 Task: Go to Program & Features. Select Whole Food Market. Add to cart Organic Omega-3 Supplements-2. Place order for Kevin Parker, _x000D_
St Rd #41_x000D_
Jasper, Florida(FL), 32052, Cell Number (386) 792-2339
Action: Mouse moved to (18, 106)
Screenshot: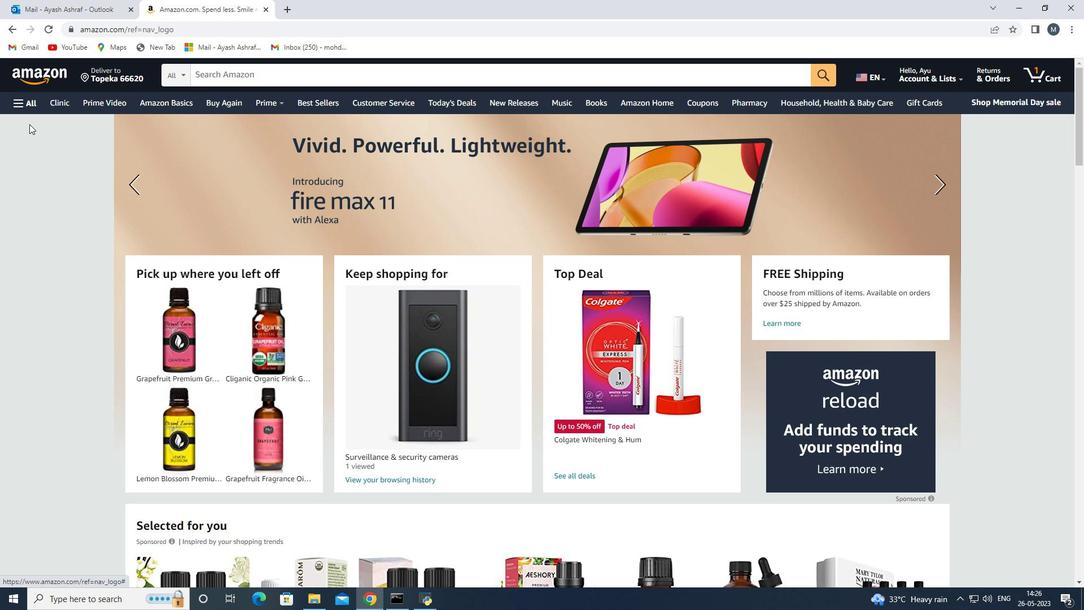 
Action: Mouse pressed left at (18, 106)
Screenshot: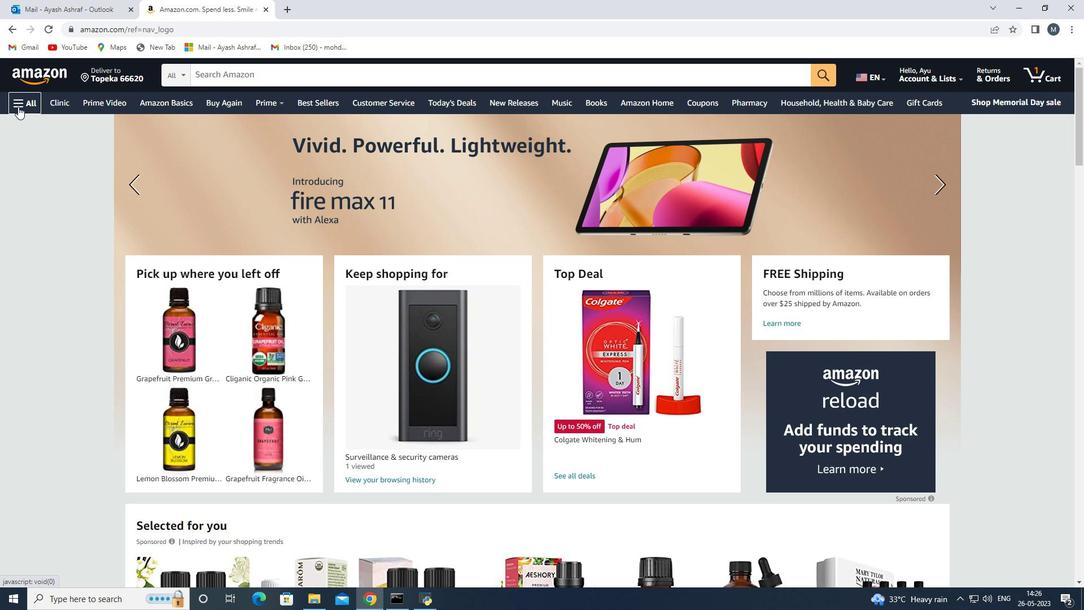 
Action: Mouse moved to (100, 336)
Screenshot: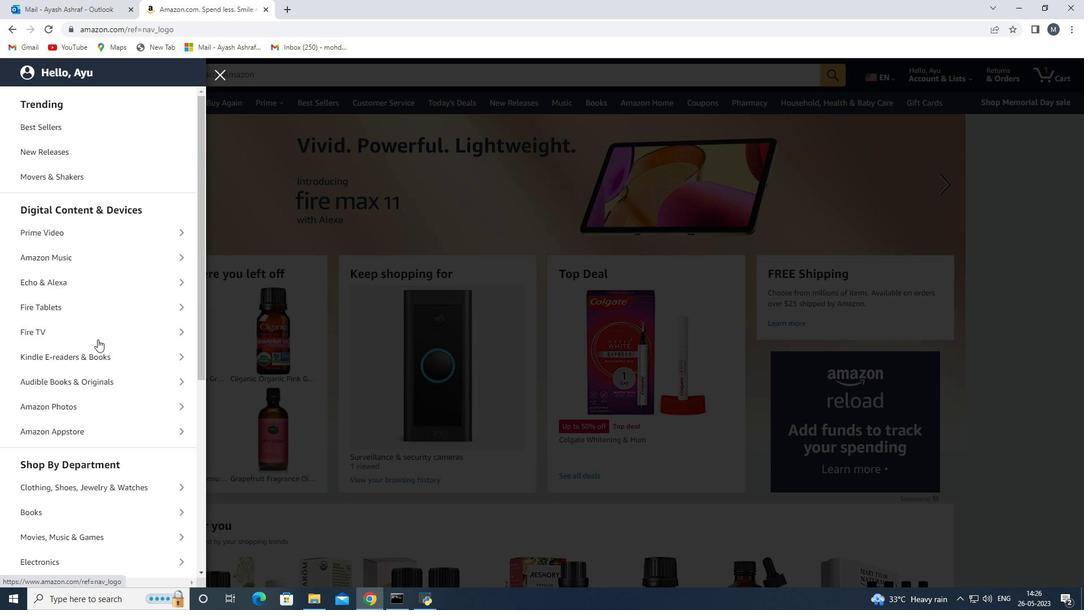 
Action: Mouse scrolled (100, 335) with delta (0, 0)
Screenshot: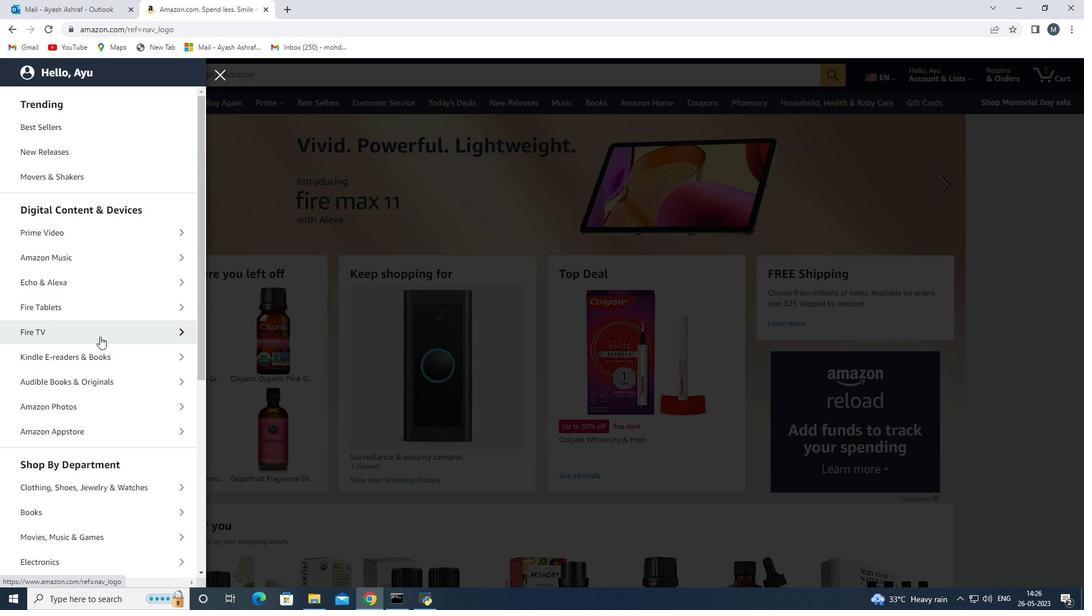 
Action: Mouse moved to (101, 335)
Screenshot: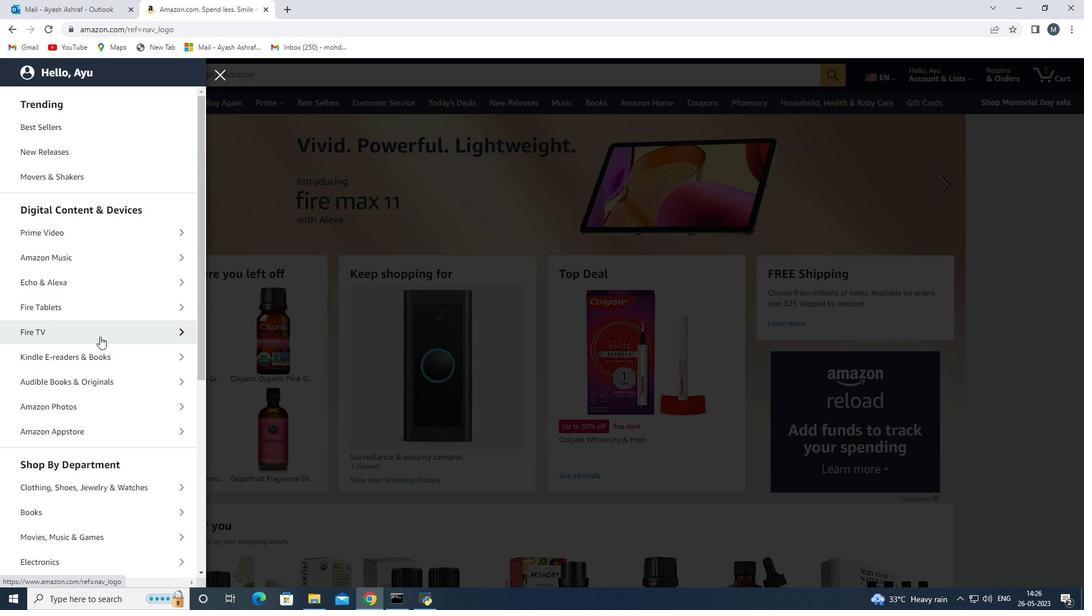 
Action: Mouse scrolled (101, 334) with delta (0, 0)
Screenshot: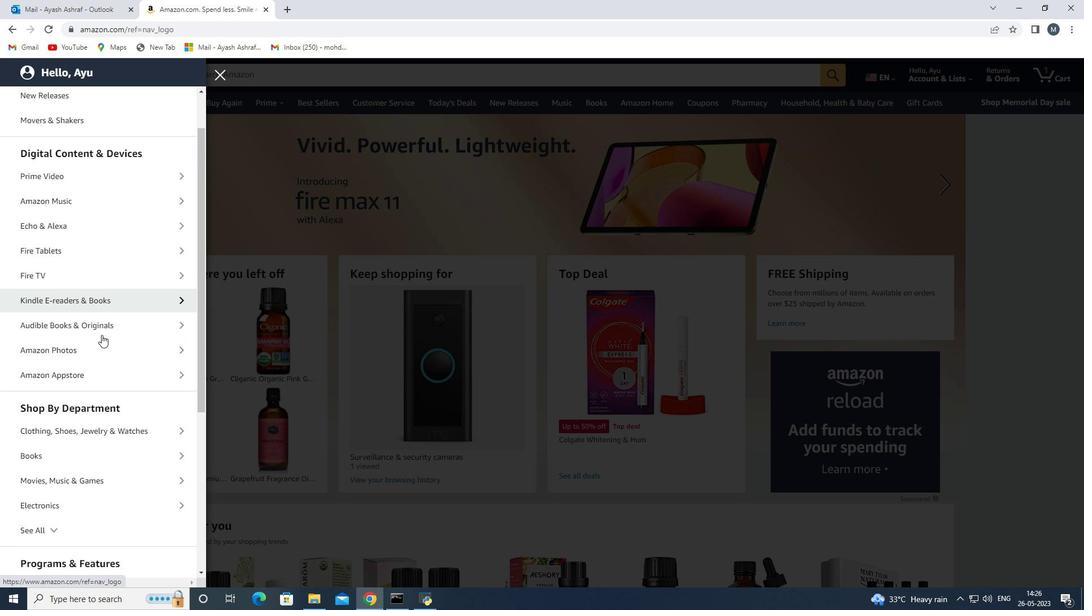
Action: Mouse scrolled (101, 334) with delta (0, 0)
Screenshot: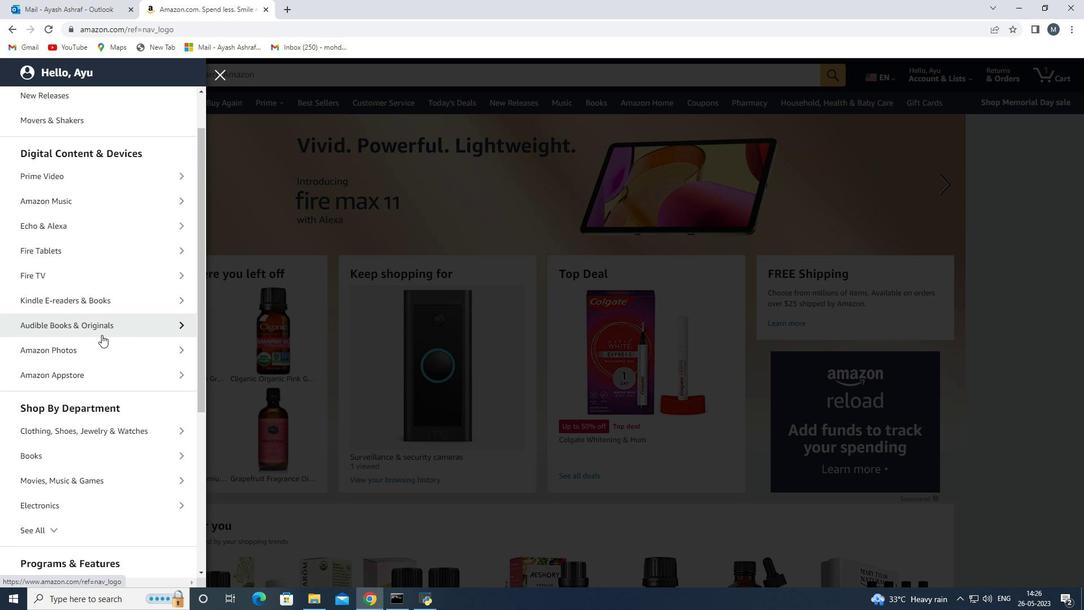 
Action: Mouse scrolled (101, 334) with delta (0, 0)
Screenshot: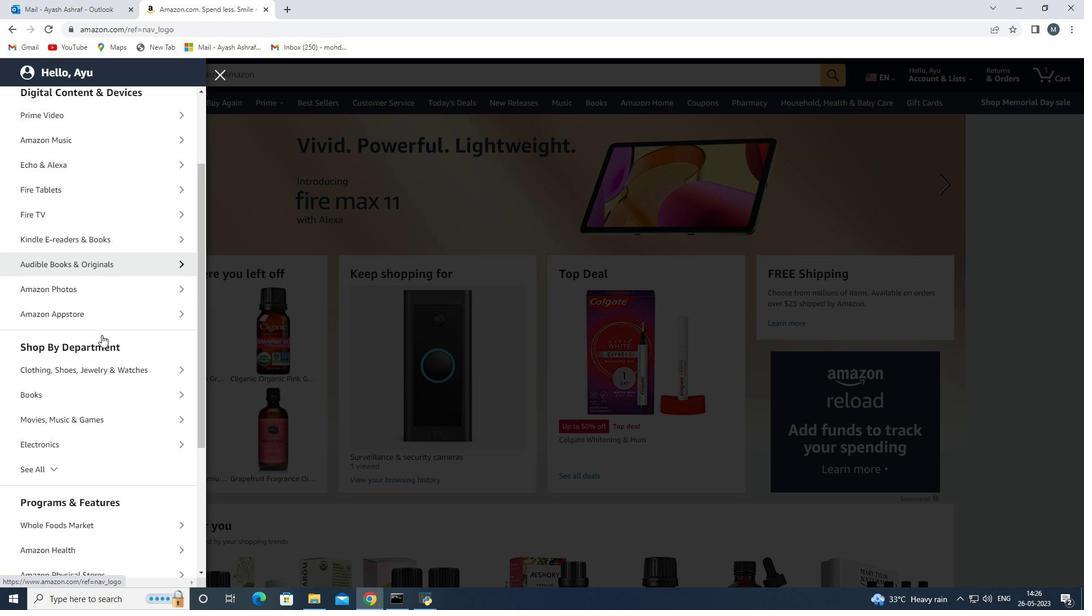 
Action: Mouse scrolled (101, 334) with delta (0, 0)
Screenshot: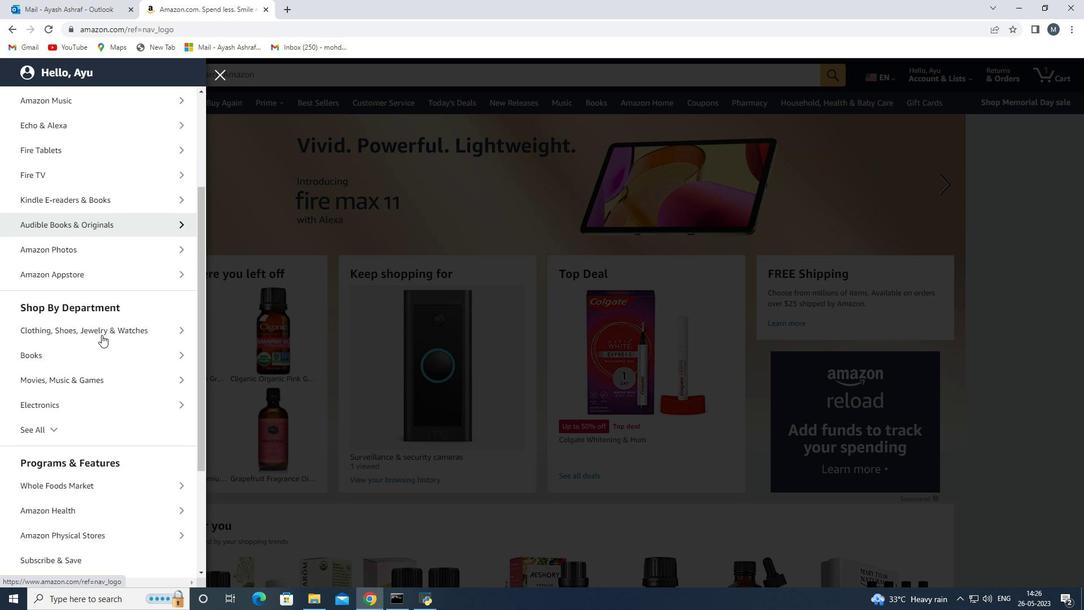 
Action: Mouse moved to (110, 359)
Screenshot: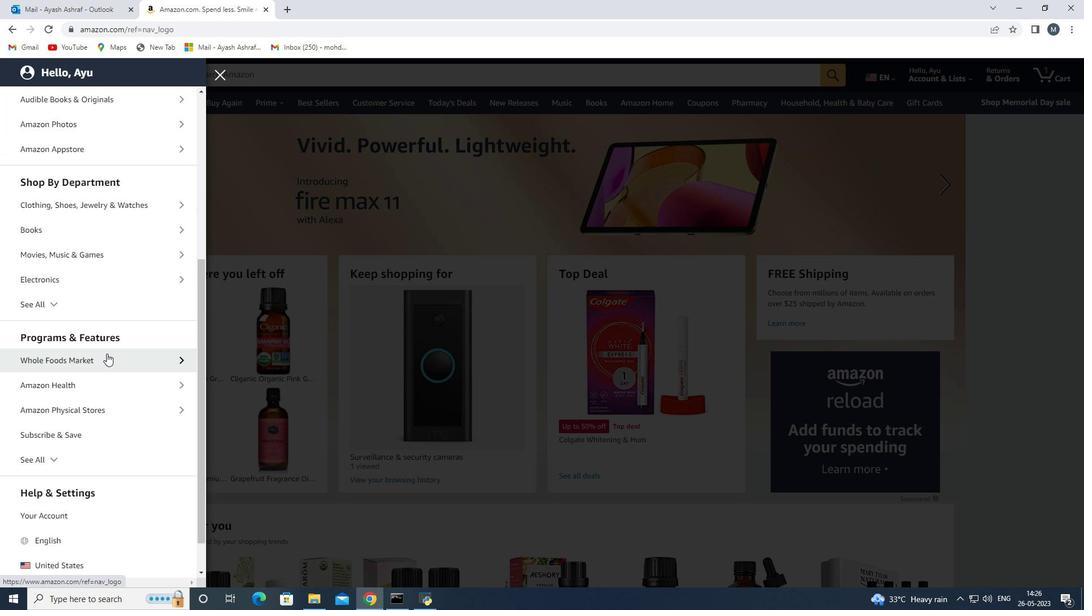 
Action: Mouse pressed left at (110, 359)
Screenshot: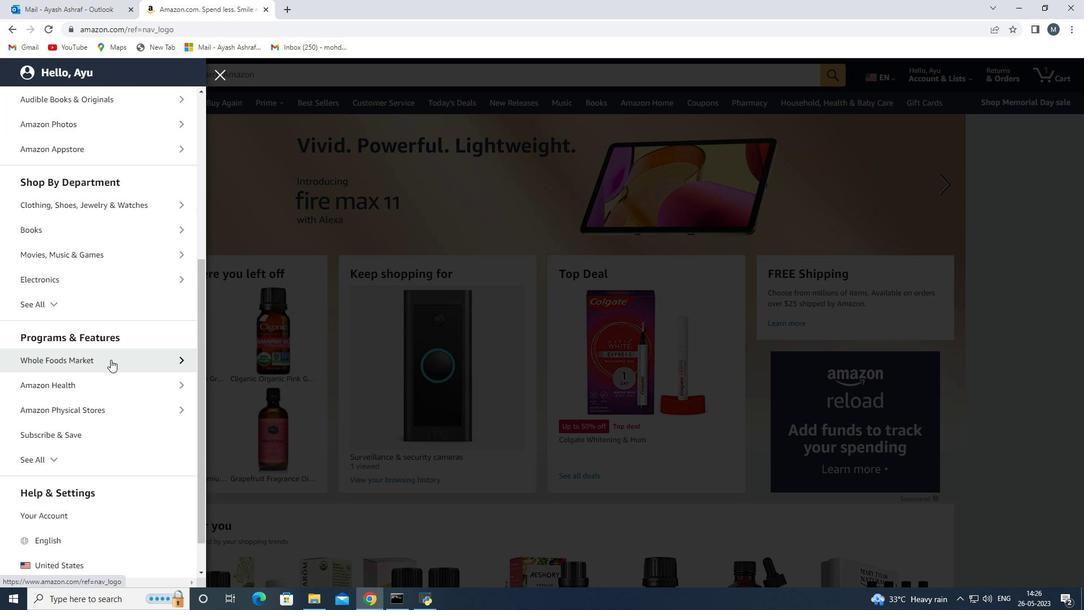 
Action: Mouse moved to (126, 162)
Screenshot: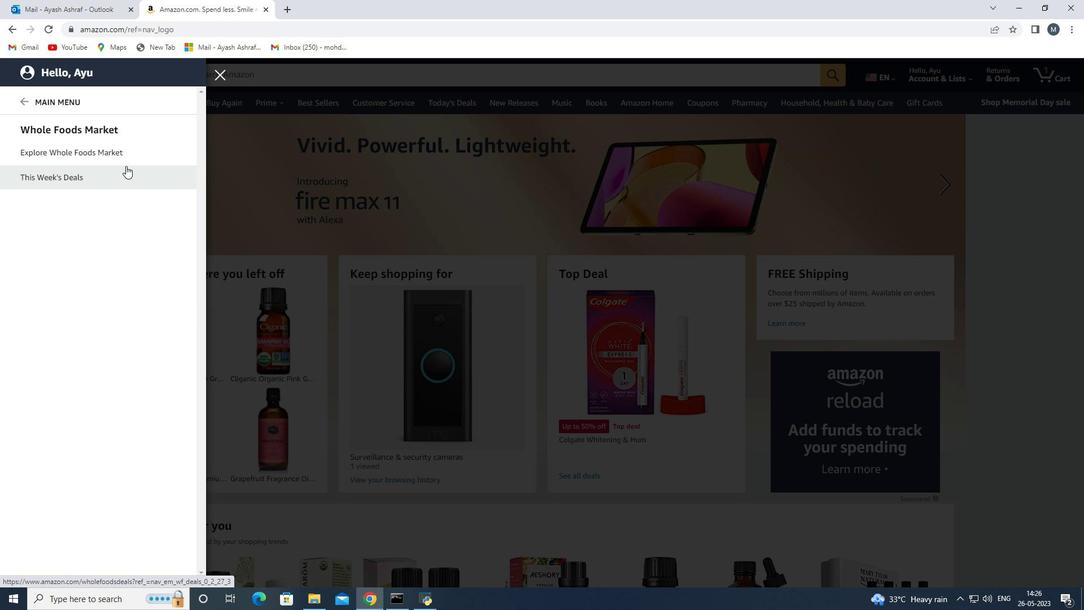 
Action: Mouse pressed left at (126, 162)
Screenshot: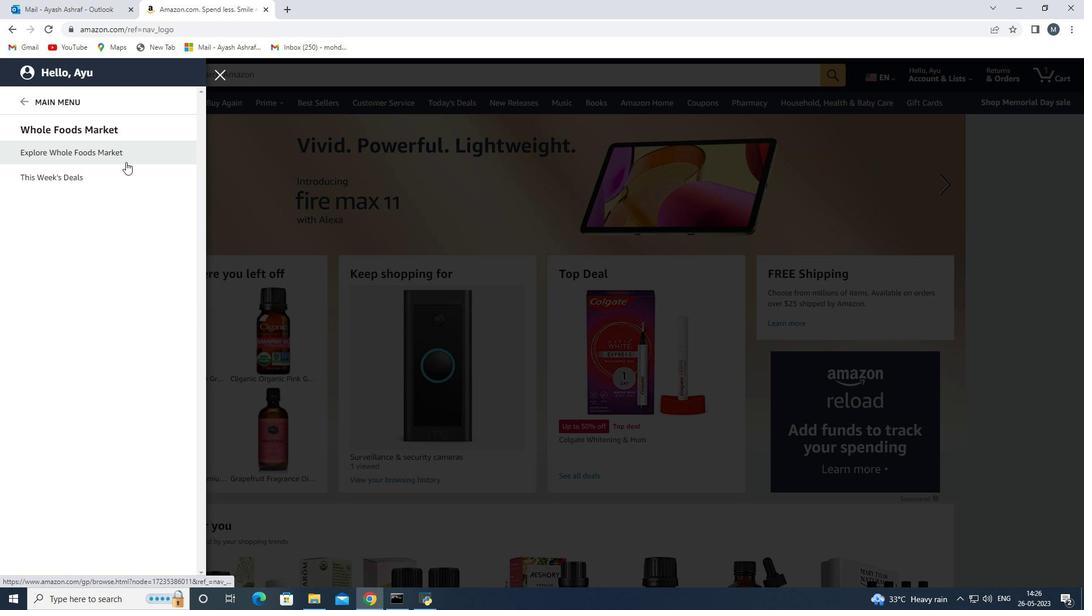 
Action: Mouse moved to (279, 79)
Screenshot: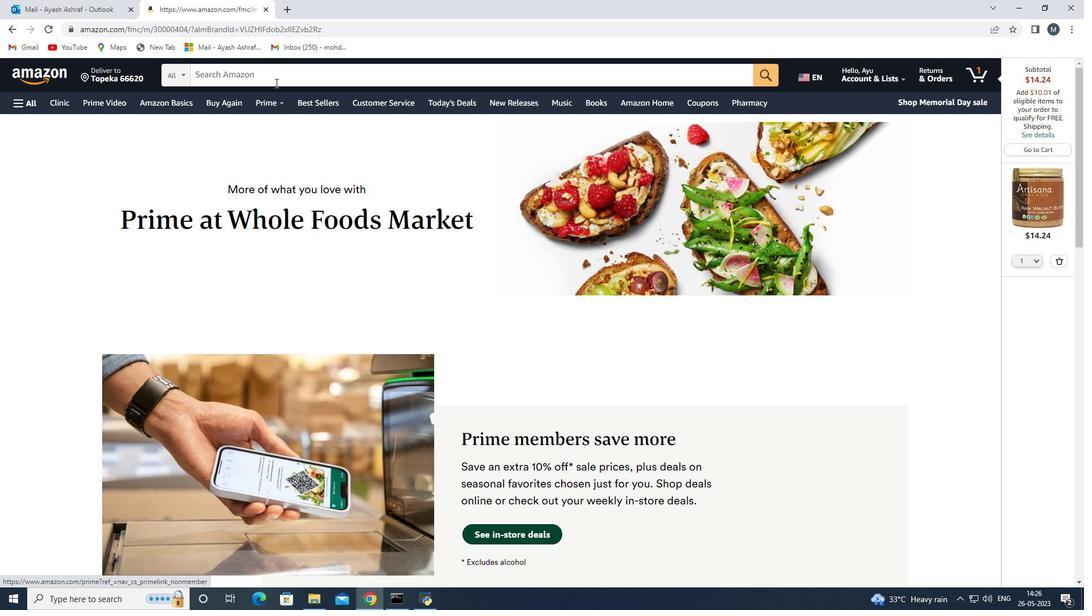 
Action: Mouse pressed left at (279, 79)
Screenshot: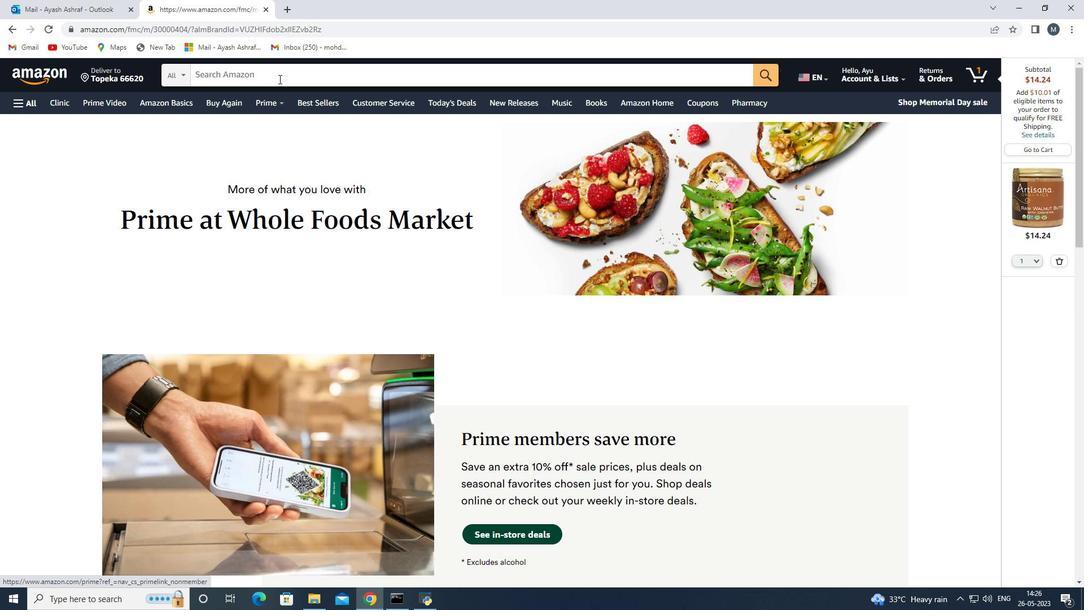 
Action: Key pressed <Key.shift>Oraganic<Key.space>omega
Screenshot: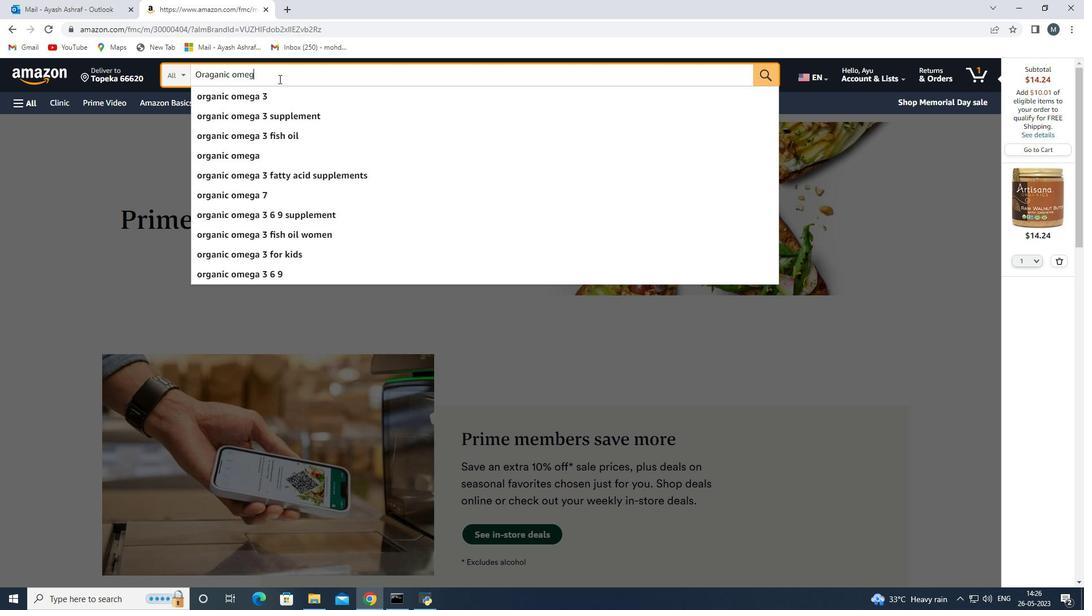 
Action: Mouse moved to (267, 102)
Screenshot: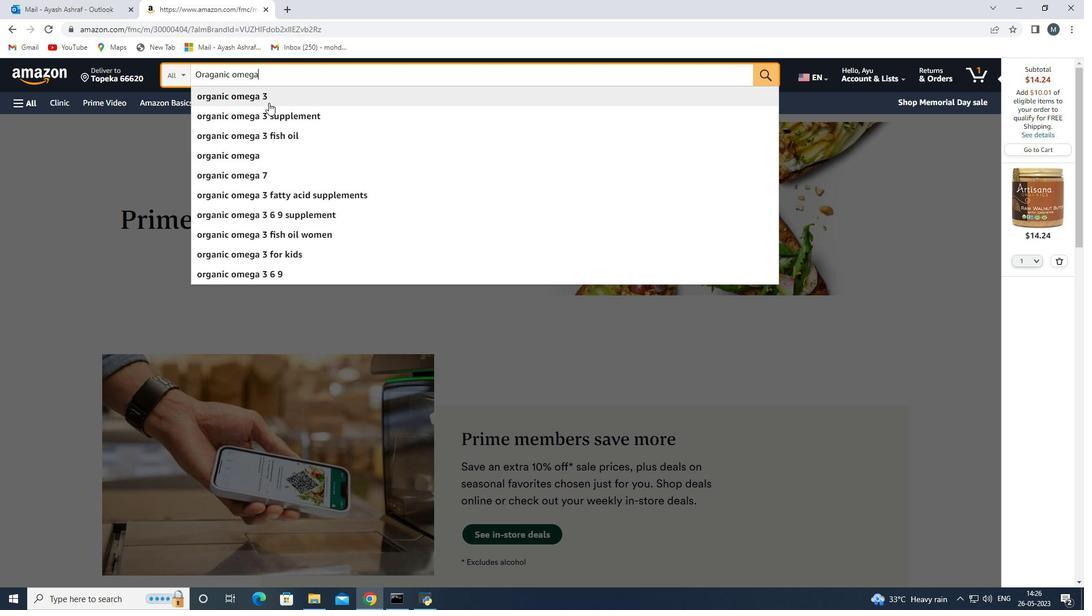 
Action: Mouse pressed left at (267, 102)
Screenshot: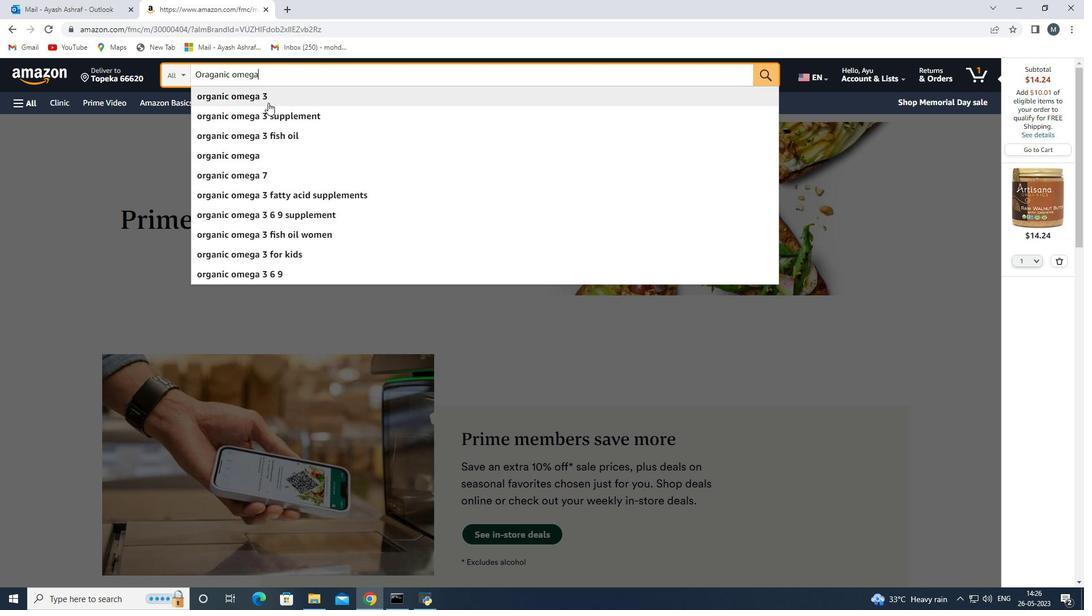 
Action: Mouse moved to (365, 283)
Screenshot: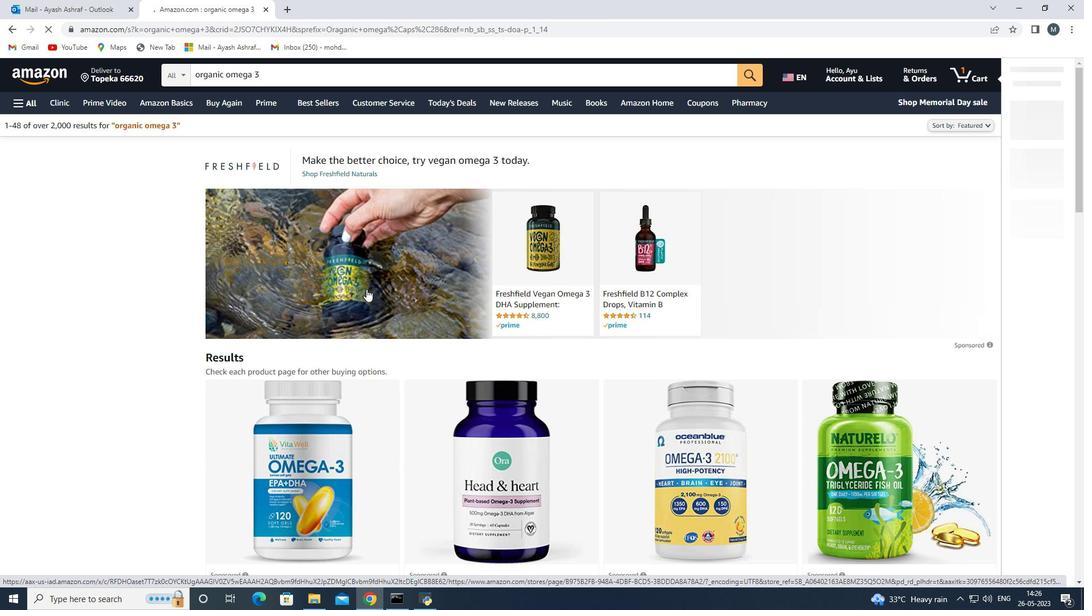 
Action: Mouse scrolled (365, 282) with delta (0, 0)
Screenshot: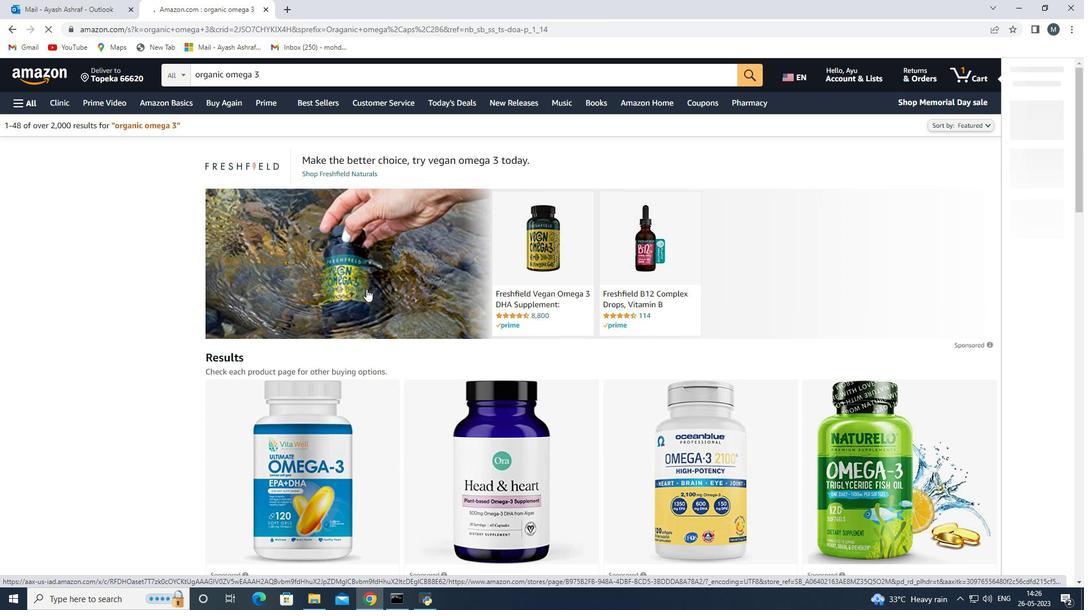 
Action: Mouse scrolled (365, 282) with delta (0, 0)
Screenshot: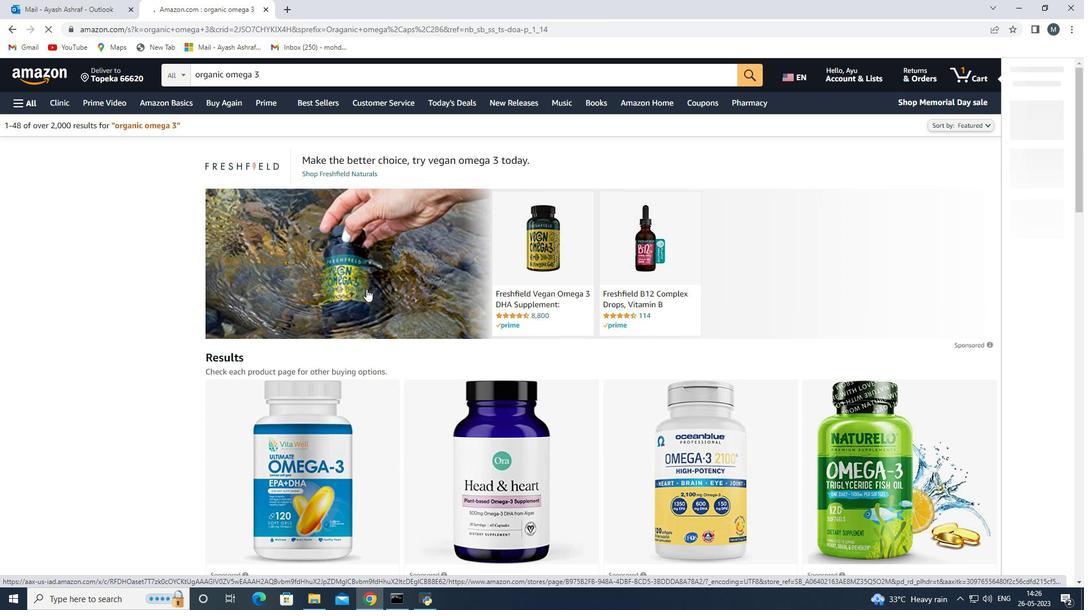 
Action: Mouse scrolled (365, 282) with delta (0, 0)
Screenshot: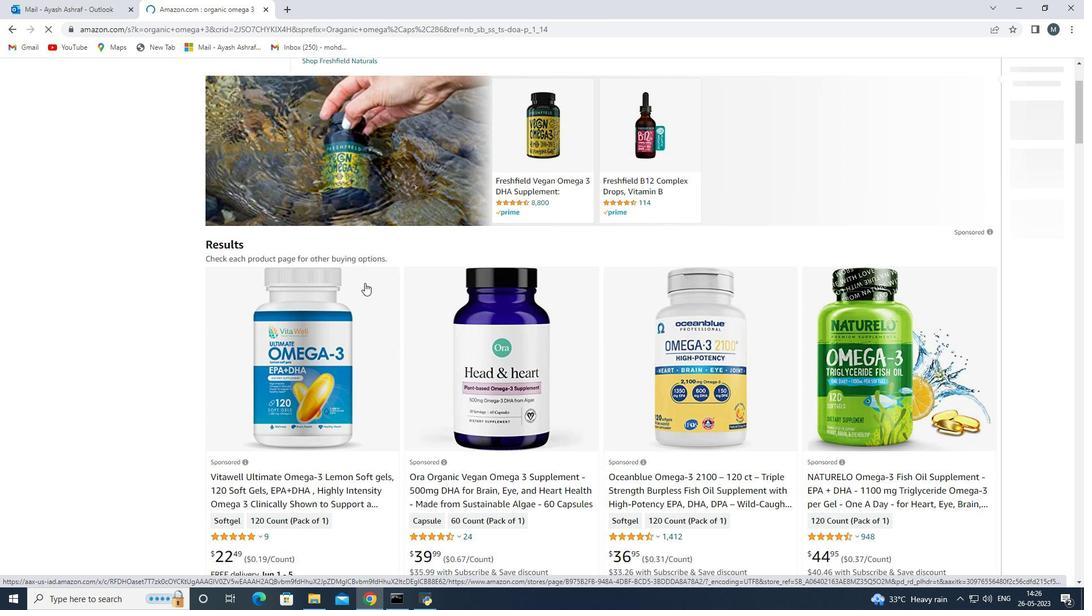 
Action: Mouse scrolled (365, 282) with delta (0, 0)
Screenshot: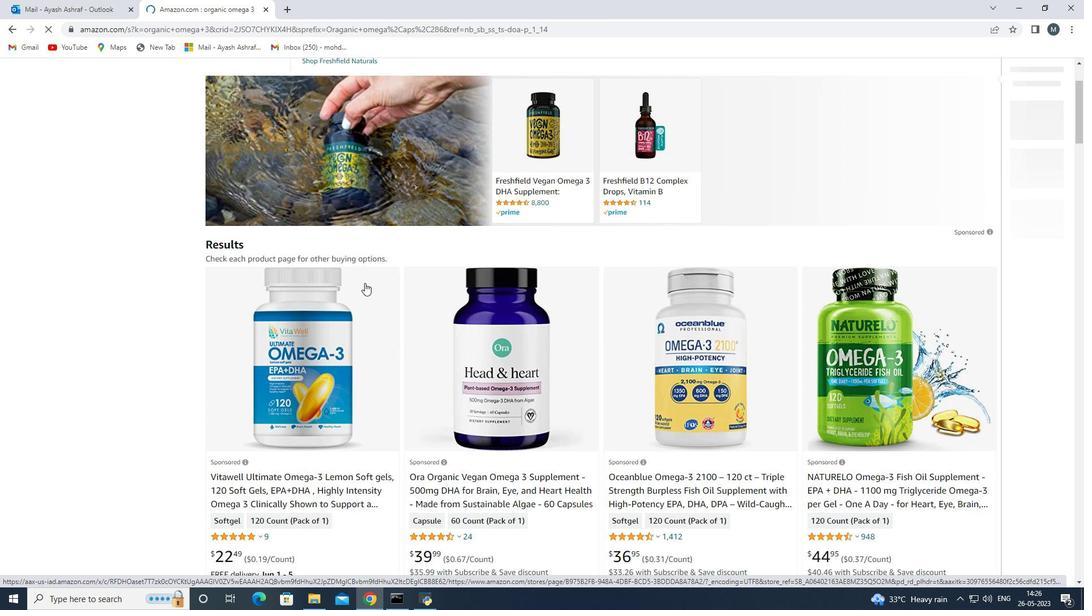 
Action: Mouse moved to (309, 304)
Screenshot: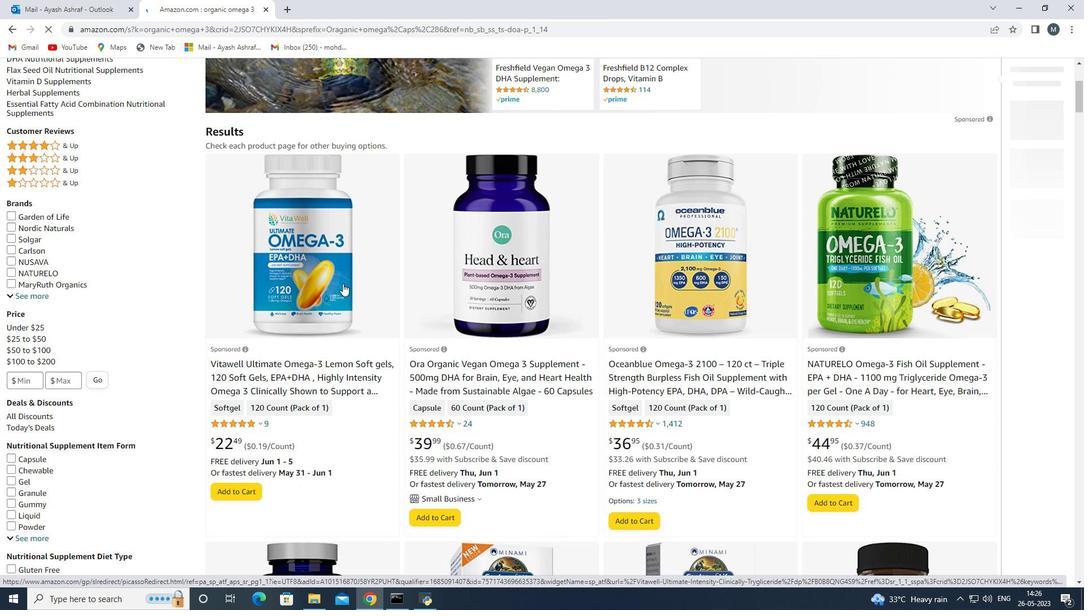 
Action: Mouse pressed left at (309, 304)
Screenshot: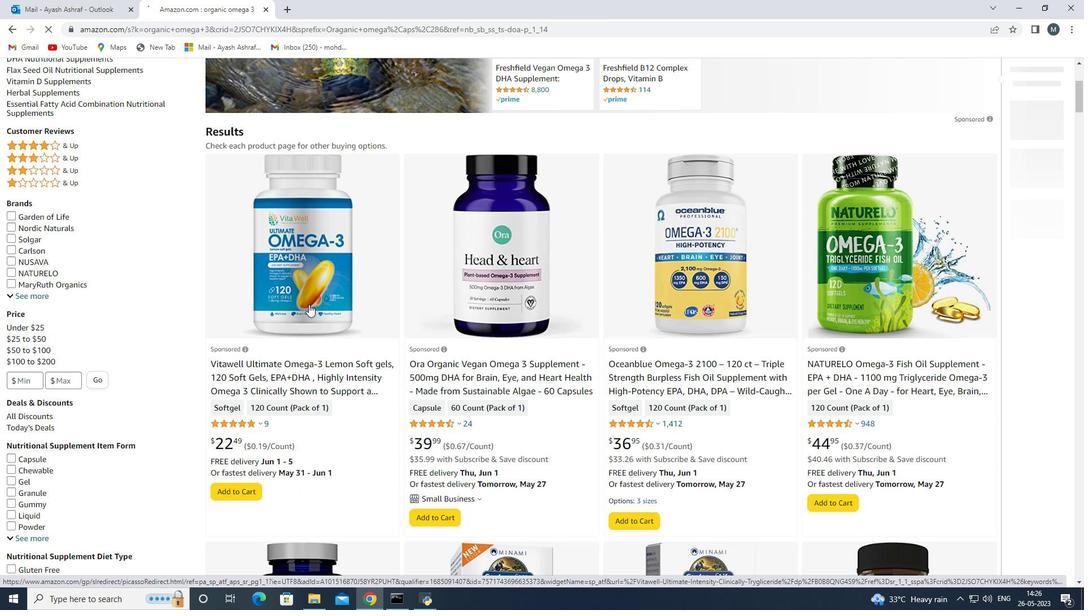 
Action: Mouse moved to (423, 320)
Screenshot: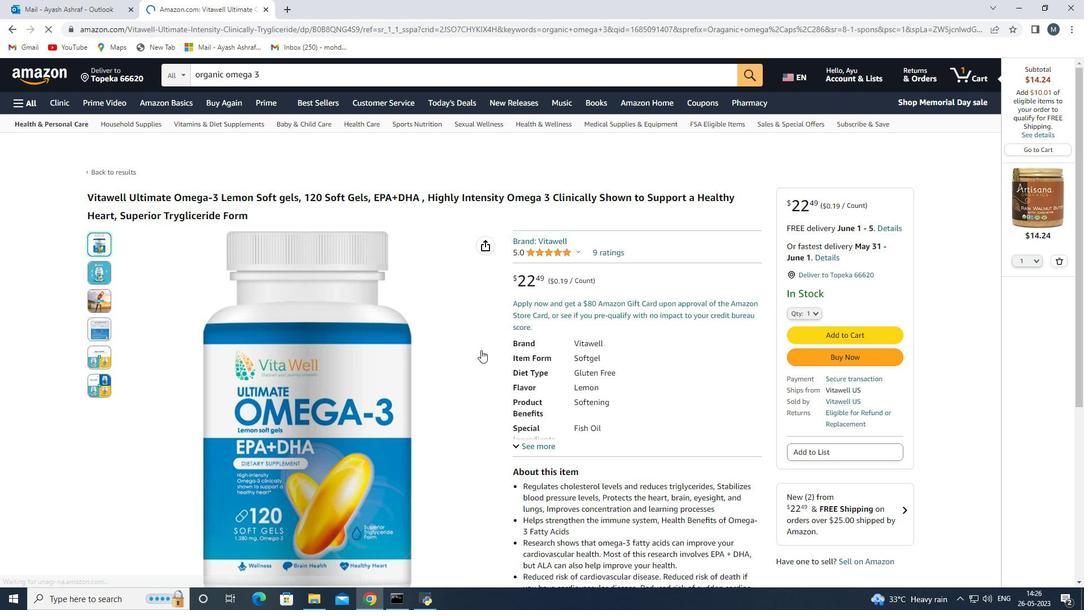 
Action: Mouse scrolled (423, 320) with delta (0, 0)
Screenshot: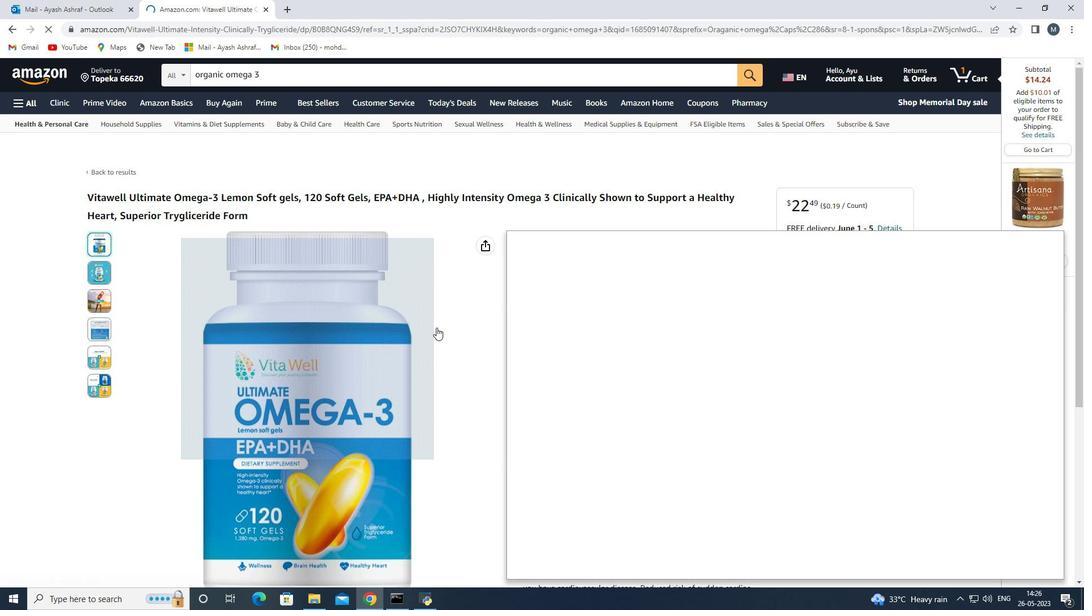 
Action: Mouse moved to (621, 337)
Screenshot: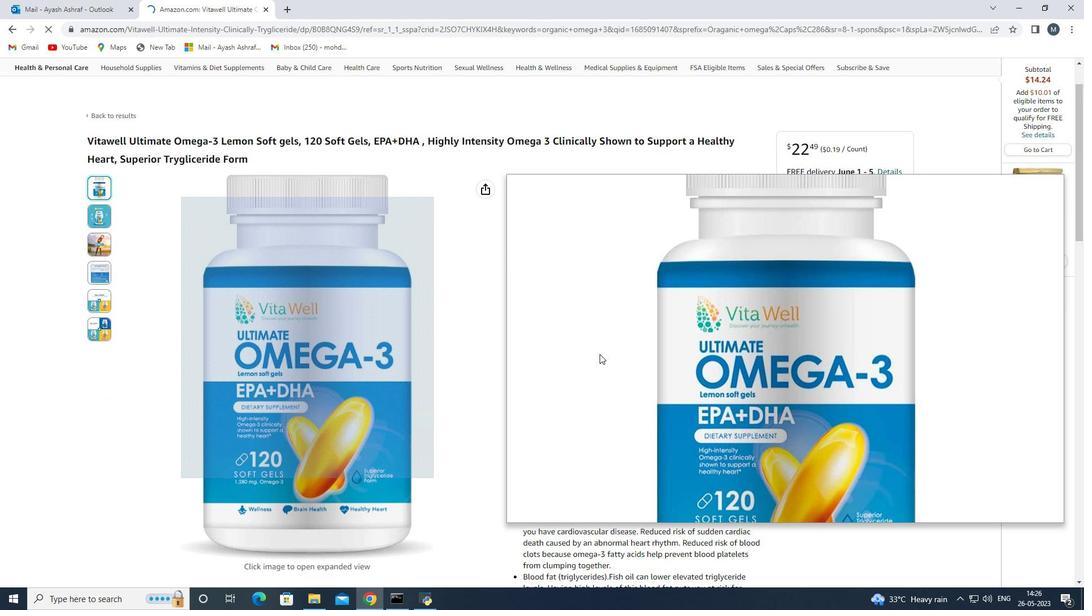 
Action: Mouse scrolled (621, 337) with delta (0, 0)
Screenshot: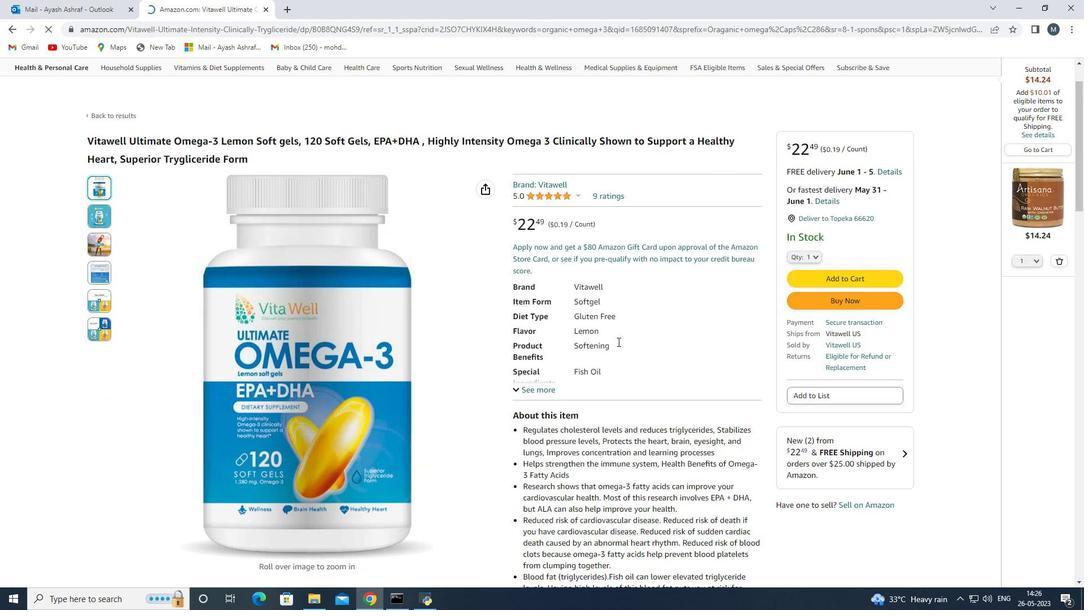 
Action: Mouse scrolled (621, 337) with delta (0, 0)
Screenshot: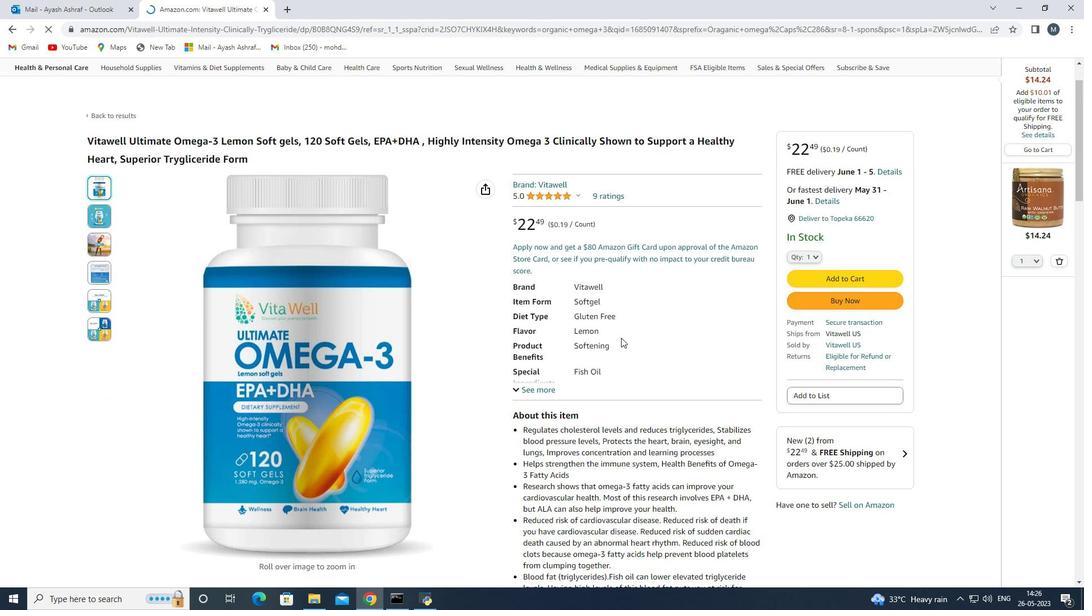 
Action: Mouse moved to (526, 322)
Screenshot: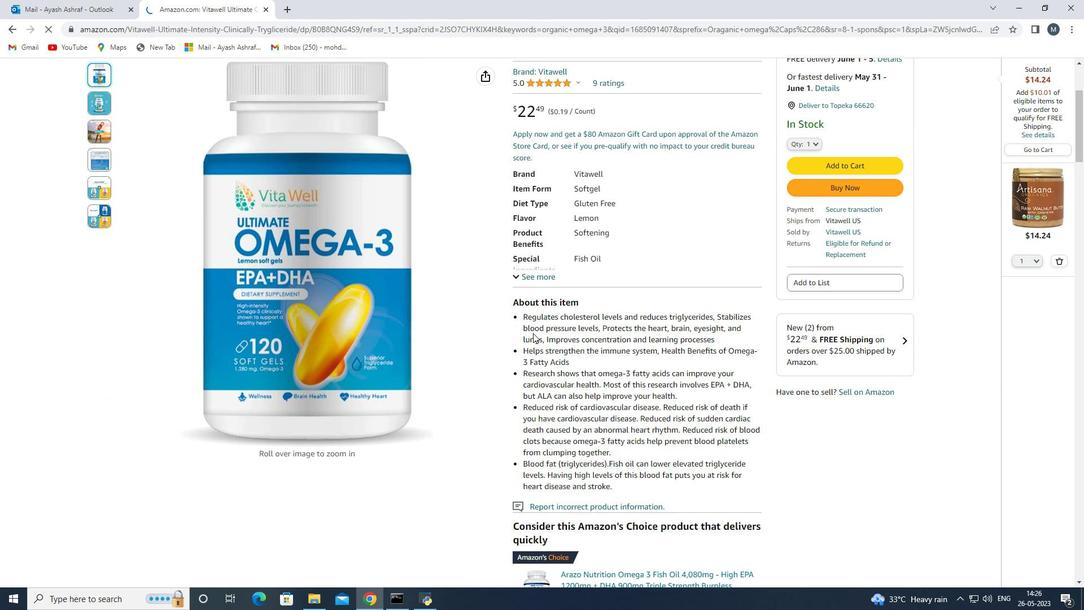 
Action: Mouse pressed left at (526, 322)
Screenshot: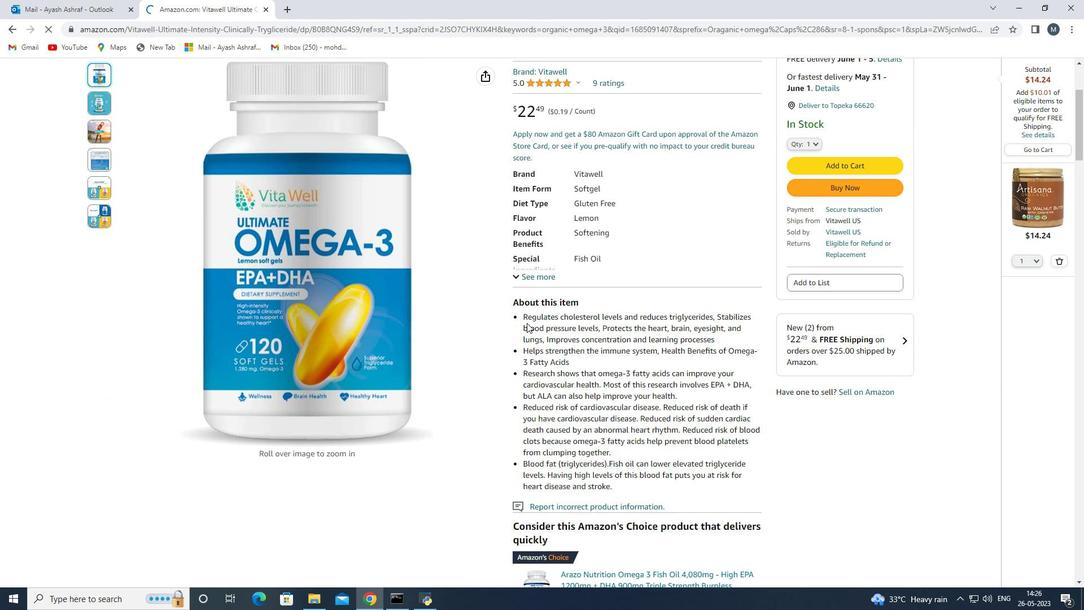 
Action: Mouse moved to (495, 337)
Screenshot: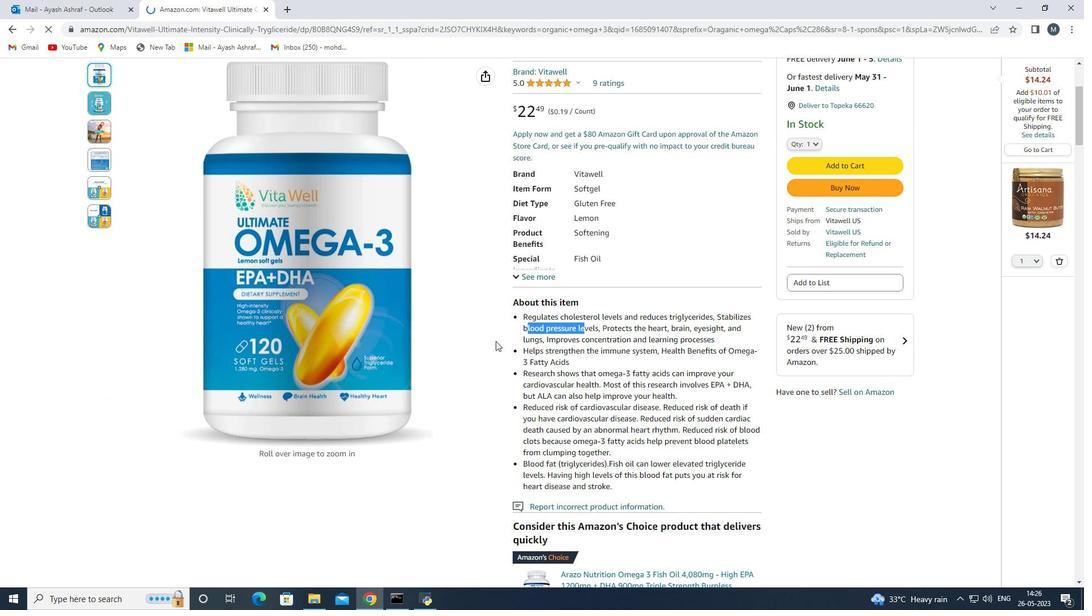 
Action: Mouse pressed left at (495, 337)
Screenshot: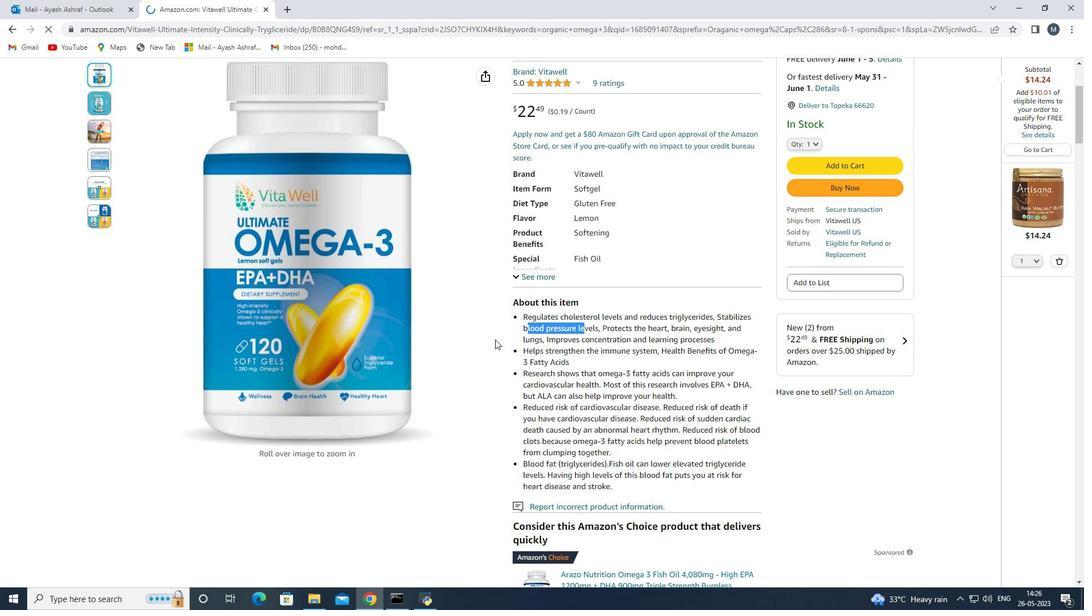 
Action: Mouse moved to (572, 324)
Screenshot: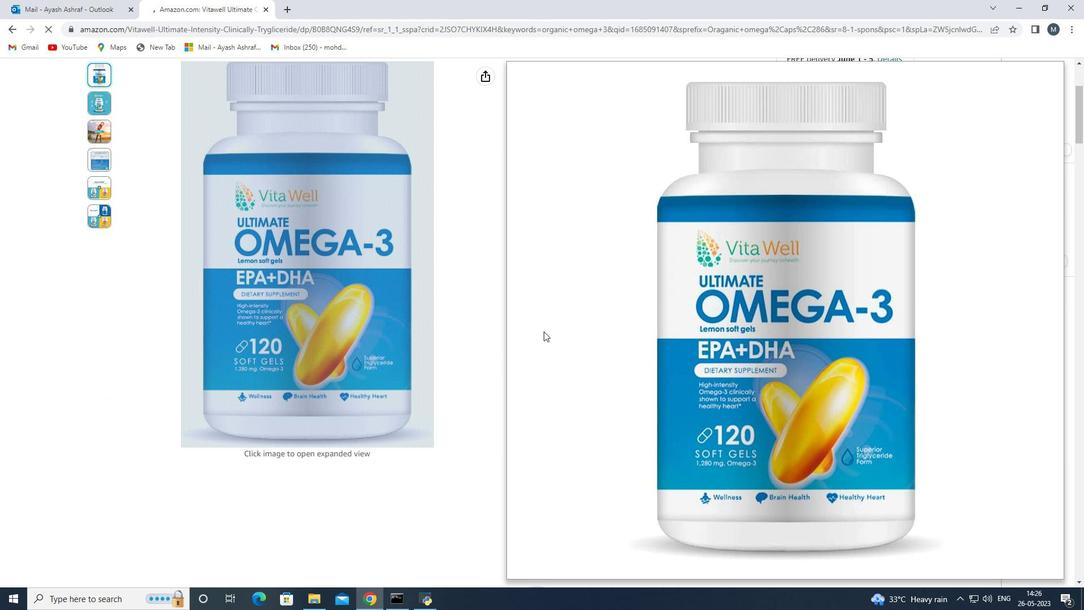 
Action: Mouse scrolled (572, 324) with delta (0, 0)
Screenshot: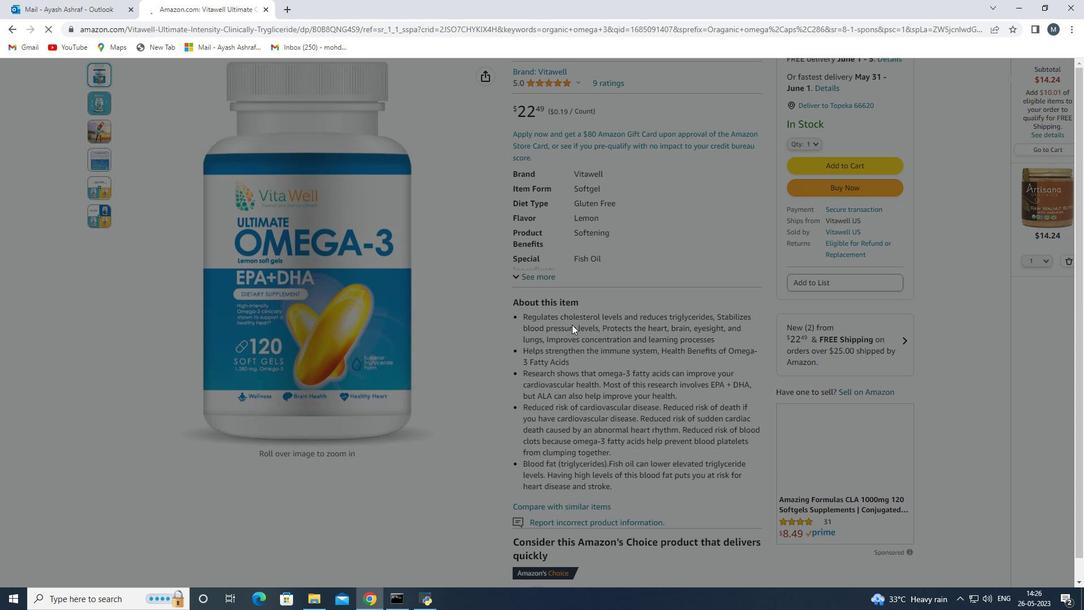 
Action: Mouse scrolled (572, 324) with delta (0, 0)
Screenshot: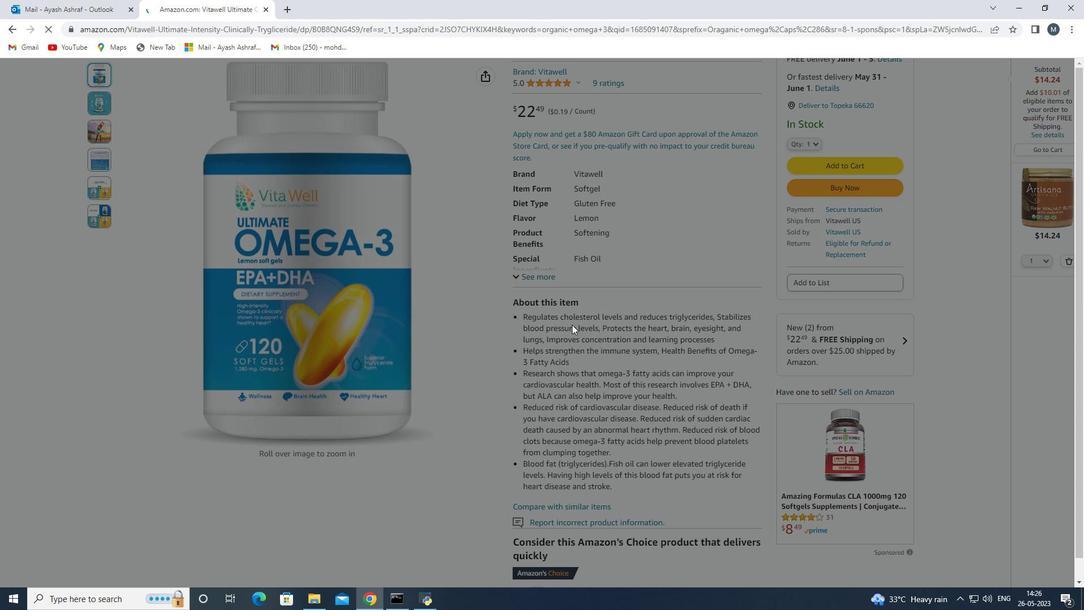 
Action: Mouse scrolled (572, 324) with delta (0, 0)
Screenshot: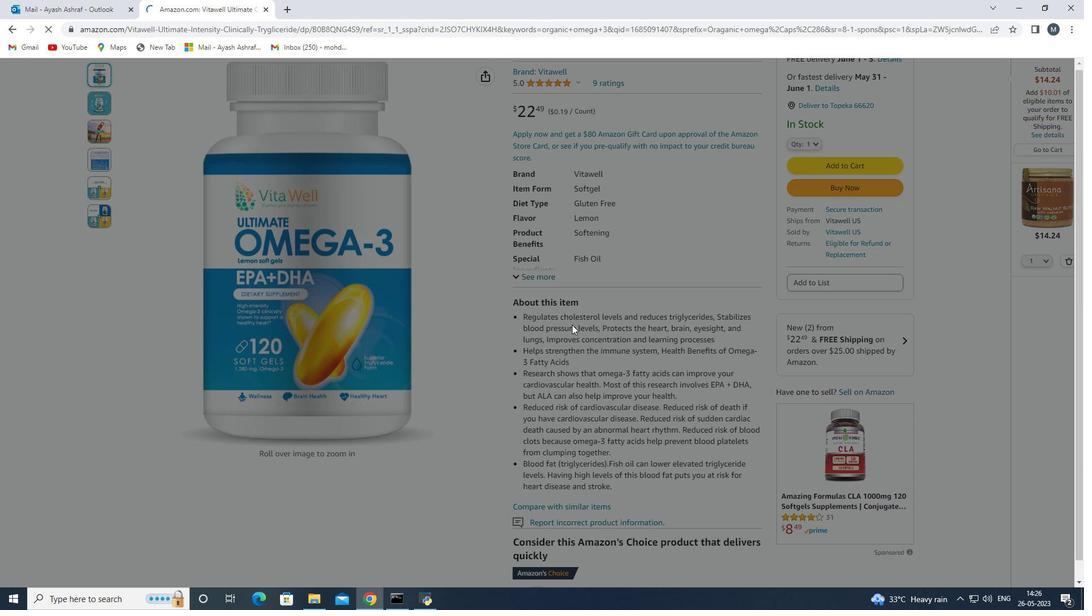 
Action: Mouse scrolled (572, 324) with delta (0, 0)
Screenshot: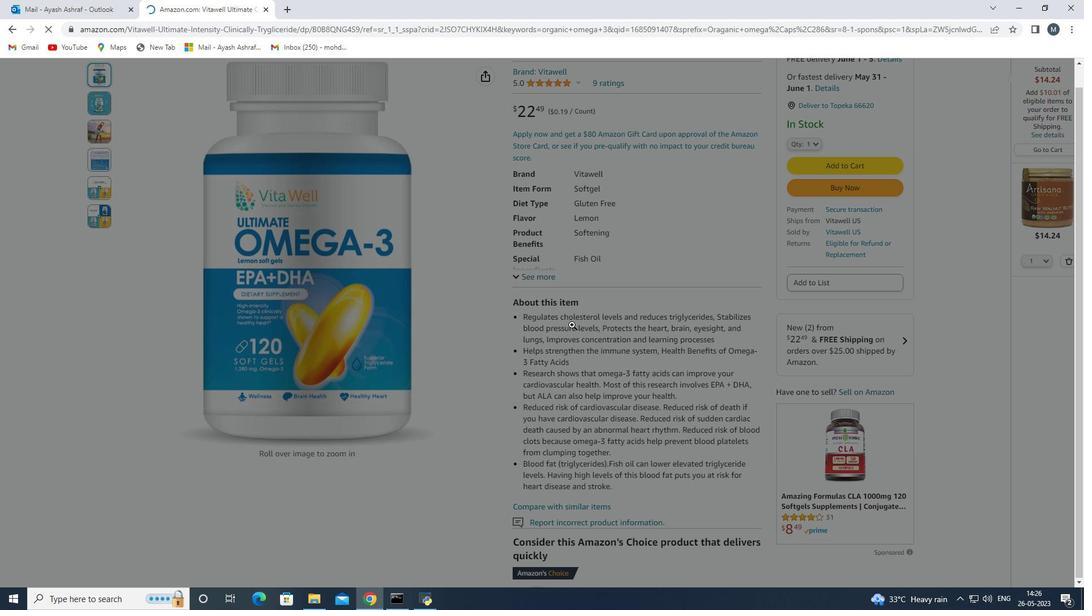 
Action: Mouse moved to (626, 343)
Screenshot: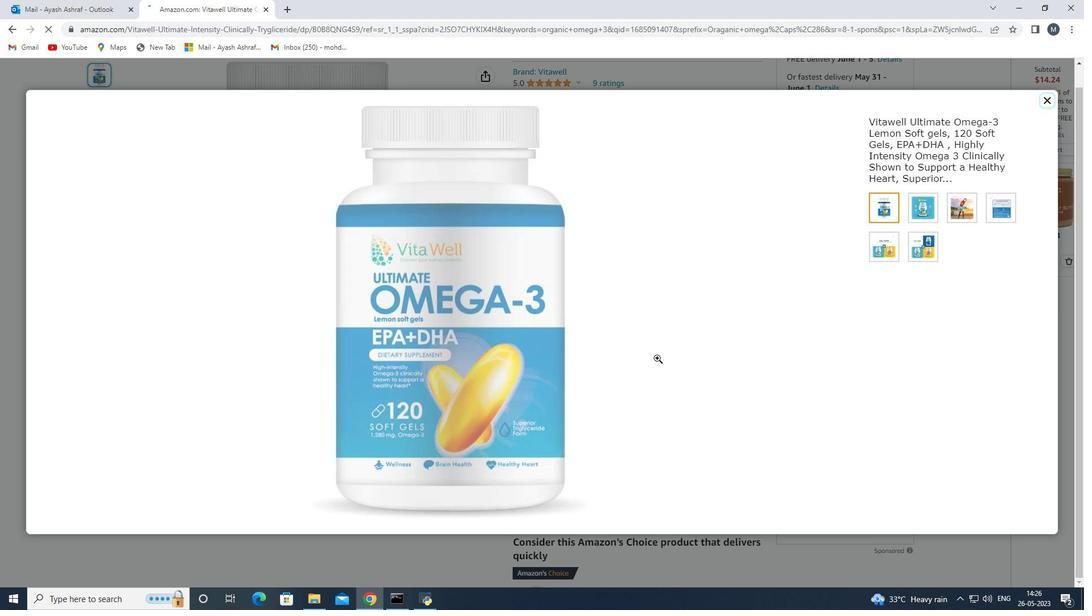 
Action: Mouse scrolled (626, 343) with delta (0, 0)
Screenshot: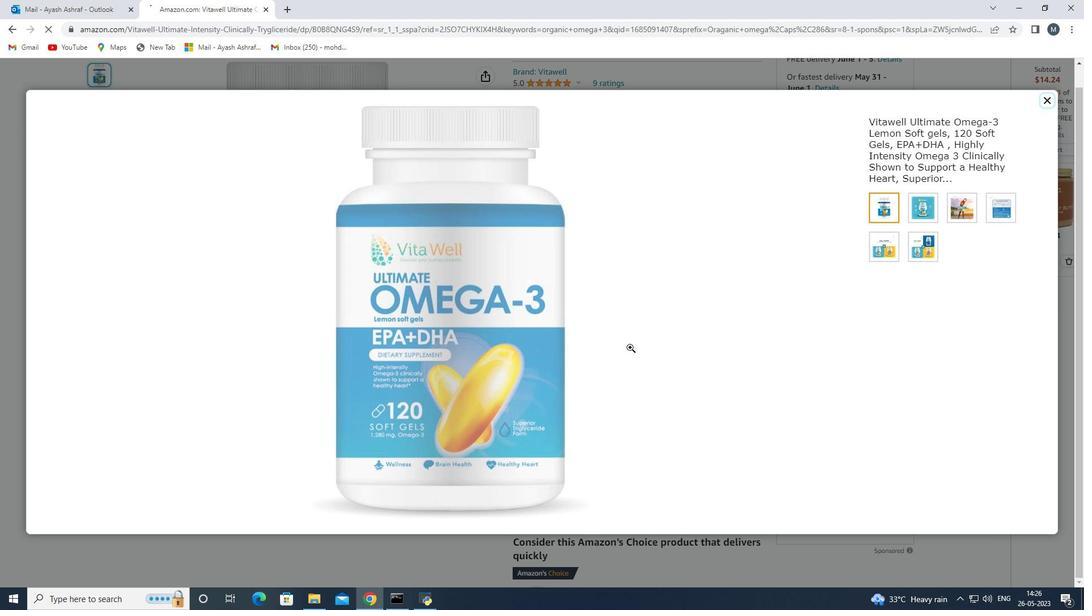 
Action: Mouse scrolled (626, 343) with delta (0, 0)
Screenshot: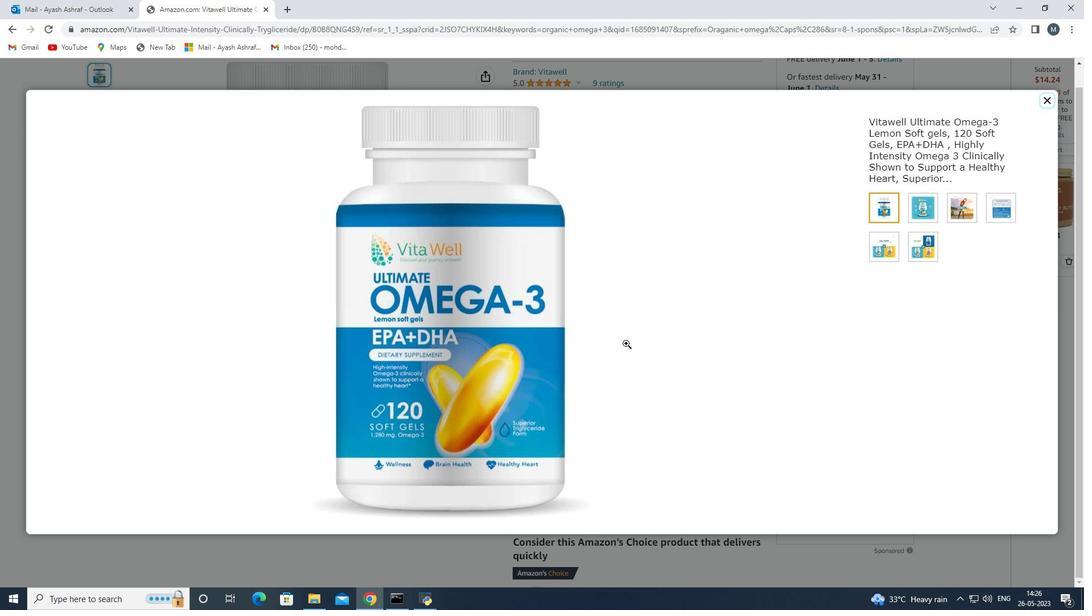 
Action: Mouse moved to (1051, 100)
Screenshot: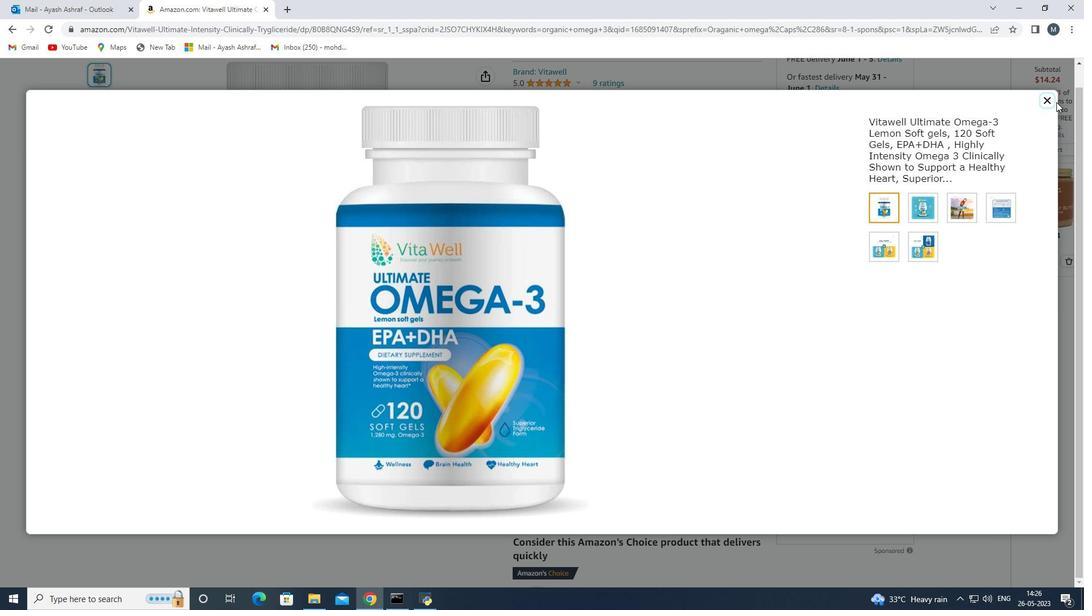 
Action: Mouse pressed left at (1051, 100)
Screenshot: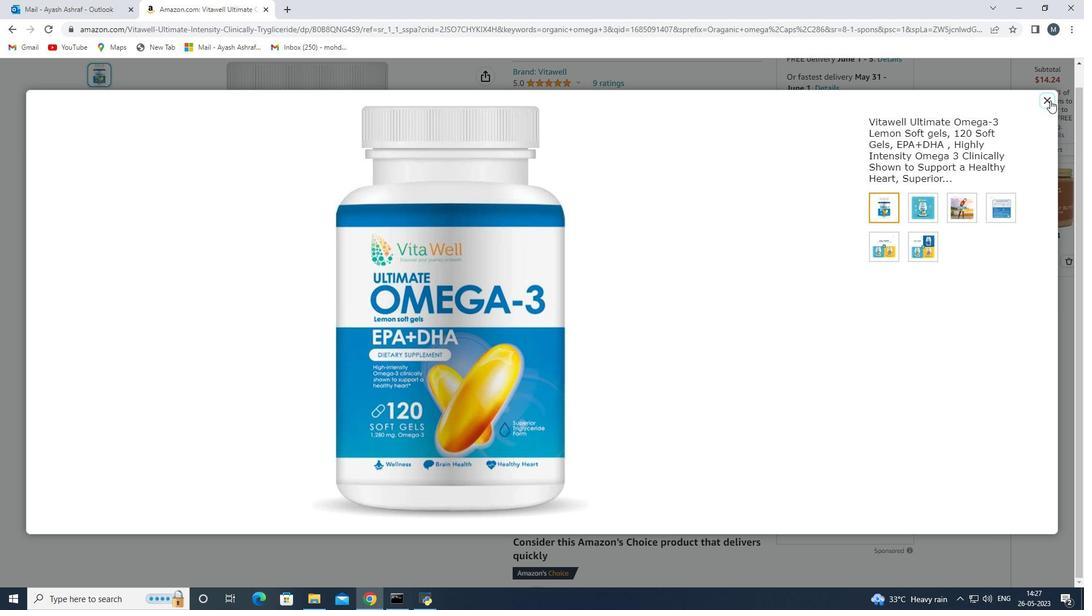 
Action: Mouse moved to (717, 261)
Screenshot: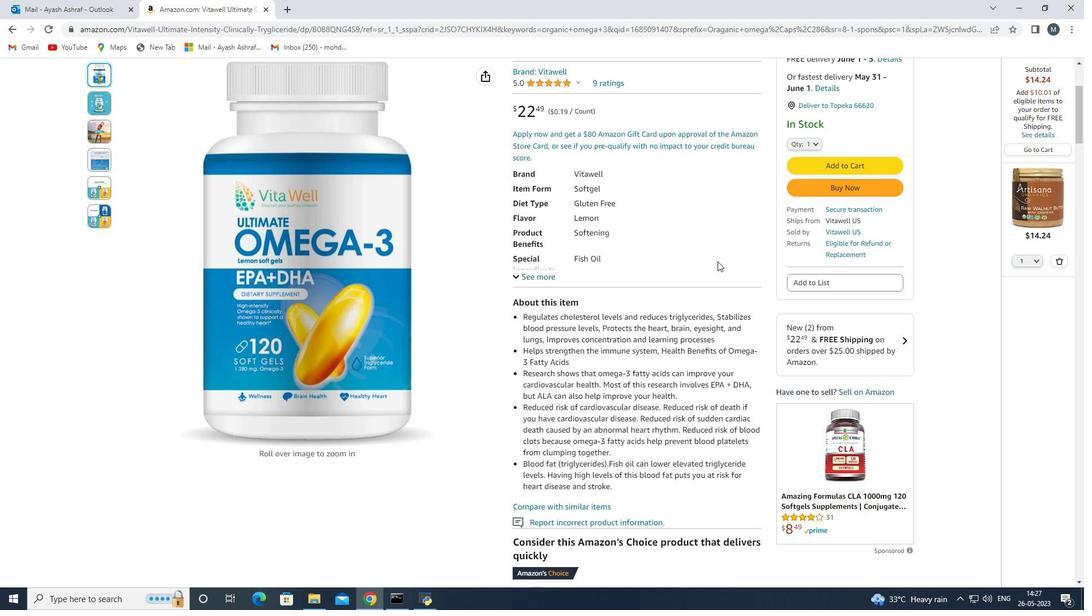 
Action: Mouse scrolled (717, 260) with delta (0, 0)
Screenshot: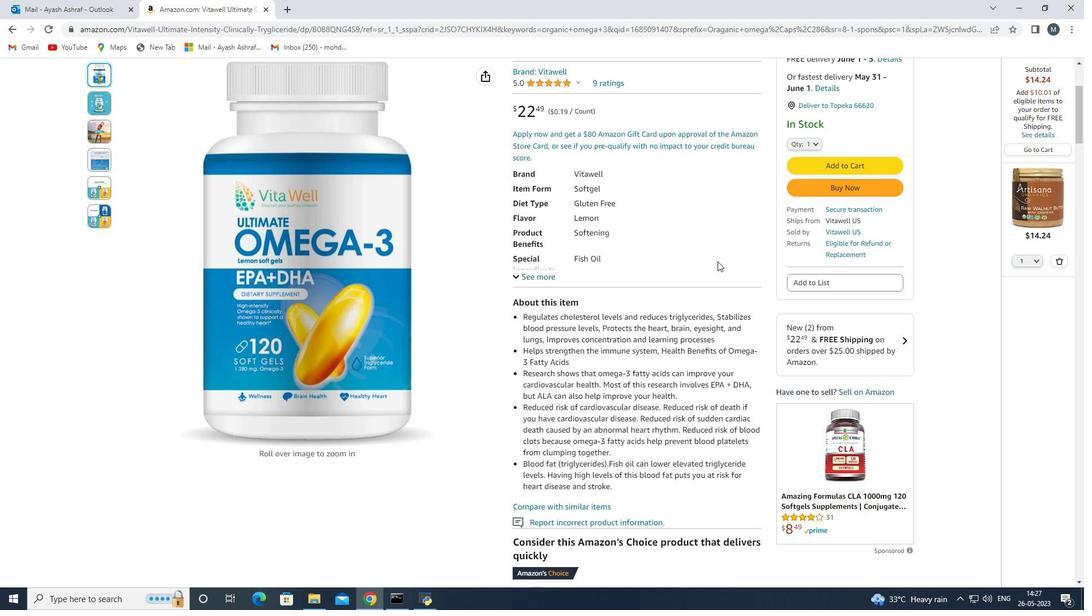 
Action: Mouse scrolled (717, 260) with delta (0, 0)
Screenshot: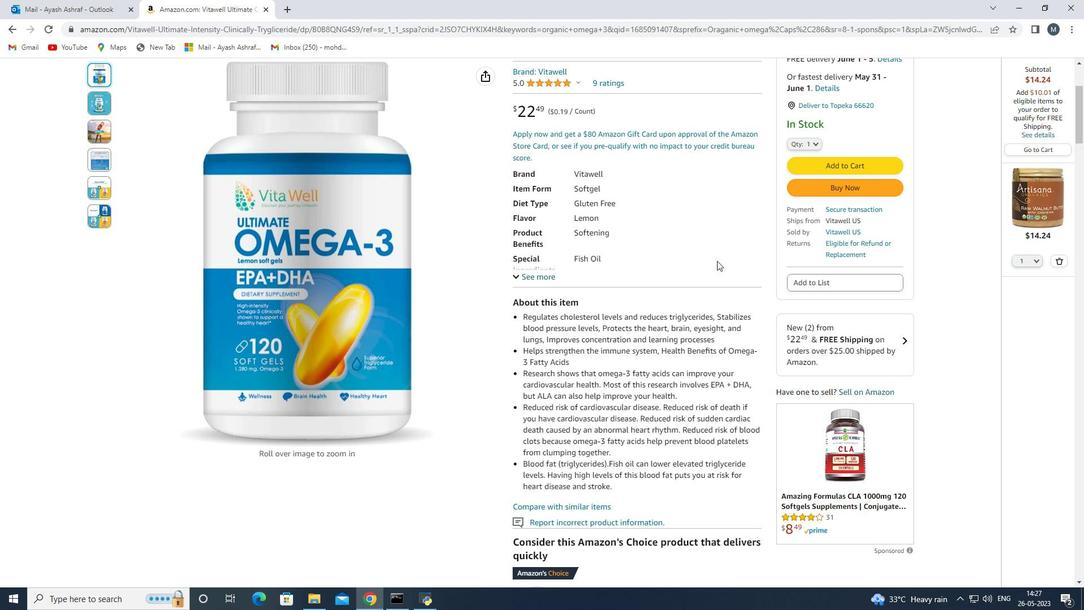 
Action: Mouse moved to (518, 207)
Screenshot: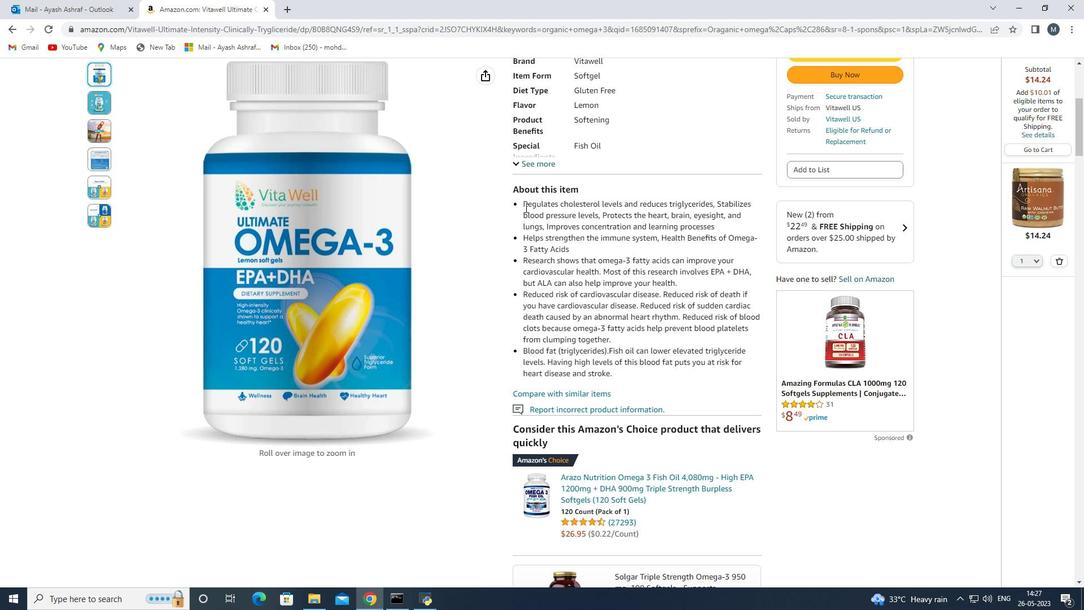 
Action: Mouse pressed left at (518, 207)
Screenshot: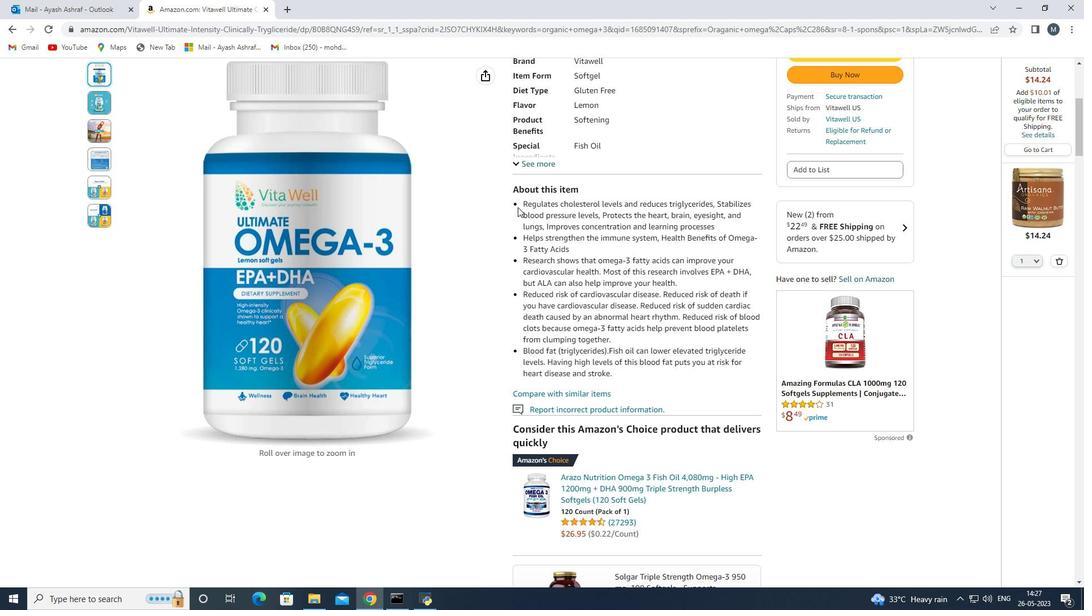 
Action: Mouse moved to (587, 250)
Screenshot: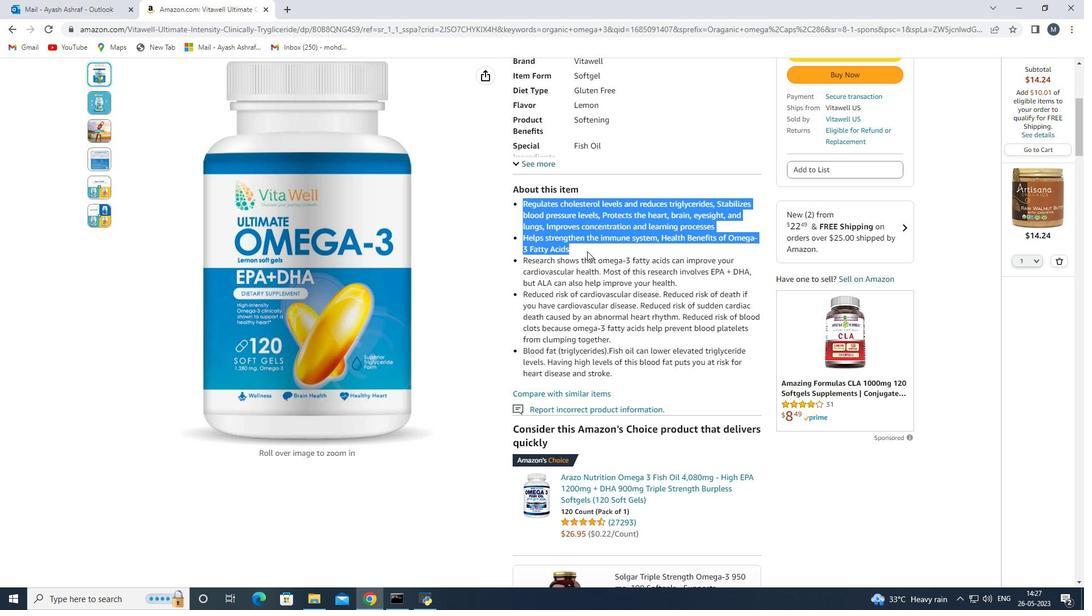 
Action: Mouse pressed left at (587, 250)
Screenshot: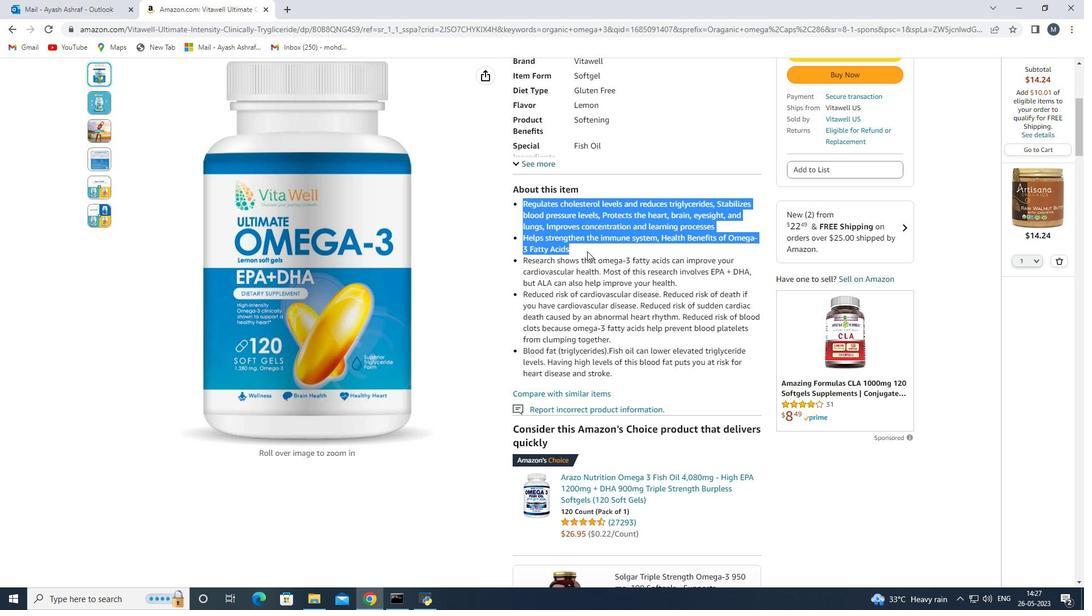 
Action: Mouse moved to (605, 219)
Screenshot: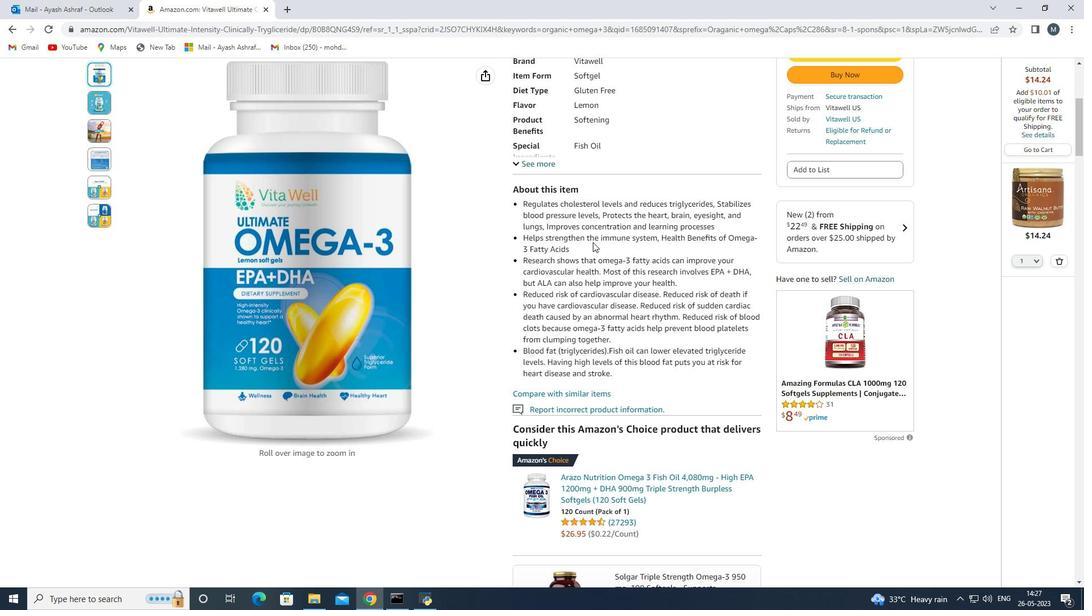 
Action: Mouse scrolled (605, 219) with delta (0, 0)
Screenshot: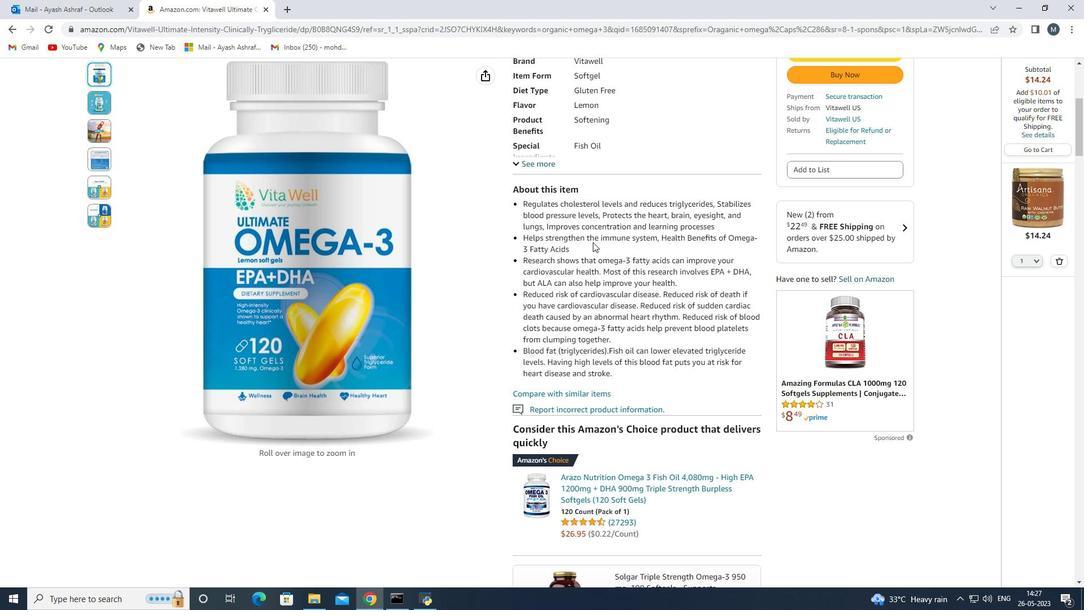 
Action: Mouse moved to (523, 201)
Screenshot: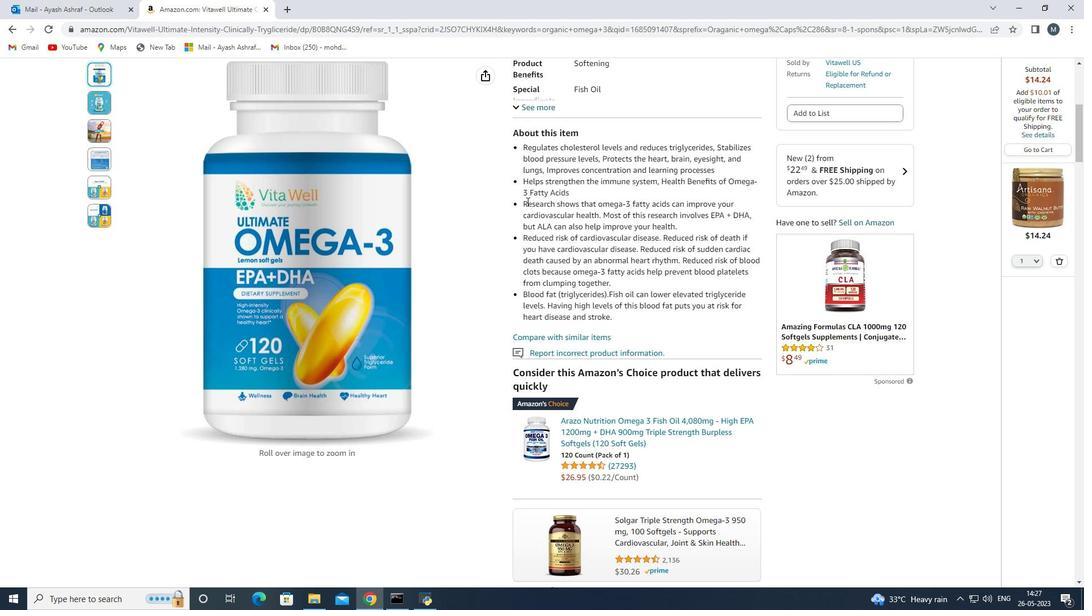 
Action: Mouse pressed left at (523, 201)
Screenshot: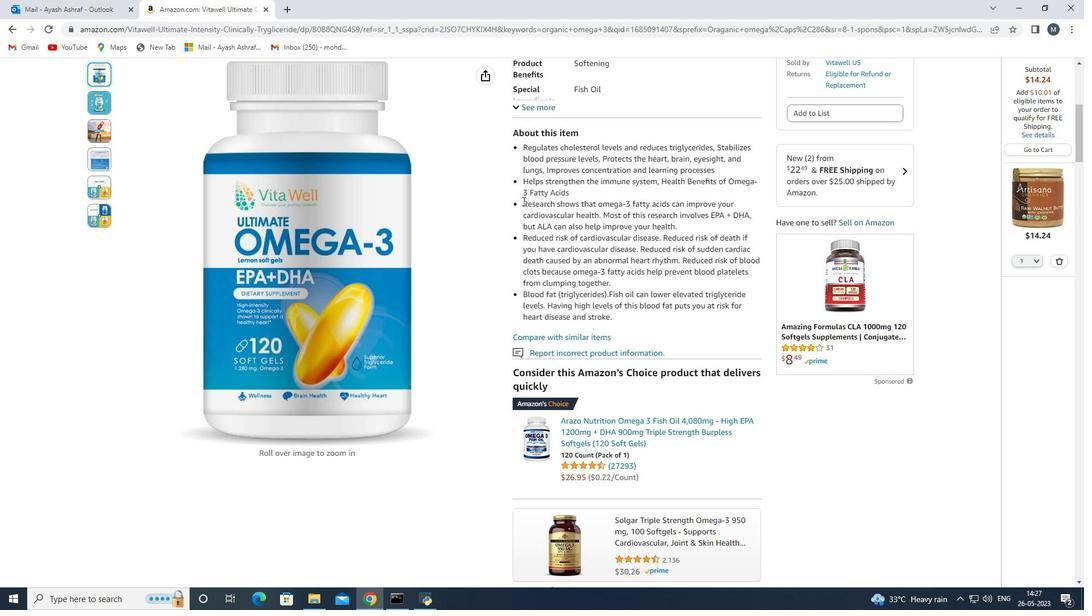
Action: Mouse moved to (680, 226)
Screenshot: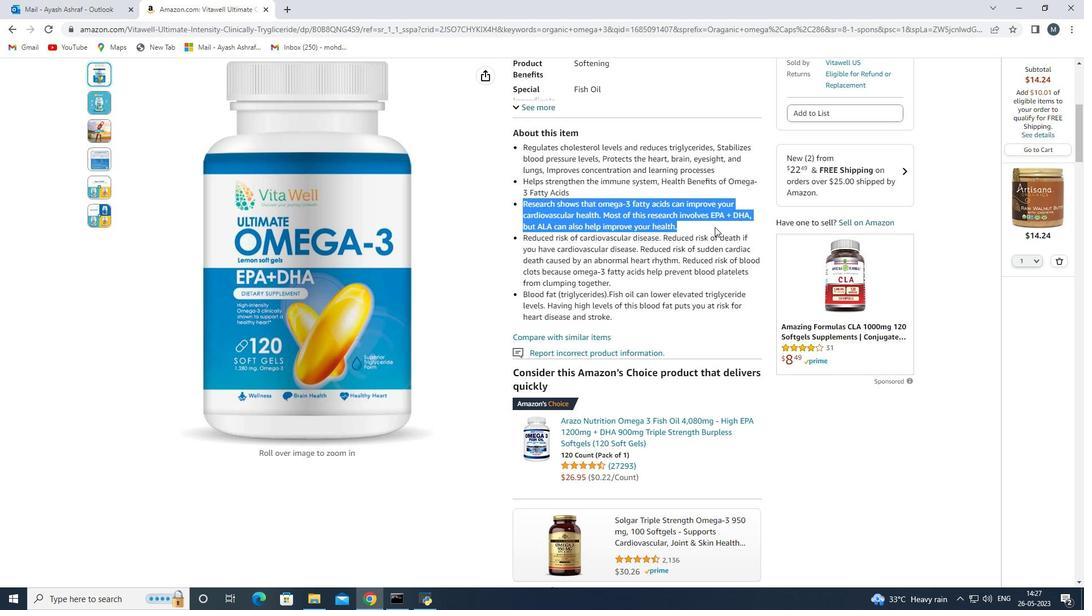 
Action: Mouse pressed left at (680, 226)
Screenshot: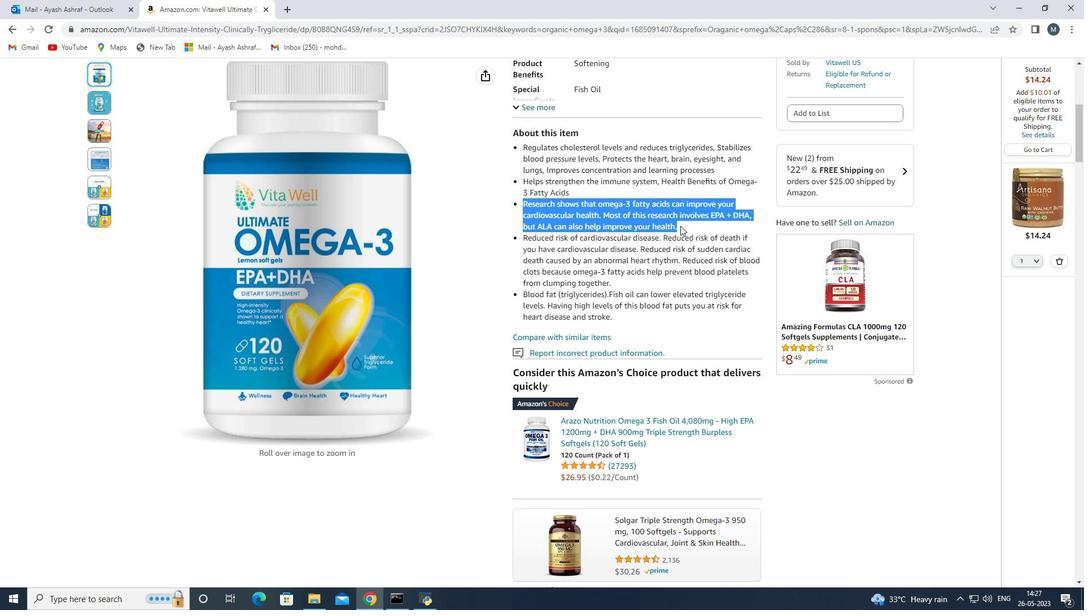 
Action: Mouse moved to (618, 208)
Screenshot: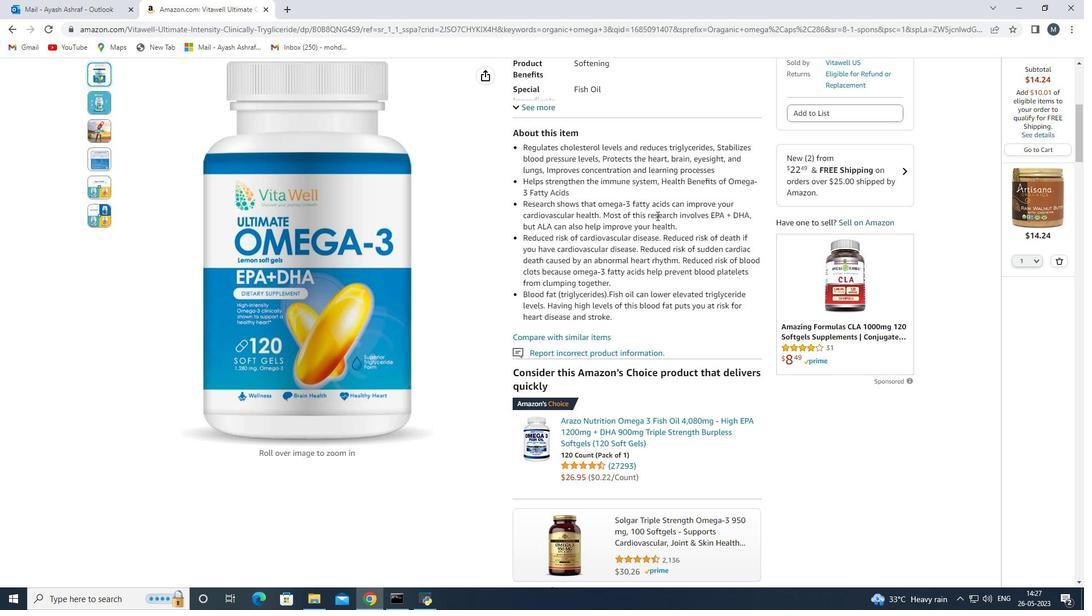 
Action: Mouse scrolled (618, 207) with delta (0, 0)
Screenshot: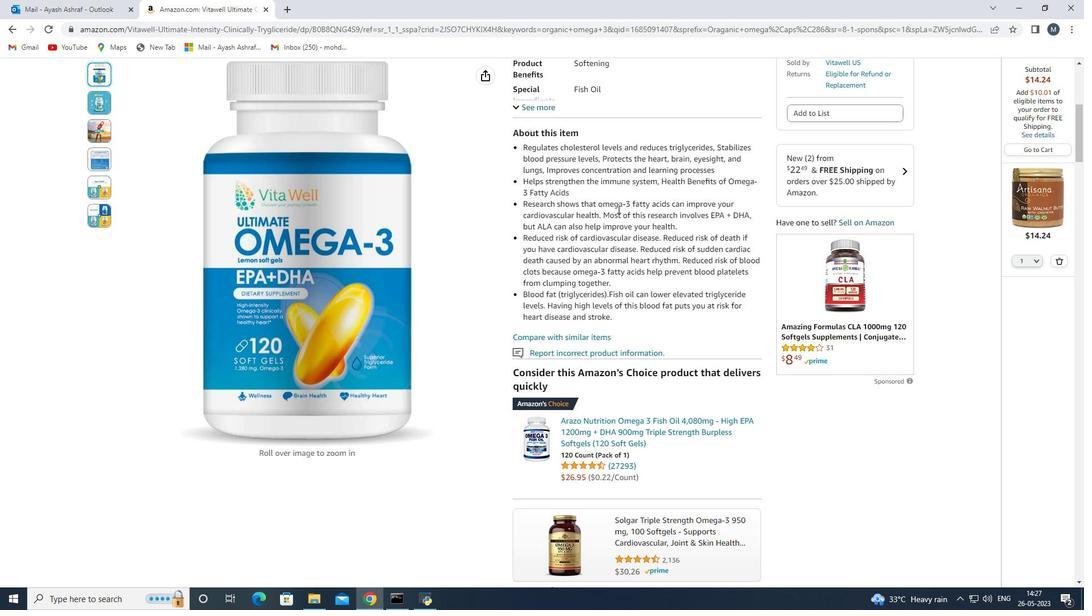 
Action: Mouse moved to (525, 184)
Screenshot: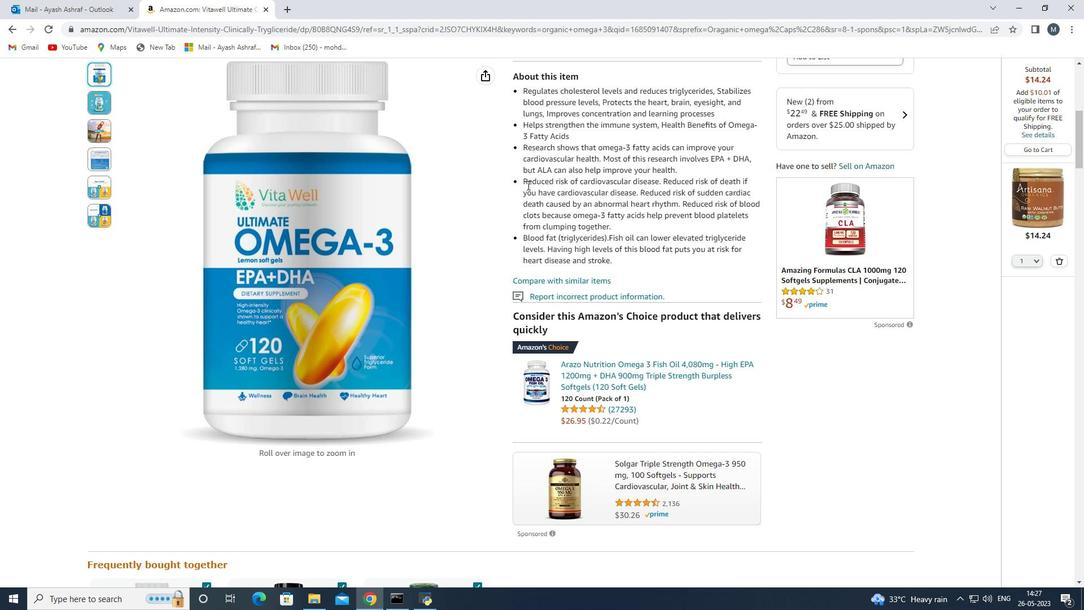 
Action: Mouse pressed left at (525, 184)
Screenshot: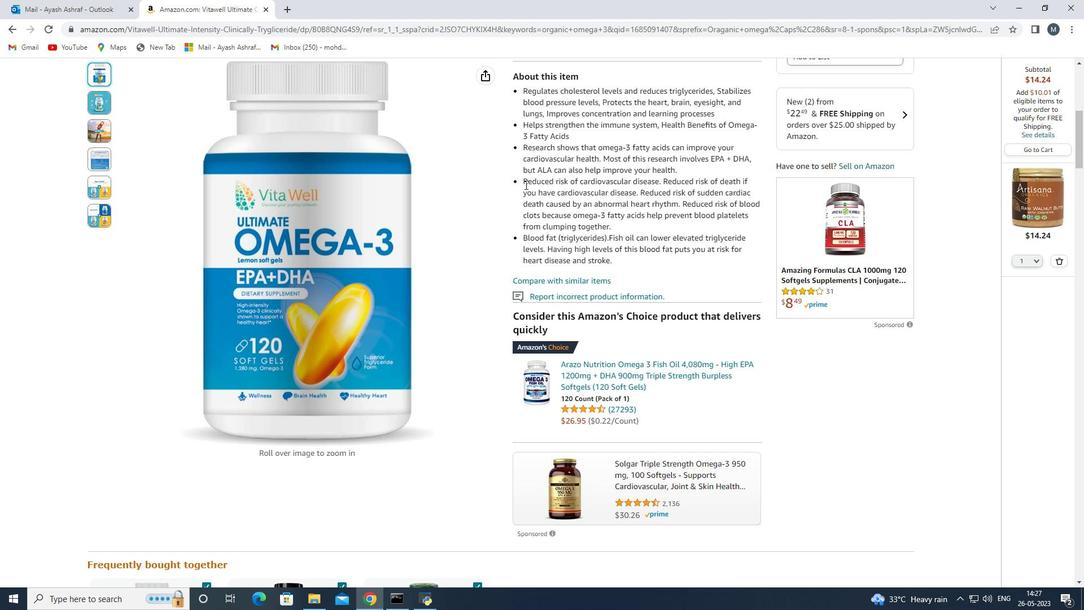 
Action: Mouse moved to (693, 223)
Screenshot: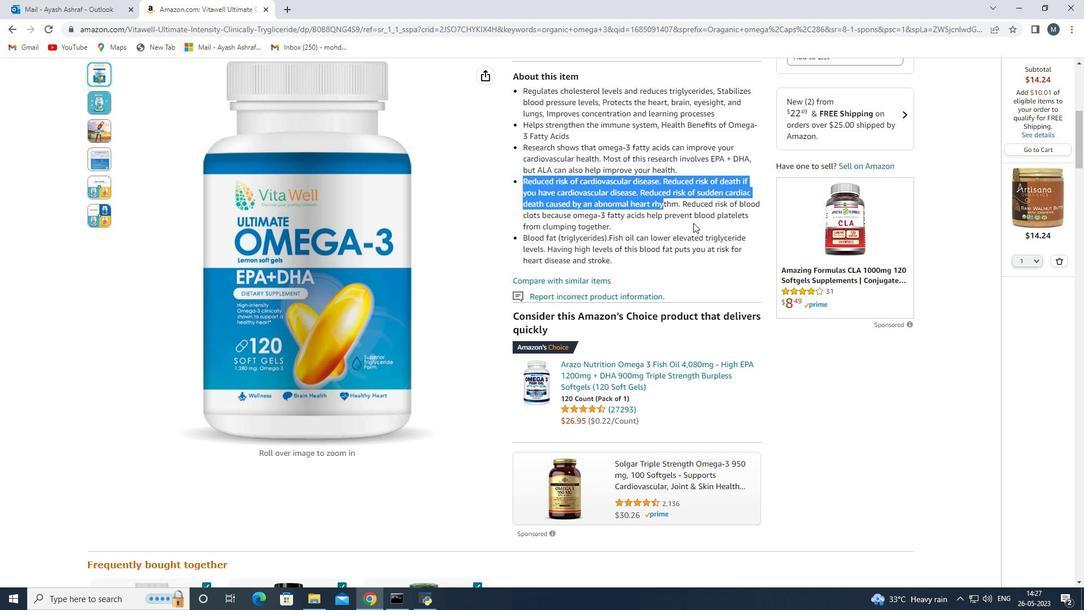 
Action: Mouse pressed left at (693, 223)
Screenshot: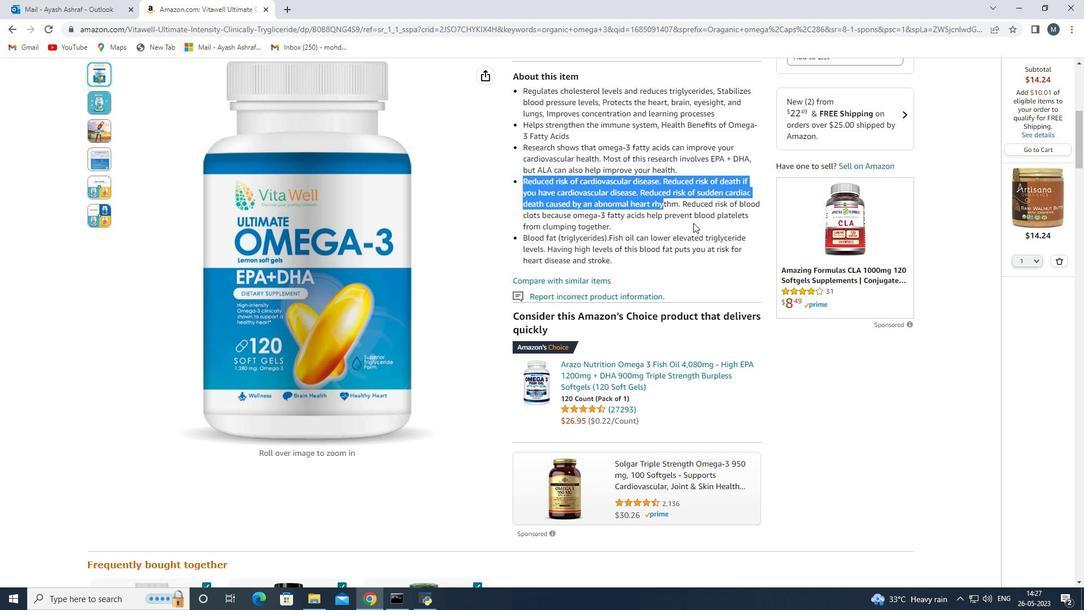 
Action: Mouse moved to (656, 189)
Screenshot: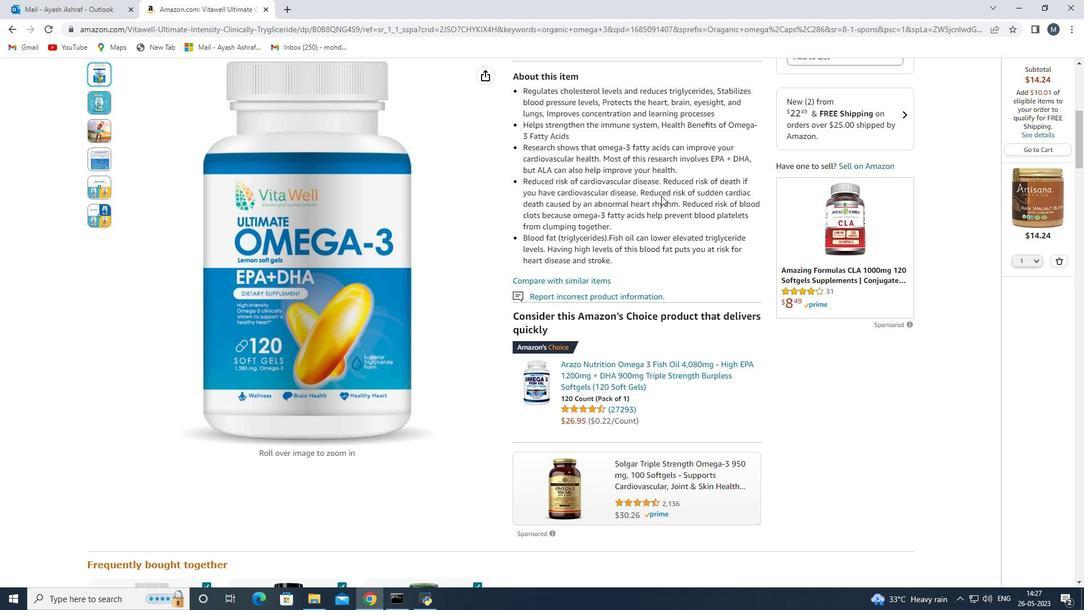 
Action: Mouse scrolled (656, 189) with delta (0, 0)
Screenshot: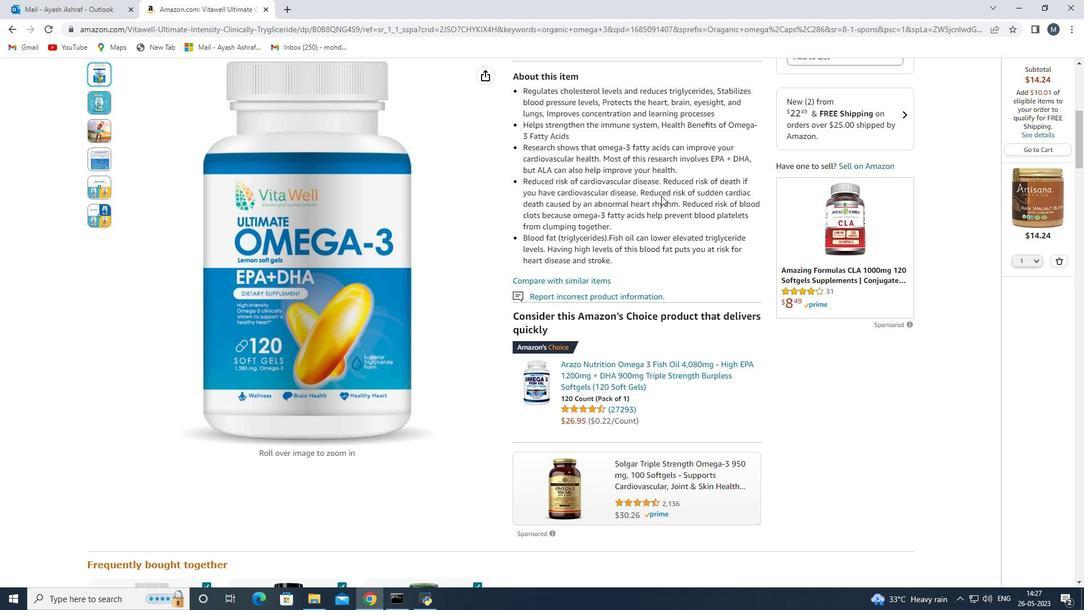 
Action: Mouse moved to (526, 182)
Screenshot: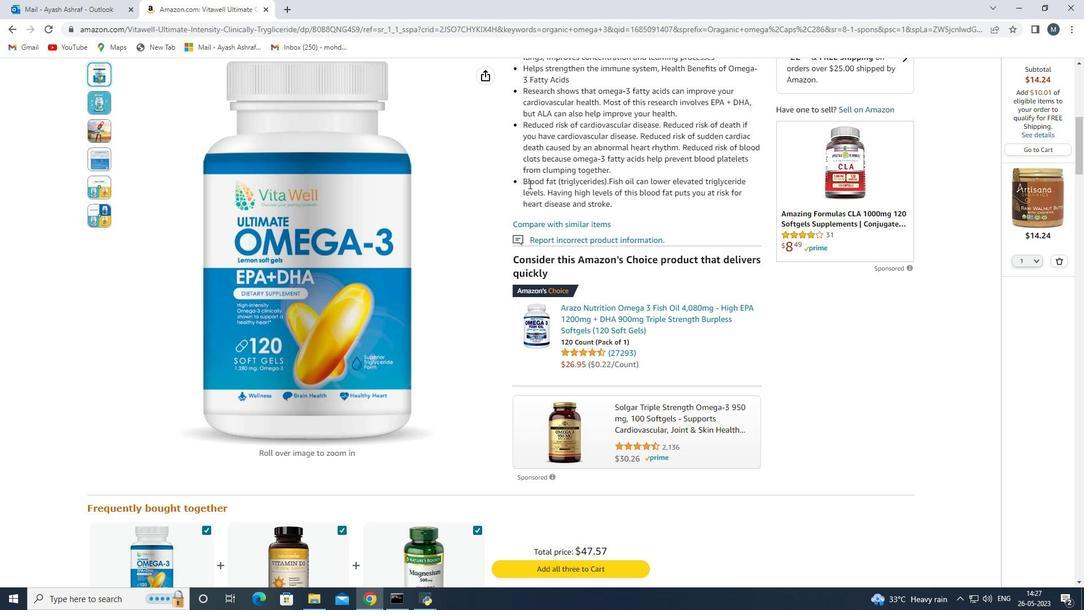 
Action: Mouse pressed left at (526, 182)
Screenshot: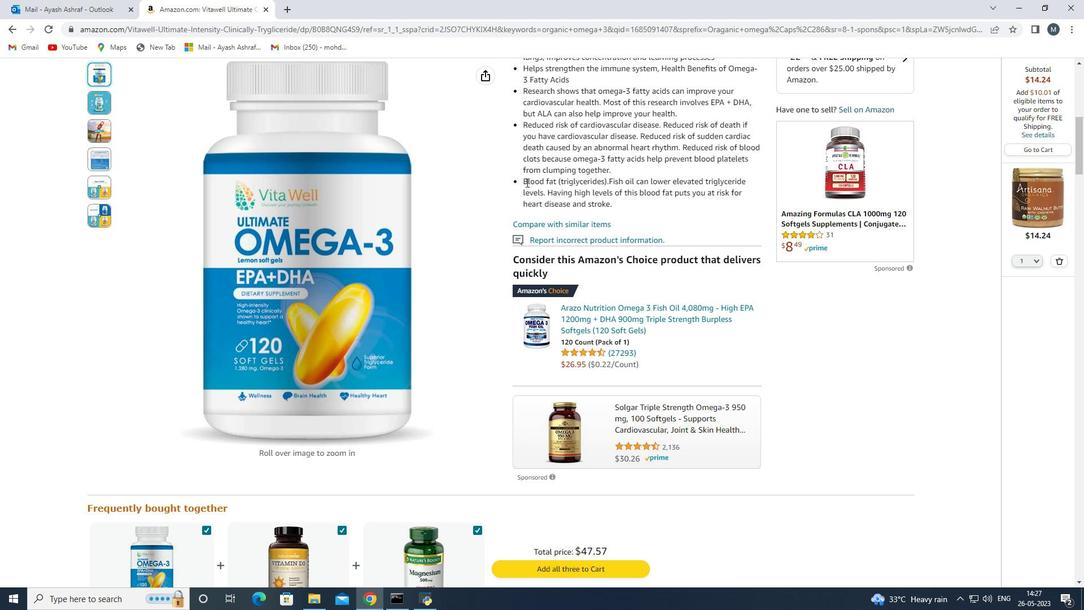
Action: Mouse moved to (687, 172)
Screenshot: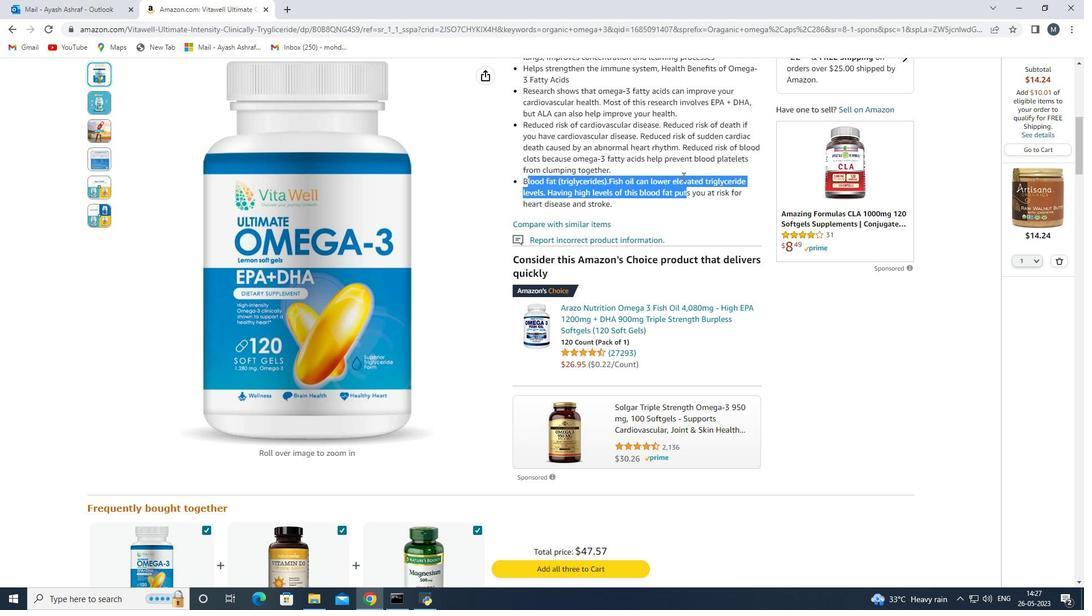 
Action: Mouse scrolled (687, 172) with delta (0, 0)
Screenshot: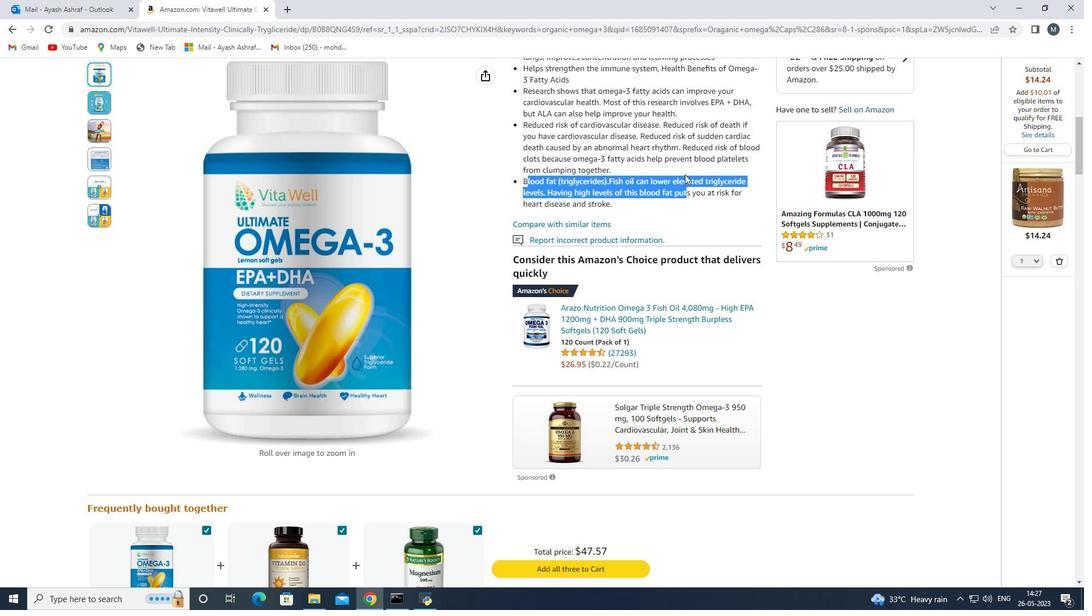 
Action: Mouse moved to (684, 164)
Screenshot: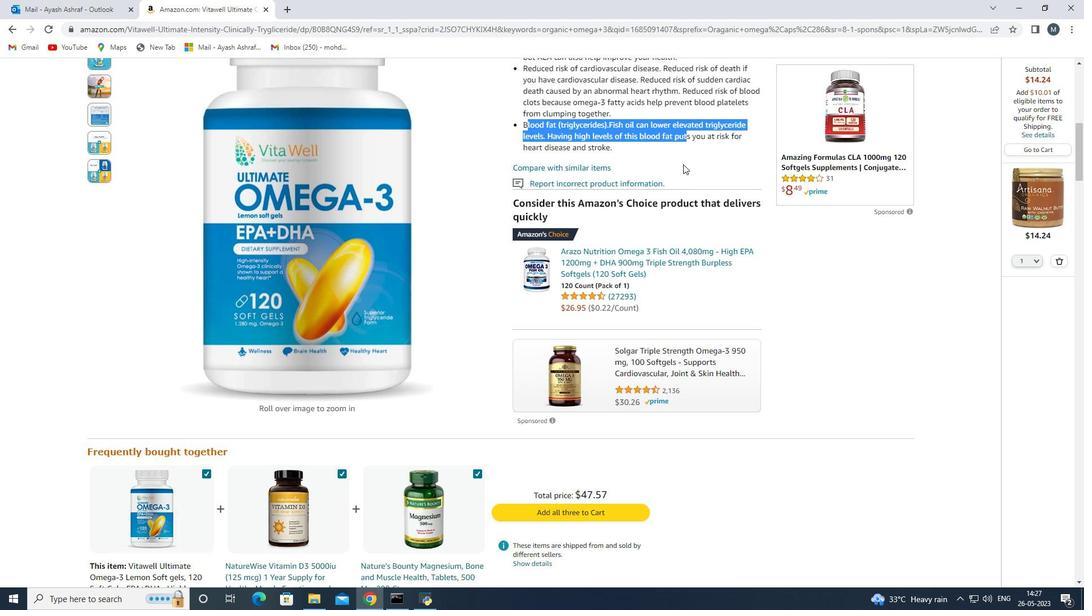 
Action: Mouse scrolled (684, 165) with delta (0, 0)
Screenshot: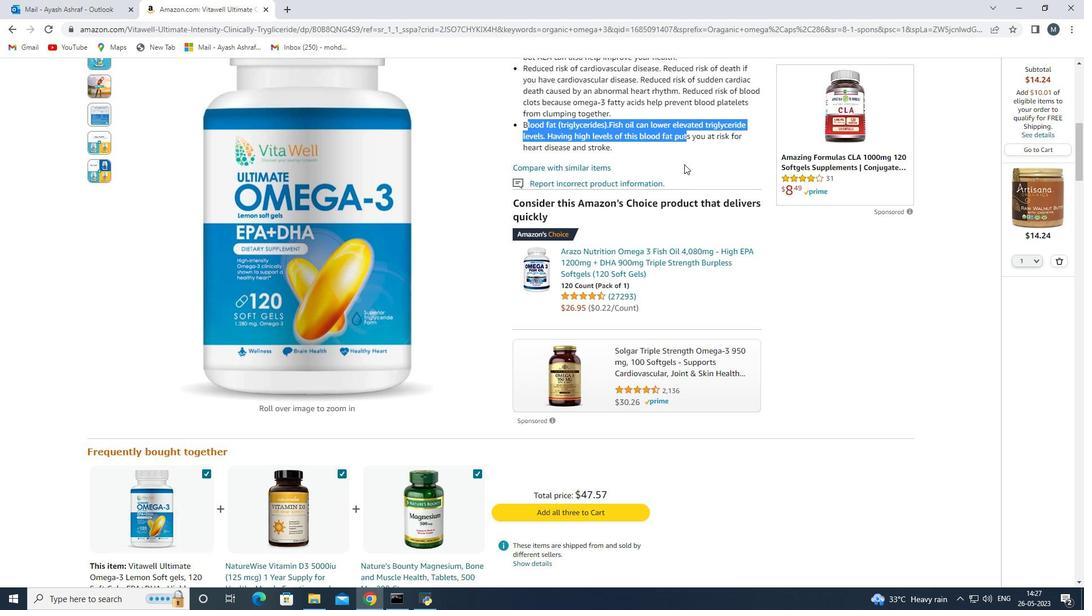 
Action: Mouse scrolled (684, 165) with delta (0, 0)
Screenshot: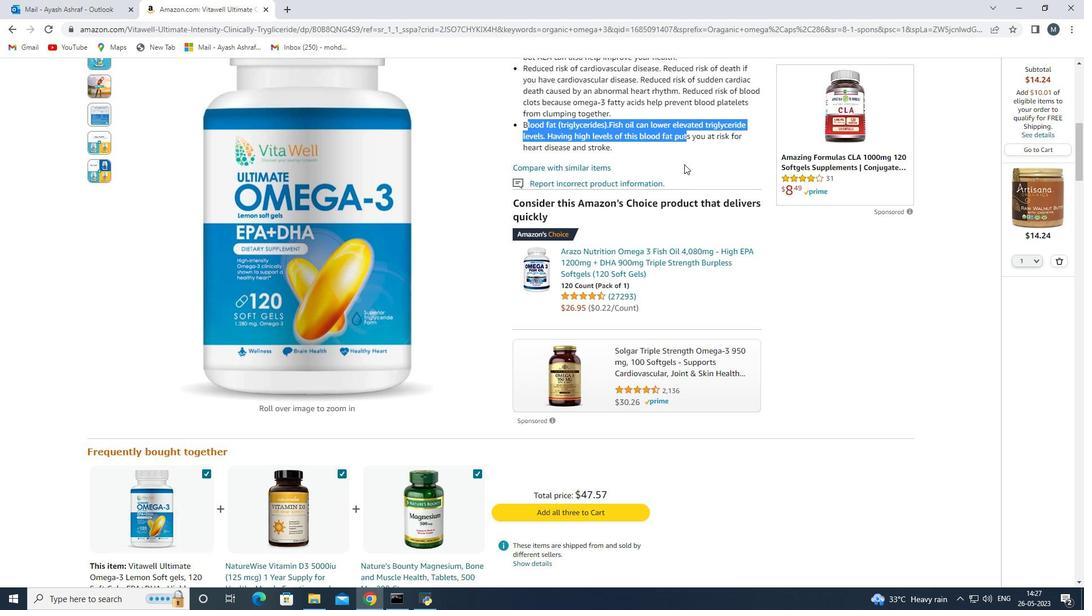 
Action: Mouse moved to (678, 167)
Screenshot: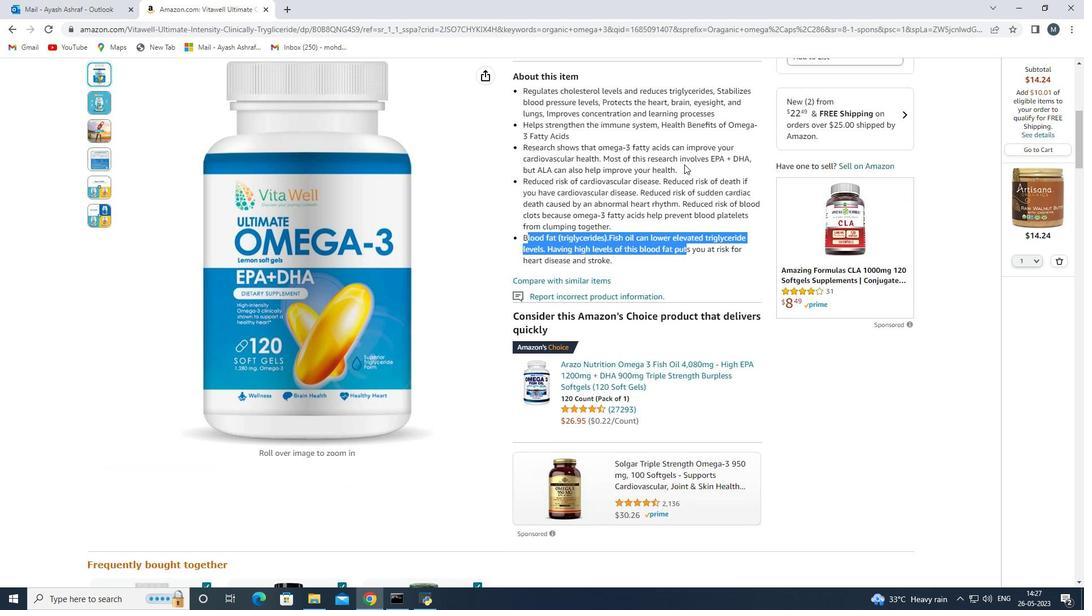 
Action: Mouse scrolled (678, 168) with delta (0, 0)
Screenshot: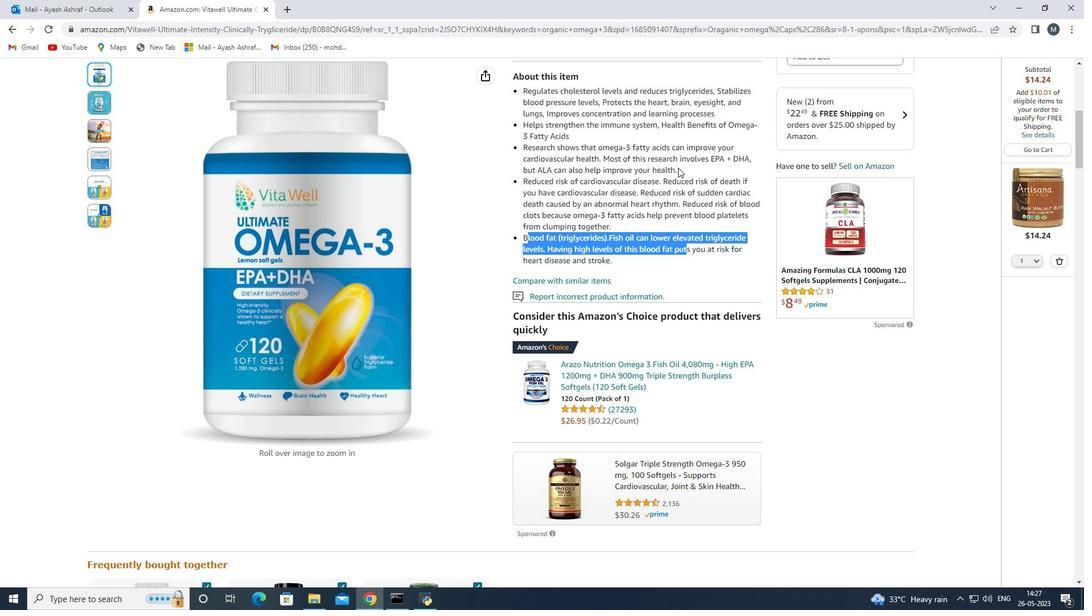 
Action: Mouse moved to (675, 179)
Screenshot: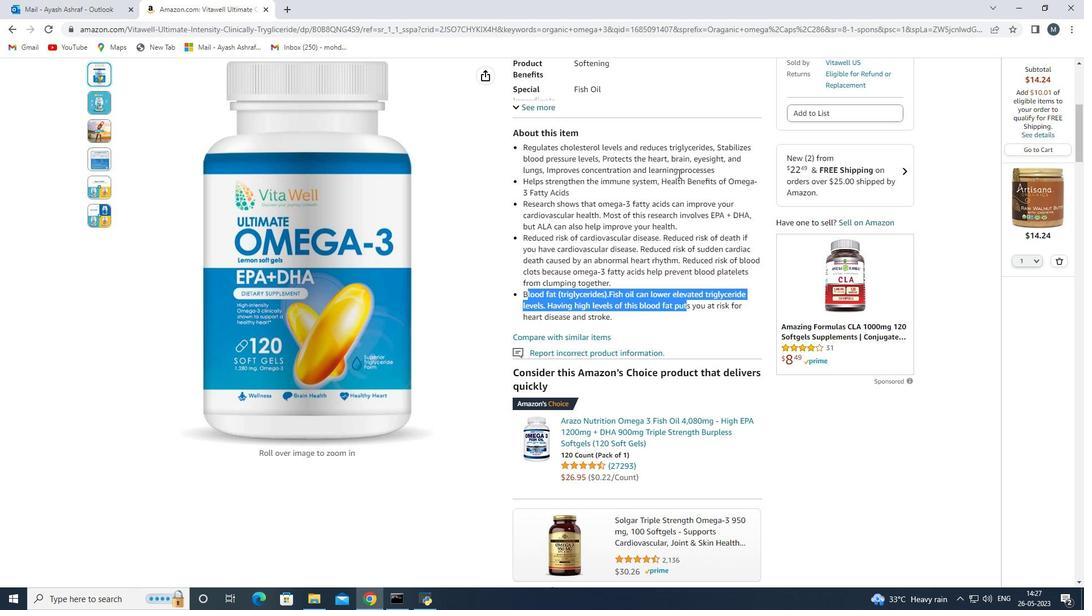 
Action: Mouse scrolled (675, 178) with delta (0, 0)
Screenshot: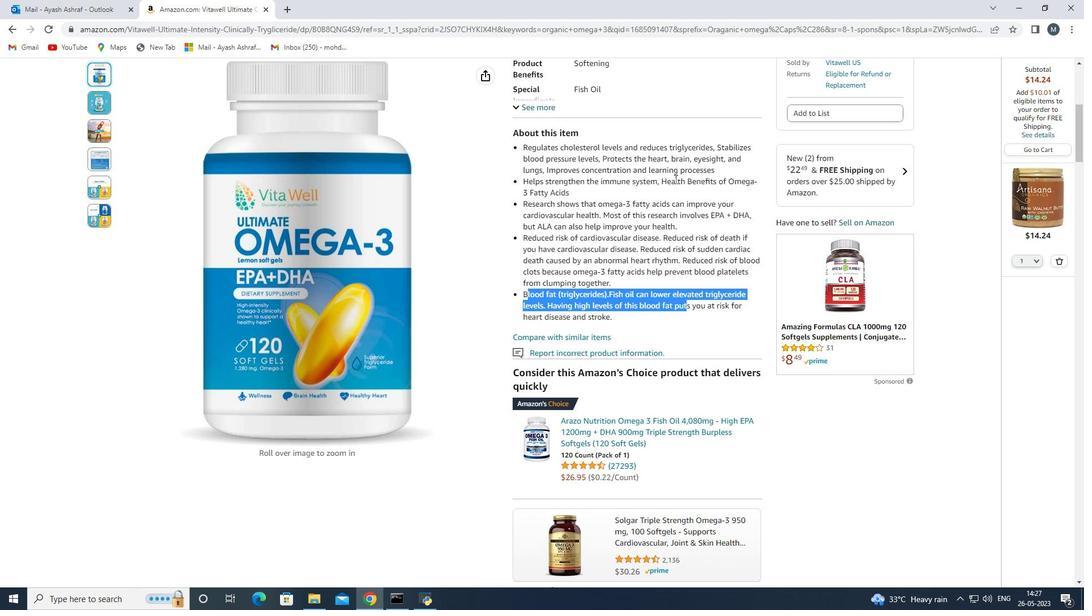 
Action: Mouse scrolled (675, 178) with delta (0, 0)
Screenshot: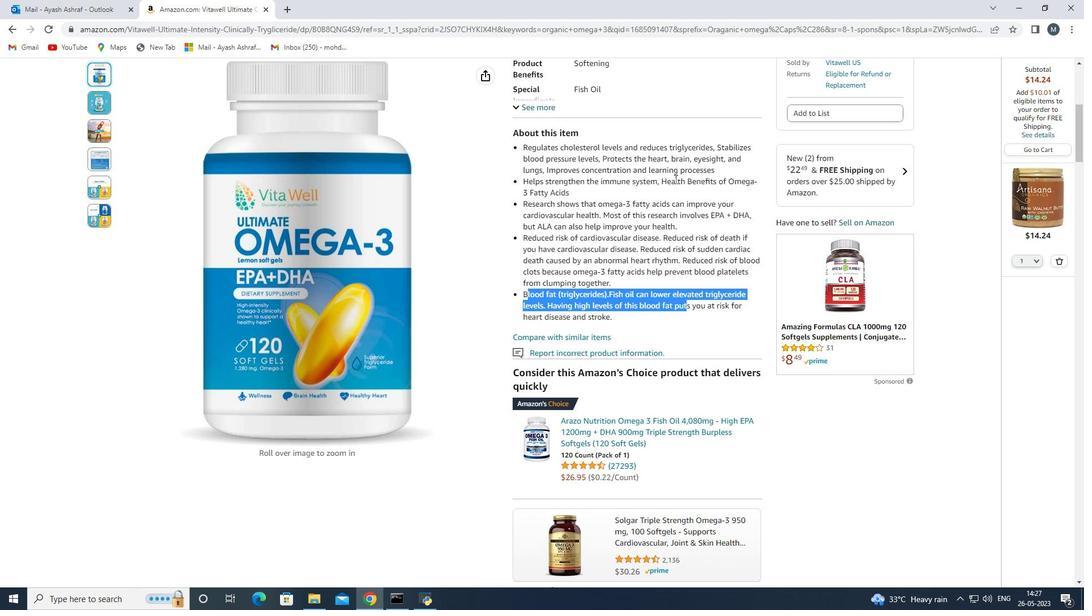 
Action: Mouse moved to (670, 215)
Screenshot: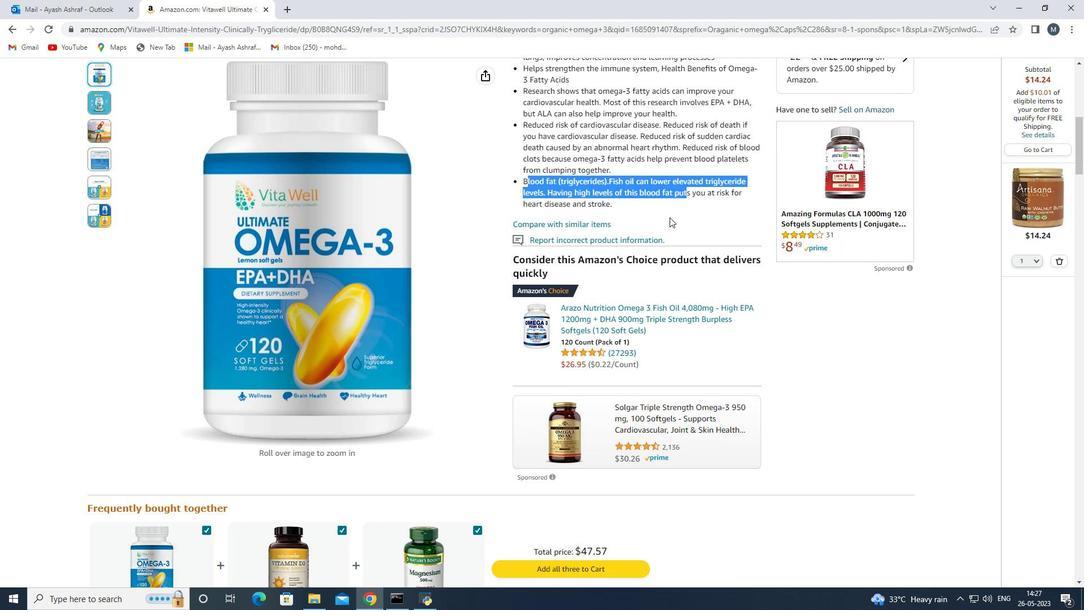 
Action: Mouse pressed left at (670, 215)
Screenshot: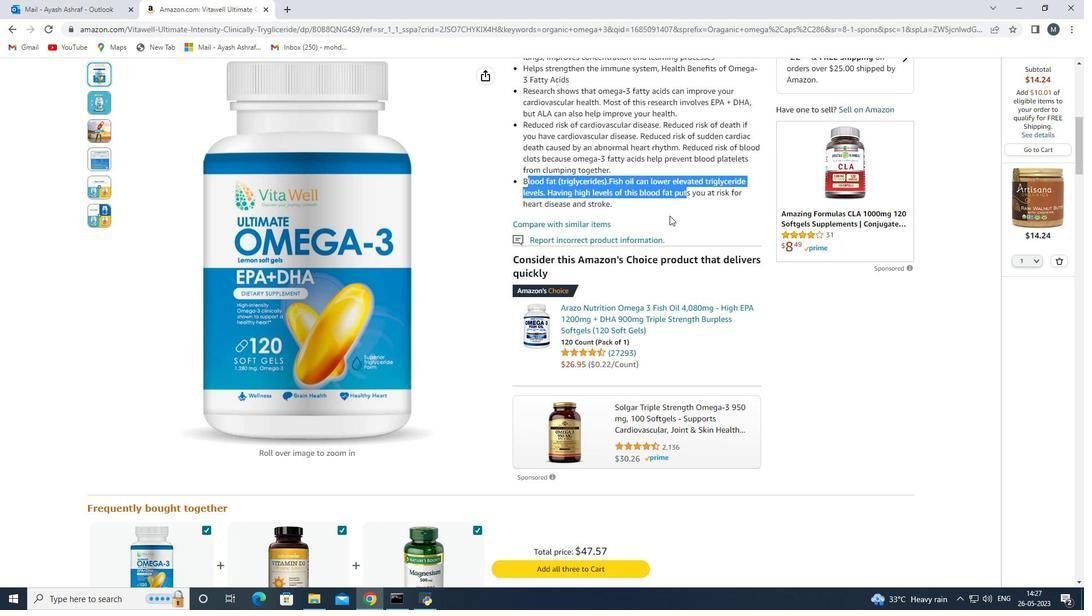 
Action: Mouse moved to (649, 209)
Screenshot: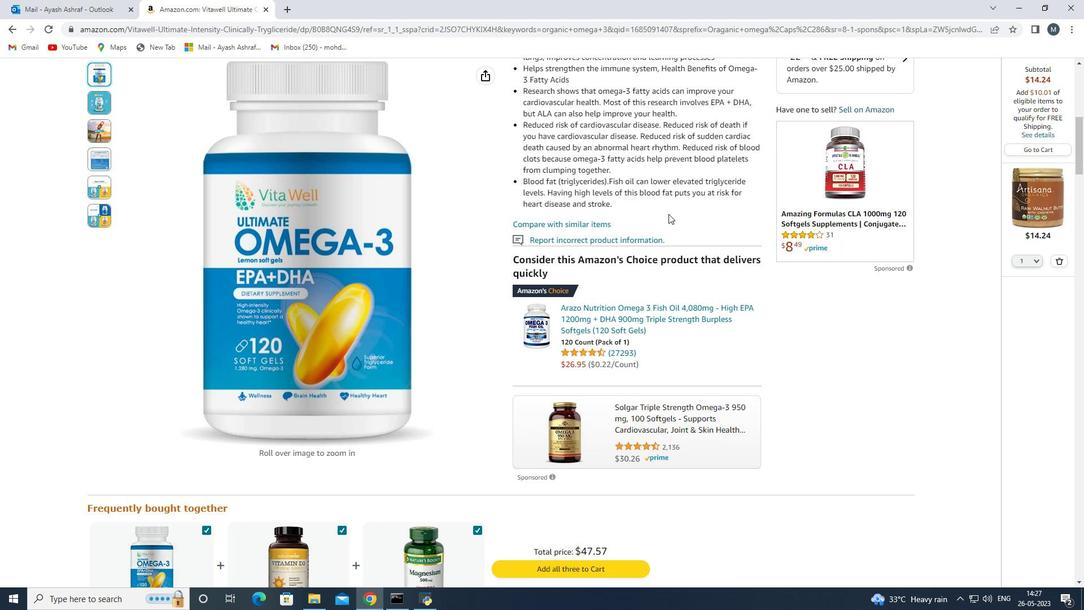 
Action: Mouse scrolled (649, 208) with delta (0, 0)
Screenshot: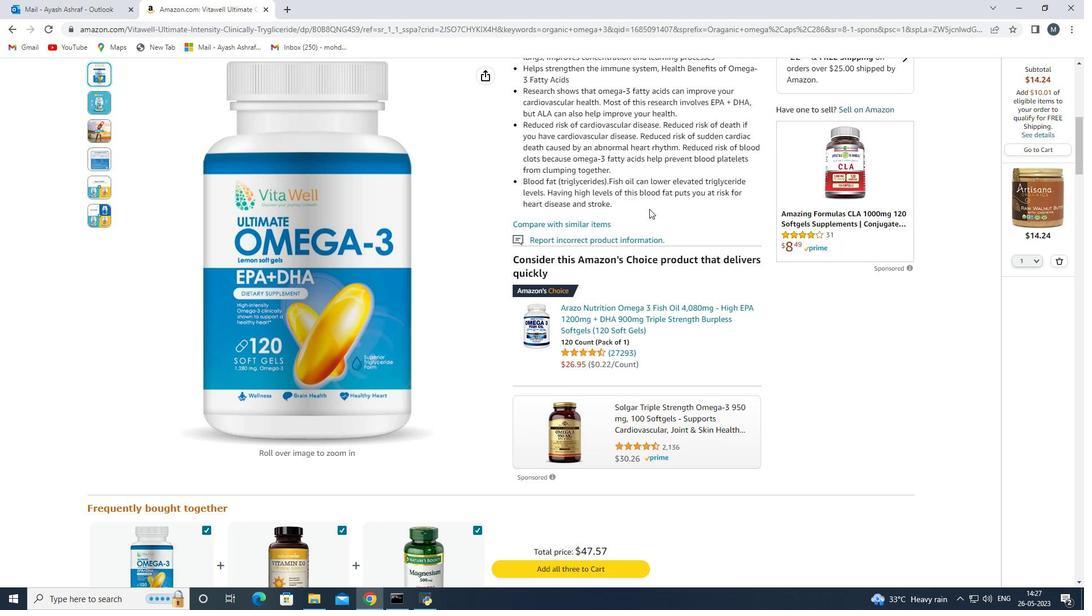
Action: Mouse scrolled (649, 208) with delta (0, 0)
Screenshot: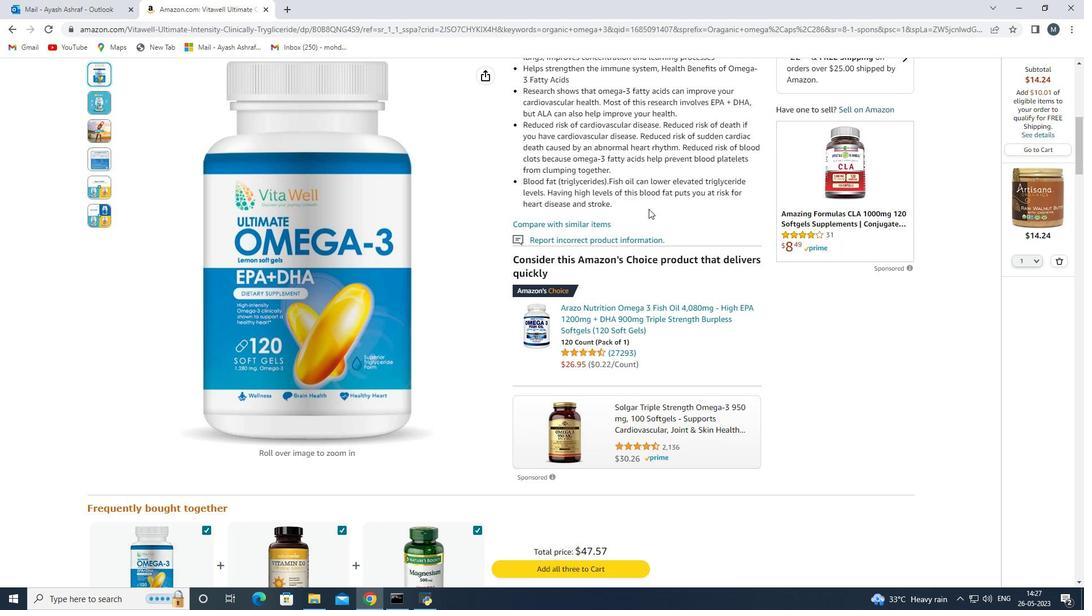 
Action: Mouse moved to (458, 266)
Screenshot: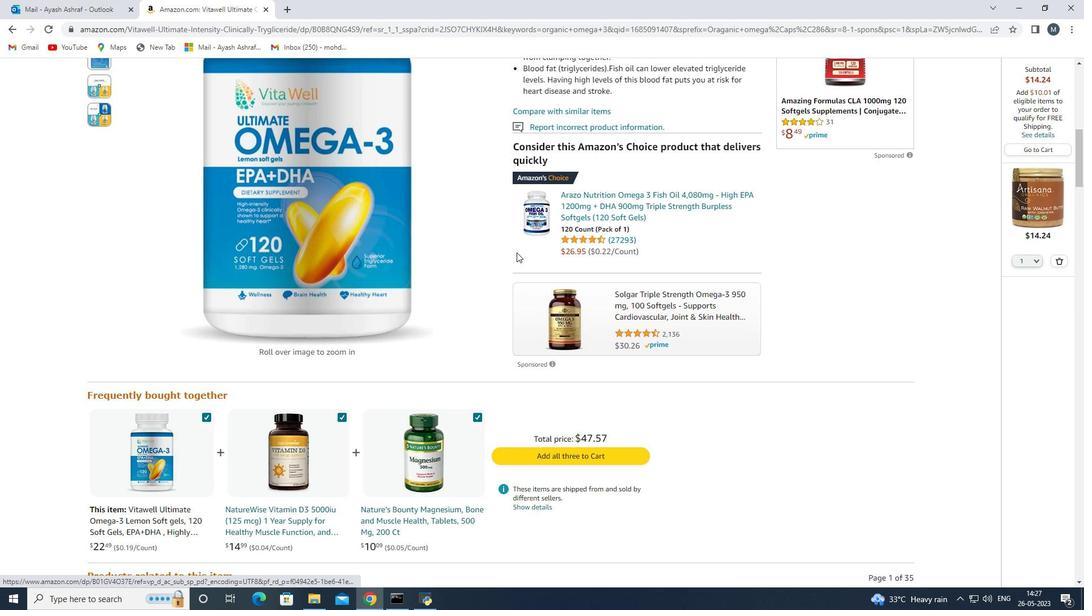 
Action: Mouse scrolled (458, 266) with delta (0, 0)
Screenshot: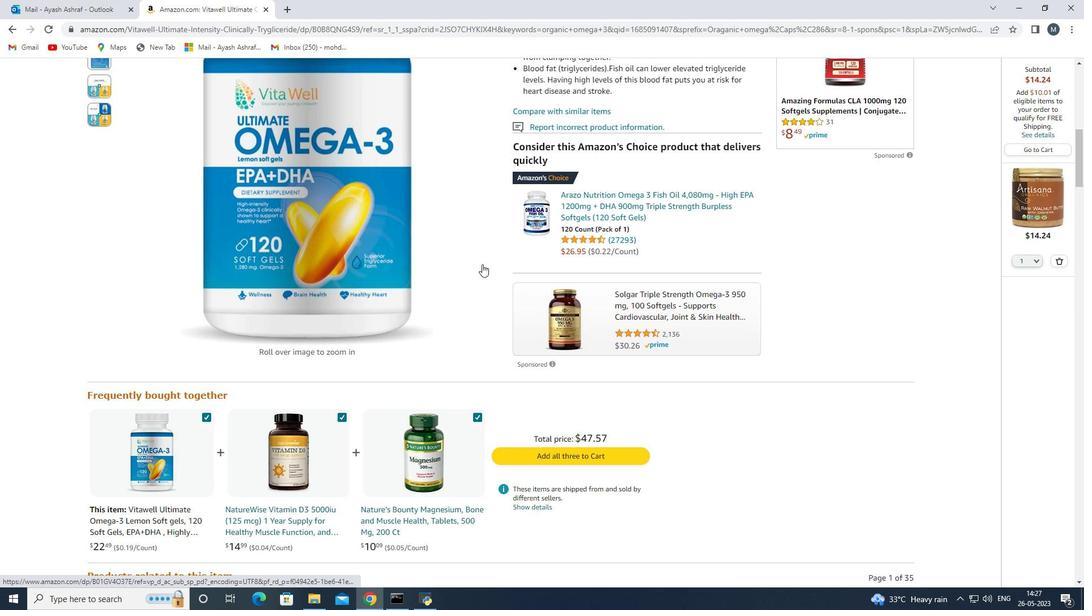 
Action: Mouse scrolled (458, 266) with delta (0, 0)
Screenshot: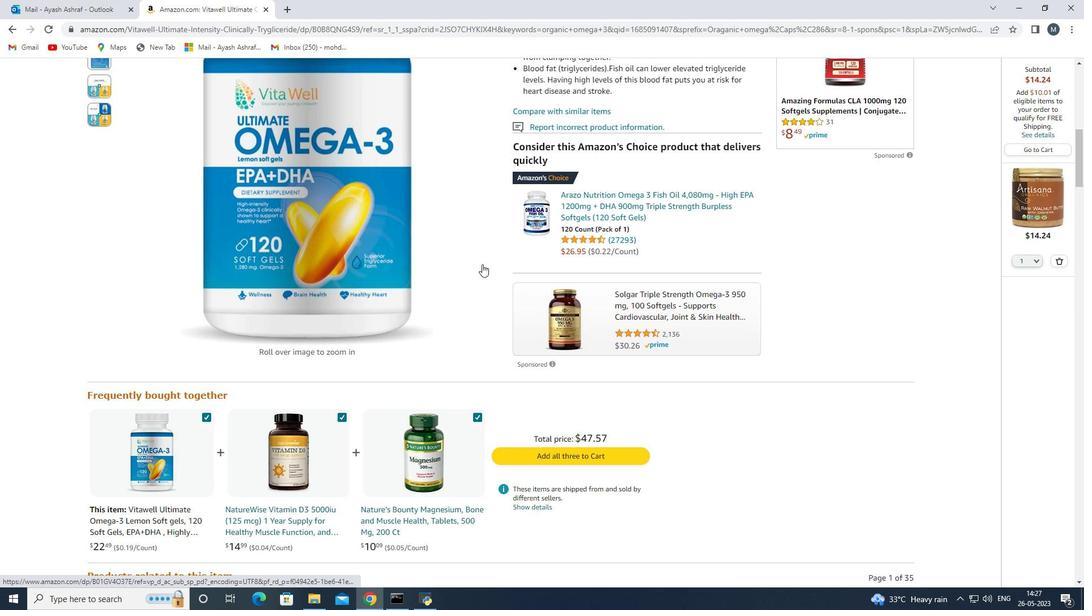 
Action: Mouse scrolled (458, 266) with delta (0, 0)
Screenshot: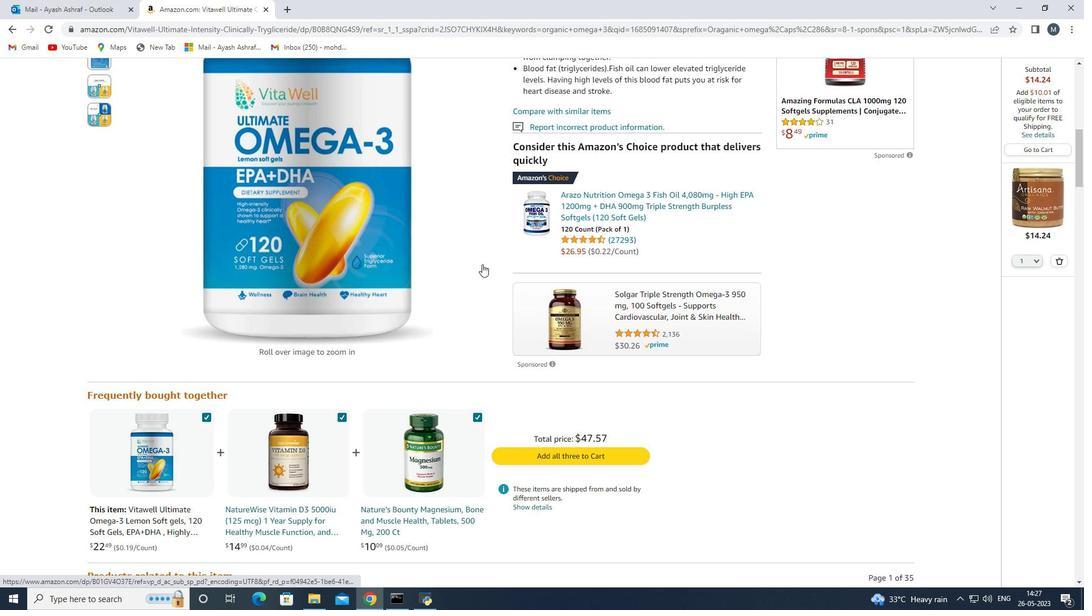
Action: Mouse scrolled (458, 266) with delta (0, 0)
Screenshot: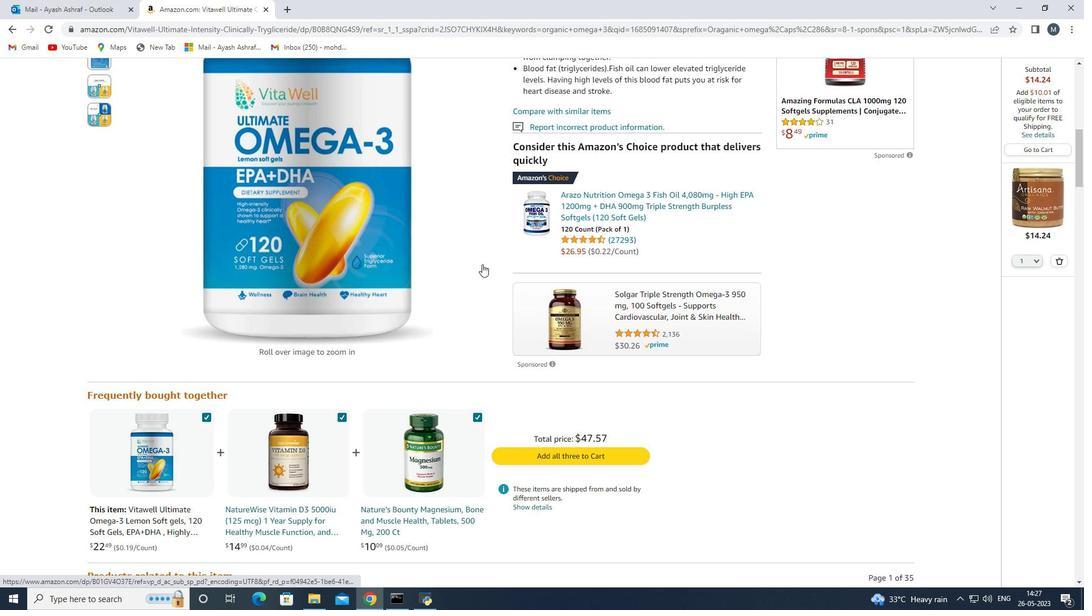 
Action: Mouse scrolled (458, 266) with delta (0, 0)
Screenshot: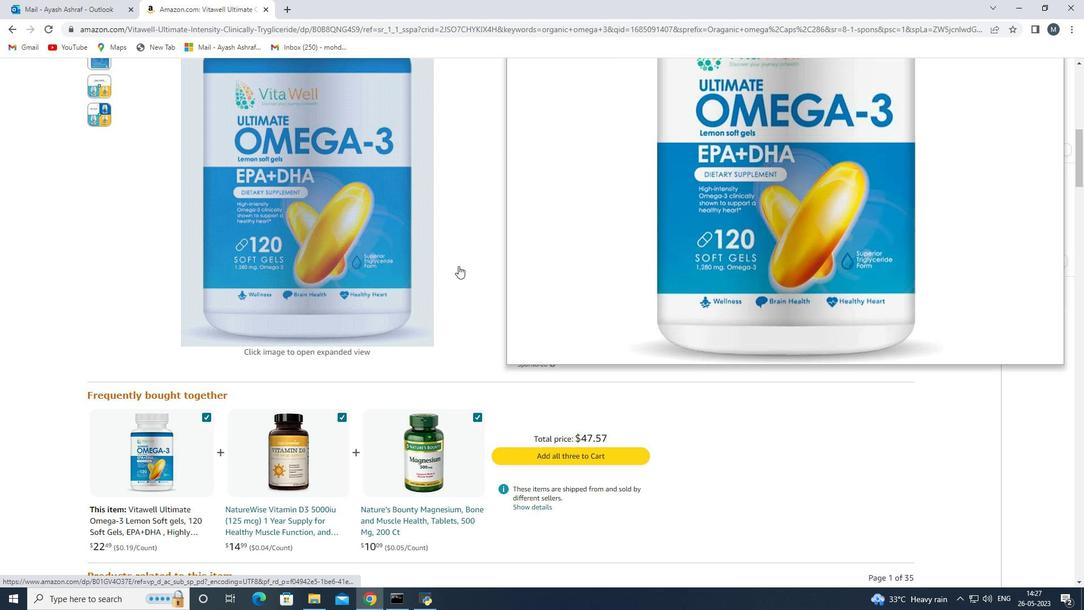 
Action: Mouse moved to (485, 268)
Screenshot: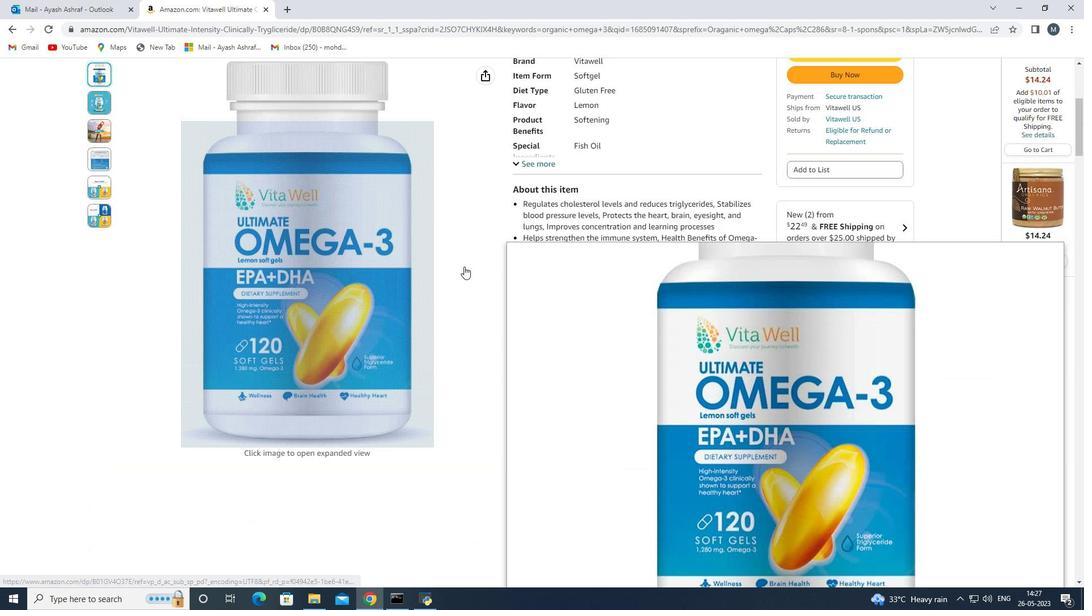 
Action: Mouse scrolled (485, 268) with delta (0, 0)
Screenshot: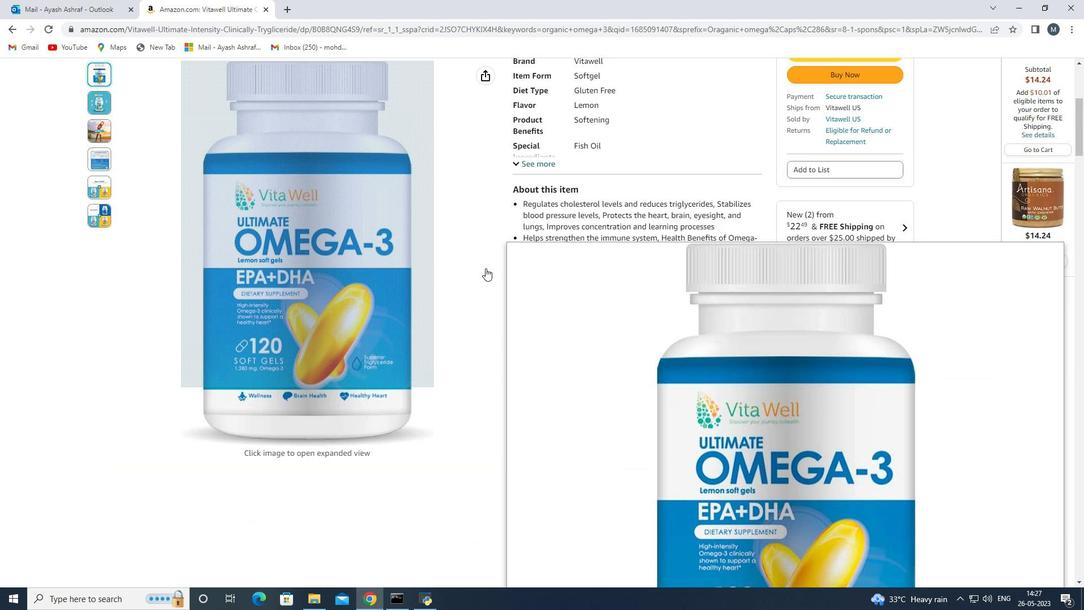 
Action: Mouse scrolled (485, 268) with delta (0, 0)
Screenshot: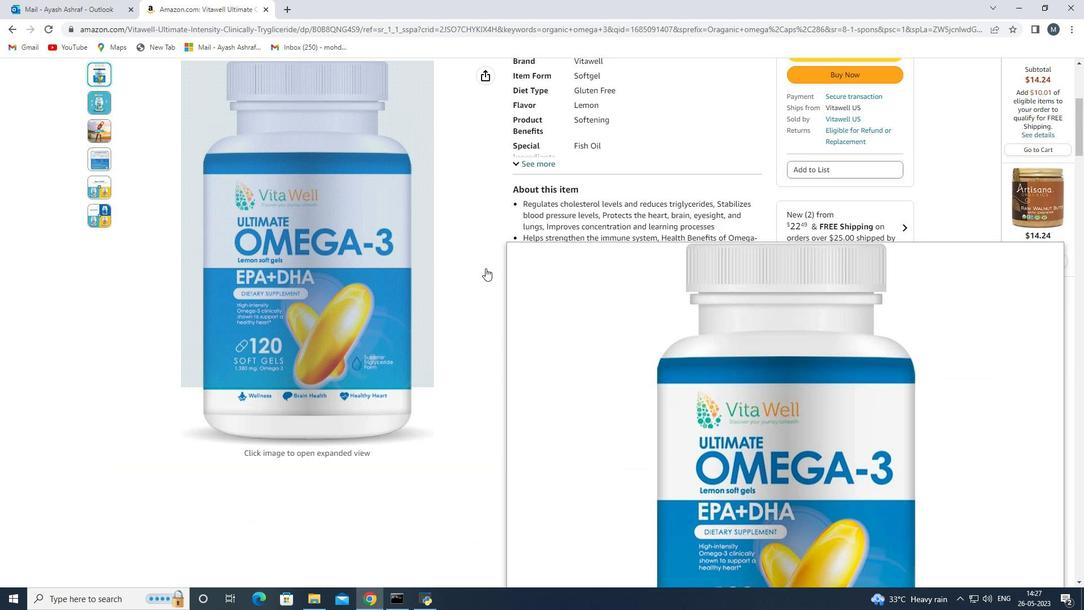 
Action: Mouse moved to (536, 288)
Screenshot: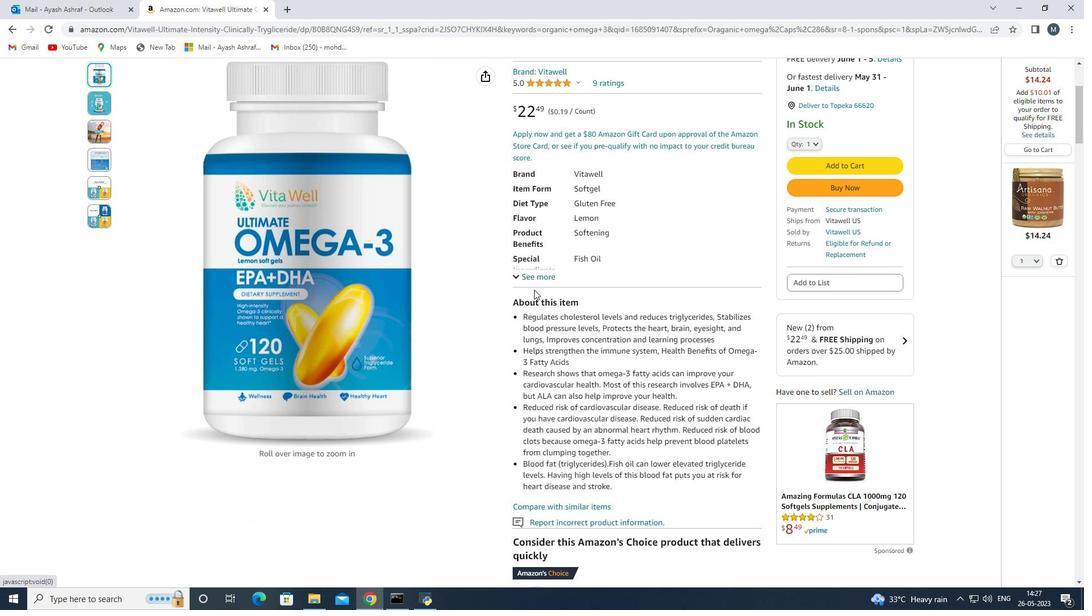 
Action: Mouse scrolled (536, 289) with delta (0, 0)
Screenshot: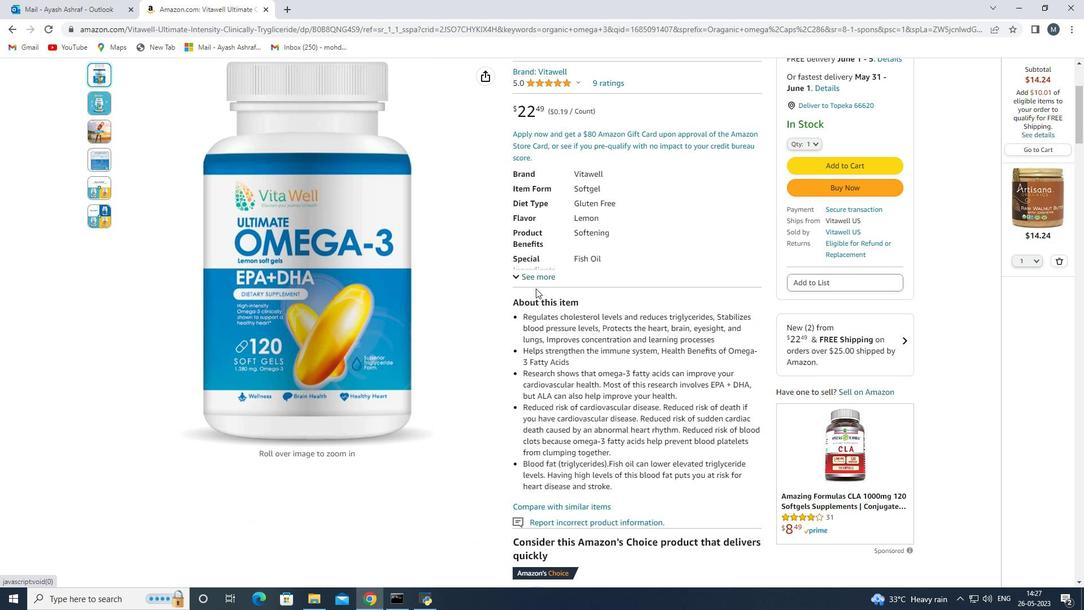 
Action: Mouse moved to (572, 255)
Screenshot: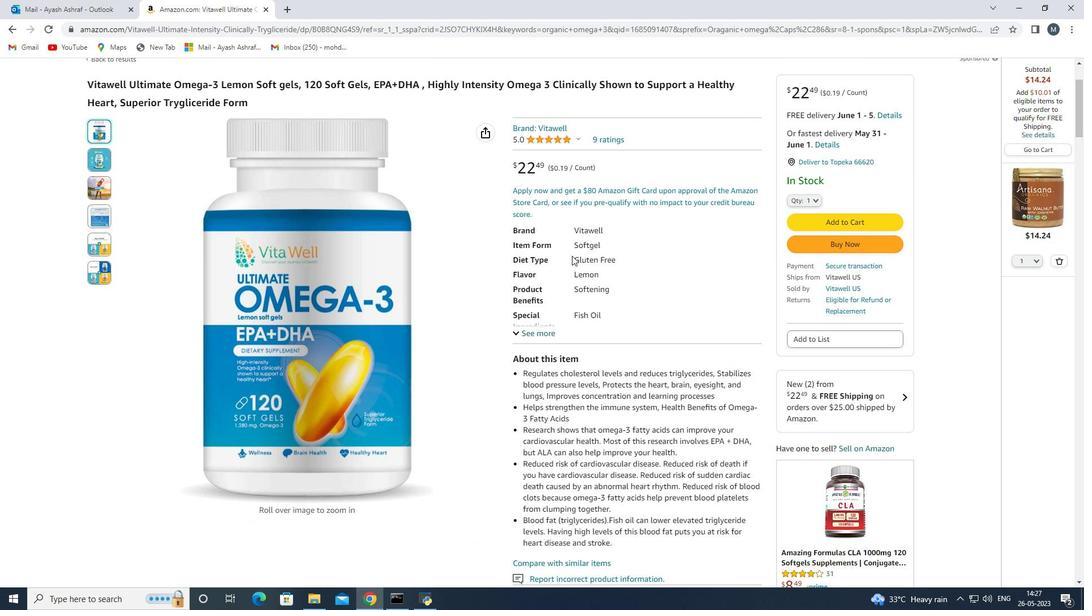 
Action: Mouse scrolled (572, 255) with delta (0, 0)
Screenshot: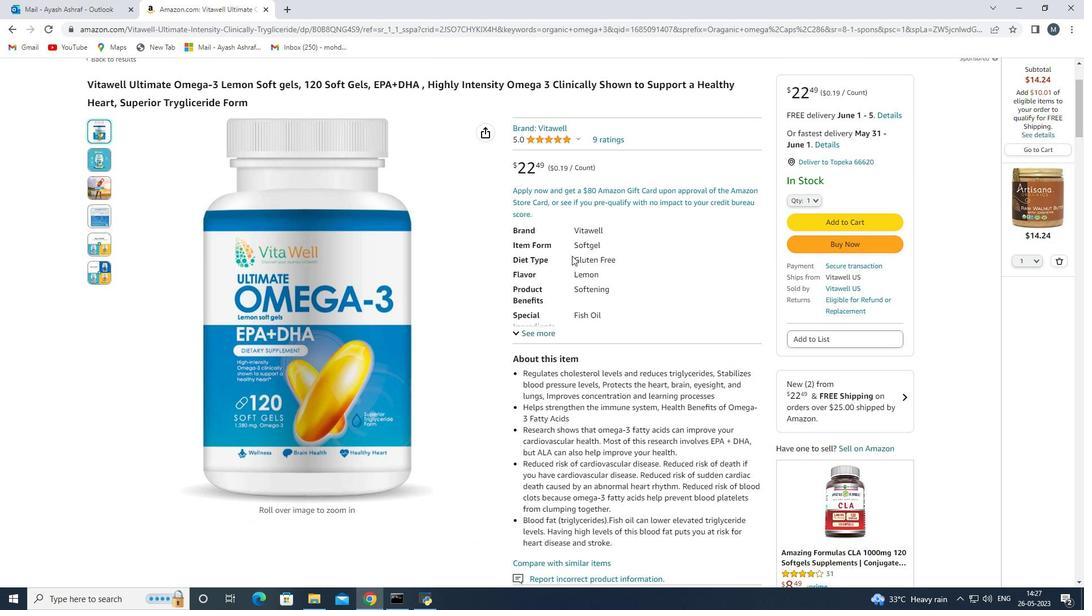 
Action: Mouse moved to (100, 105)
Screenshot: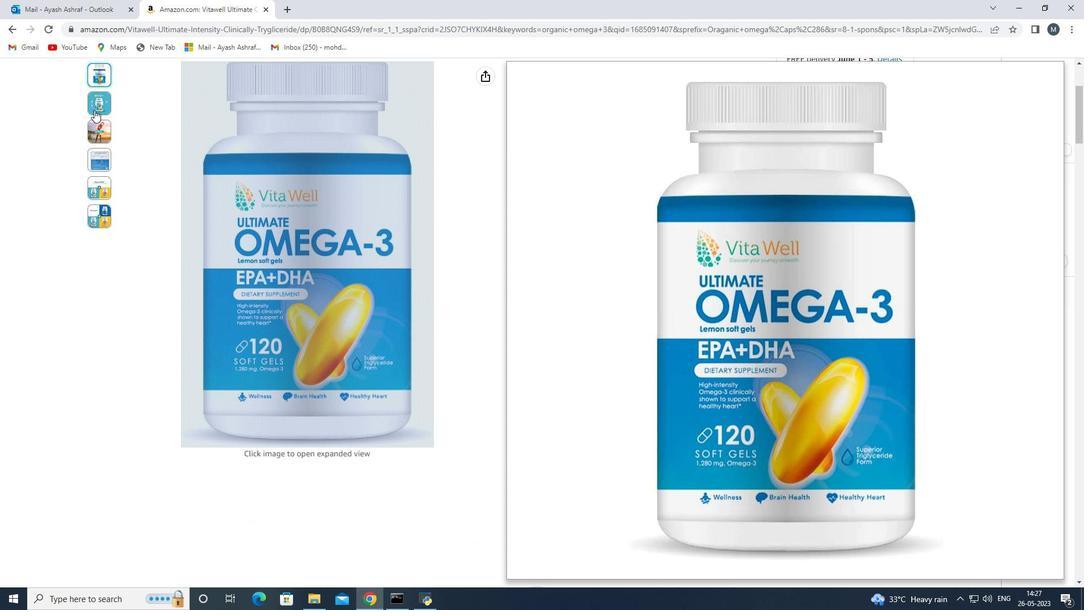 
Action: Mouse pressed left at (100, 105)
Screenshot: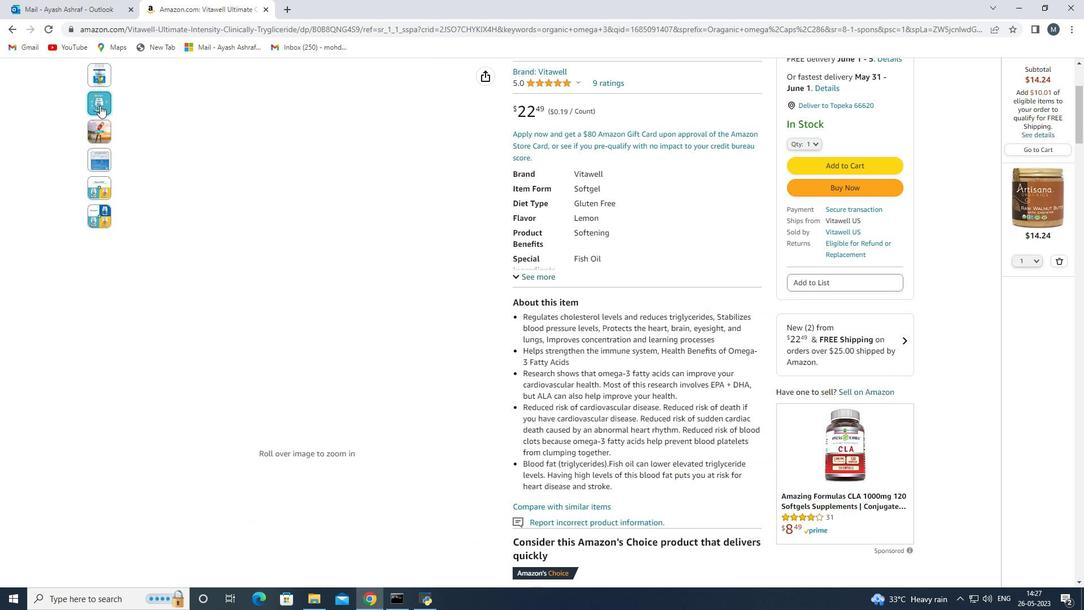 
Action: Mouse moved to (102, 159)
Screenshot: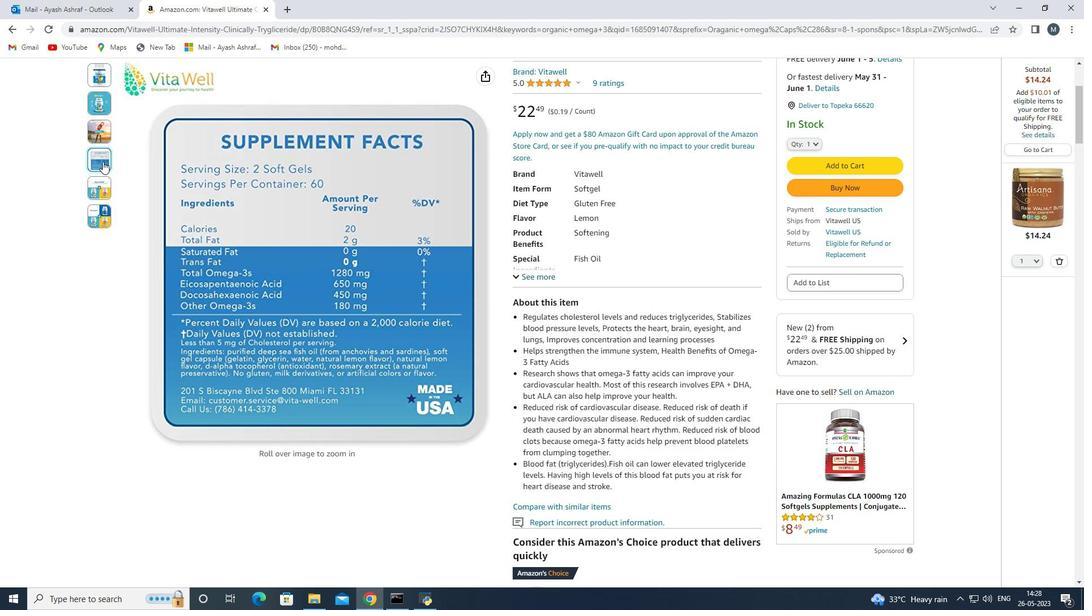 
Action: Mouse pressed left at (102, 159)
Screenshot: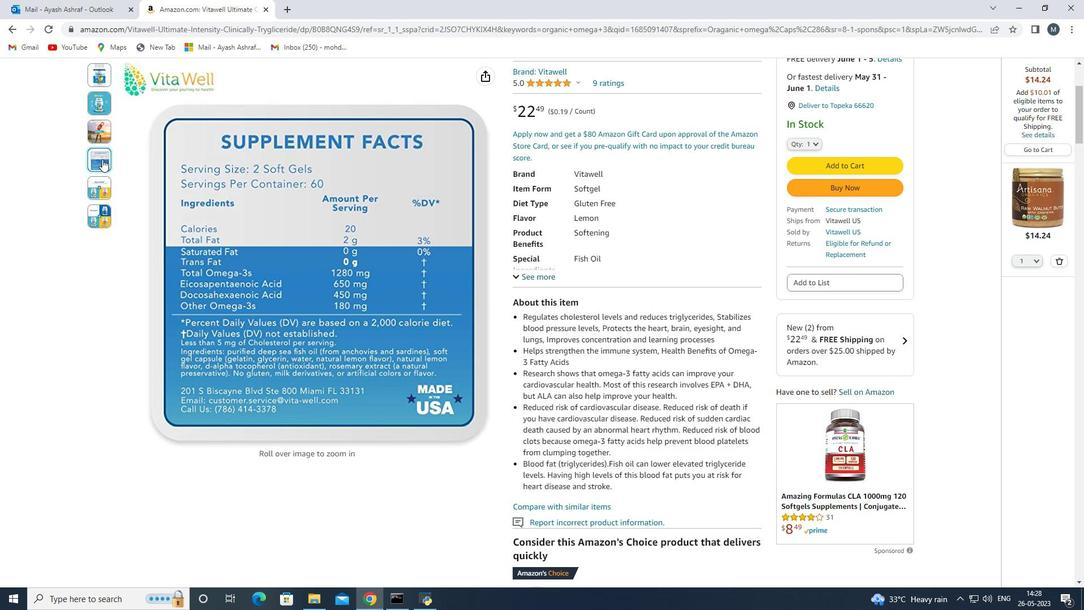 
Action: Mouse moved to (94, 192)
Screenshot: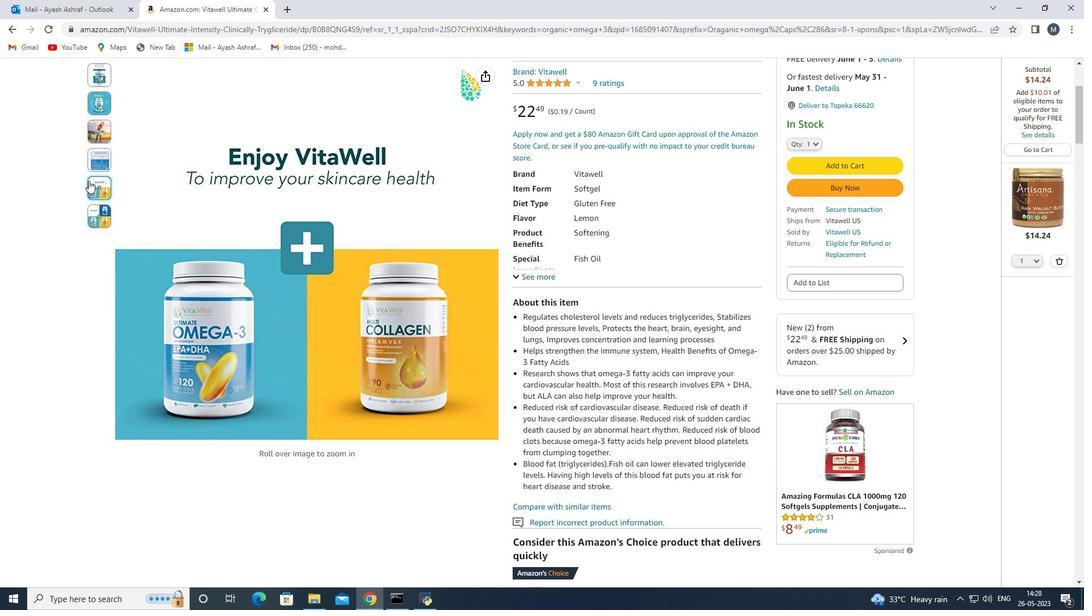 
Action: Mouse pressed left at (94, 192)
Screenshot: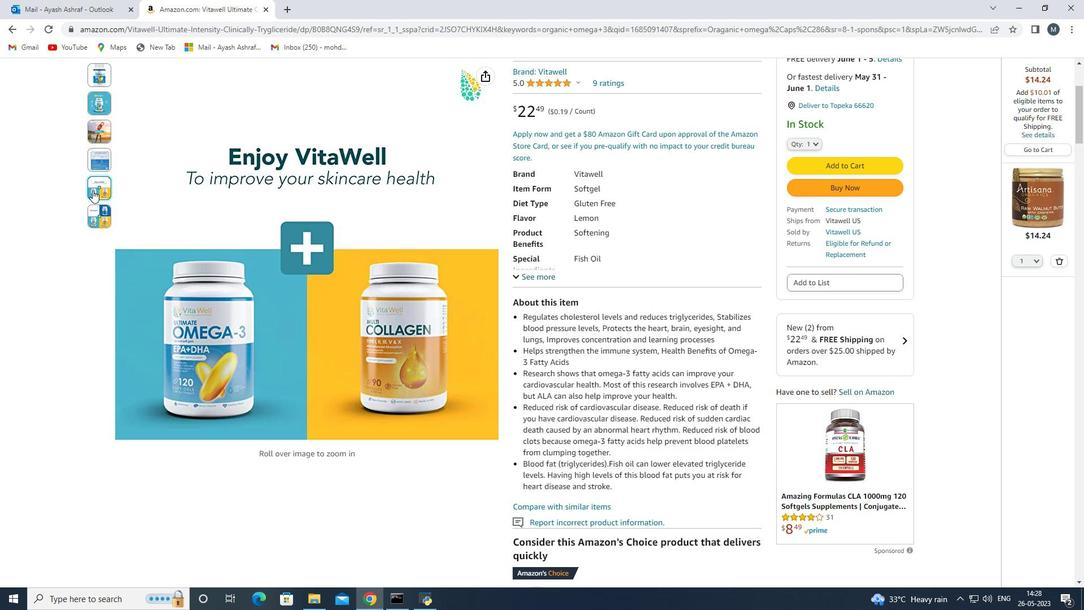 
Action: Mouse moved to (100, 206)
Screenshot: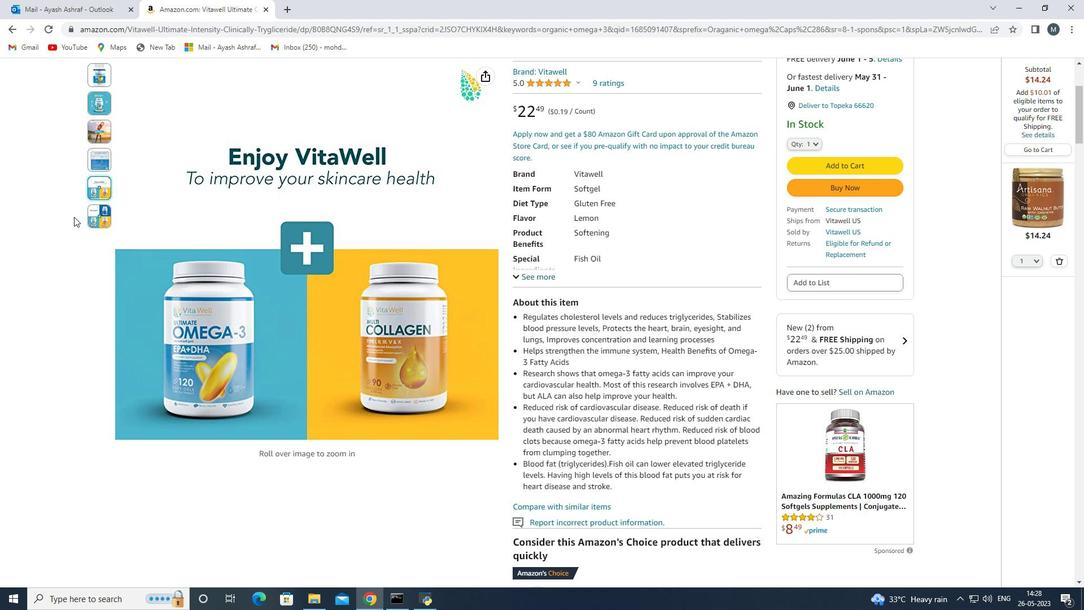 
Action: Mouse pressed left at (100, 206)
Screenshot: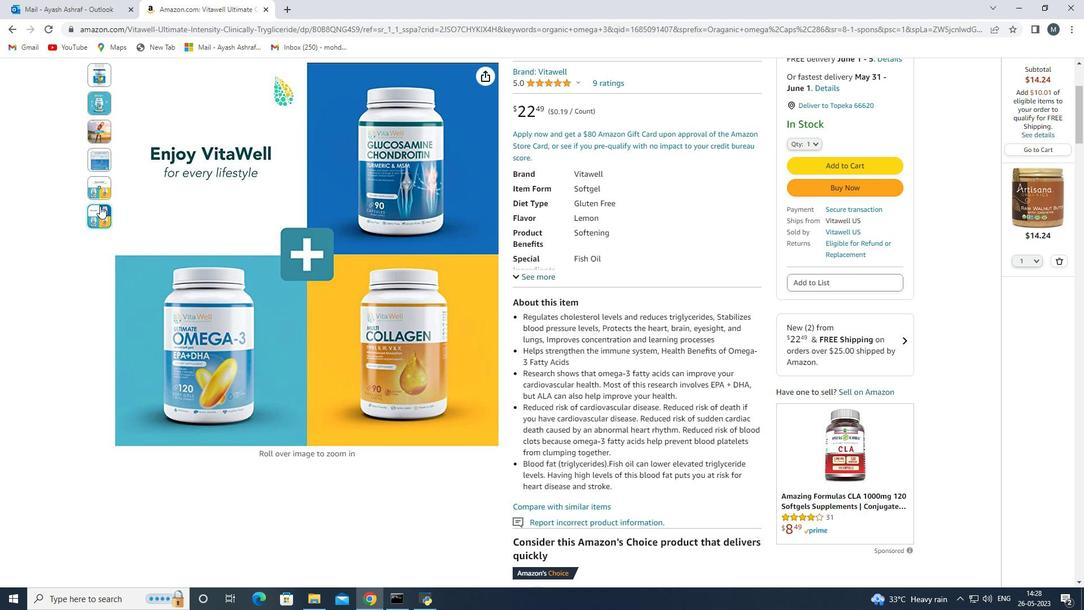 
Action: Mouse moved to (59, 254)
Screenshot: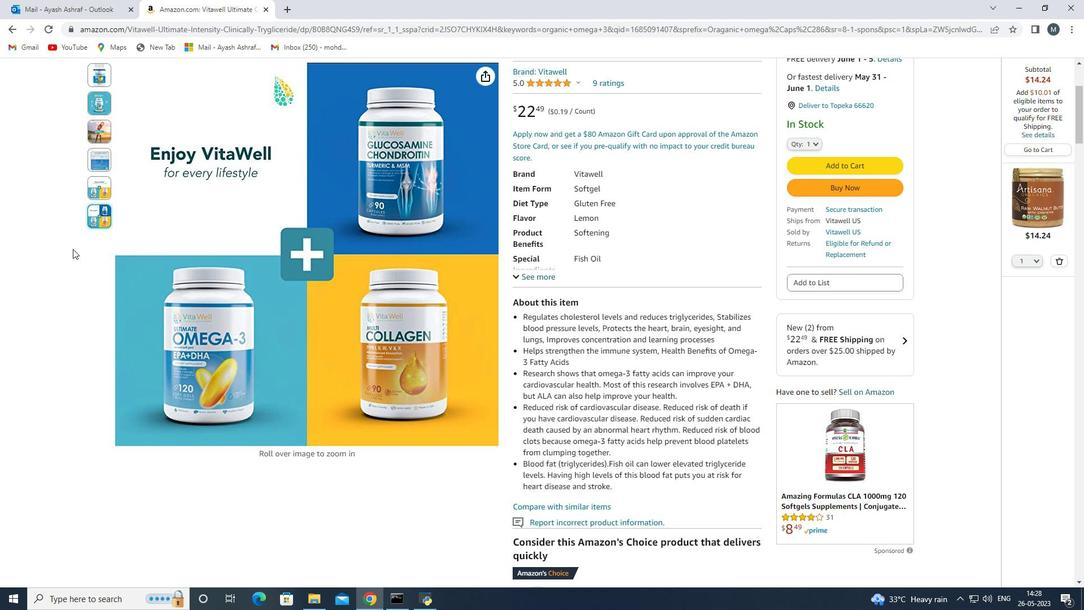 
Action: Mouse scrolled (59, 254) with delta (0, 0)
Screenshot: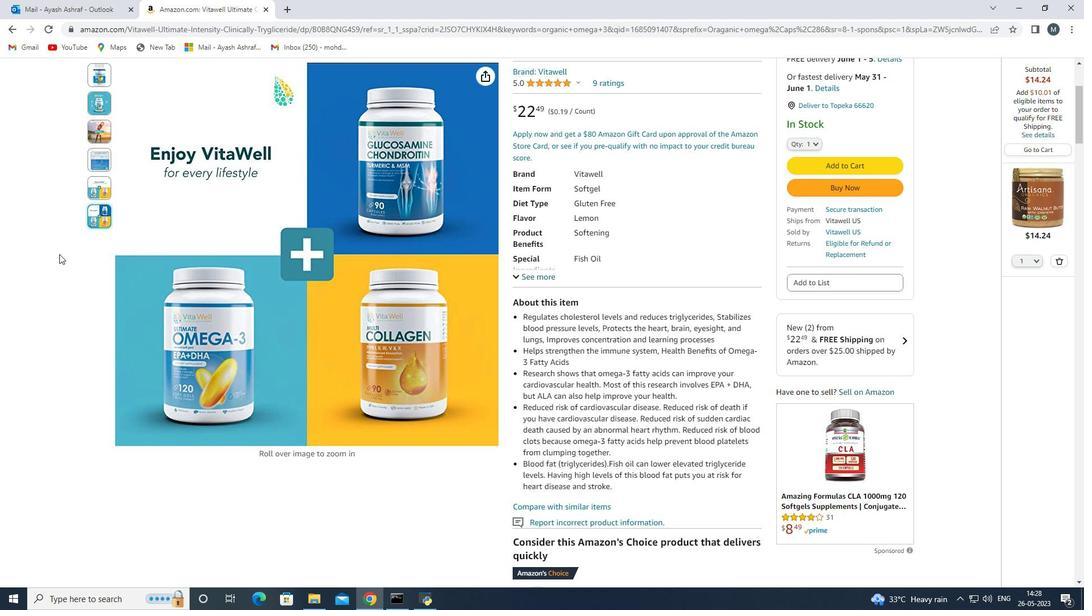 
Action: Mouse scrolled (59, 254) with delta (0, 0)
Screenshot: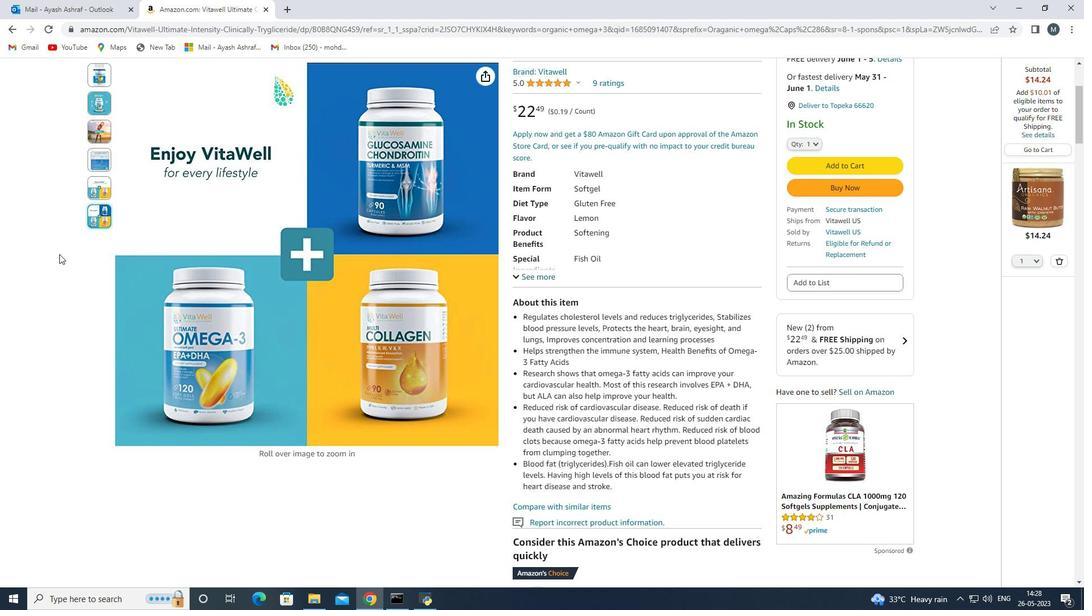 
Action: Mouse scrolled (59, 254) with delta (0, 0)
Screenshot: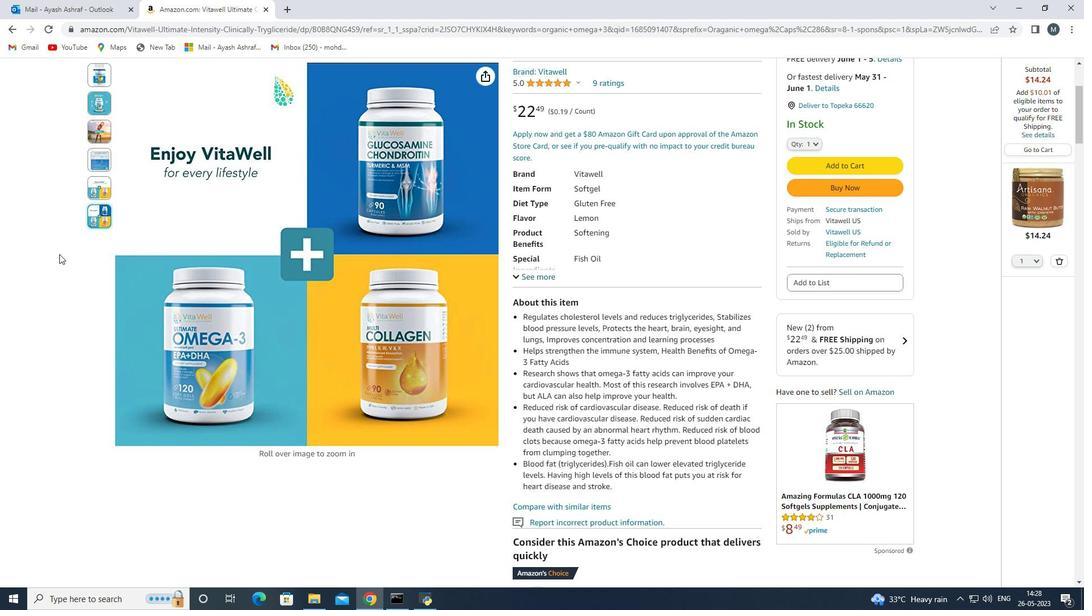 
Action: Mouse scrolled (59, 254) with delta (0, 0)
Screenshot: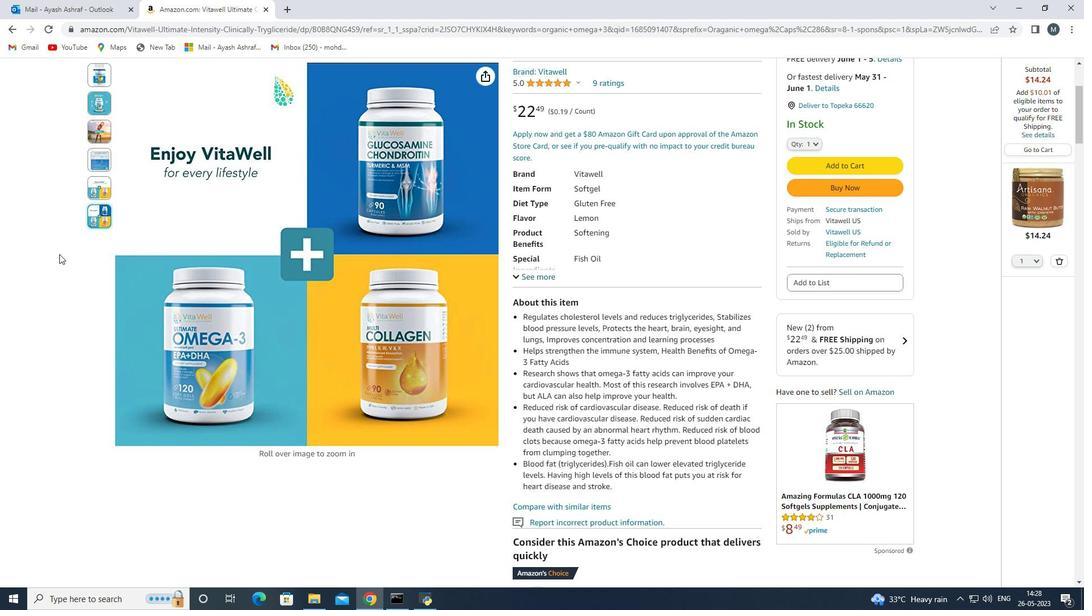 
Action: Mouse moved to (59, 252)
Screenshot: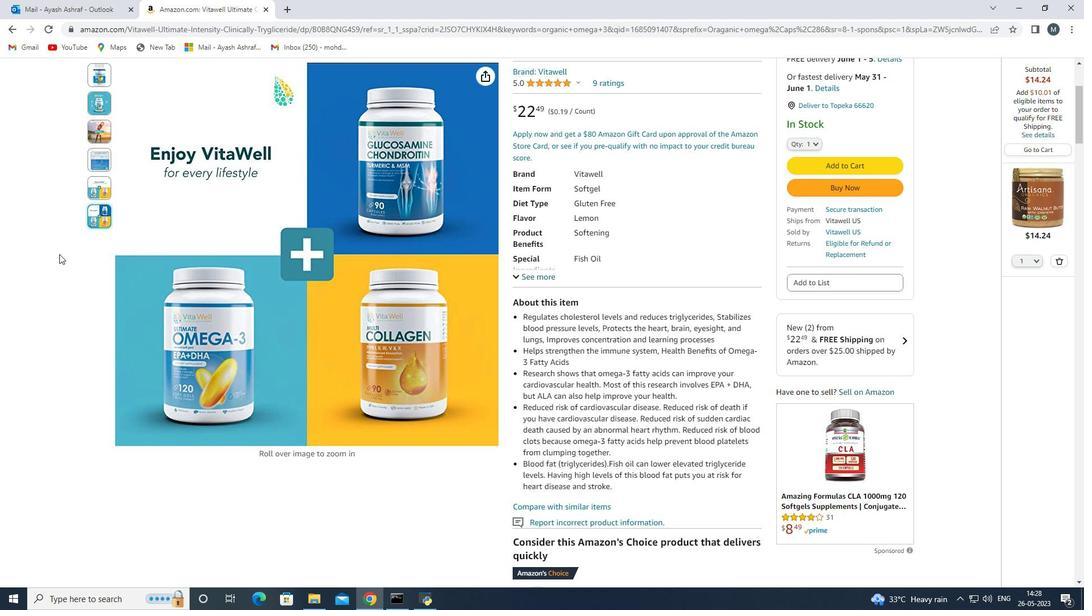 
Action: Mouse scrolled (59, 252) with delta (0, 0)
Screenshot: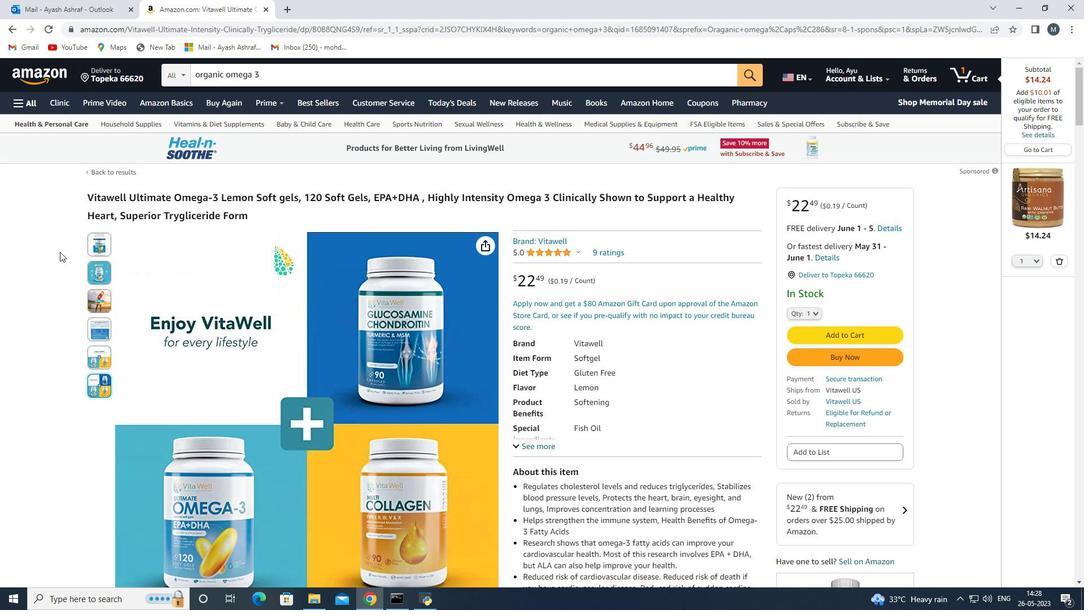 
Action: Mouse moved to (99, 211)
Screenshot: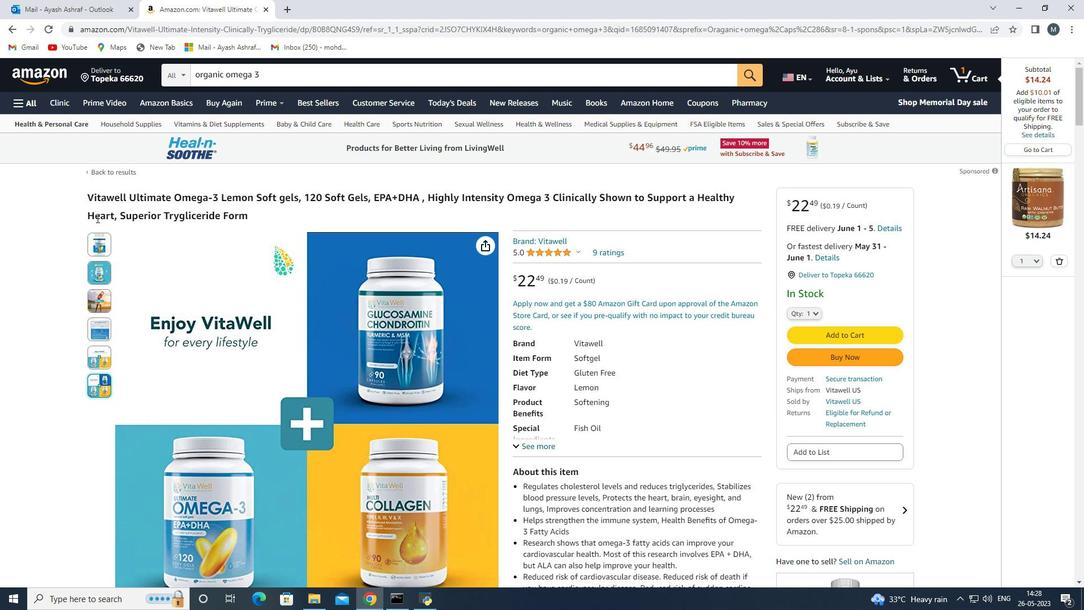 
Action: Mouse scrolled (99, 211) with delta (0, 0)
Screenshot: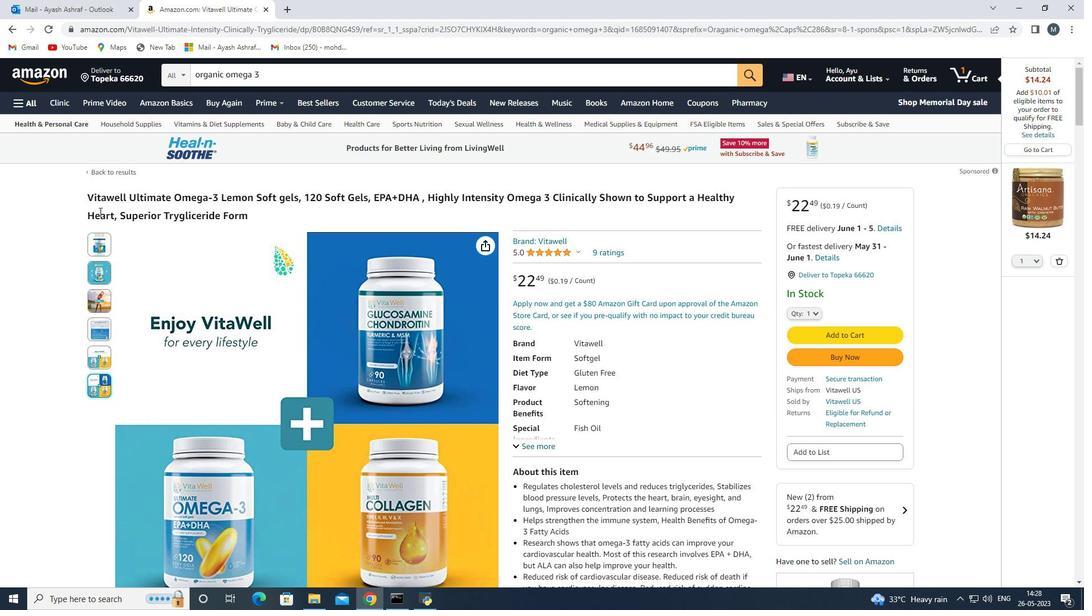 
Action: Mouse scrolled (99, 211) with delta (0, 0)
Screenshot: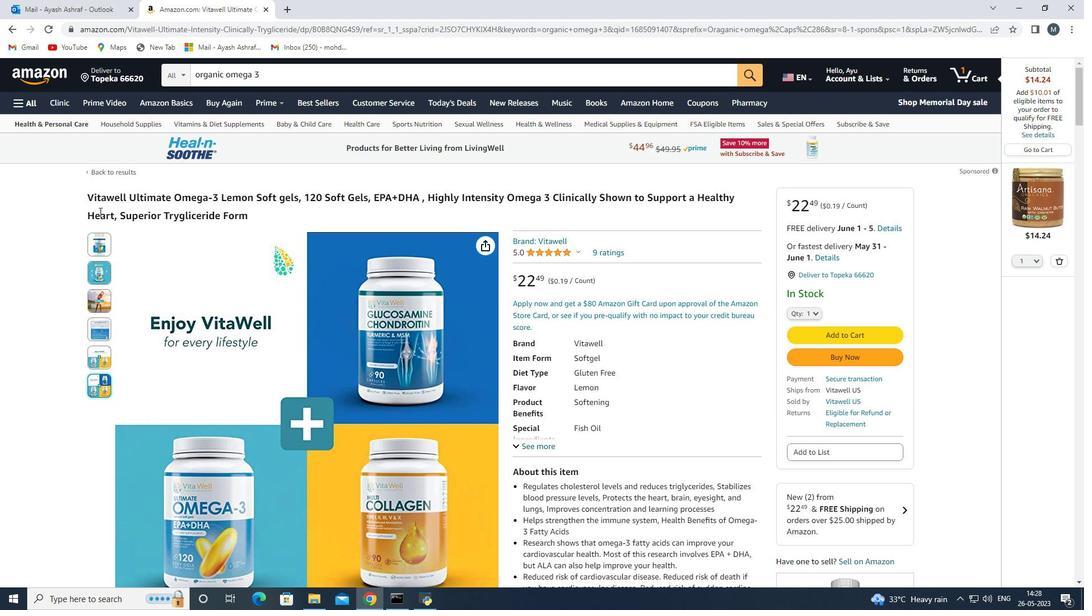 
Action: Mouse moved to (98, 214)
Screenshot: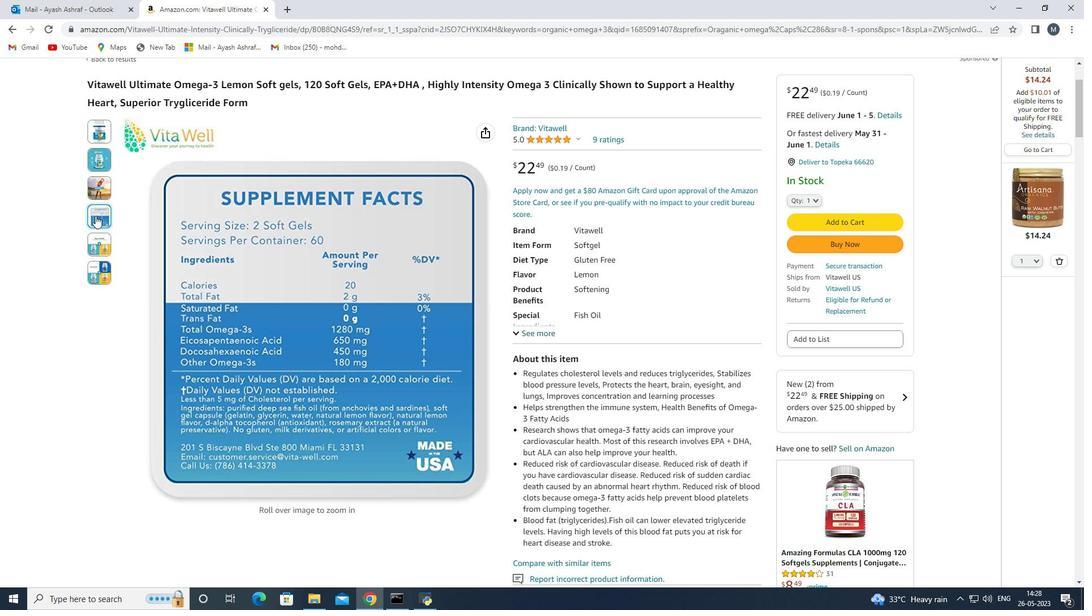 
Action: Mouse scrolled (98, 213) with delta (0, 0)
Screenshot: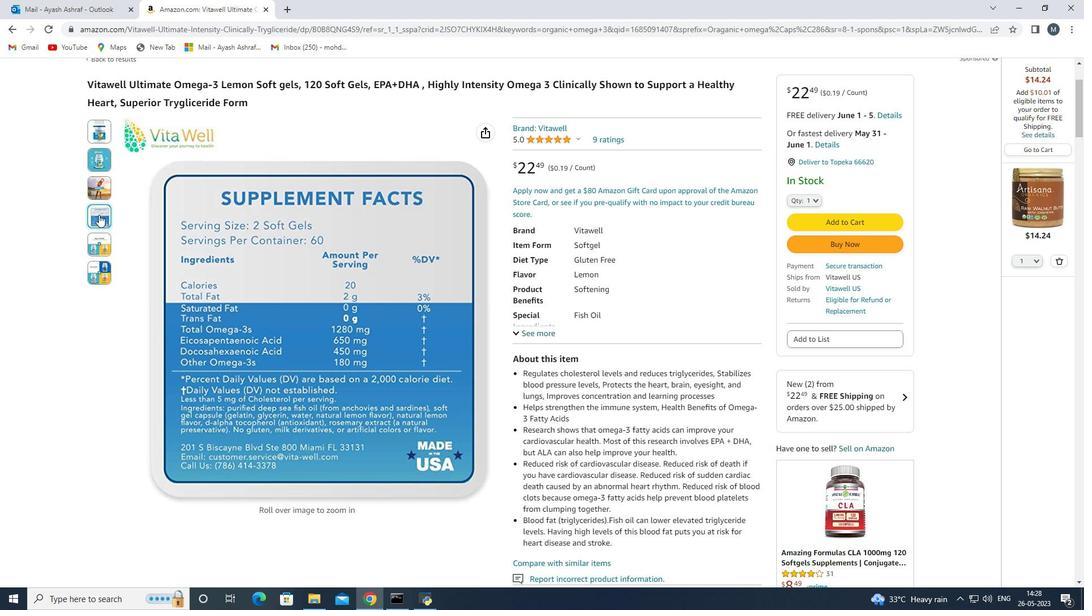 
Action: Mouse moved to (102, 215)
Screenshot: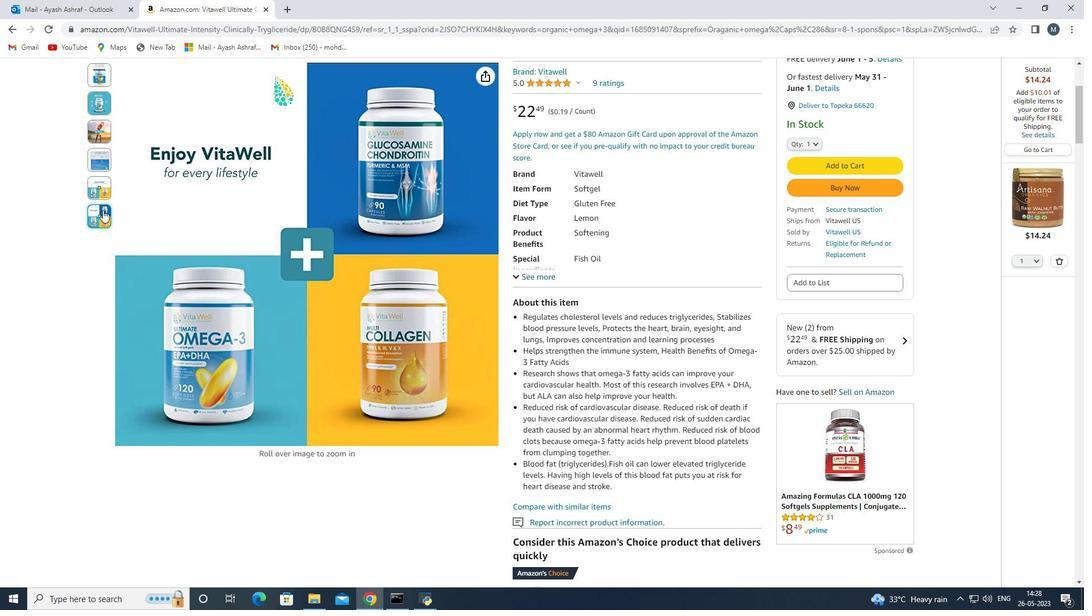 
Action: Mouse pressed left at (102, 215)
Screenshot: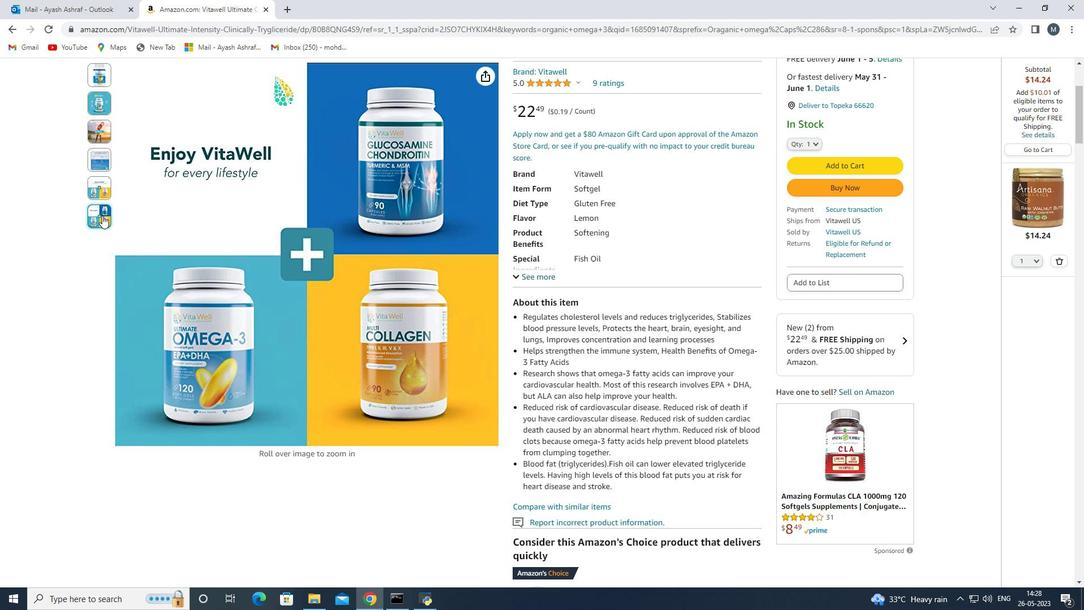 
Action: Mouse moved to (103, 197)
Screenshot: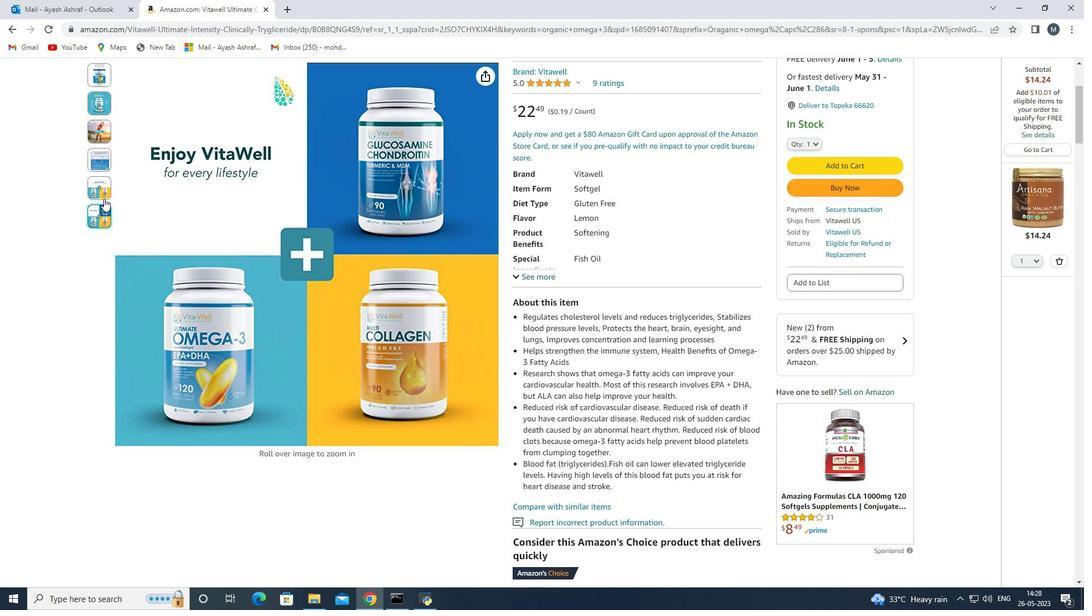 
Action: Mouse pressed left at (103, 197)
Screenshot: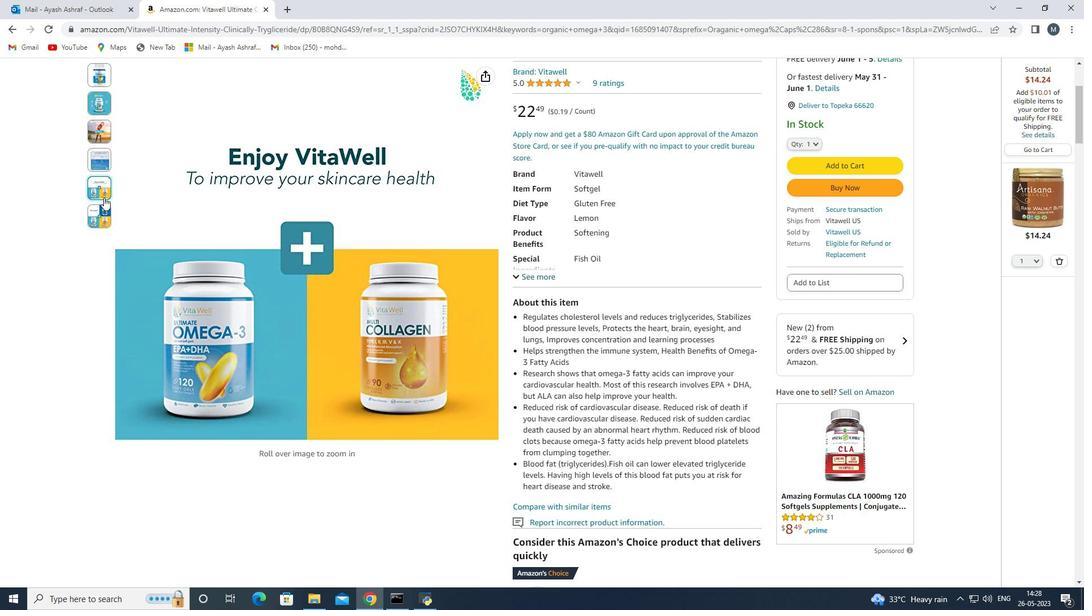 
Action: Mouse moved to (107, 186)
Screenshot: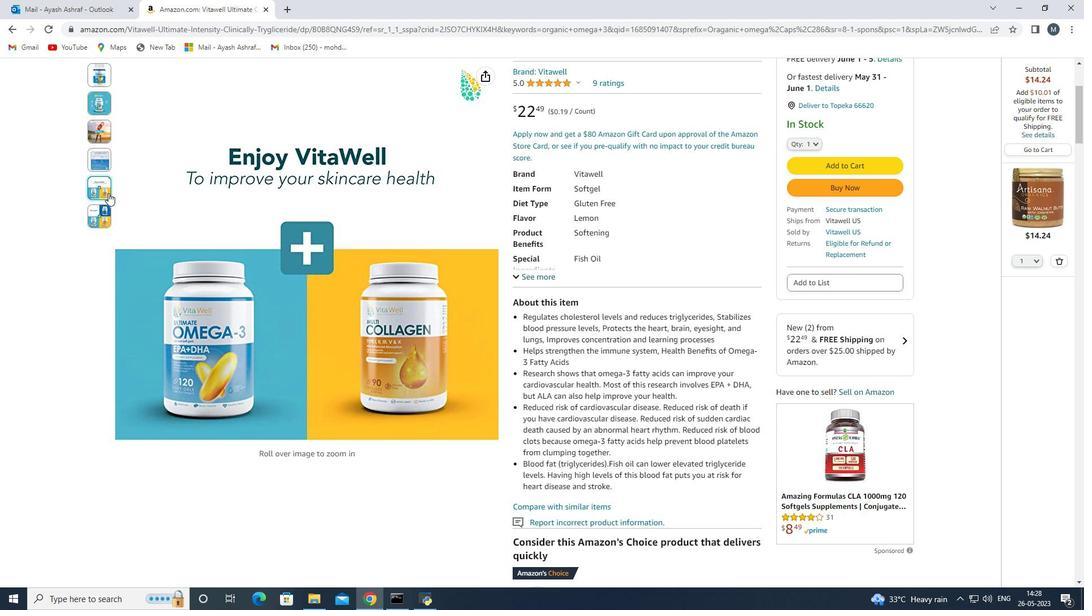 
Action: Mouse pressed left at (107, 186)
Screenshot: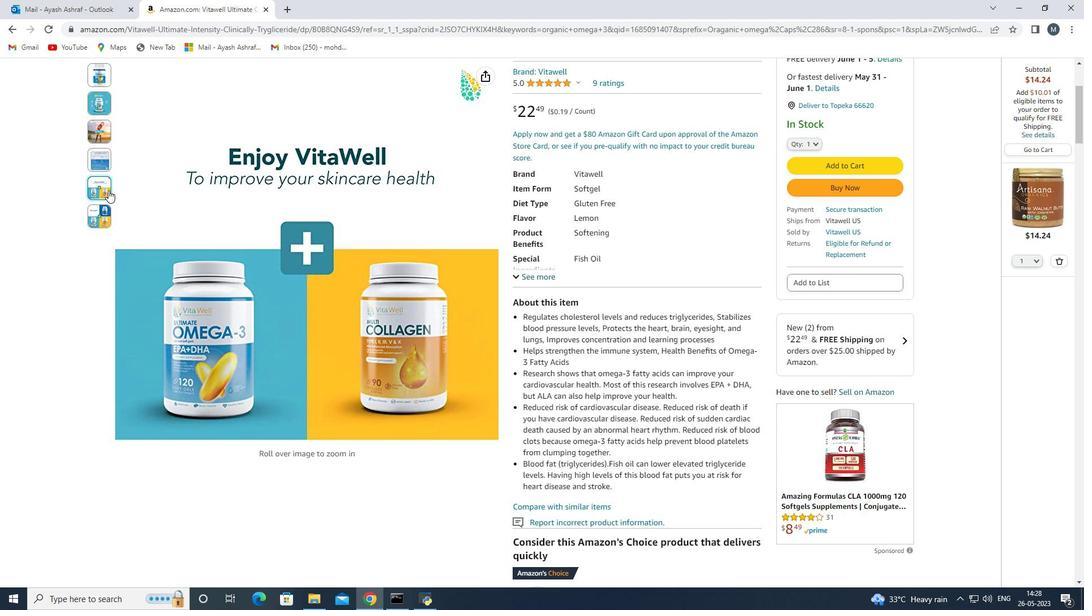 
Action: Mouse moved to (104, 159)
Screenshot: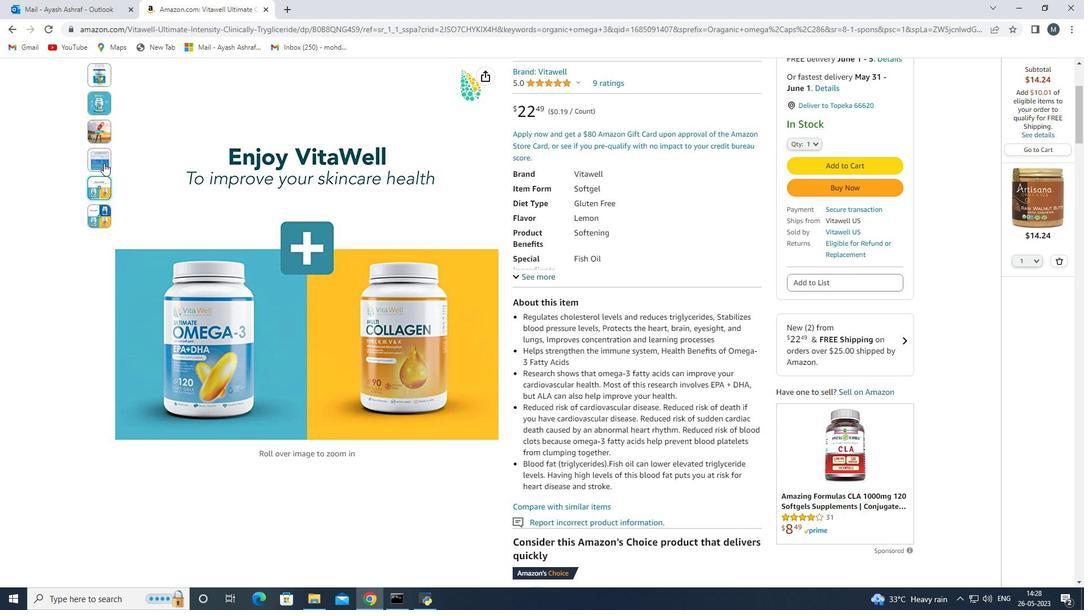 
Action: Mouse pressed left at (104, 159)
Screenshot: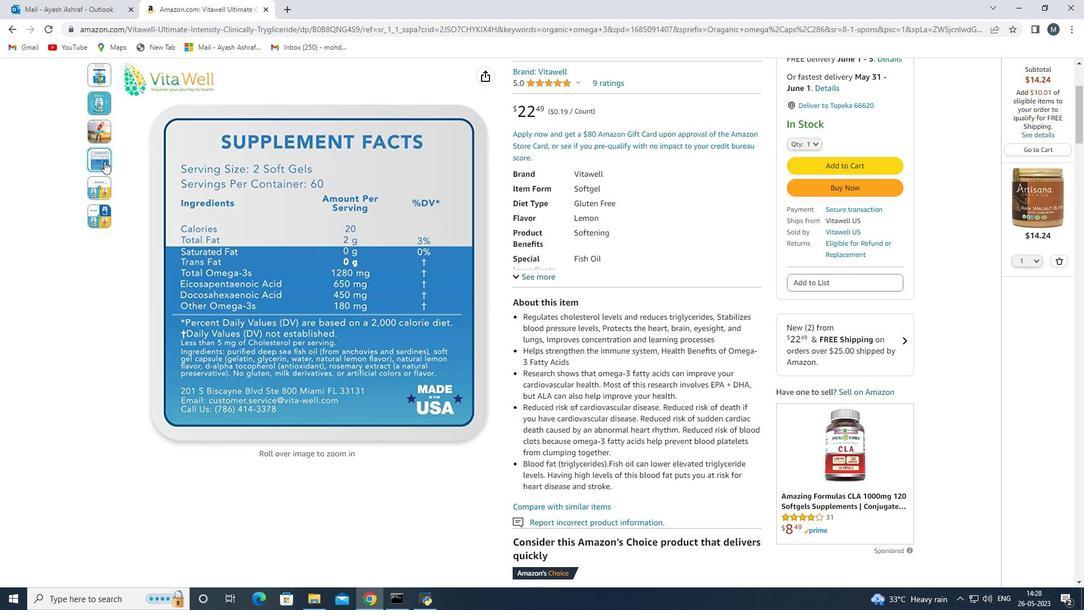 
Action: Mouse moved to (327, 272)
Screenshot: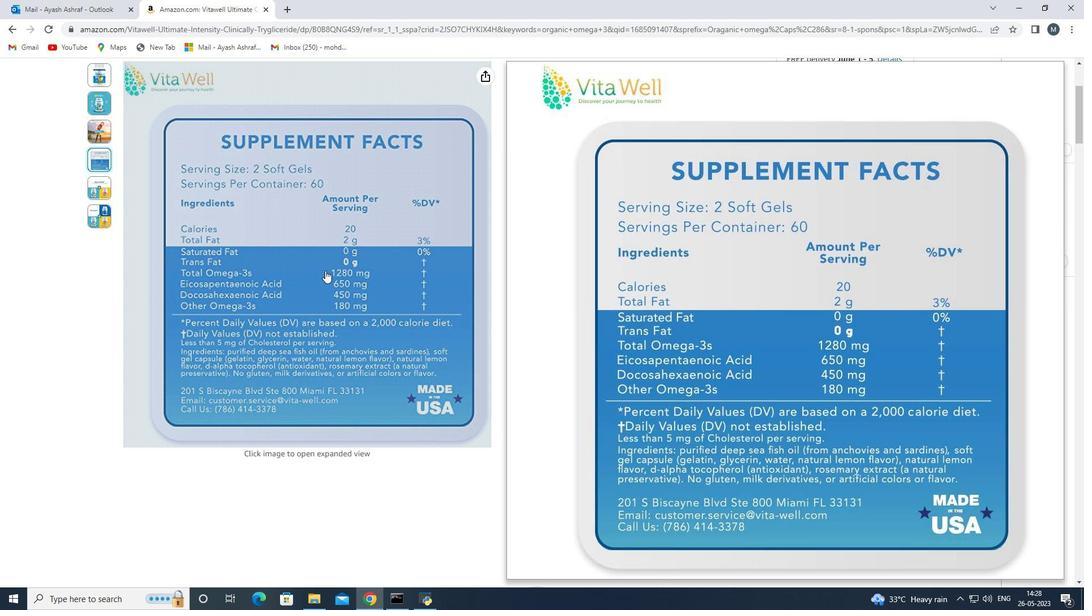 
Action: Mouse scrolled (326, 270) with delta (0, 0)
Screenshot: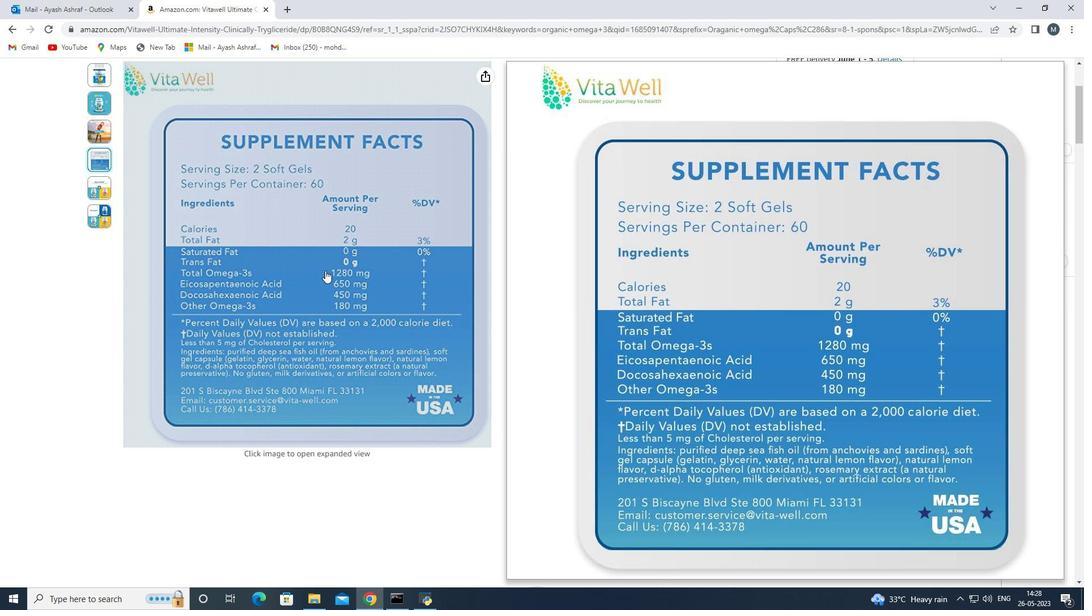 
Action: Mouse scrolled (327, 271) with delta (0, 0)
Screenshot: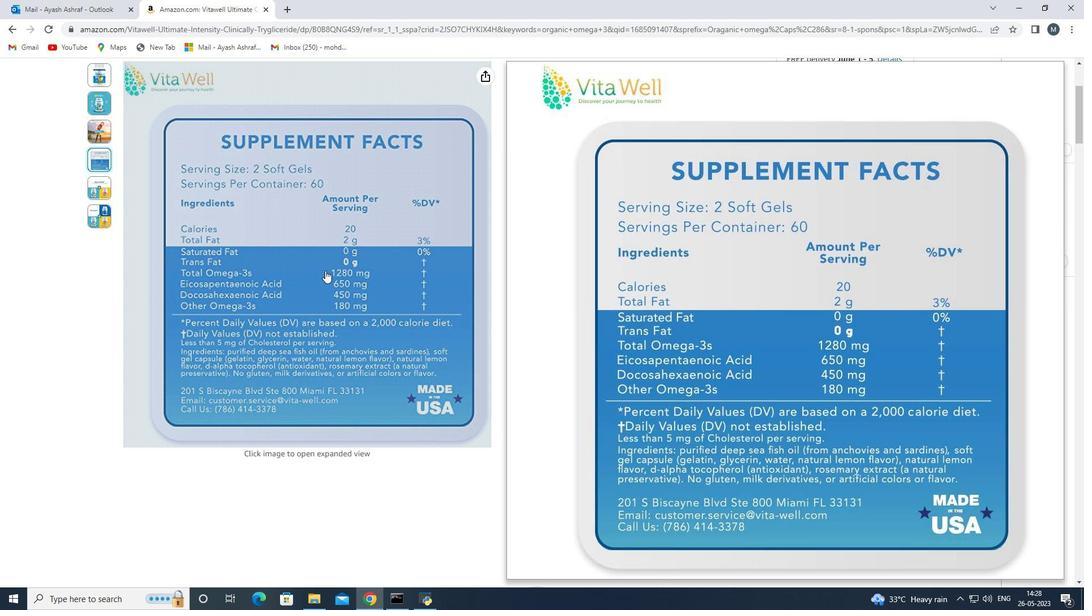 
Action: Mouse scrolled (327, 271) with delta (0, 0)
Screenshot: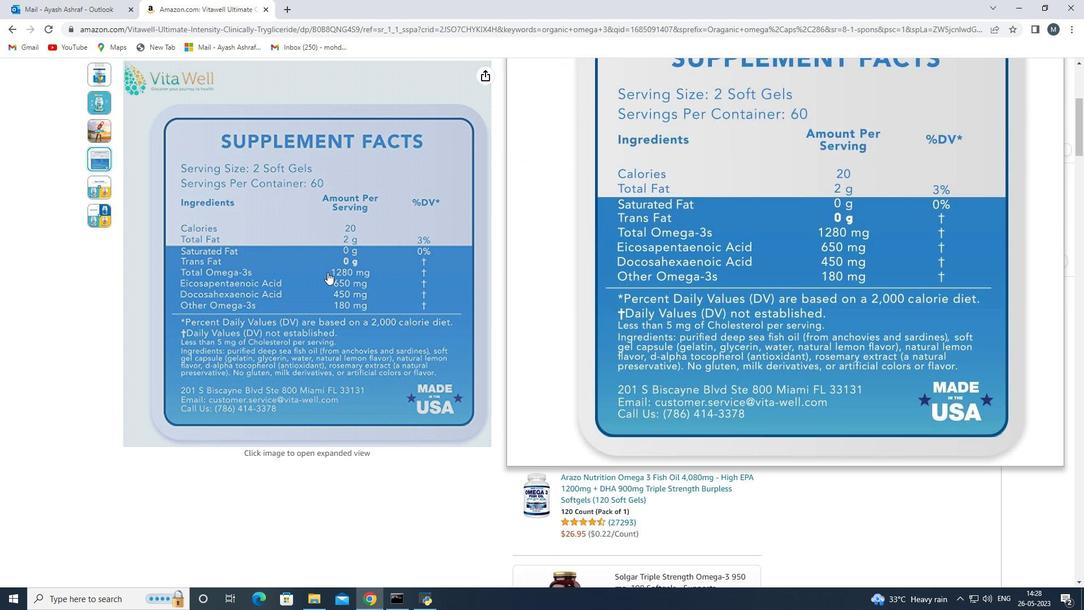 
Action: Mouse moved to (327, 272)
Screenshot: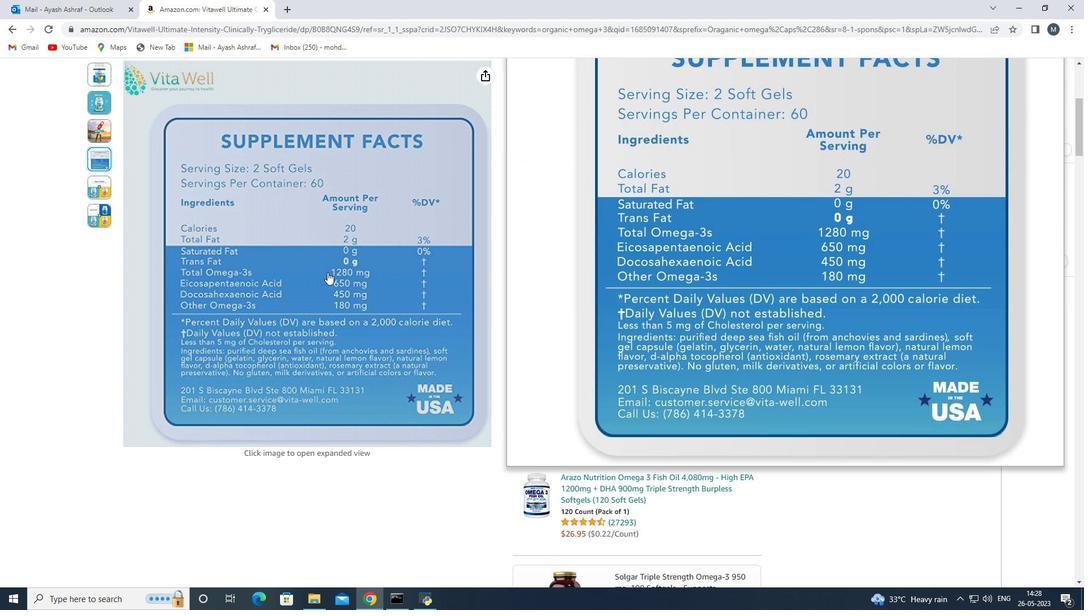 
Action: Mouse scrolled (327, 272) with delta (0, 0)
Screenshot: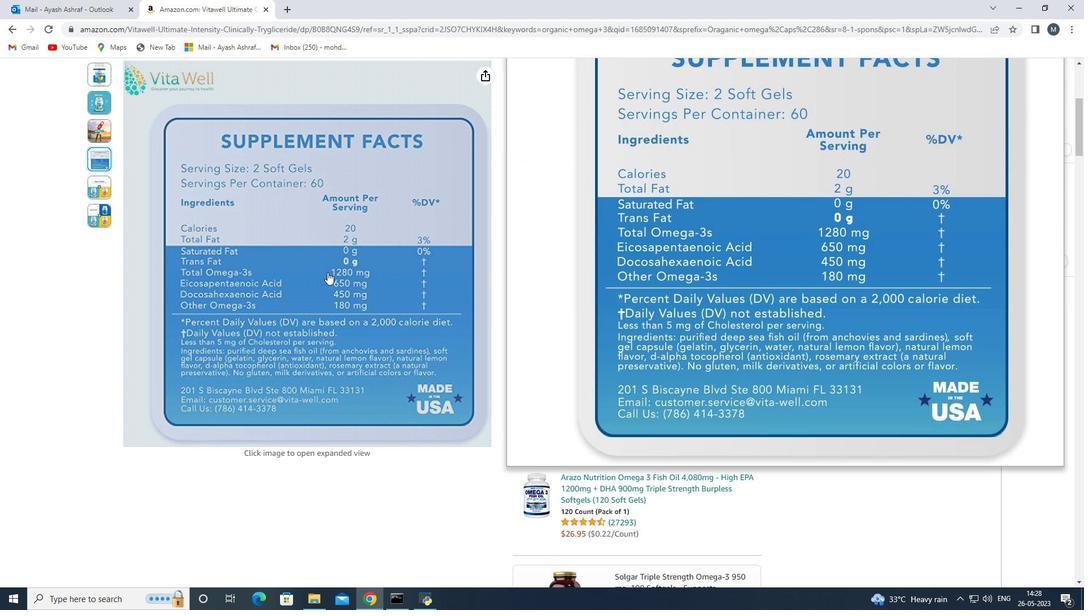 
Action: Mouse scrolled (327, 272) with delta (0, 0)
Screenshot: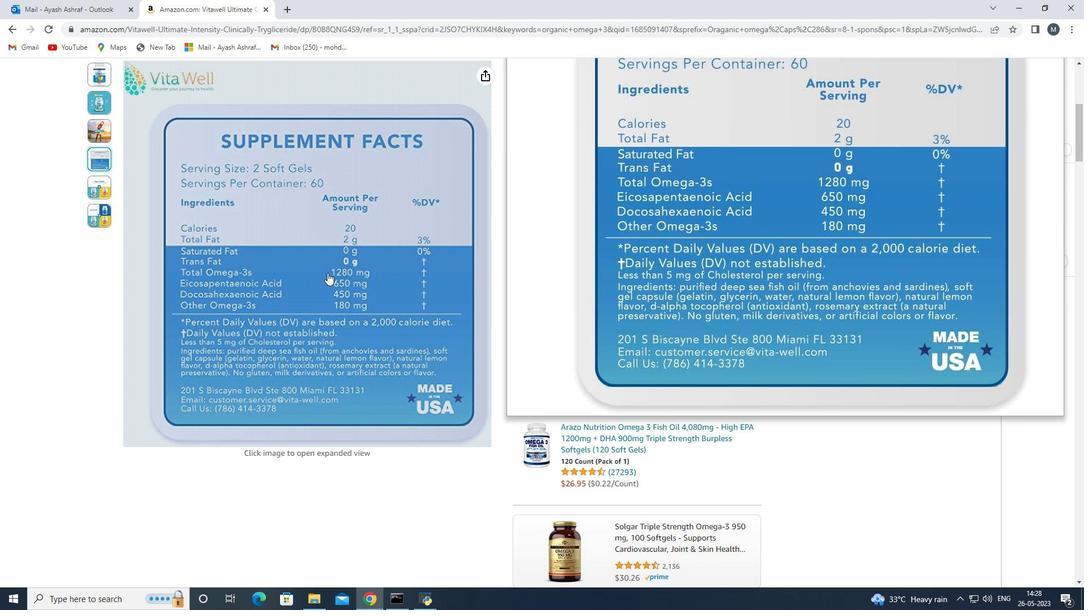 
Action: Mouse scrolled (327, 272) with delta (0, 0)
Screenshot: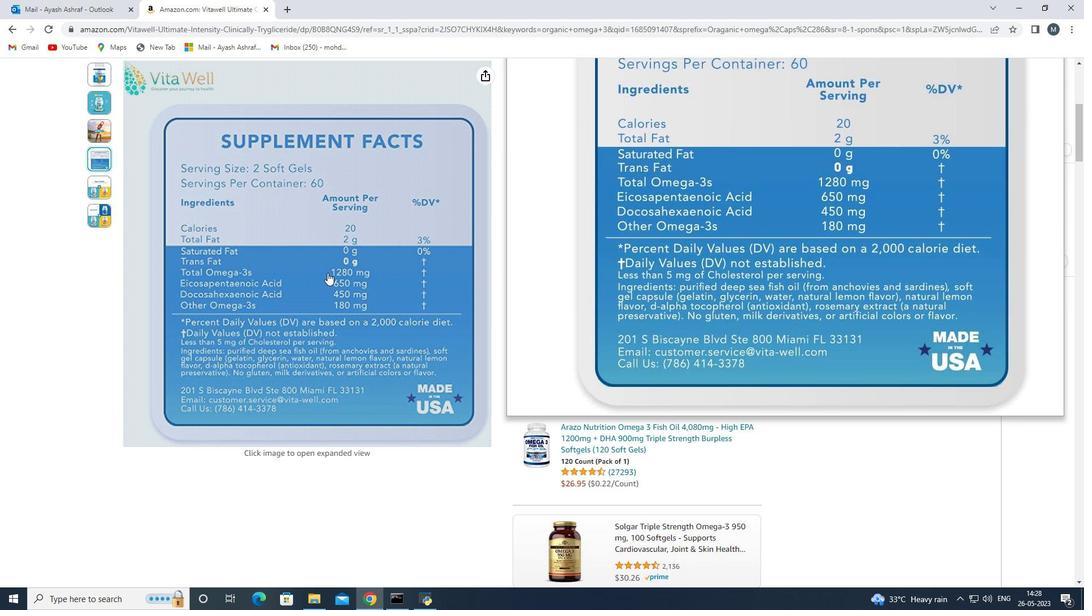 
Action: Mouse moved to (548, 278)
Screenshot: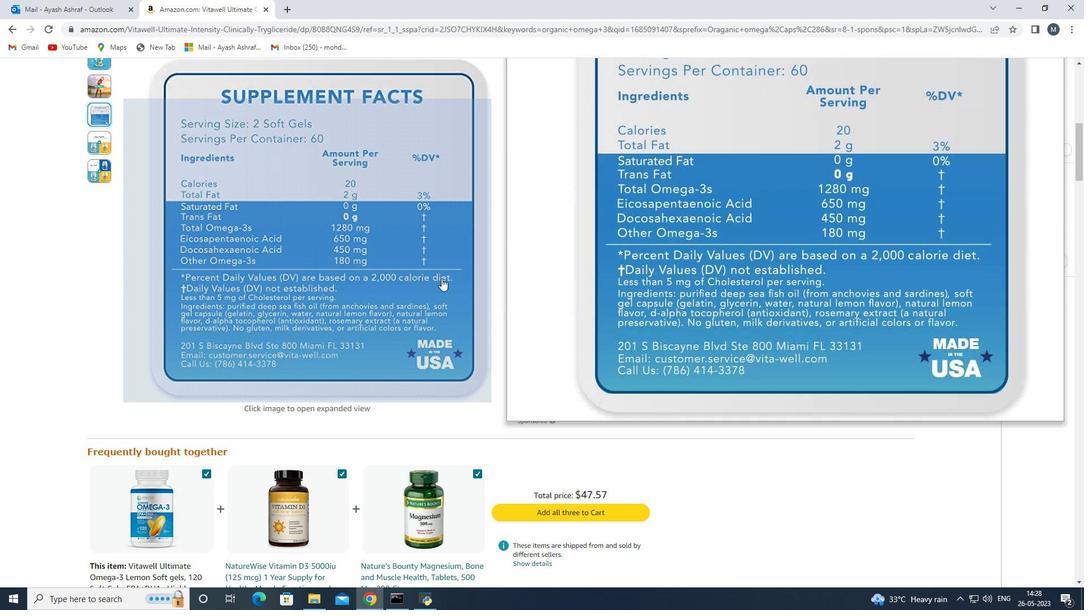 
Action: Mouse scrolled (548, 278) with delta (0, 0)
Screenshot: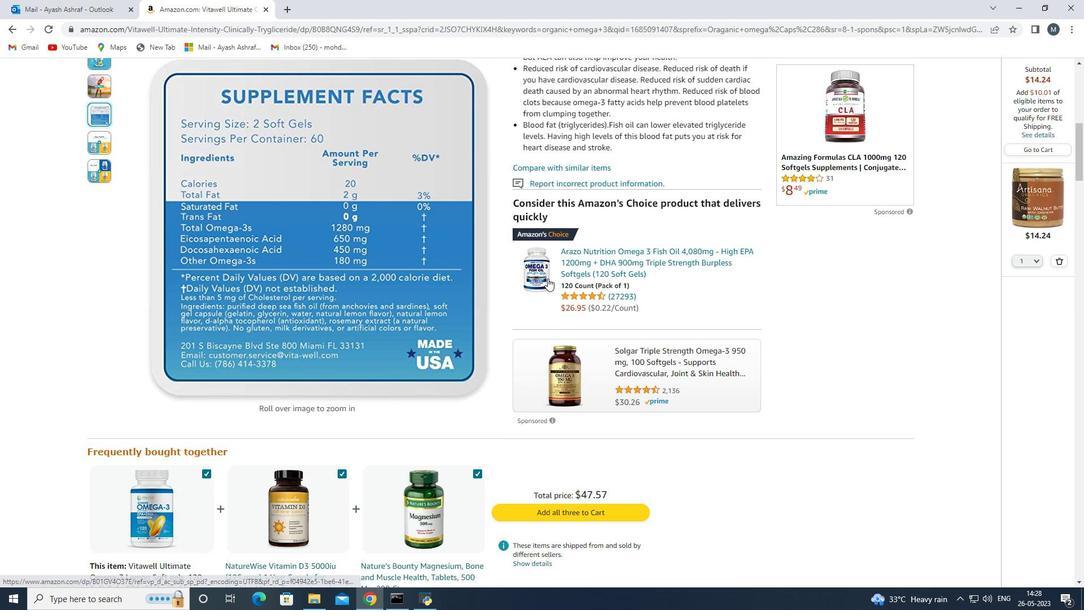 
Action: Mouse scrolled (548, 278) with delta (0, 0)
Screenshot: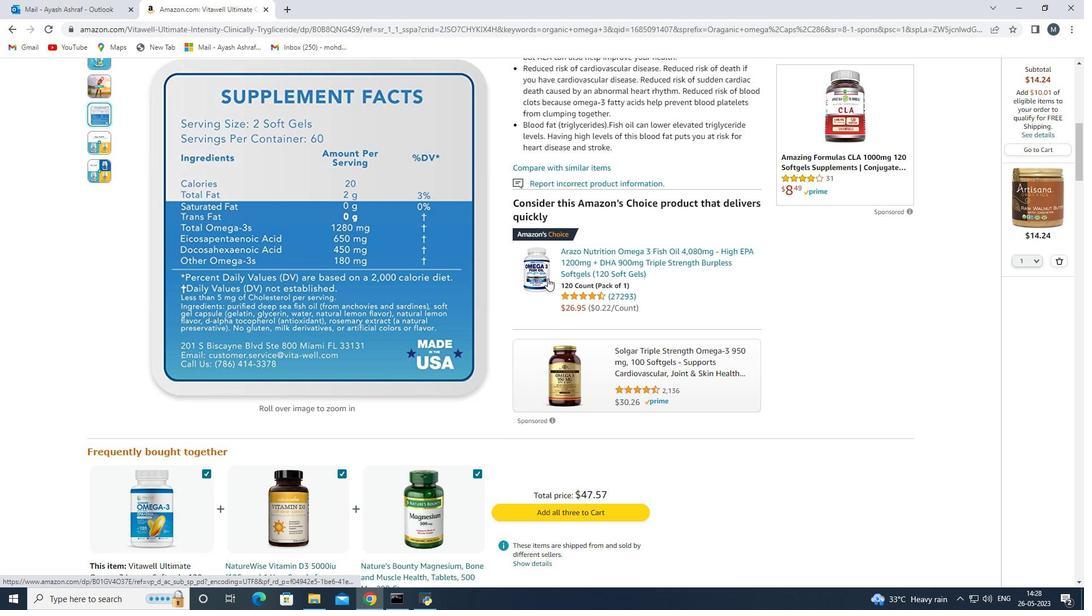 
Action: Mouse moved to (113, 279)
Screenshot: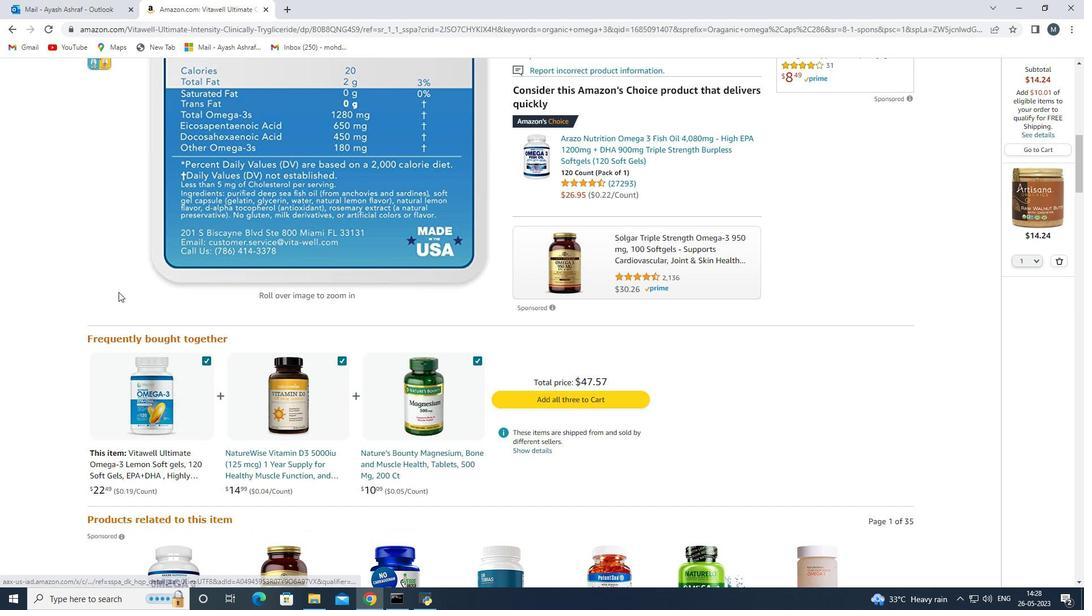 
Action: Mouse scrolled (114, 281) with delta (0, 0)
Screenshot: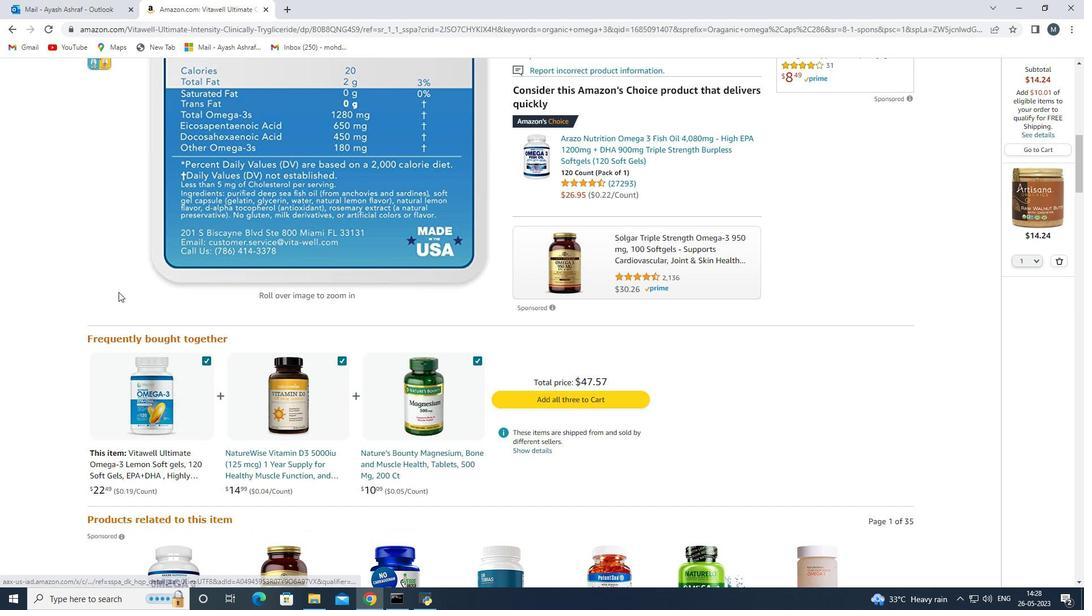 
Action: Mouse moved to (113, 278)
Screenshot: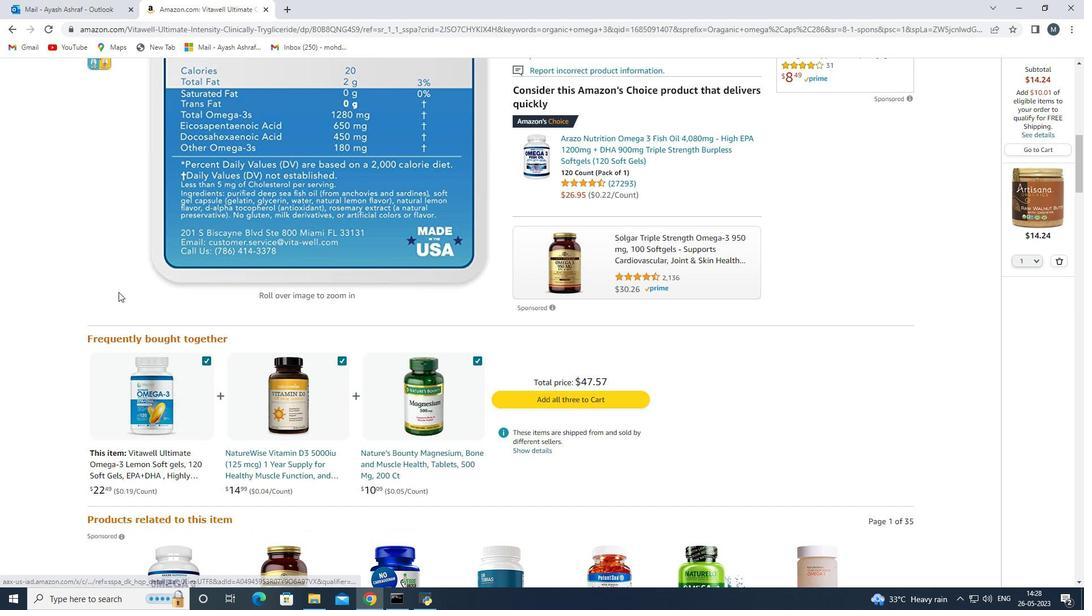 
Action: Mouse scrolled (113, 280) with delta (0, 0)
Screenshot: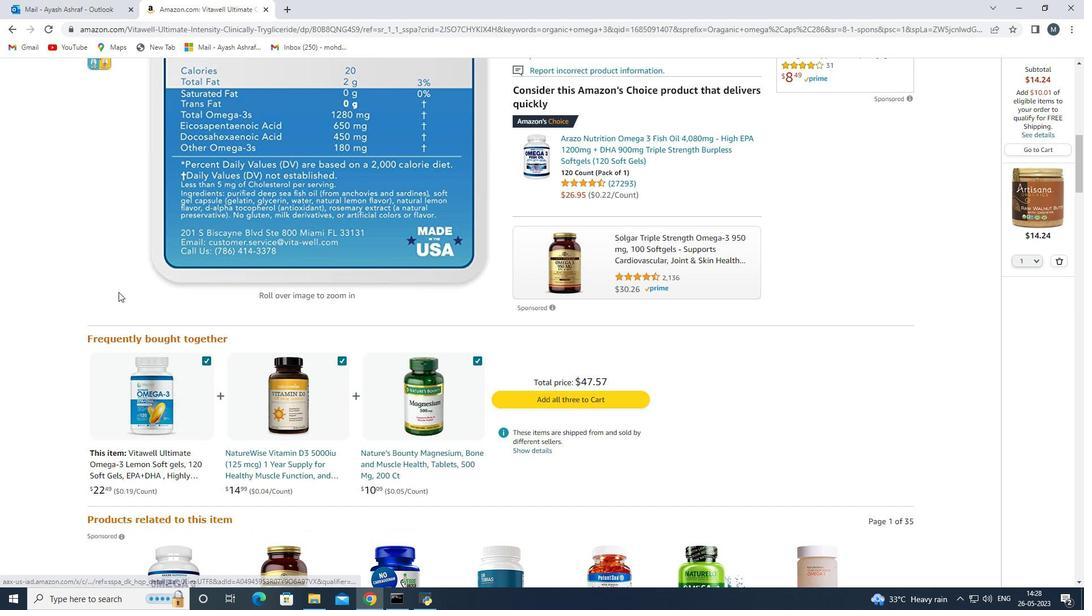 
Action: Mouse moved to (113, 278)
Screenshot: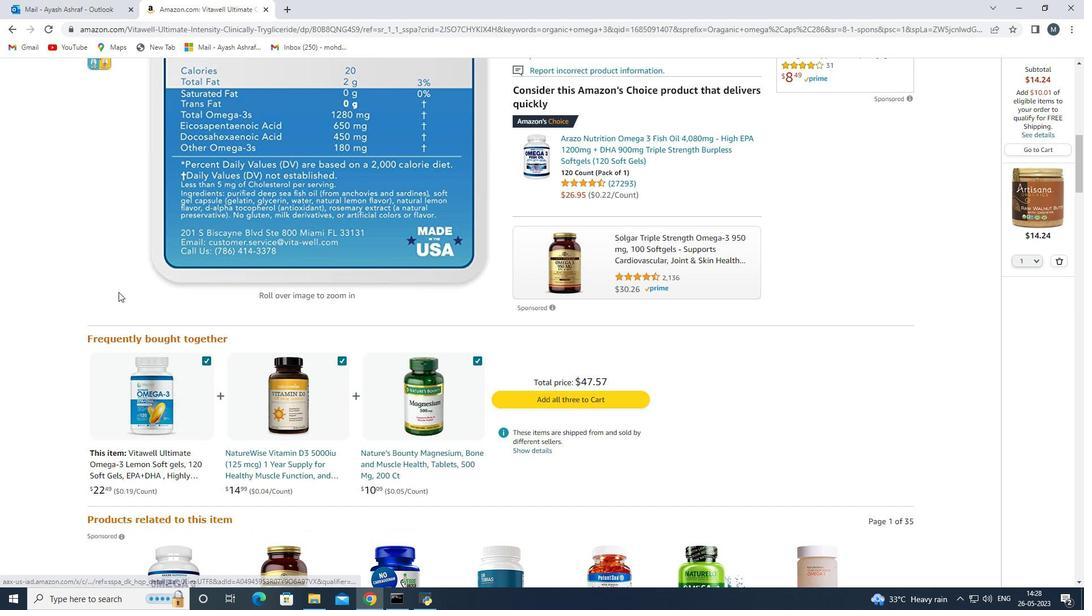 
Action: Mouse scrolled (113, 279) with delta (0, 0)
Screenshot: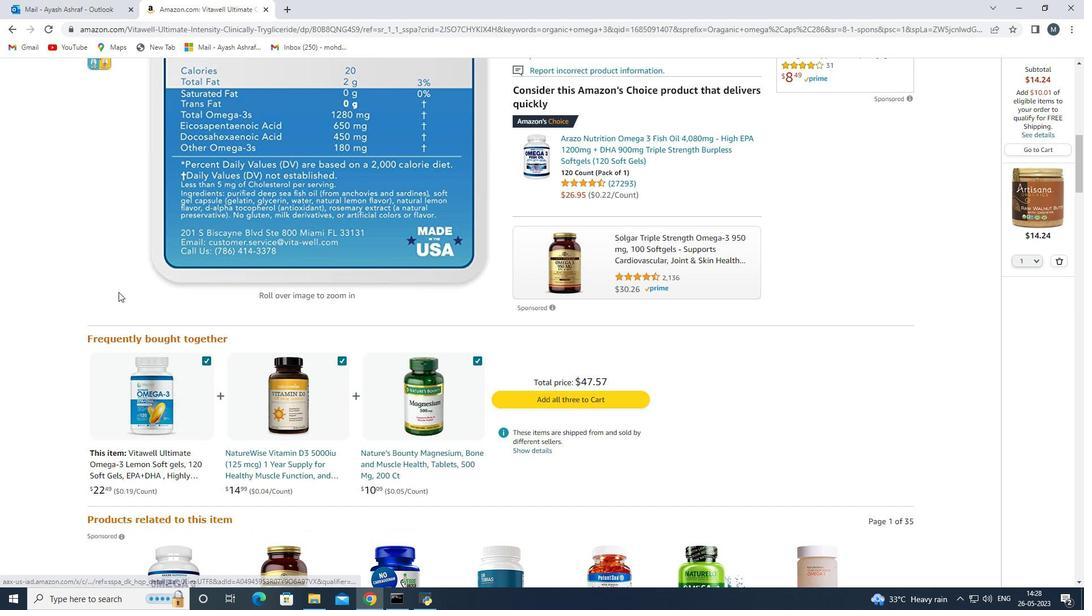
Action: Mouse scrolled (113, 279) with delta (0, 0)
Screenshot: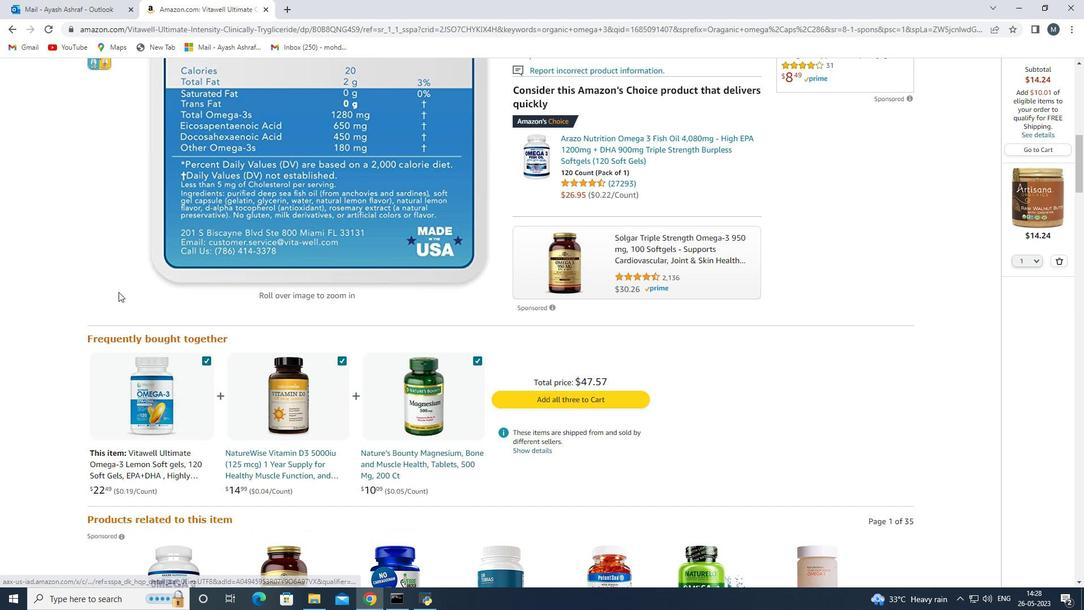 
Action: Mouse moved to (113, 278)
Screenshot: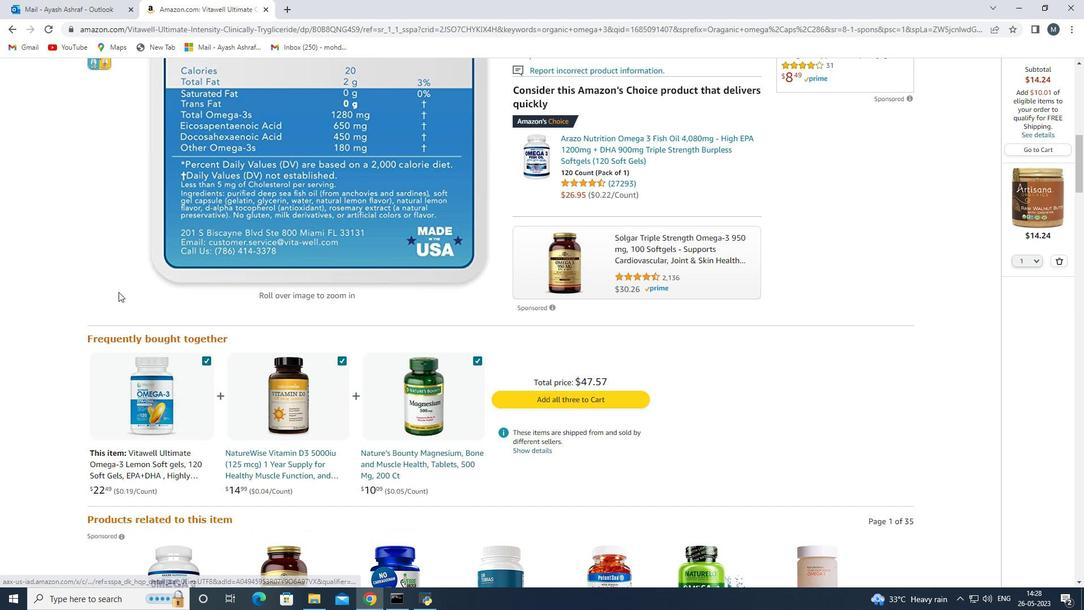 
Action: Mouse scrolled (113, 278) with delta (0, 0)
Screenshot: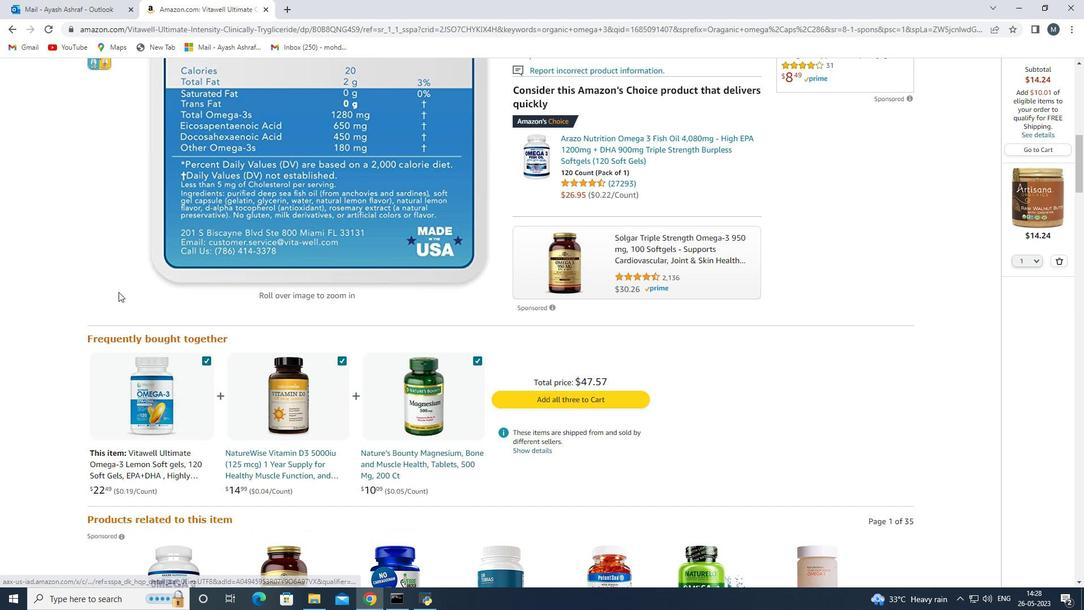 
Action: Mouse scrolled (113, 278) with delta (0, 0)
Screenshot: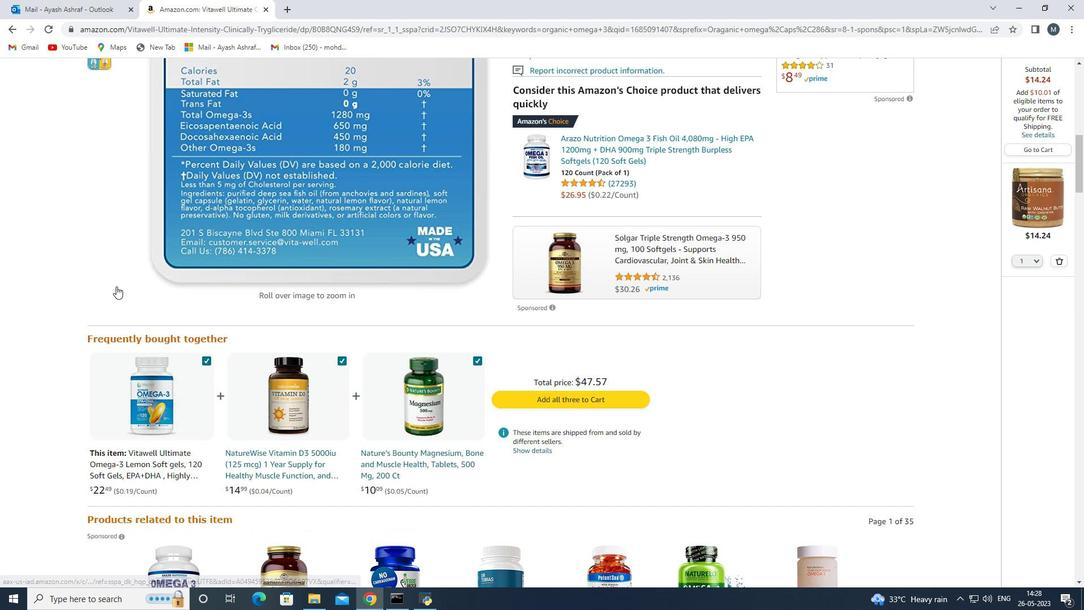 
Action: Mouse moved to (106, 276)
Screenshot: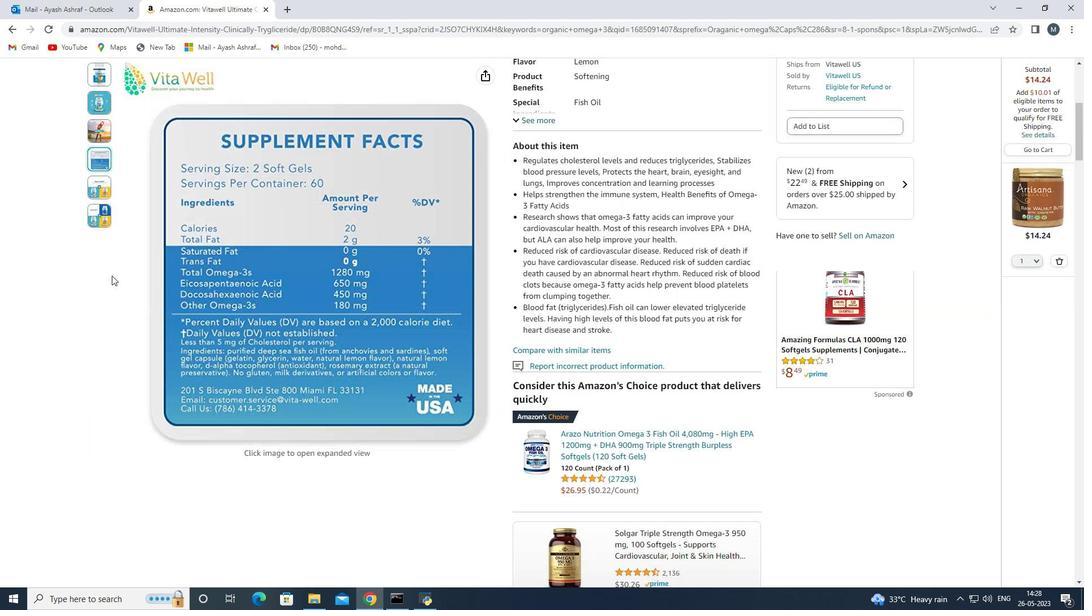 
Action: Mouse scrolled (106, 276) with delta (0, 0)
Screenshot: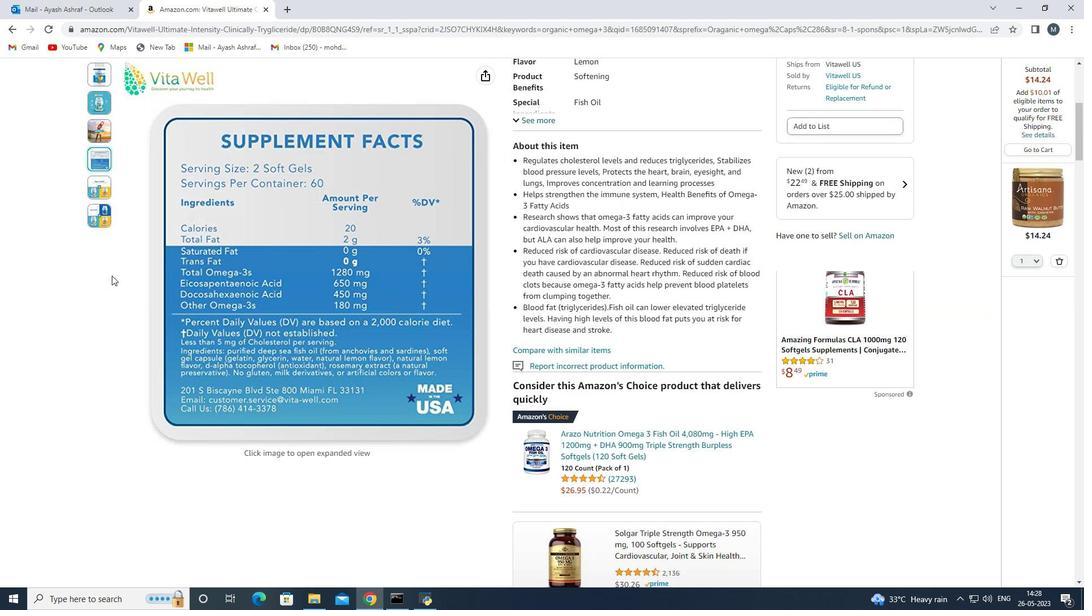 
Action: Mouse scrolled (106, 276) with delta (0, 0)
Screenshot: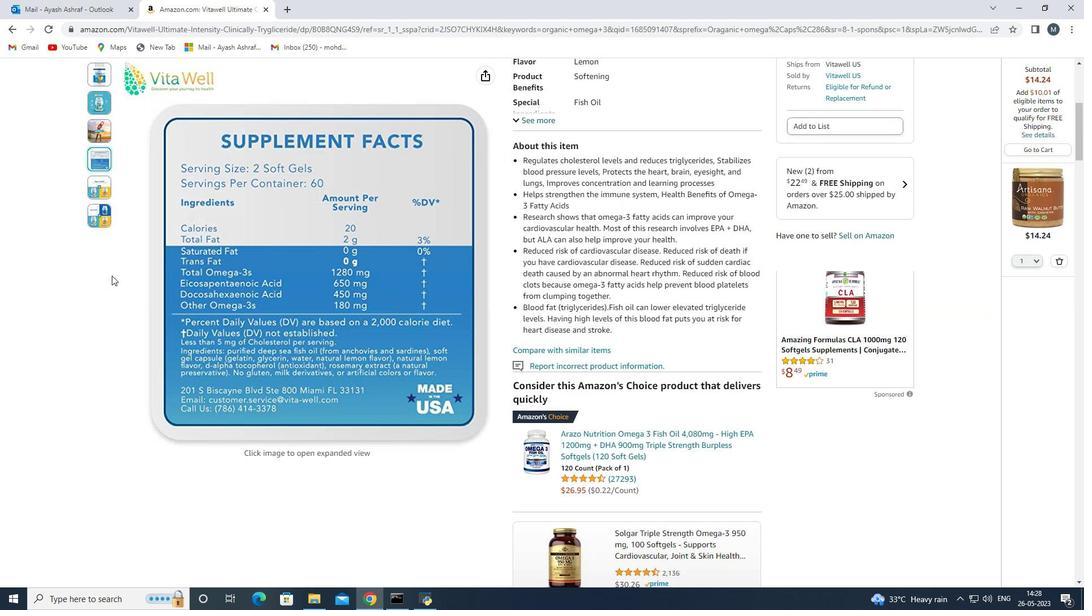 
Action: Mouse scrolled (106, 276) with delta (0, 0)
Screenshot: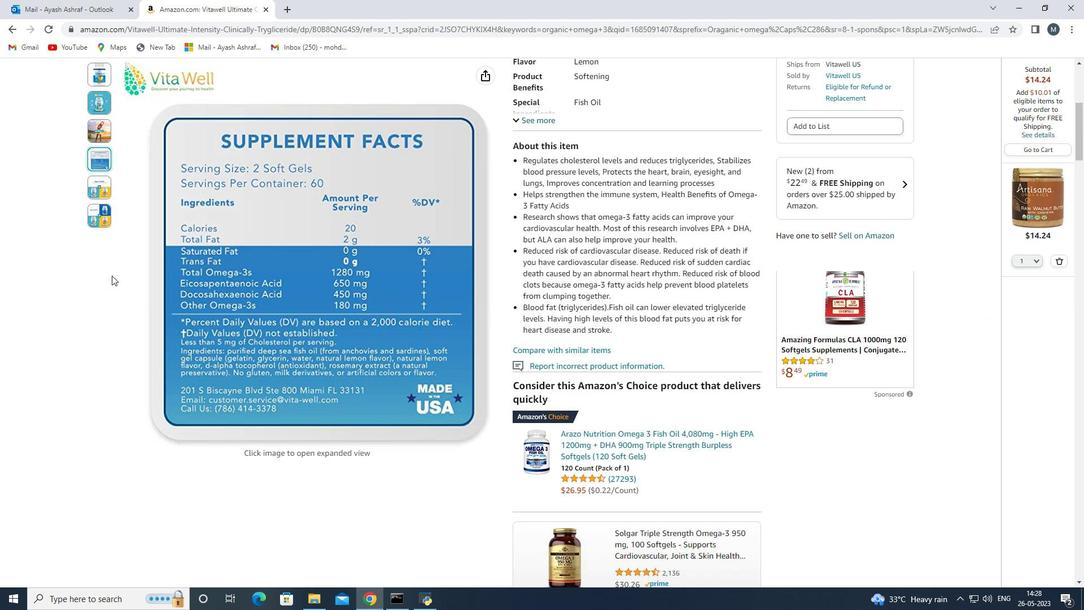 
Action: Mouse scrolled (106, 276) with delta (0, 0)
Screenshot: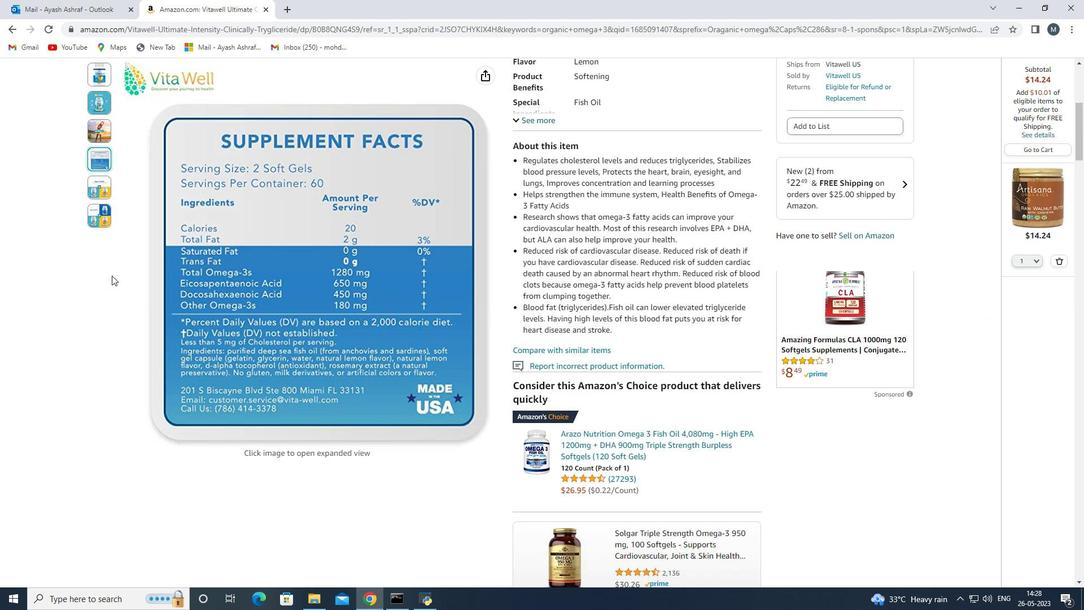 
Action: Mouse scrolled (106, 276) with delta (0, 0)
Screenshot: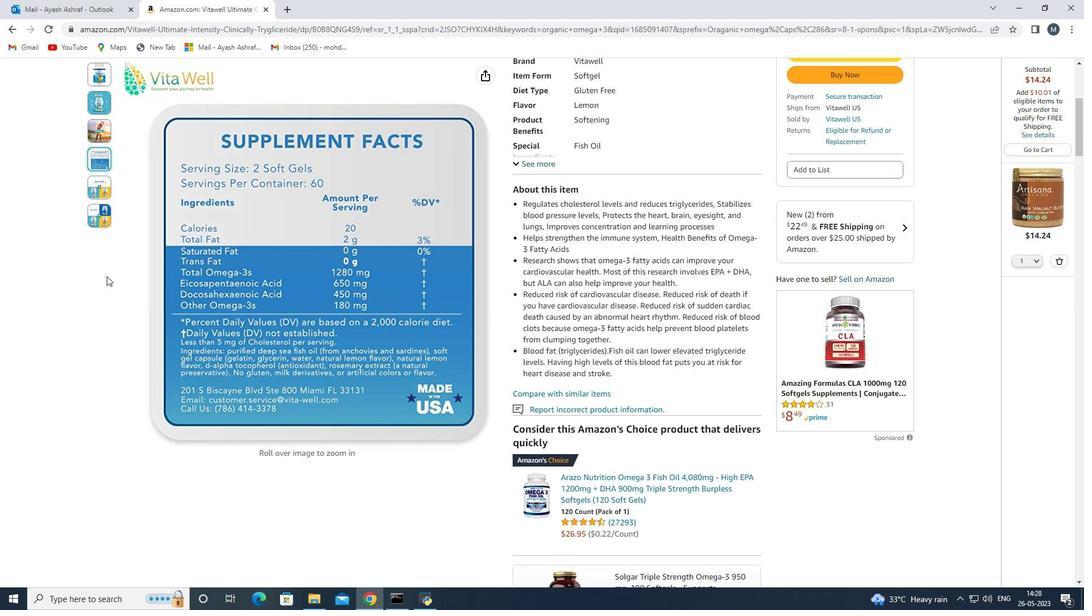 
Action: Mouse moved to (604, 175)
Screenshot: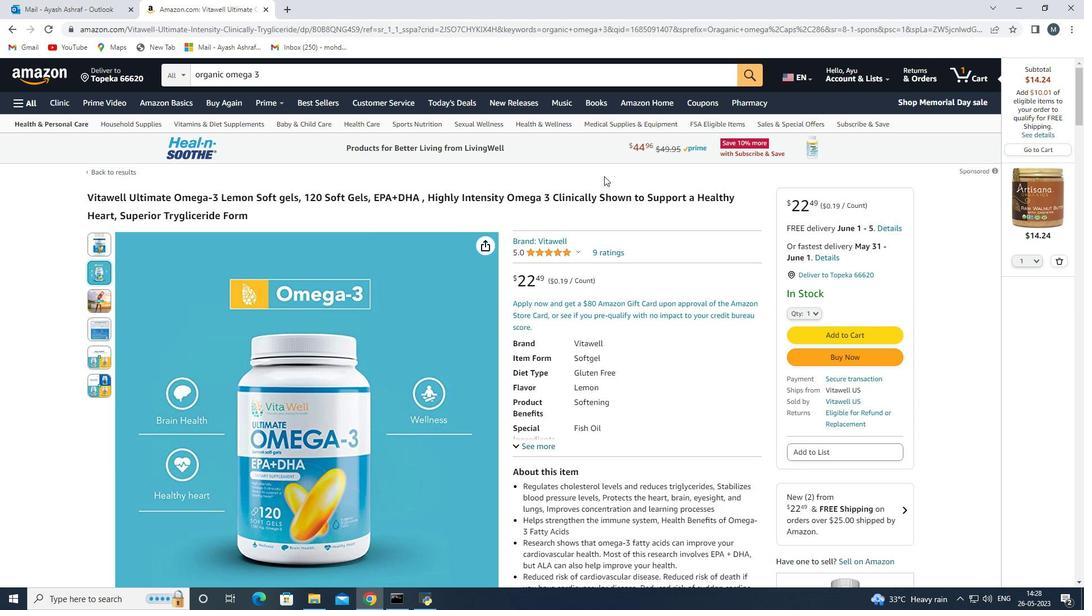 
Action: Mouse pressed left at (604, 175)
Screenshot: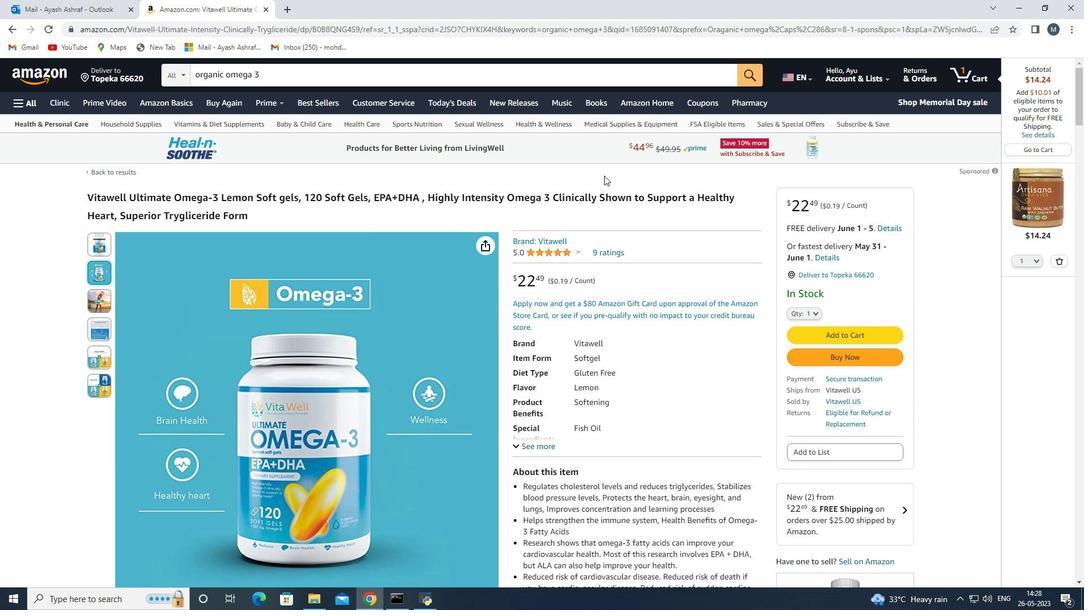 
Action: Mouse moved to (700, 397)
Screenshot: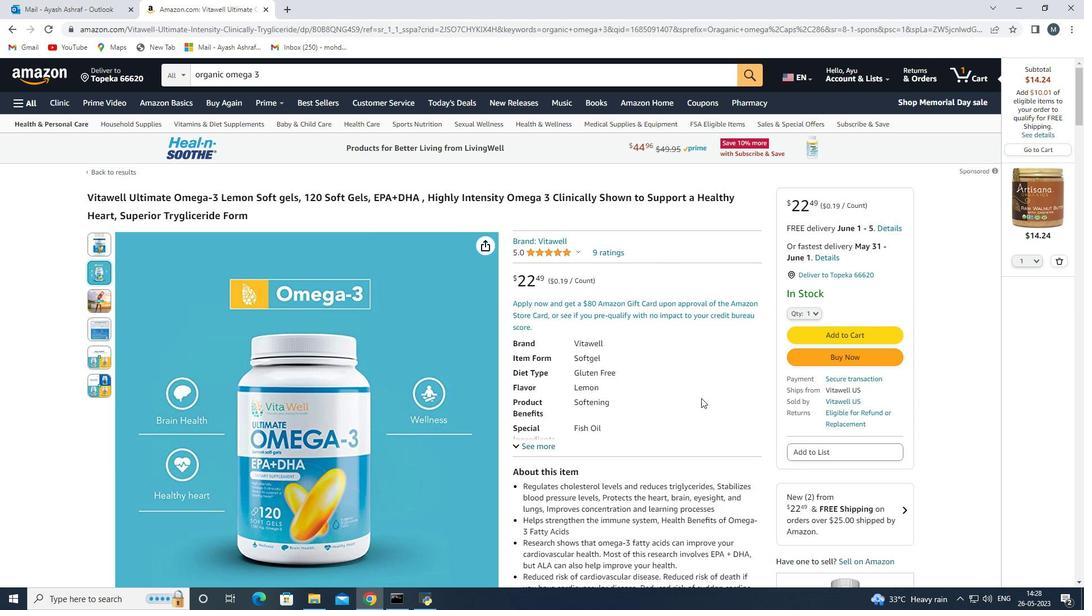 
Action: Mouse scrolled (700, 396) with delta (0, 0)
Screenshot: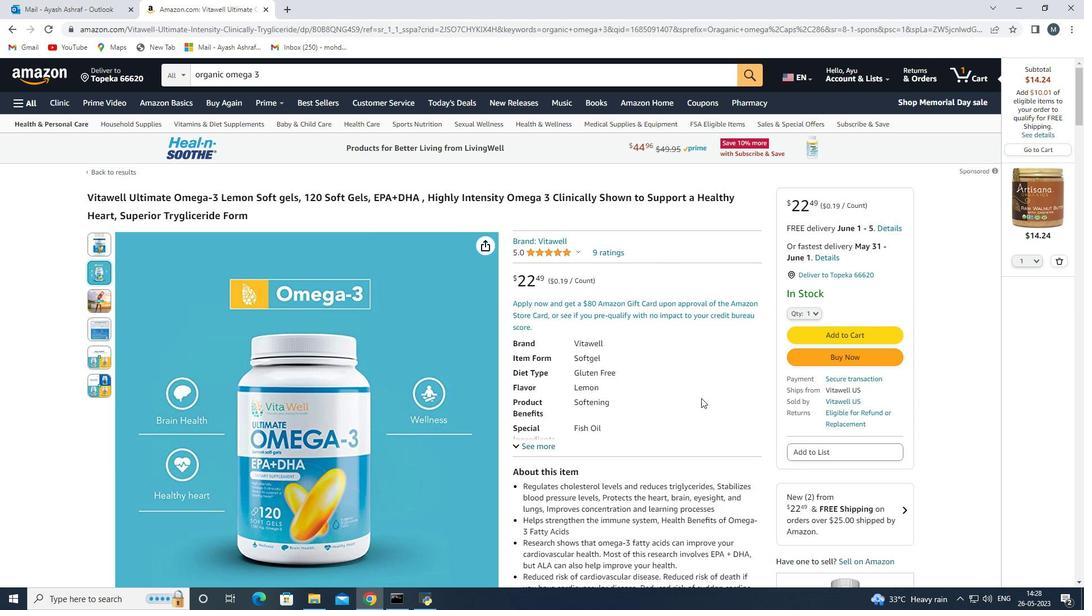 
Action: Mouse moved to (699, 397)
Screenshot: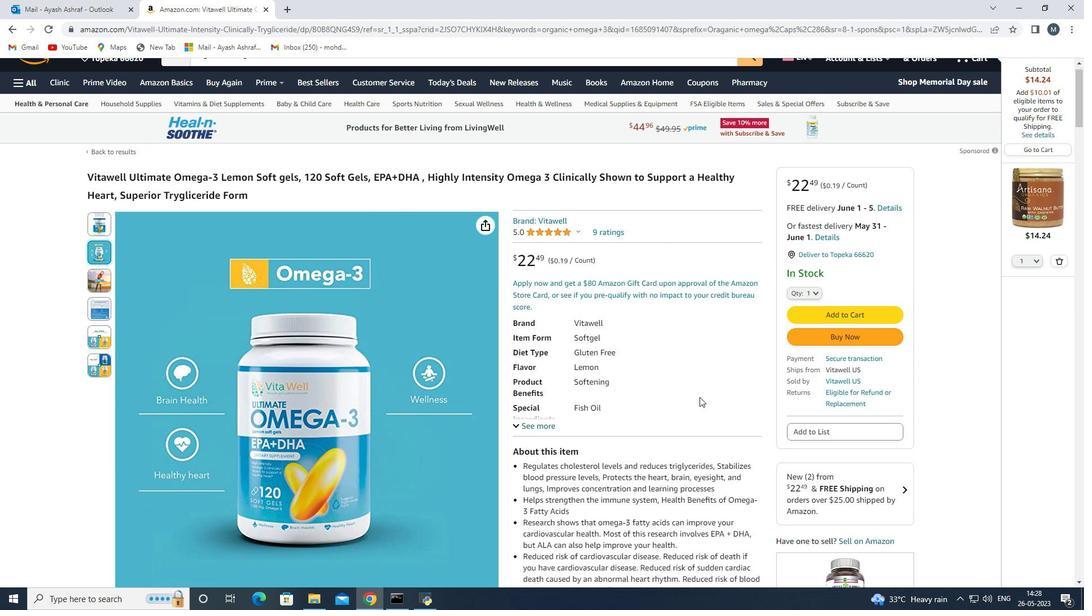
Action: Mouse scrolled (699, 397) with delta (0, 0)
Screenshot: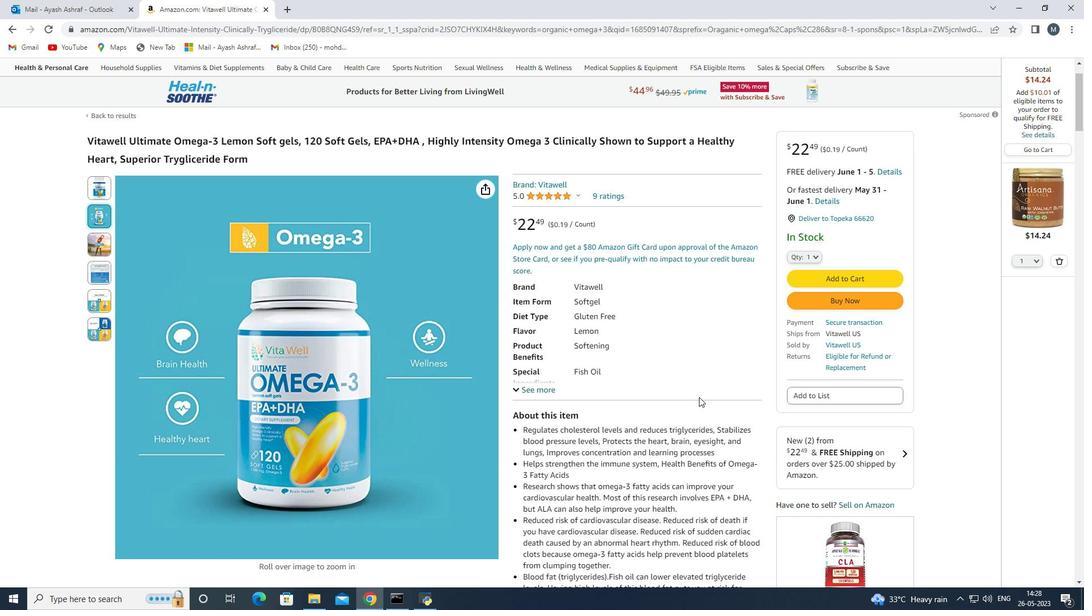 
Action: Mouse scrolled (699, 397) with delta (0, 0)
Screenshot: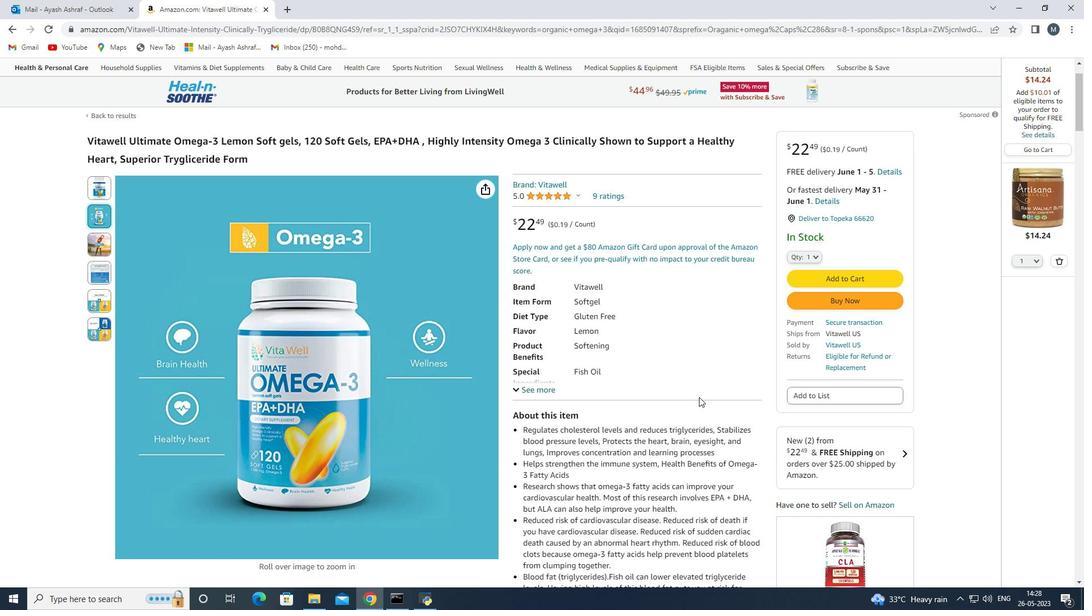 
Action: Mouse scrolled (699, 397) with delta (0, 0)
Screenshot: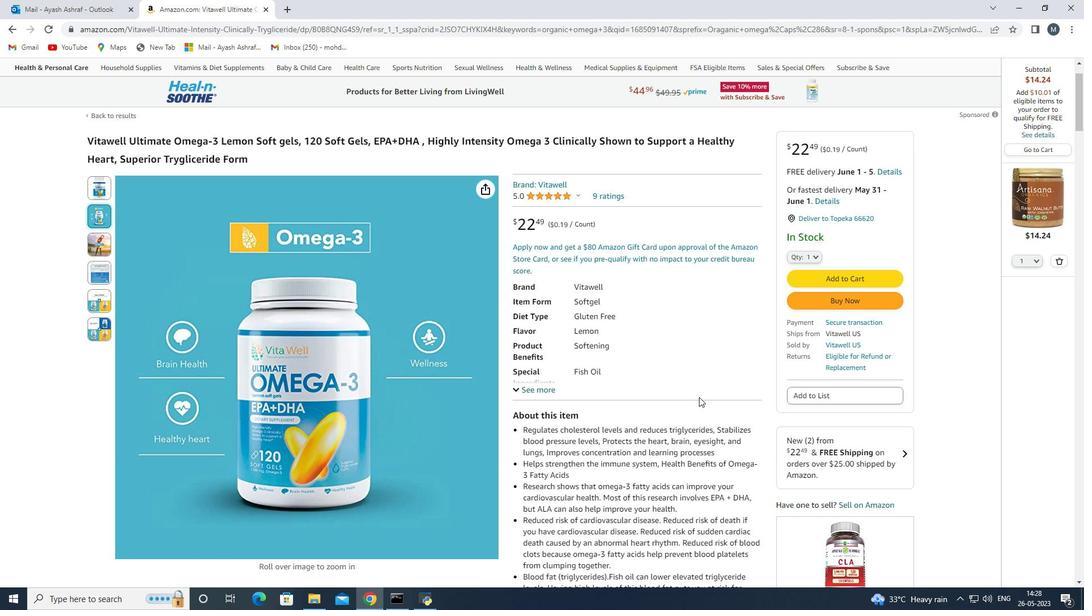 
Action: Mouse scrolled (699, 397) with delta (0, 0)
Screenshot: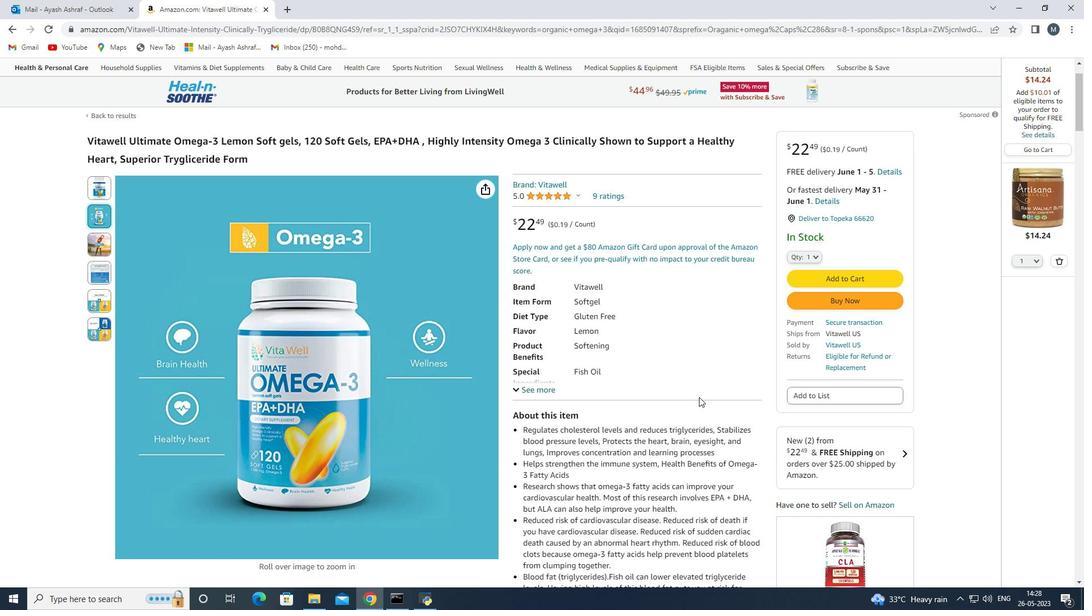 
Action: Mouse moved to (849, 335)
Screenshot: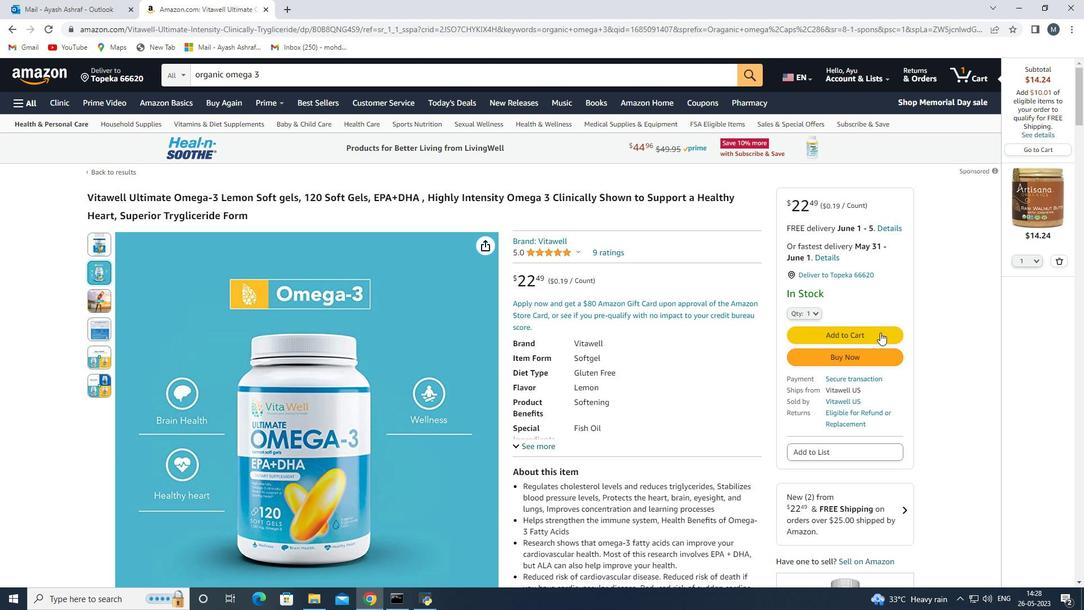
Action: Mouse pressed left at (849, 335)
Screenshot: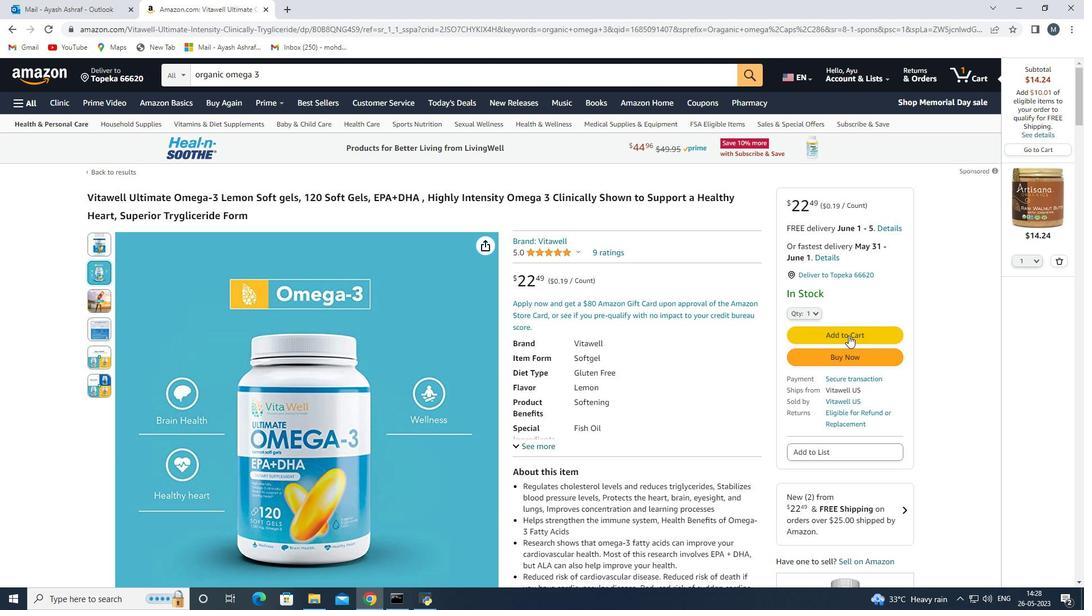 
Action: Mouse moved to (12, 31)
Screenshot: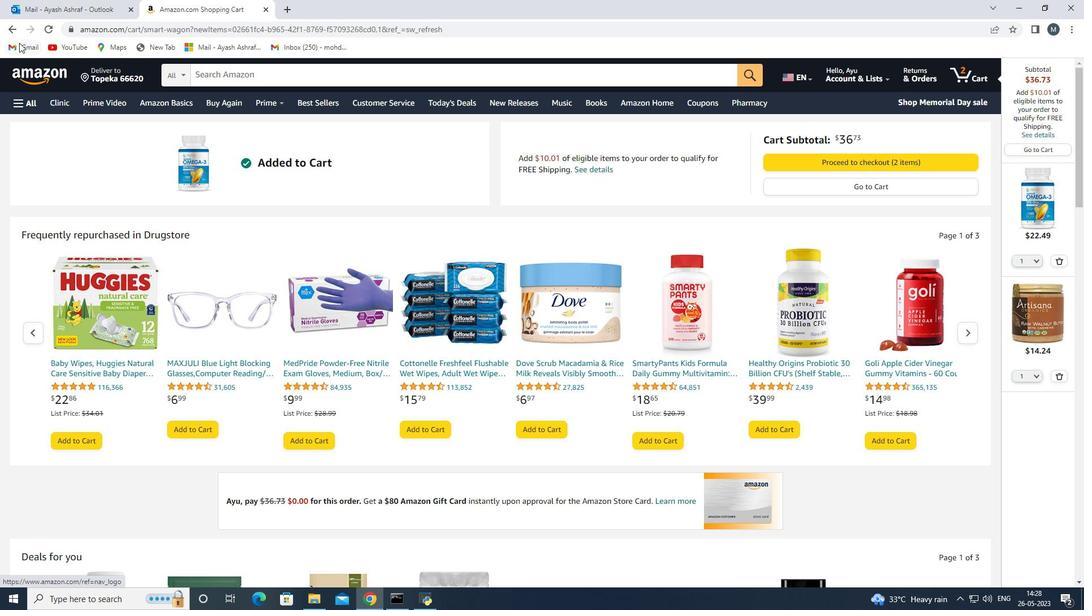 
Action: Mouse pressed left at (12, 31)
Screenshot: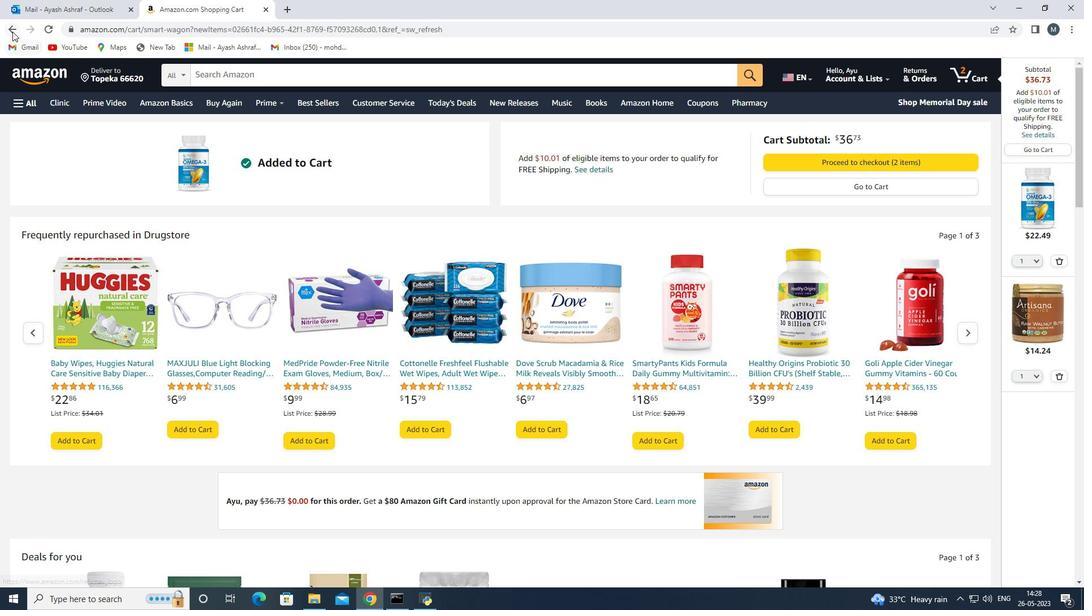 
Action: Mouse moved to (812, 314)
Screenshot: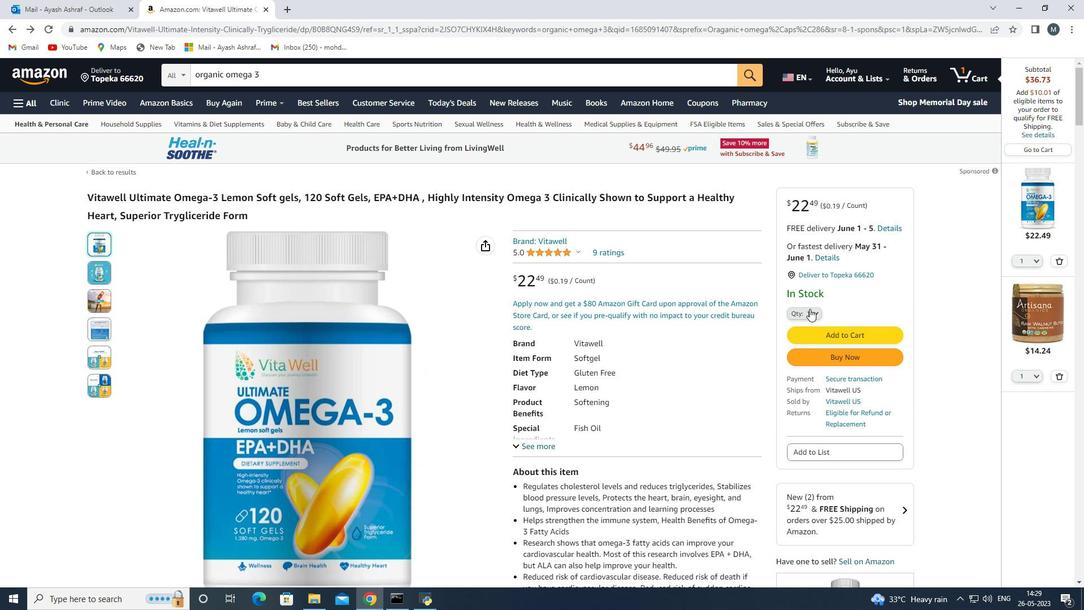 
Action: Mouse pressed left at (812, 314)
Screenshot: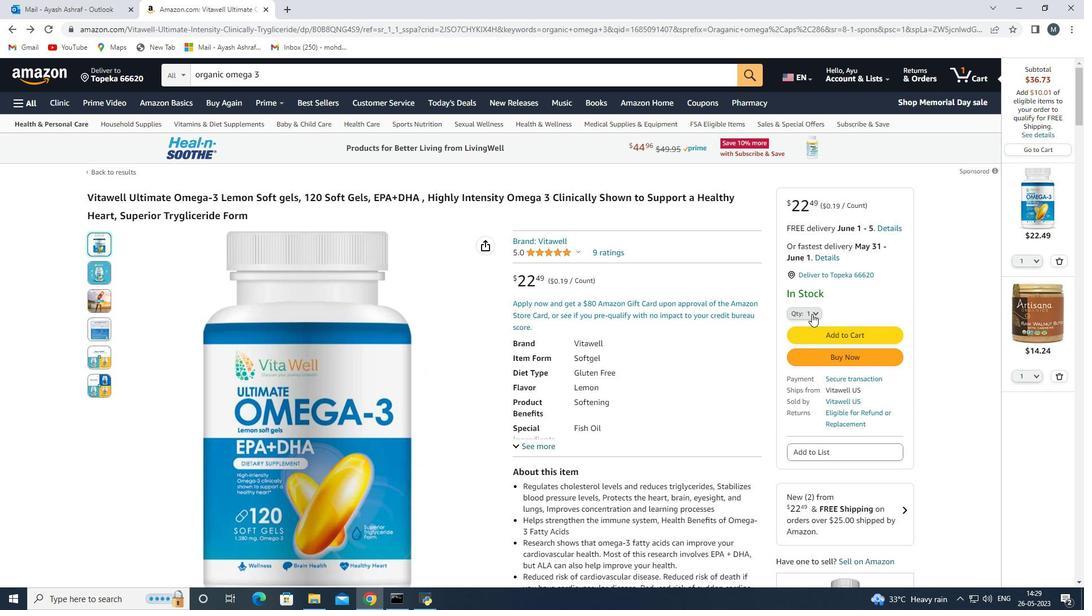 
Action: Mouse moved to (810, 328)
Screenshot: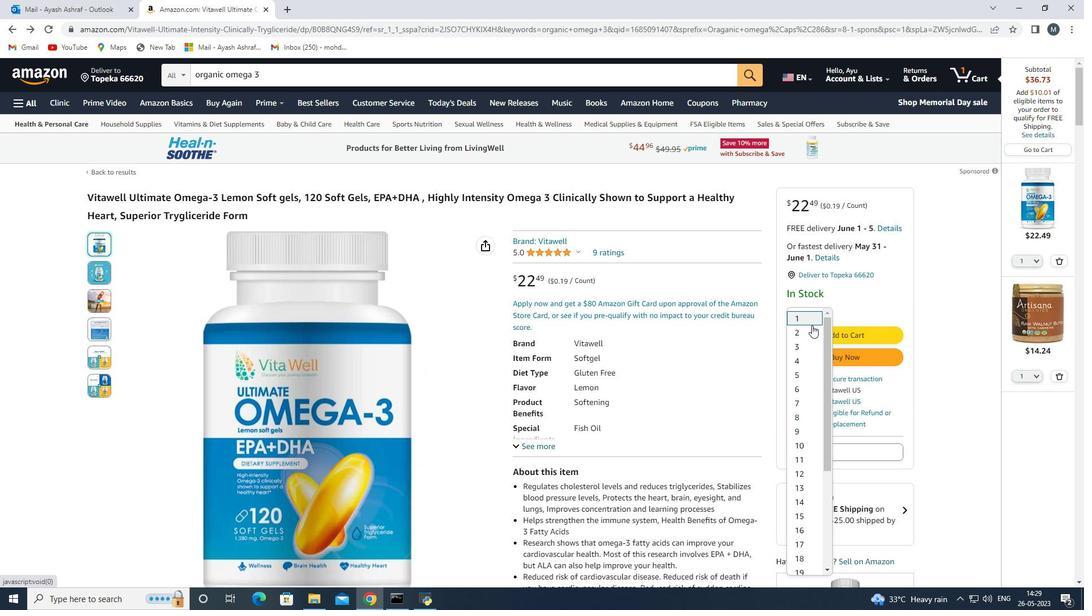 
Action: Mouse pressed left at (810, 328)
Screenshot: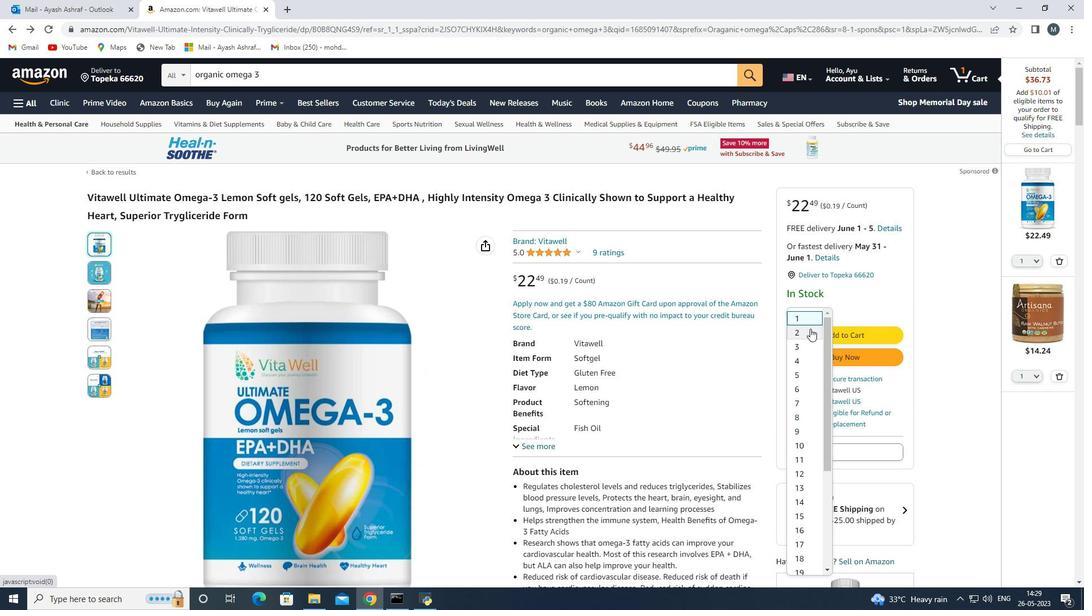 
Action: Mouse moved to (822, 337)
Screenshot: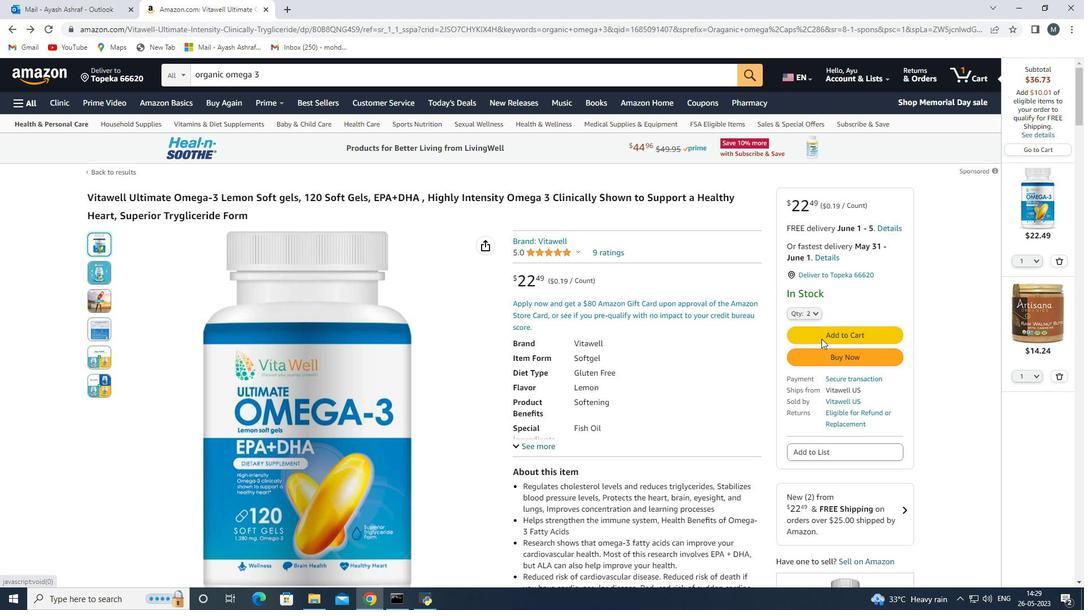 
Action: Mouse pressed left at (822, 337)
Screenshot: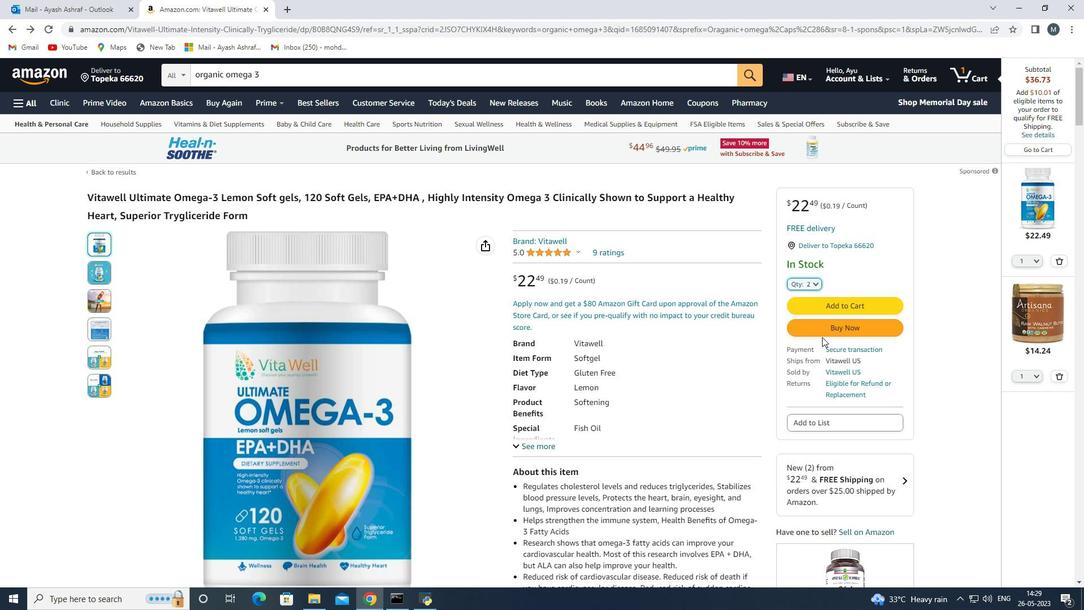 
Action: Mouse moved to (830, 304)
Screenshot: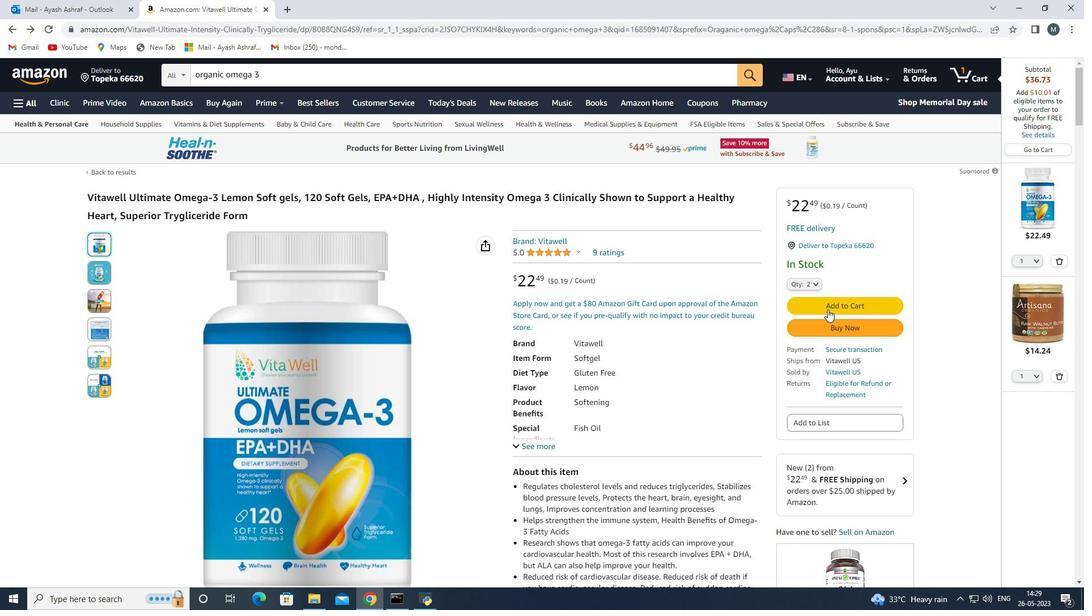 
Action: Mouse pressed left at (830, 304)
Screenshot: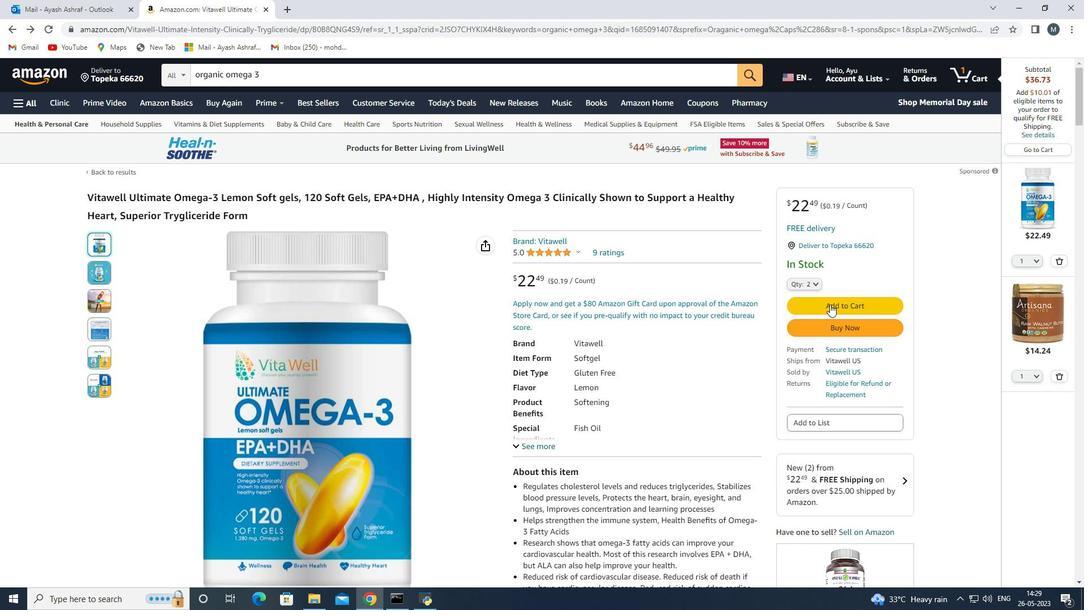 
Action: Mouse moved to (843, 182)
Screenshot: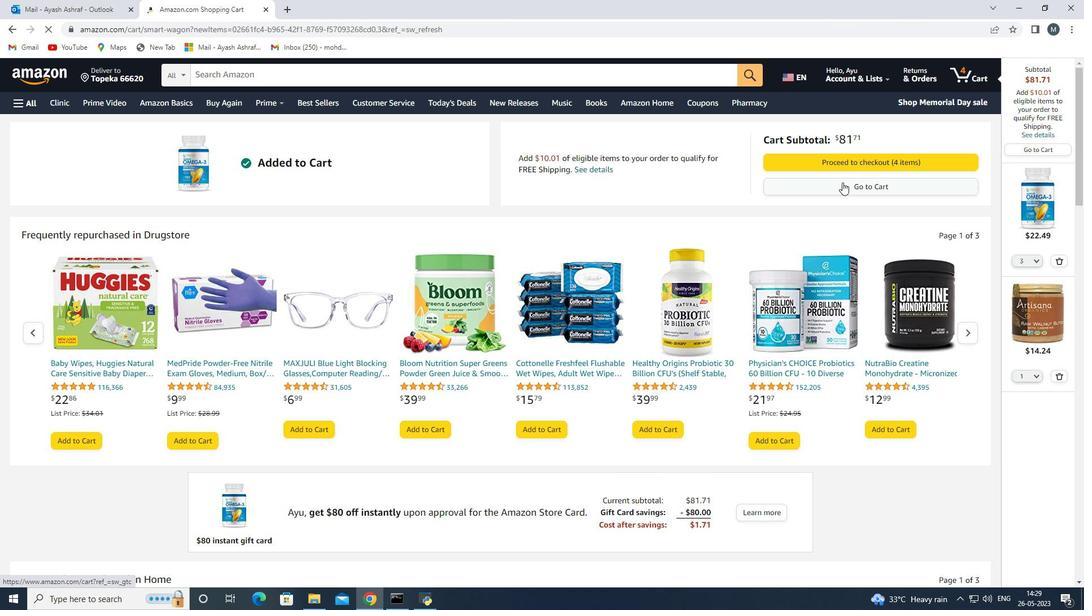 
Action: Mouse pressed left at (843, 182)
Screenshot: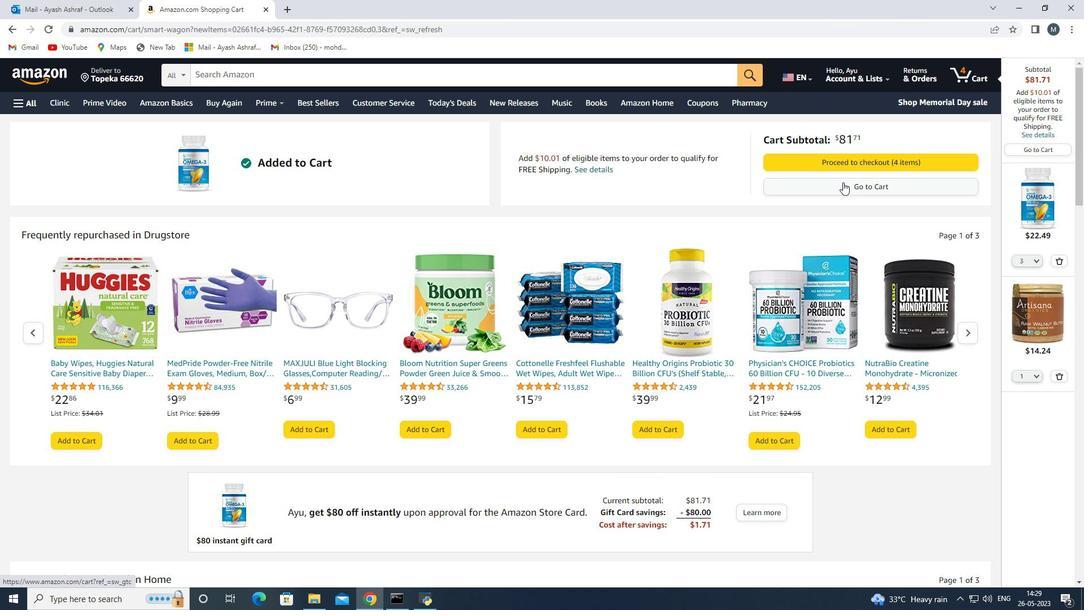 
Action: Mouse moved to (196, 285)
Screenshot: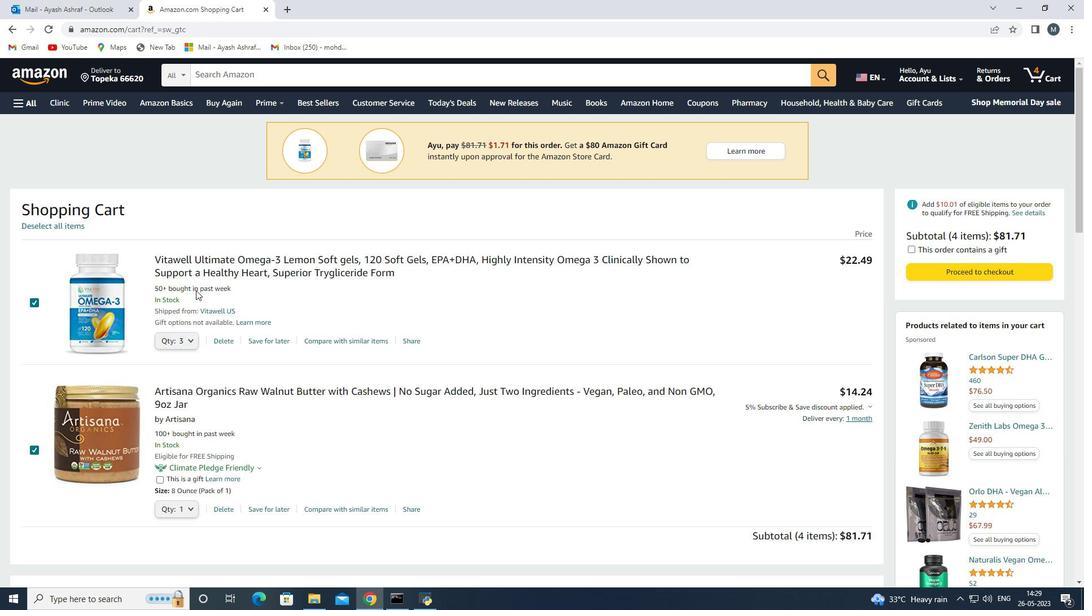 
Action: Mouse pressed left at (196, 285)
Screenshot: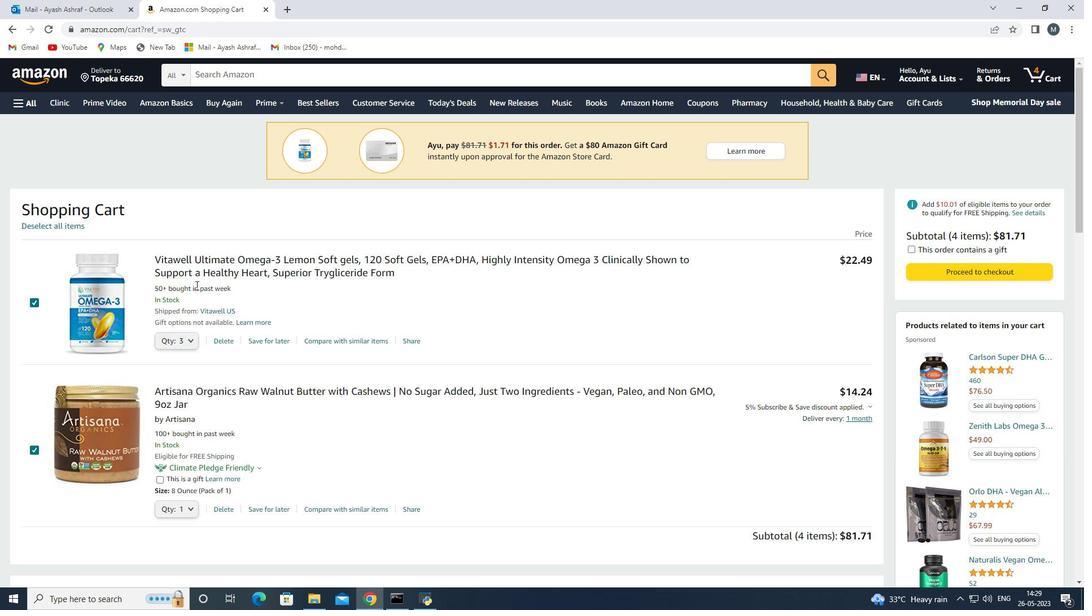 
Action: Mouse moved to (77, 309)
Screenshot: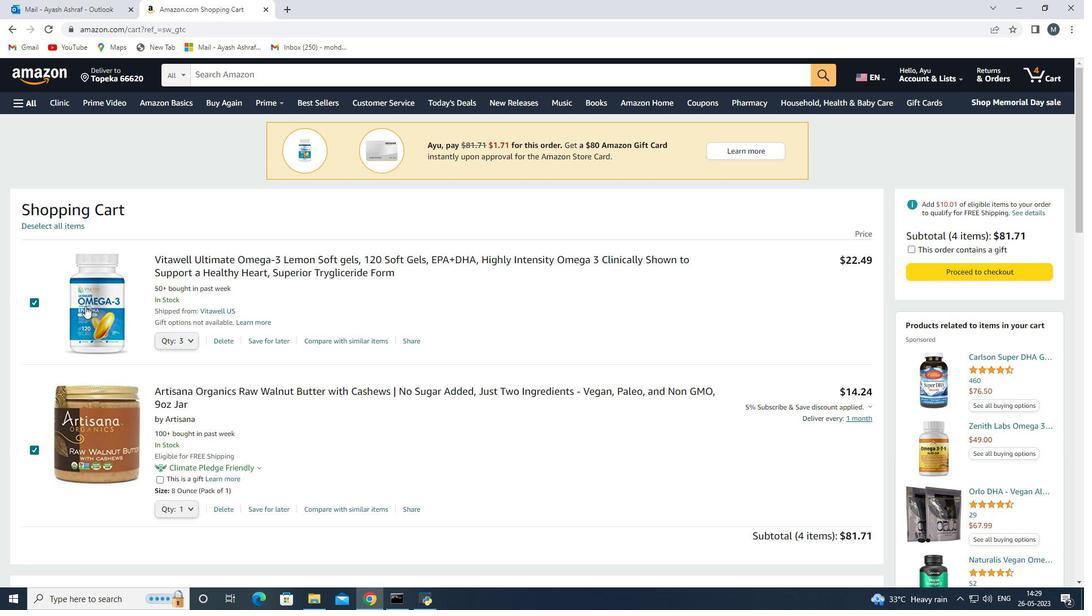 
Action: Mouse pressed left at (77, 309)
Screenshot: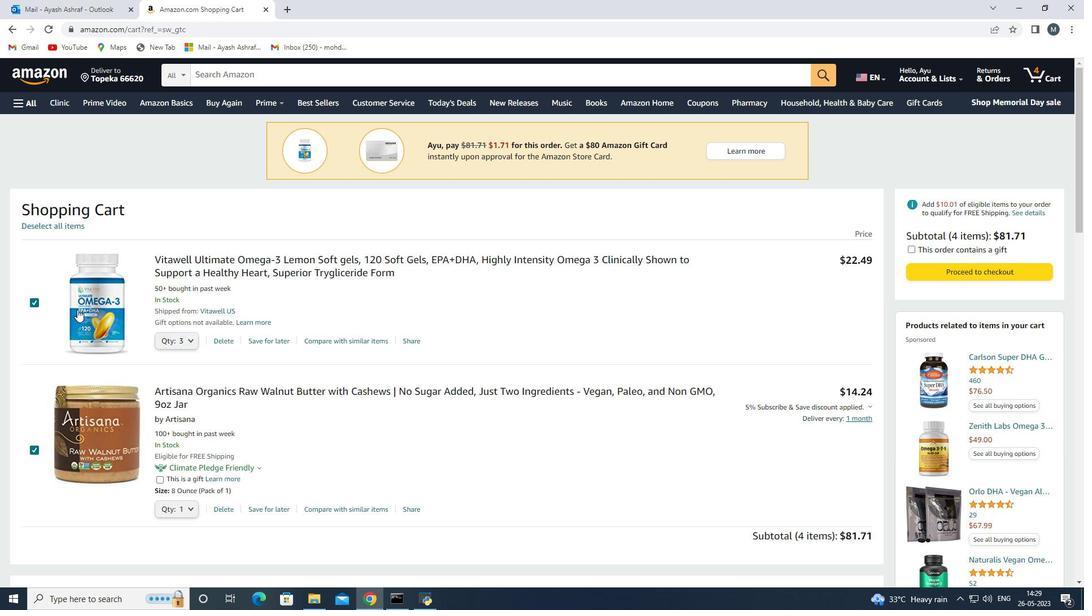 
Action: Mouse moved to (831, 404)
Screenshot: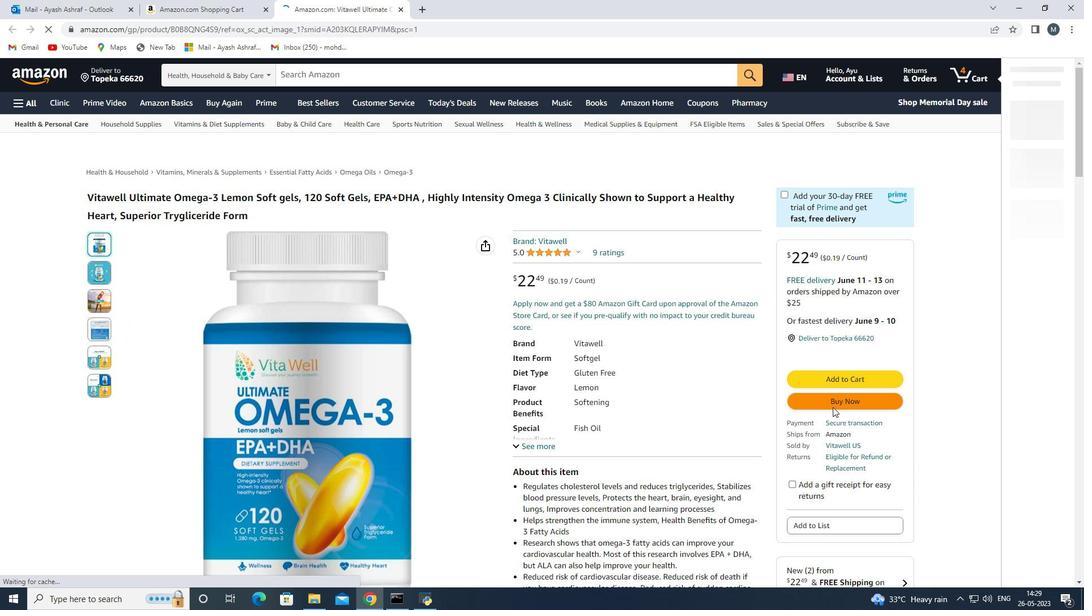 
Action: Mouse pressed left at (831, 404)
Screenshot: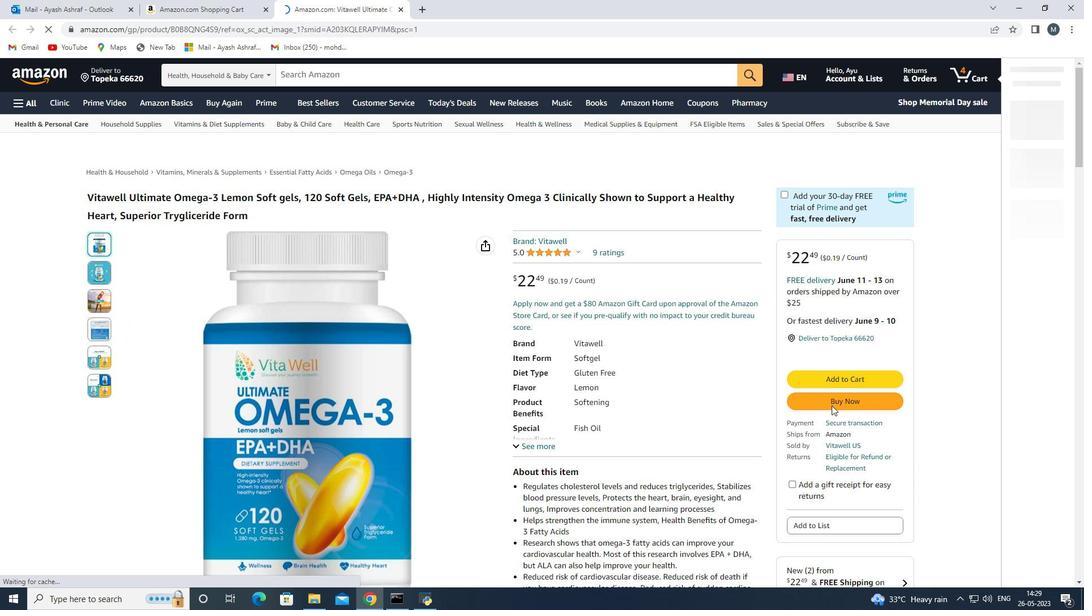 
Action: Mouse moved to (317, 367)
Screenshot: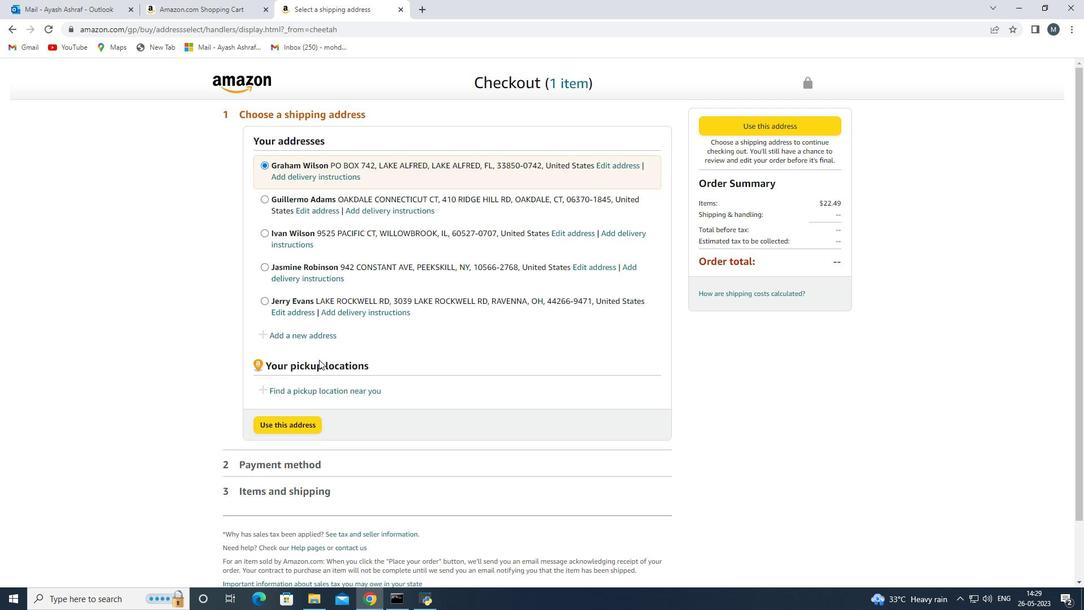 
Action: Mouse scrolled (317, 366) with delta (0, 0)
Screenshot: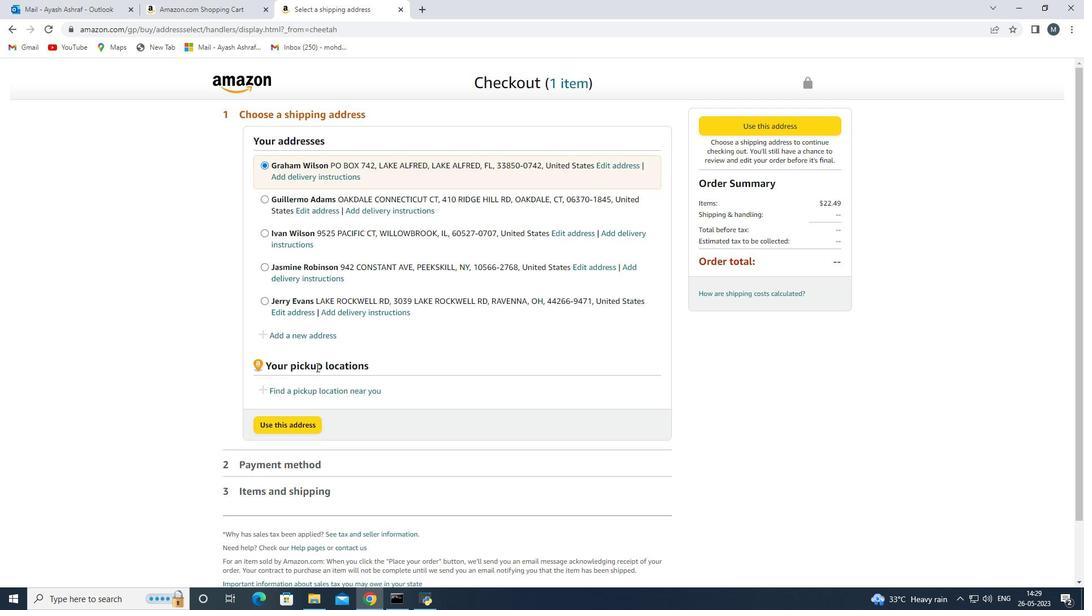 
Action: Mouse moved to (322, 309)
Screenshot: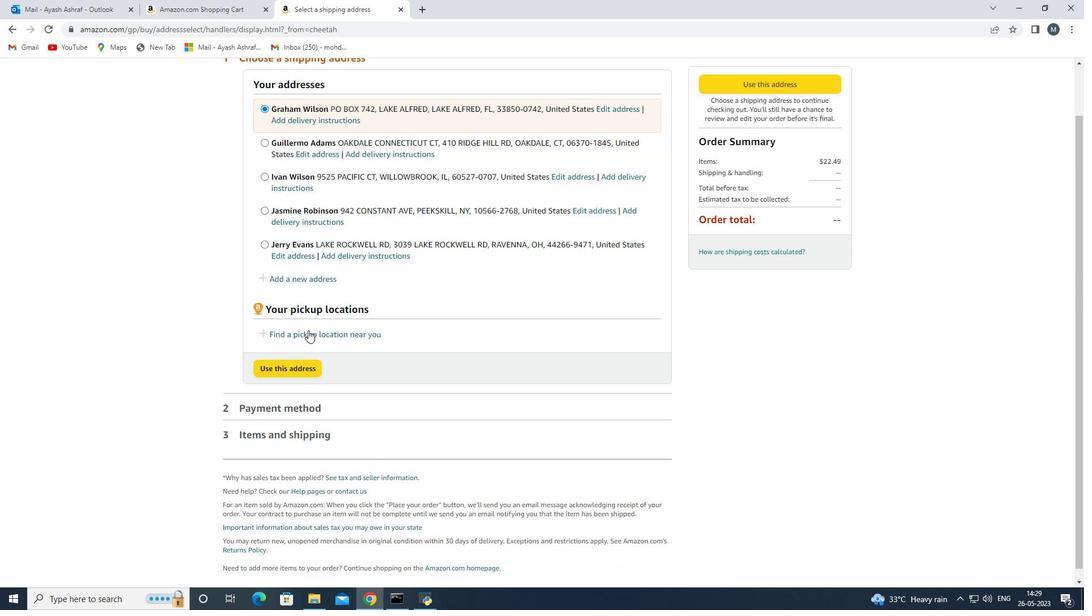 
Action: Mouse scrolled (322, 309) with delta (0, 0)
Screenshot: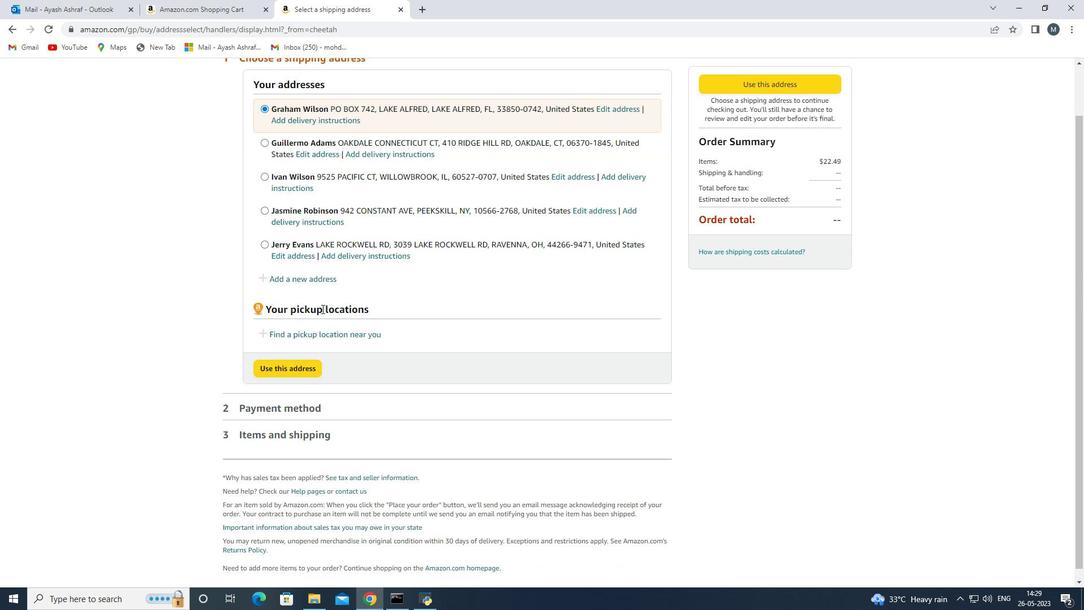 
Action: Mouse moved to (310, 333)
Screenshot: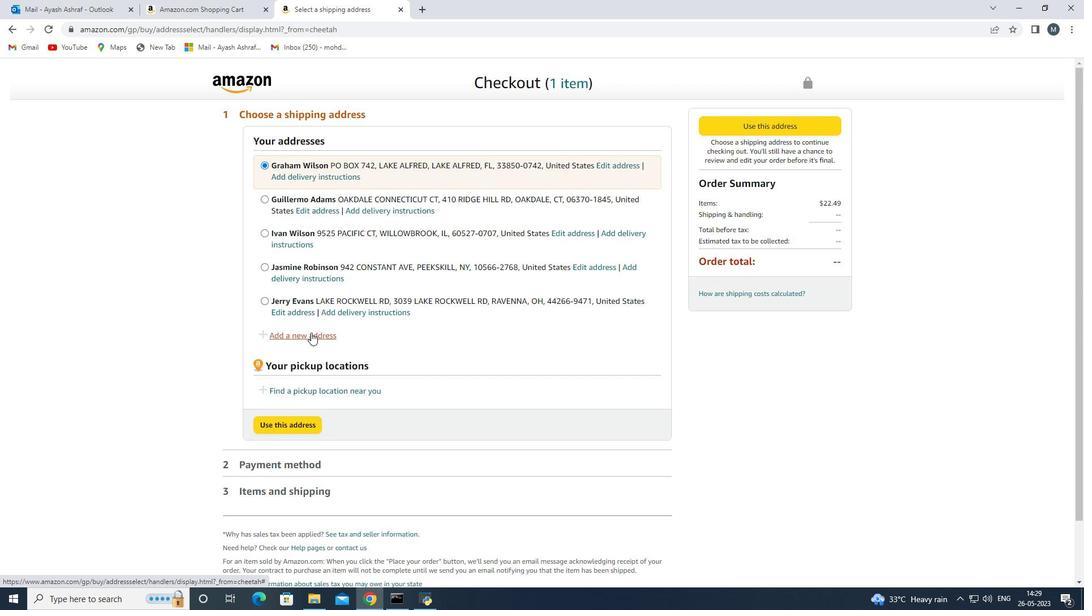 
Action: Mouse pressed left at (310, 333)
Screenshot: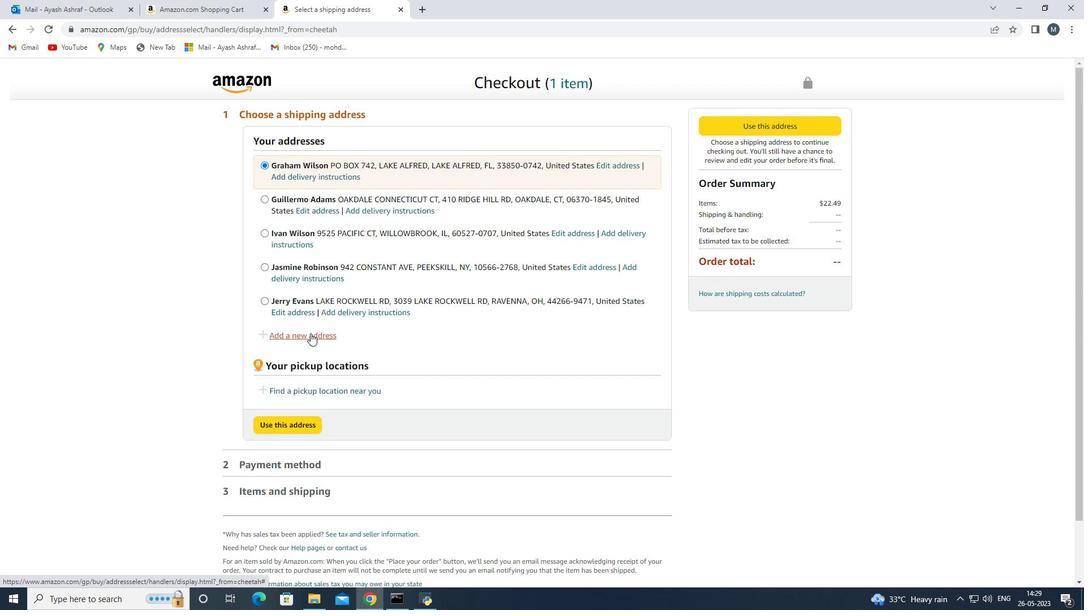 
Action: Mouse moved to (389, 285)
Screenshot: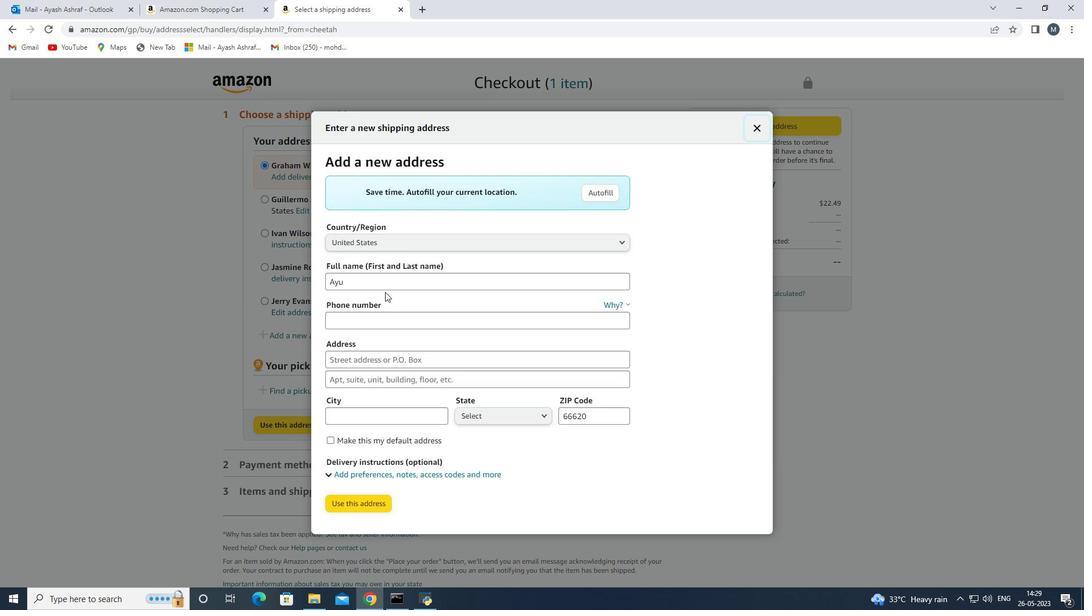 
Action: Mouse pressed left at (389, 285)
Screenshot: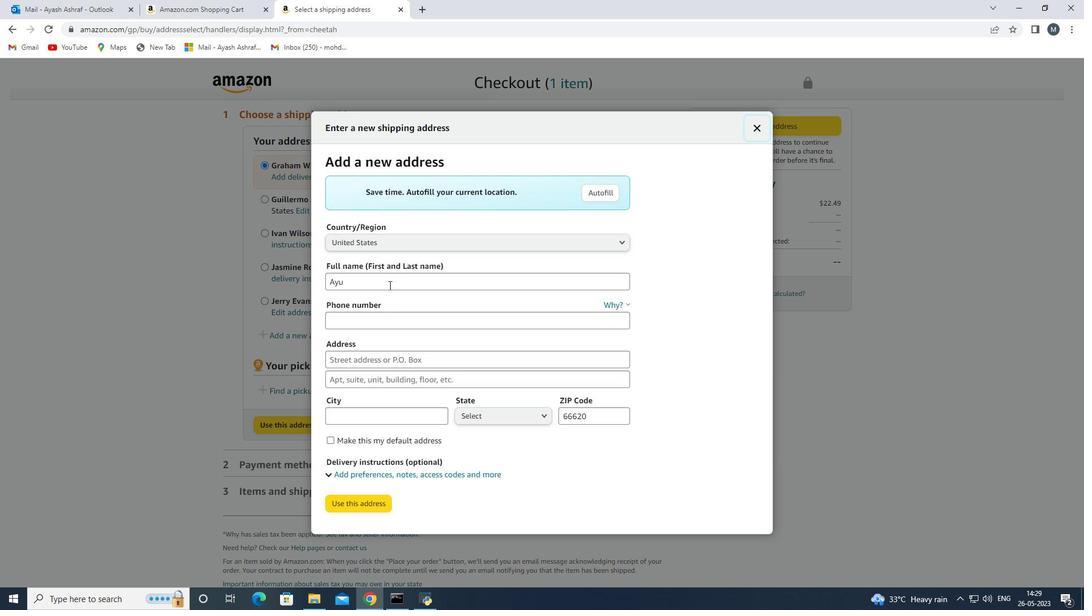 
Action: Key pressed <Key.backspace><Key.backspace><Key.backspace><Key.shift><Key.shift><Key.shift>Keb<Key.backspace>vin<Key.space><Key.shift>Parker<Key.space>
Screenshot: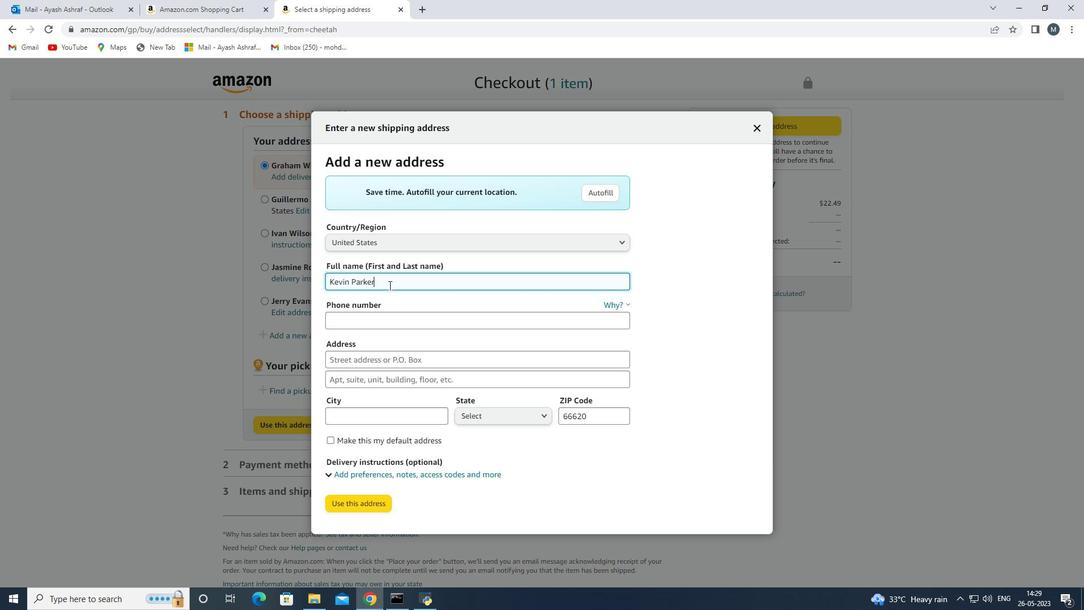 
Action: Mouse moved to (387, 314)
Screenshot: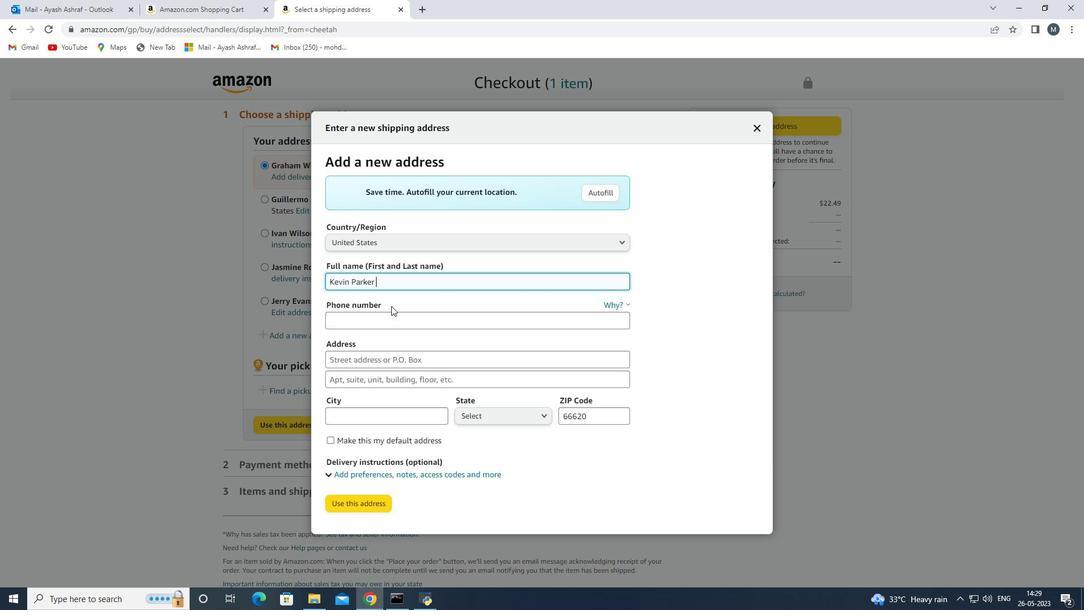 
Action: Mouse pressed left at (387, 314)
Screenshot: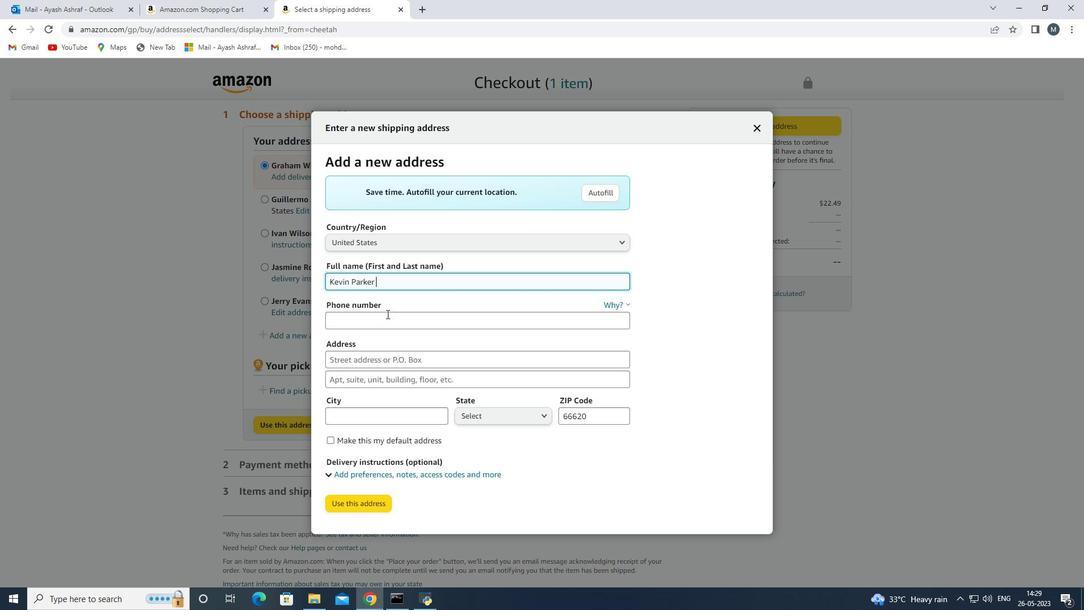 
Action: Mouse moved to (1084, 69)
Screenshot: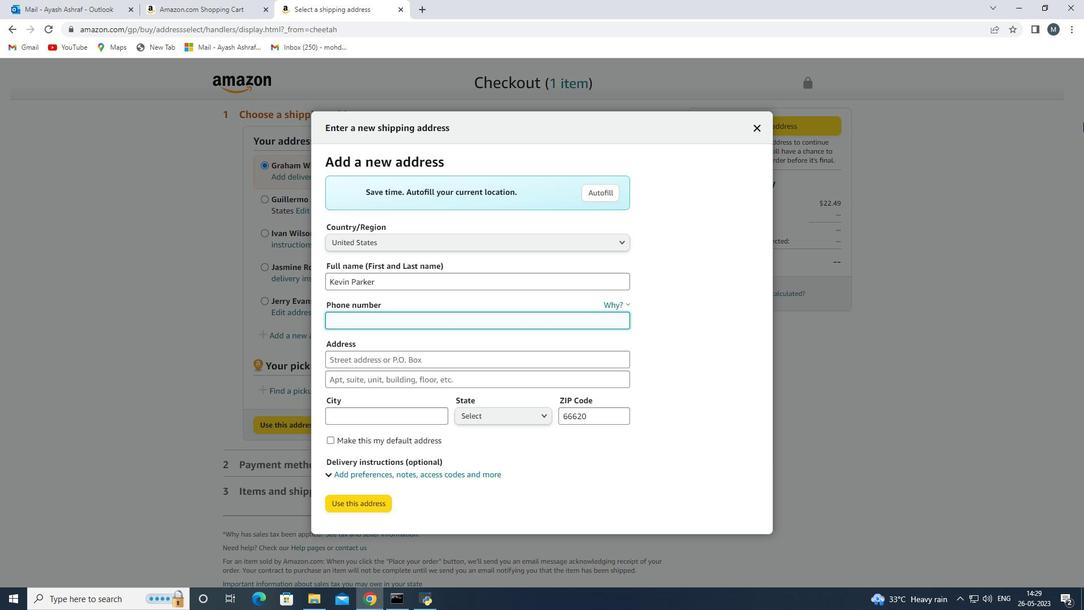
Action: Key pressed 386<Key.backspace><Key.backspace><Key.backspace><Key.shift>(386<Key.shift>)792-2339
Screenshot: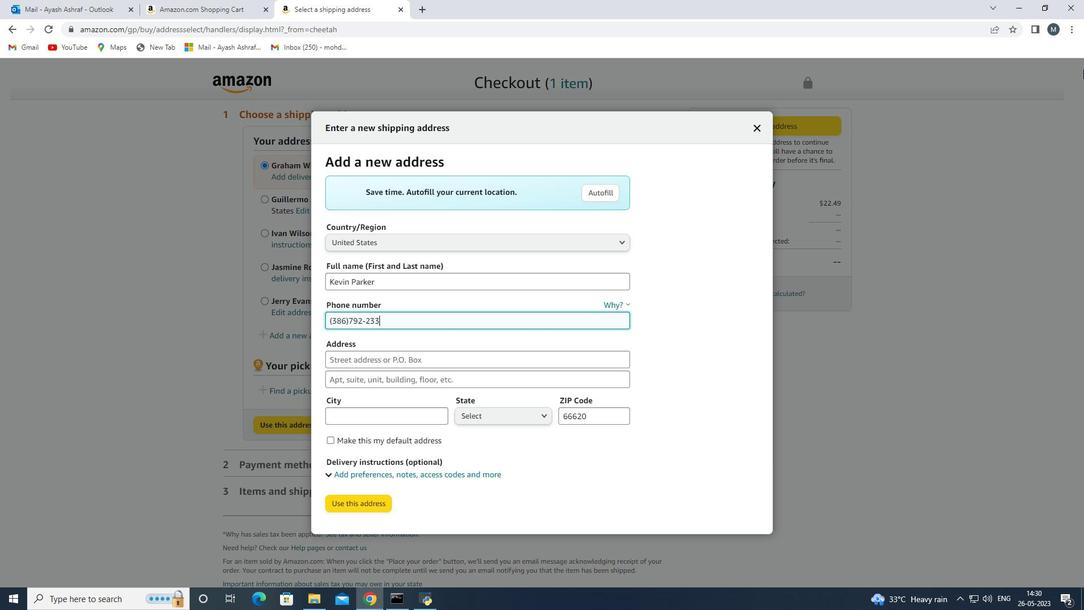
Action: Mouse moved to (445, 364)
Screenshot: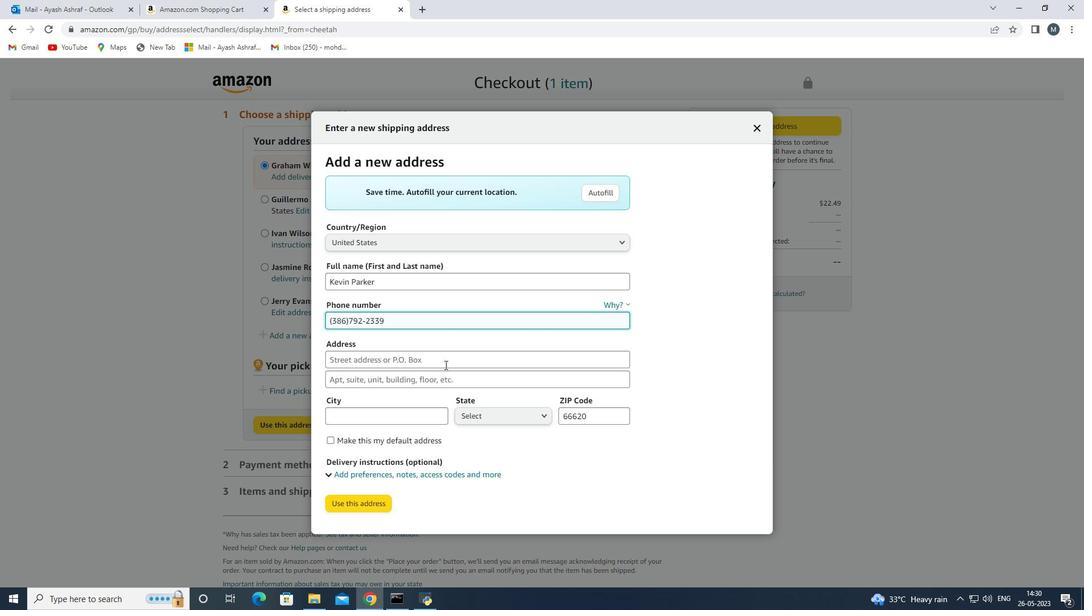 
Action: Mouse pressed left at (445, 364)
Screenshot: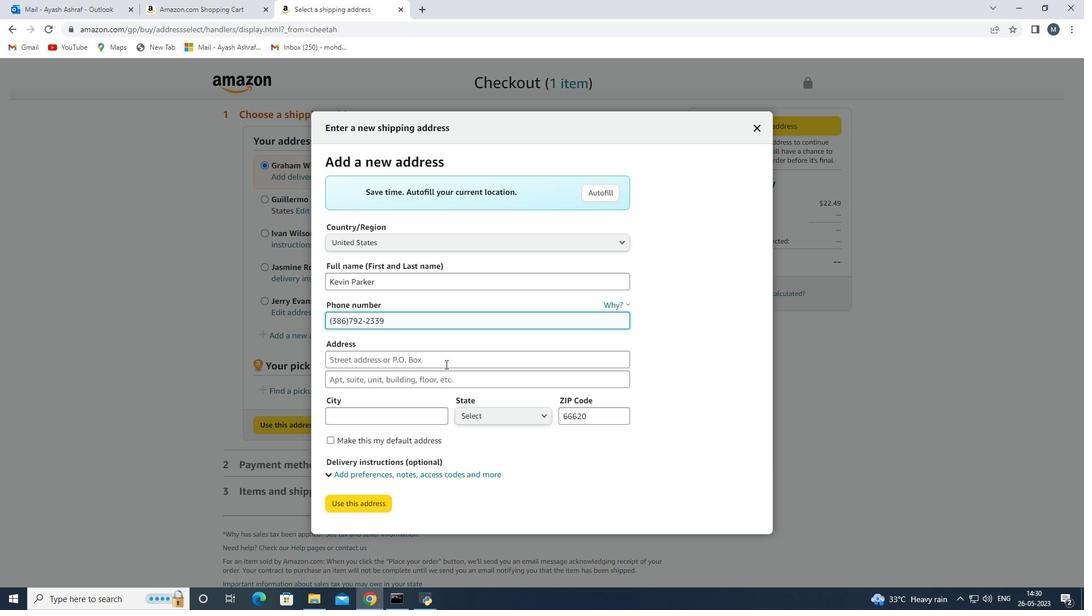 
Action: Key pressed <Key.shift>St<Key.space><Key.shift>Rd<Key.backspace><Key.shift><Key.shift><Key.shift><Key.shift><Key.shift><Key.shift><Key.shift><Key.shift><Key.shift><Key.shift><Key.shift><Key.shift>#<Key.space><Key.backspace>41<Key.backspace><Key.backspace><Key.backspace><Key.backspace><Key.backspace><Key.backspace><Key.backspace><Key.backspace><Key.backspace><Key.backspace><Key.backspace><Key.backspace><Key.backspace><Key.backspace><Key.backspace><Key.backspace><Key.backspace><Key.backspace><Key.backspace><Key.backspace><Key.backspace><Key.backspace><Key.backspace><Key.backspace><Key.backspace><Key.backspace><Key.backspace><Key.backspace><Key.backspace><Key.backspace><Key.backspace><Key.shift>Jasper<Key.space><Key.backspace><Key.space><Key.backspace>,<Key.shift>Fl<Key.backspace><Key.backspace><Key.backspace><Key.backspace><Key.backspace><Key.backspace><Key.backspace><Key.backspace><Key.backspace><Key.backspace><Key.backspace><Key.backspace><Key.backspace><Key.backspace><Key.backspace>32052
Screenshot: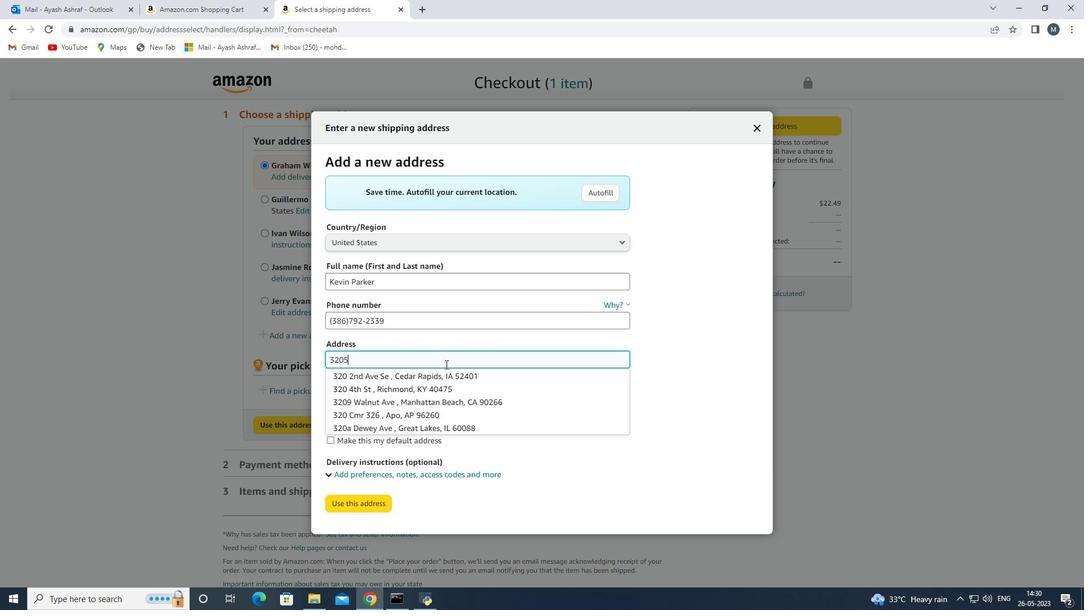 
Action: Mouse moved to (331, 359)
Screenshot: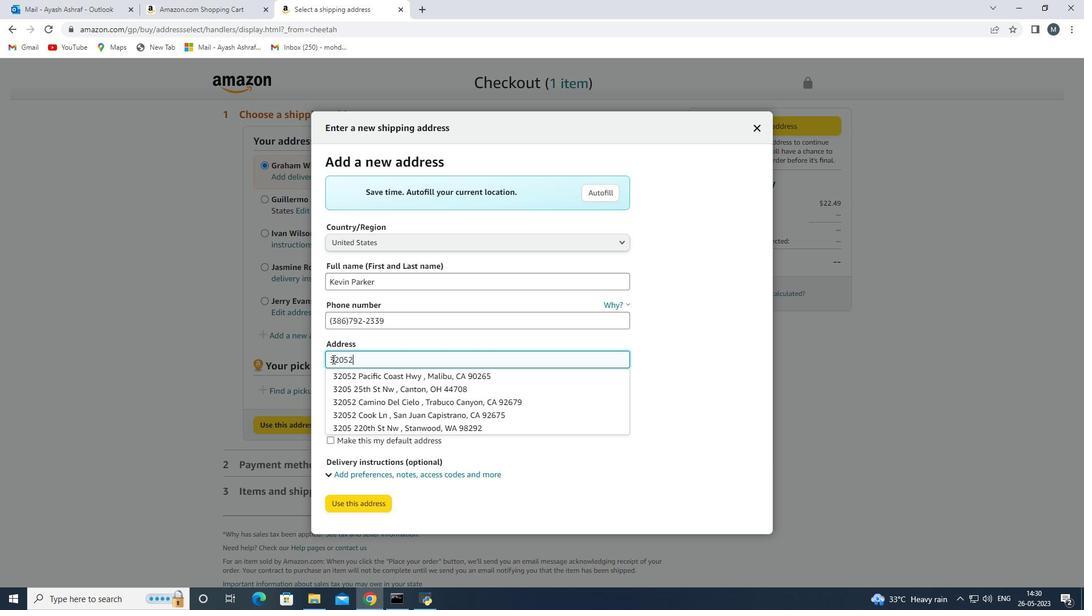 
Action: Mouse pressed left at (331, 359)
Screenshot: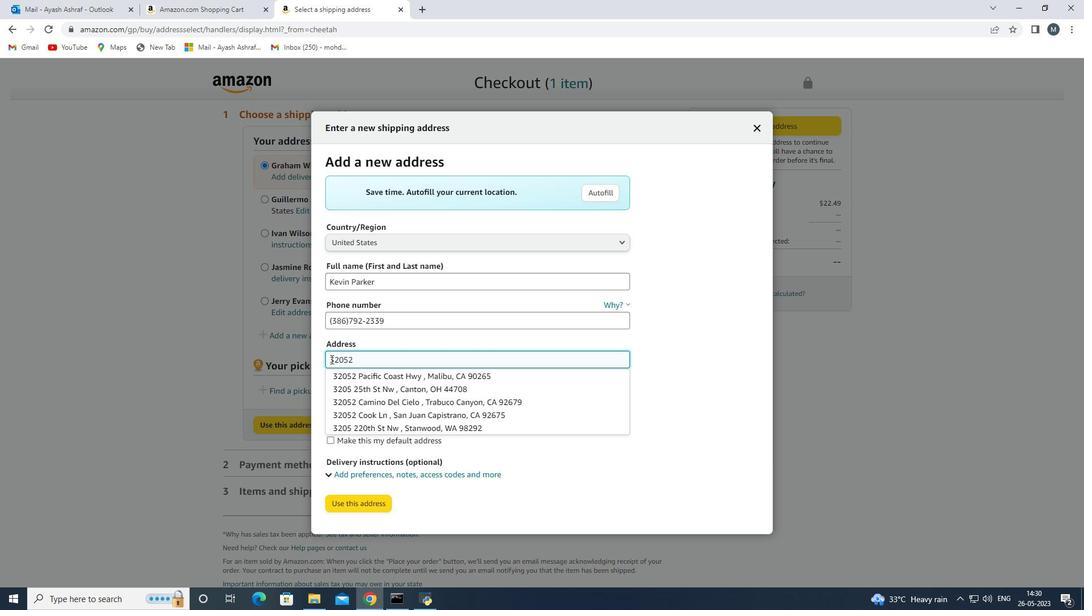 
Action: Mouse moved to (333, 362)
Screenshot: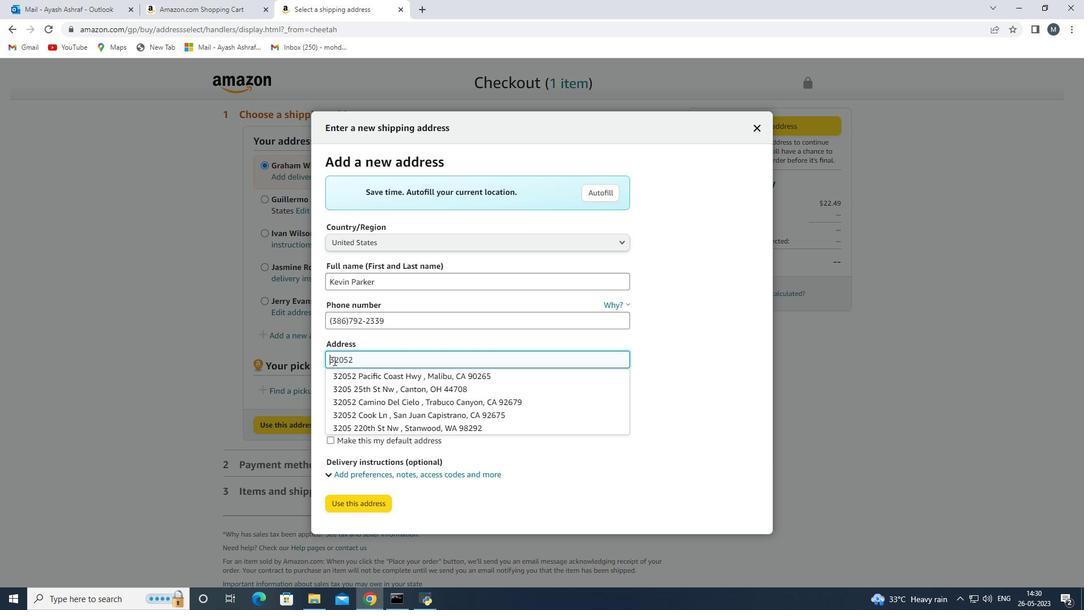 
Action: Key pressed <Key.shift>Jasper<Key.space>fl<Key.space><Key.backspace><Key.backspace><Key.backspace><Key.backspace><Key.backspace><Key.backspace><Key.backspace><Key.backspace><Key.backspace><Key.backspace><Key.backspace><Key.backspace><Key.backspace><Key.backspace><Key.backspace><Key.backspace>
Screenshot: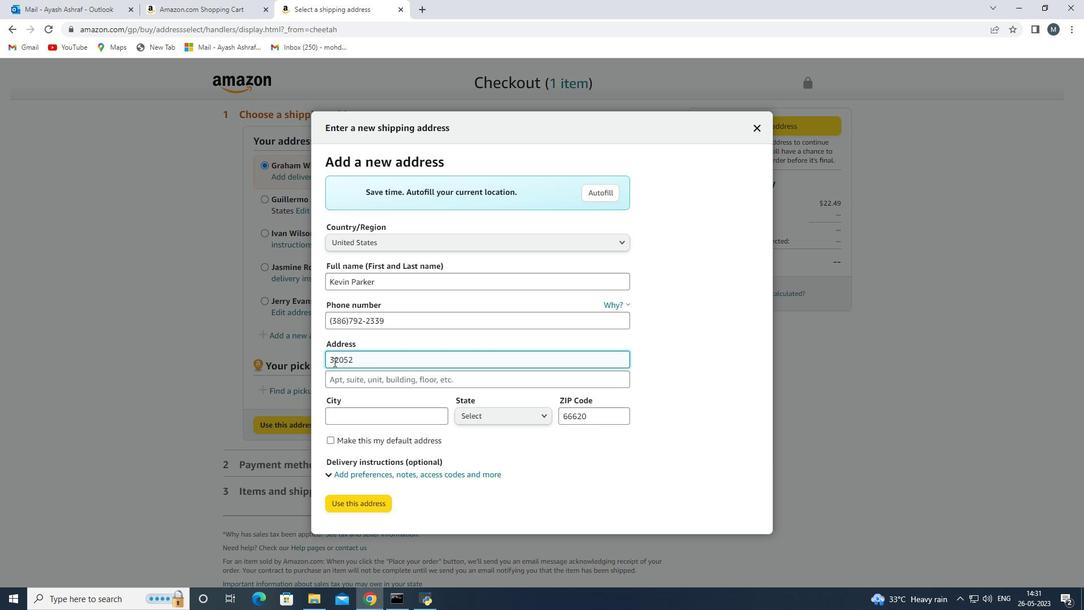 
Action: Mouse moved to (381, 363)
Screenshot: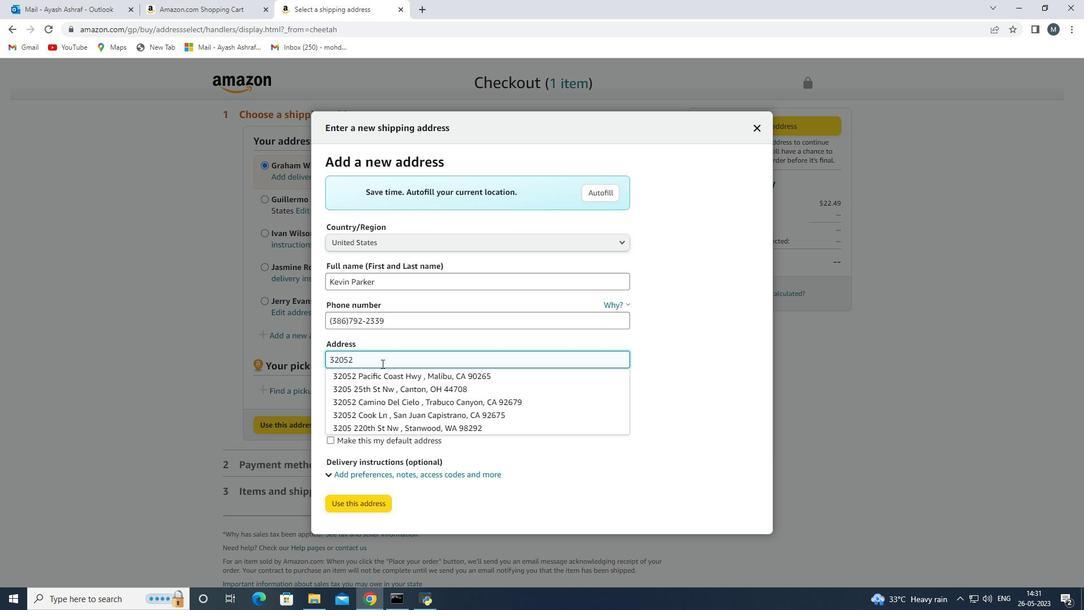 
Action: Mouse pressed left at (381, 363)
Screenshot: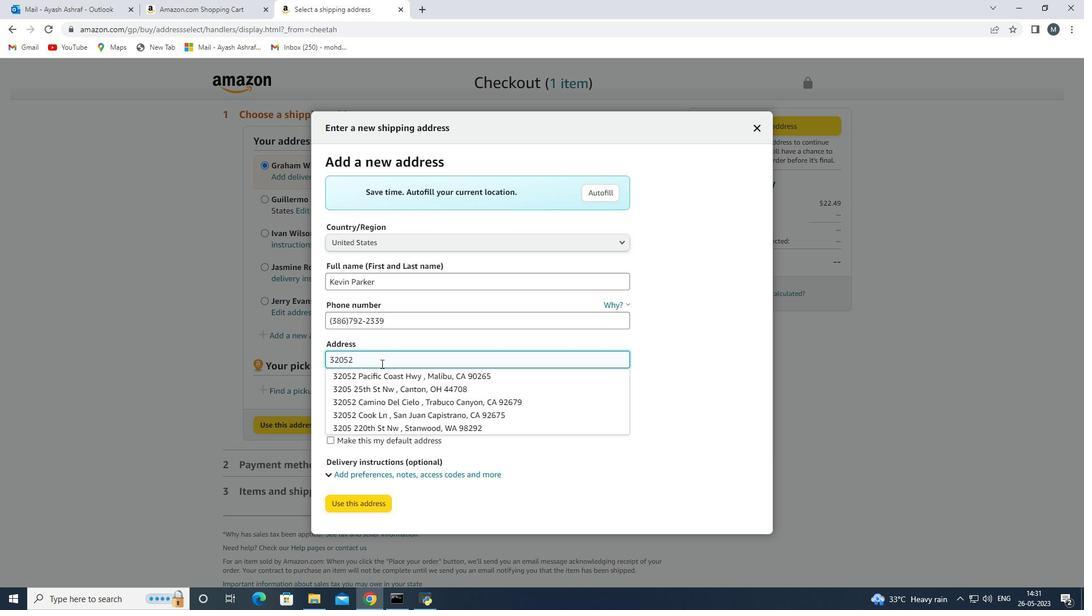 
Action: Mouse moved to (387, 380)
Screenshot: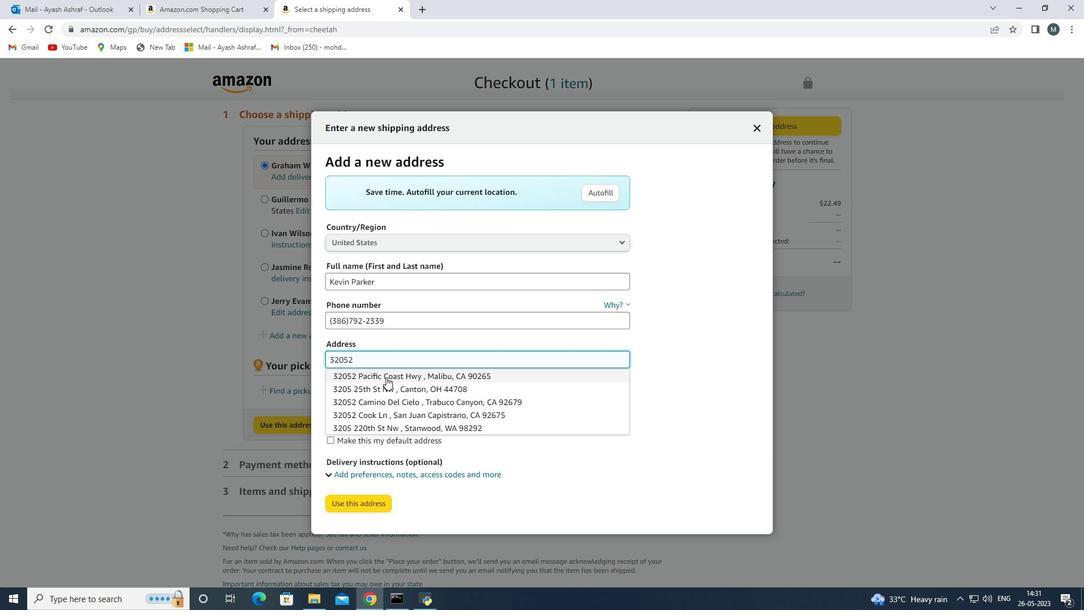 
Action: Mouse scrolled (387, 380) with delta (0, 0)
Screenshot: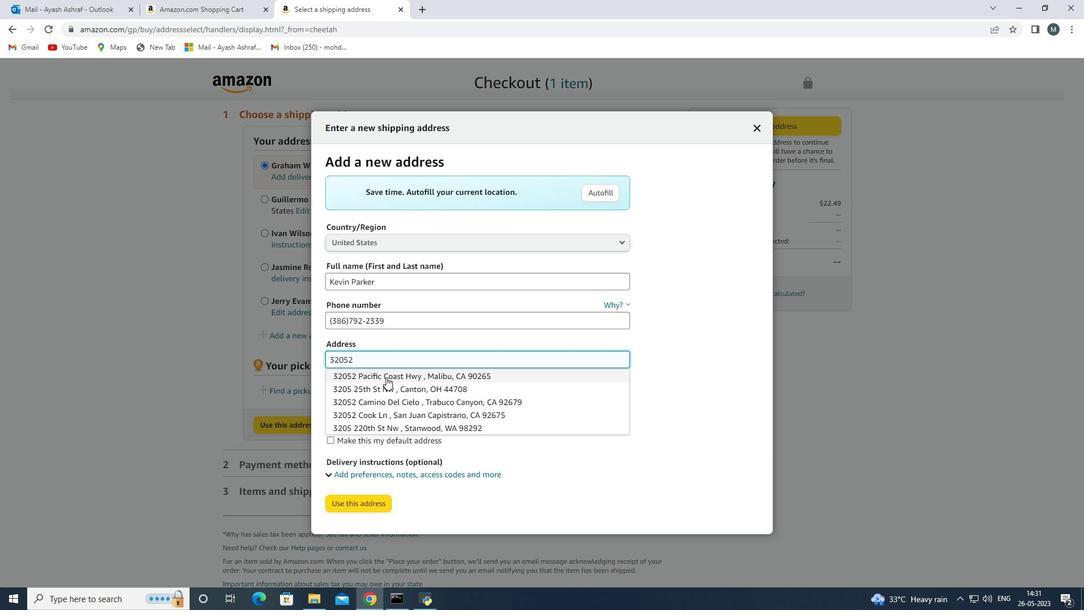 
Action: Mouse moved to (378, 357)
Screenshot: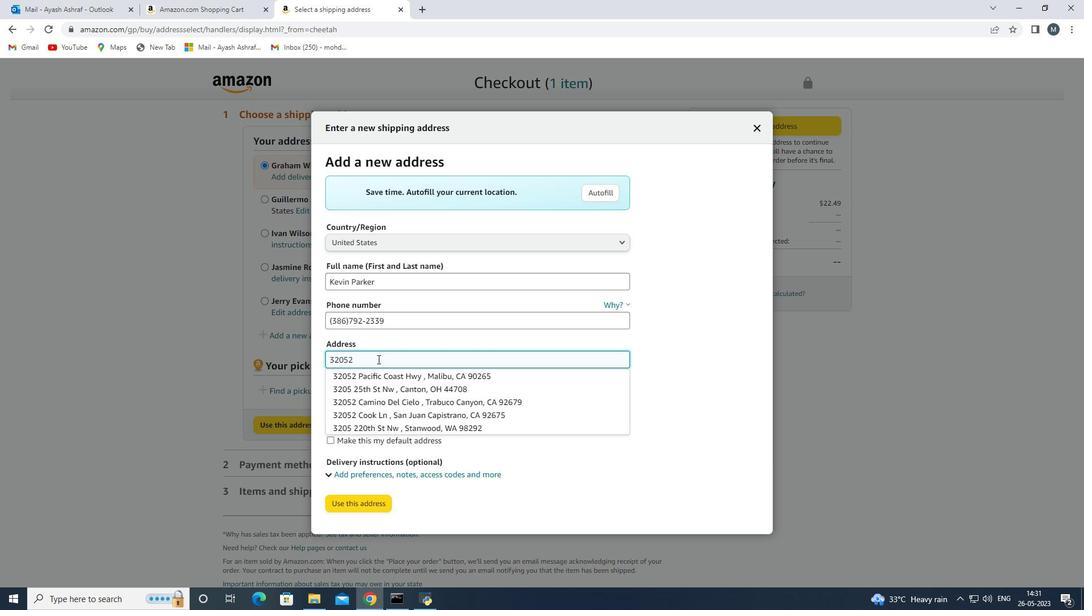 
Action: Mouse pressed left at (378, 357)
Screenshot: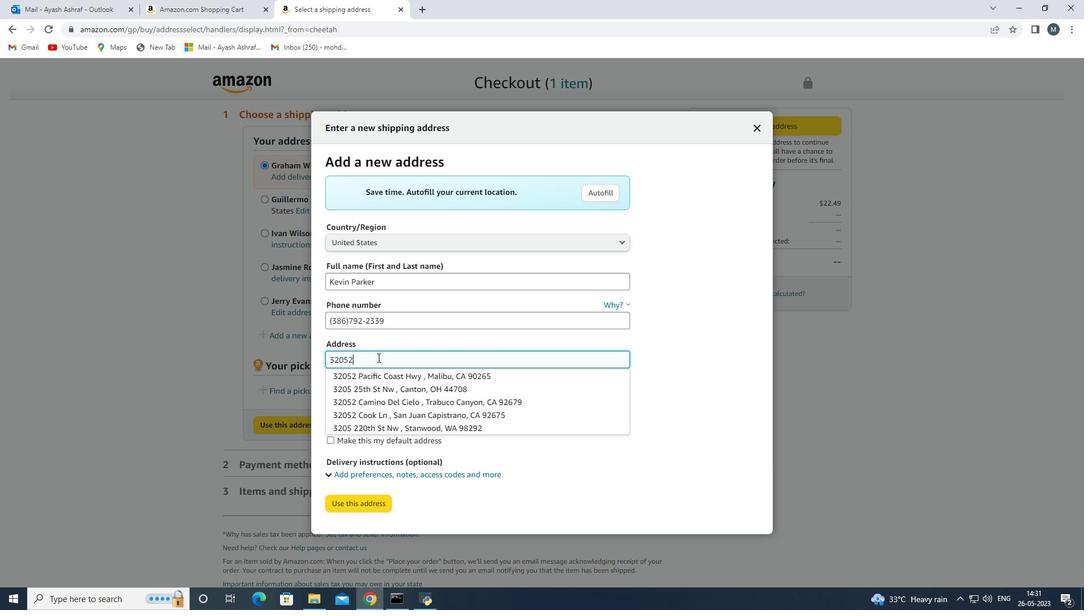 
Action: Mouse moved to (377, 357)
Screenshot: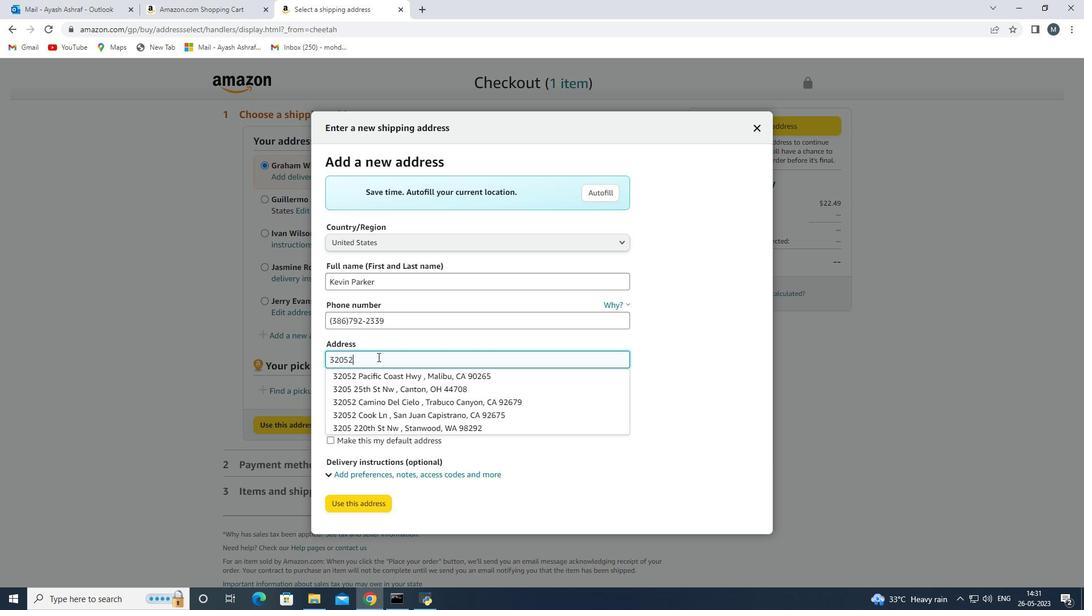 
Action: Key pressed <Key.backspace><Key.backspace><Key.backspace><Key.backspace><Key.backspace><Key.backspace><Key.backspace><Key.backspace><Key.backspace><Key.backspace><Key.backspace><Key.backspace><Key.backspace><Key.backspace><Key.backspace><Key.backspace><Key.backspace><Key.backspace><Key.backspace><Key.backspace><Key.backspace><Key.backspace><Key.backspace><Key.shift><Key.shift>St<Key.space><Key.shift>Rd<Key.space><Key.shift><Key.shift><Key.shift><Key.shift><Key.shift><Key.shift><Key.shift><Key.shift><Key.shift><Key.shift><Key.shift><Key.shift><Key.shift><Key.shift><Key.shift><Key.shift><Key.shift><Key.shift><Key.shift><Key.shift><Key.shift><Key.shift><Key.shift><Key.shift><Key.shift><Key.shift><Key.shift><Key.shift><Key.shift><Key.shift><Key.shift><Key.shift><Key.shift><Key.shift><Key.shift><Key.shift><Key.shift><Key.shift><Key.shift><Key.shift><Key.shift><Key.shift><Key.shift><Key.shift><Key.shift><Key.shift><Key.shift><Key.shift><Key.shift><Key.shift><Key.shift><Key.shift><Key.shift><Key.shift><Key.shift><Key.shift><Key.shift><Key.shift><Key.shift><Key.shift><Key.shift><Key.shift><Key.shift><Key.shift><Key.shift><Key.shift><Key.shift><Key.shift><Key.shift><Key.shift><Key.shift><Key.shift><Key.shift><Key.shift><Key.shift><Key.shift><Key.shift><Key.shift><Key.shift><Key.shift><Key.shift><Key.shift><Key.shift><Key.shift><Key.shift><Key.shift><Key.shift><Key.shift><Key.shift><Key.shift><Key.shift><Key.shift><Key.shift><Key.shift><Key.shift><Key.shift><Key.shift><Key.shift><Key.shift>#<Key.space><Key.backspace>41
Screenshot: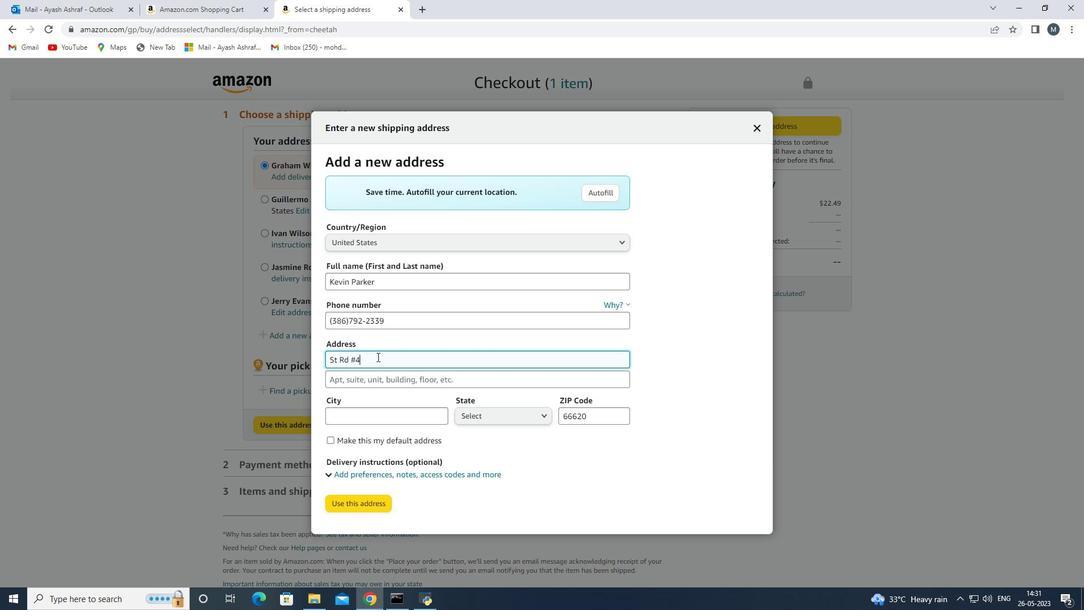
Action: Mouse moved to (370, 382)
Screenshot: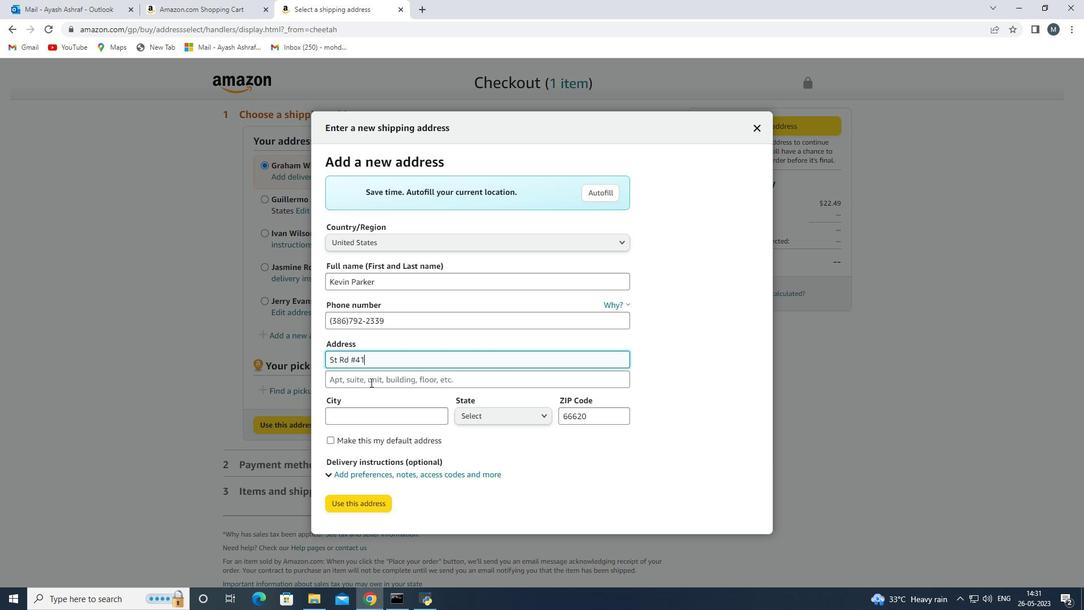 
Action: Mouse pressed left at (370, 382)
Screenshot: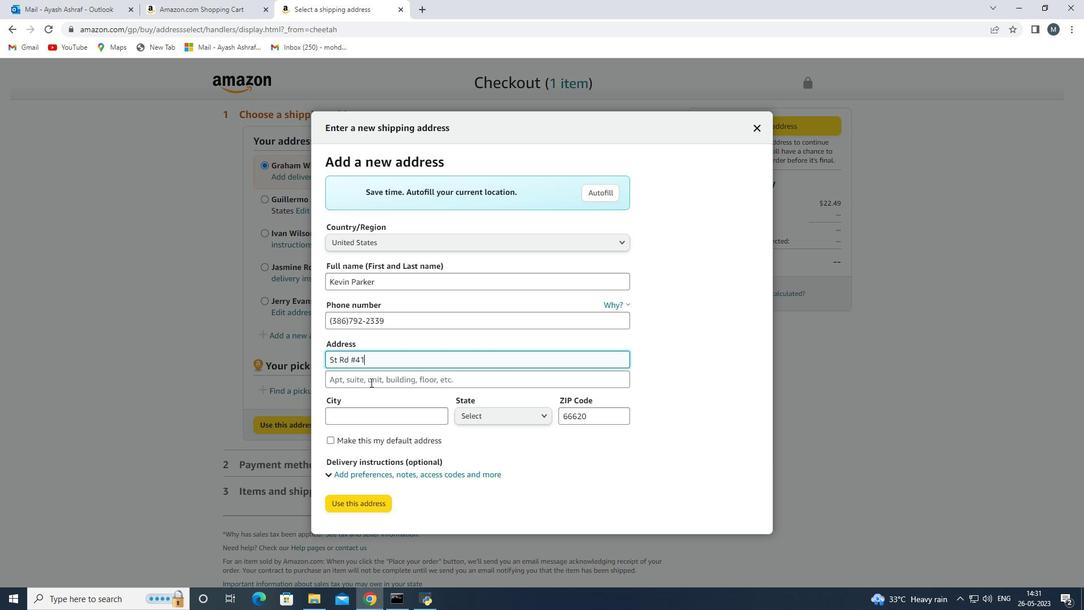 
Action: Mouse moved to (371, 381)
Screenshot: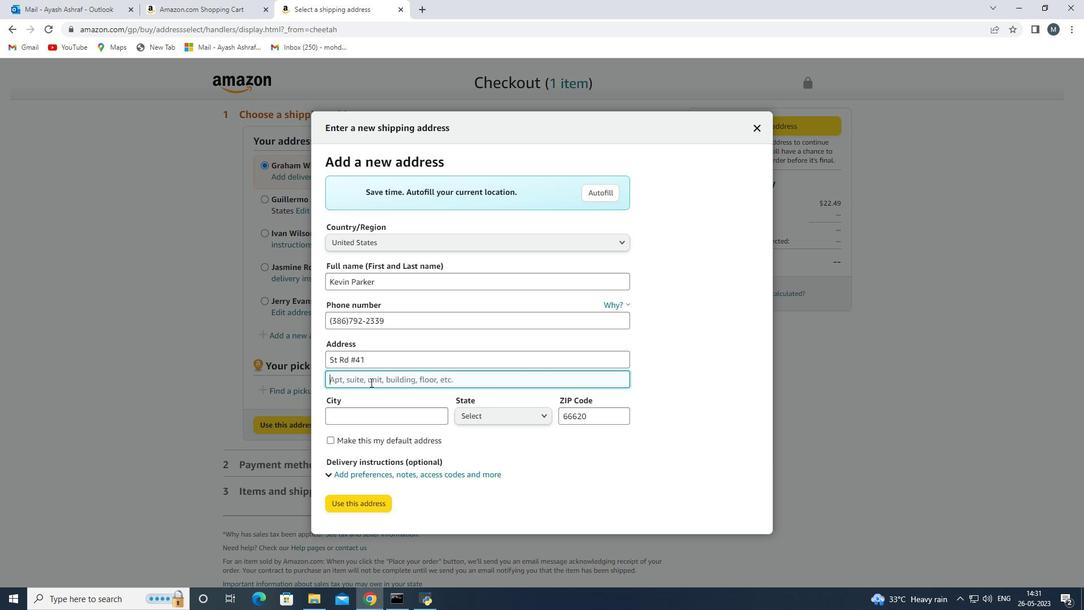 
Action: Key pressed <Key.shift>Japer<Key.space><Key.backspace><Key.backspace><Key.backspace><Key.backspace>sper<Key.space><Key.backspace>,<Key.shift>Florid<Key.shift><Key.shift><Key.shift><Key.shift><Key.shift><Key.shift><Key.shift><Key.shift><Key.shift><Key.shift><Key.shift><Key.shift><Key.shift><Key.shift><Key.shift><Key.shift><Key.shift><Key.shift><Key.shift>(<Key.shift>FL),
Screenshot: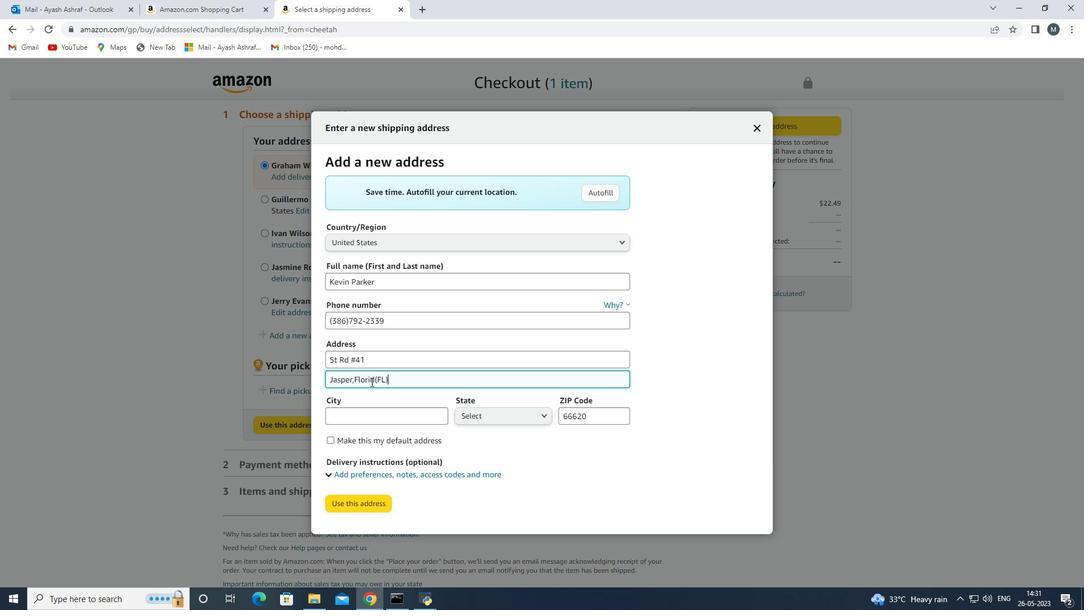 
Action: Mouse moved to (398, 385)
Screenshot: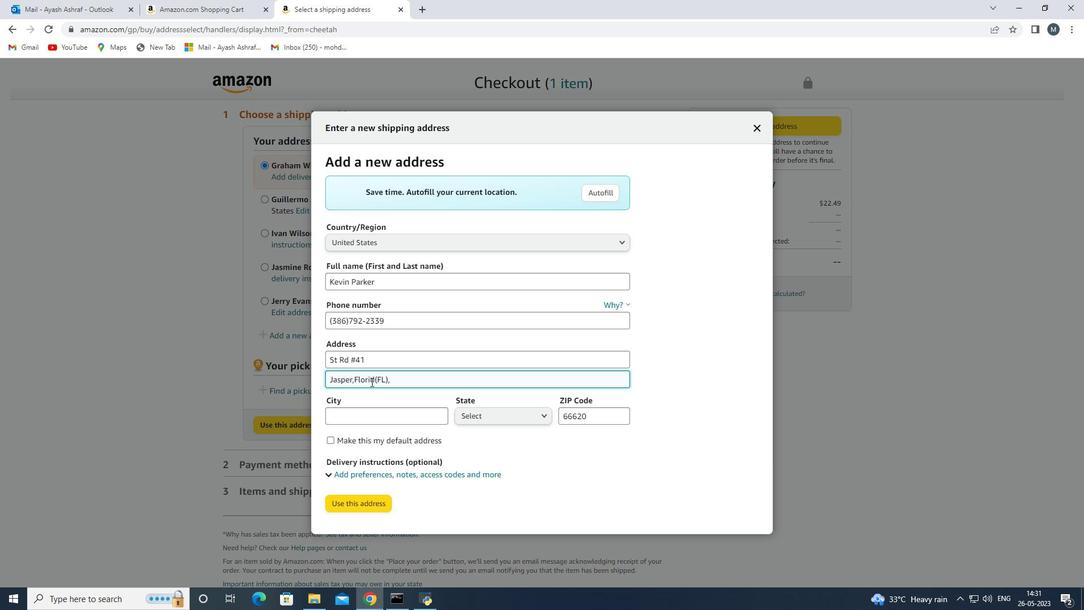 
Action: Key pressed 32052
Screenshot: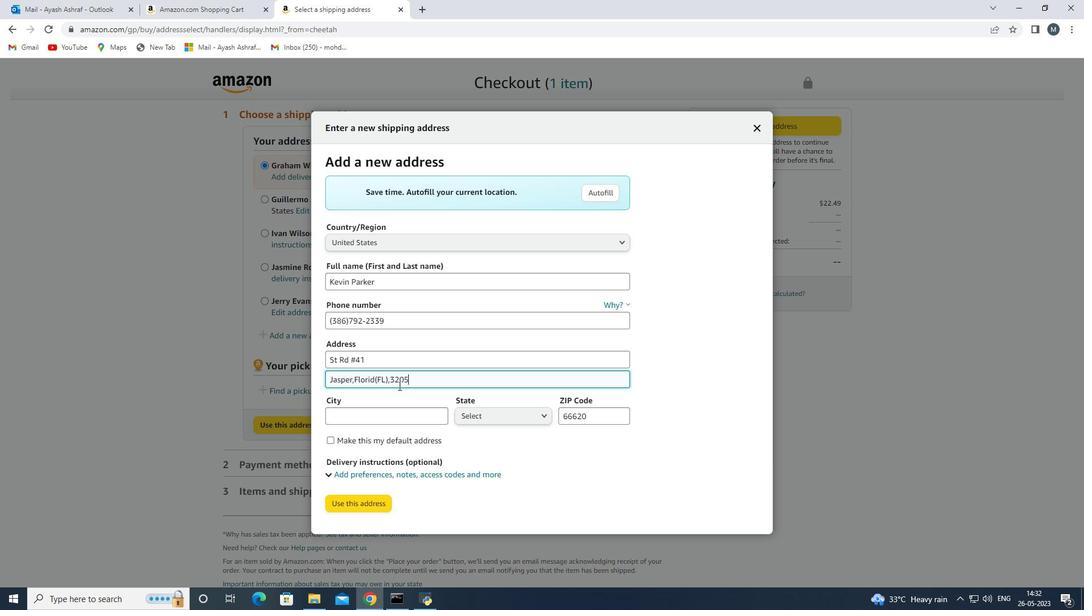 
Action: Mouse moved to (368, 418)
Screenshot: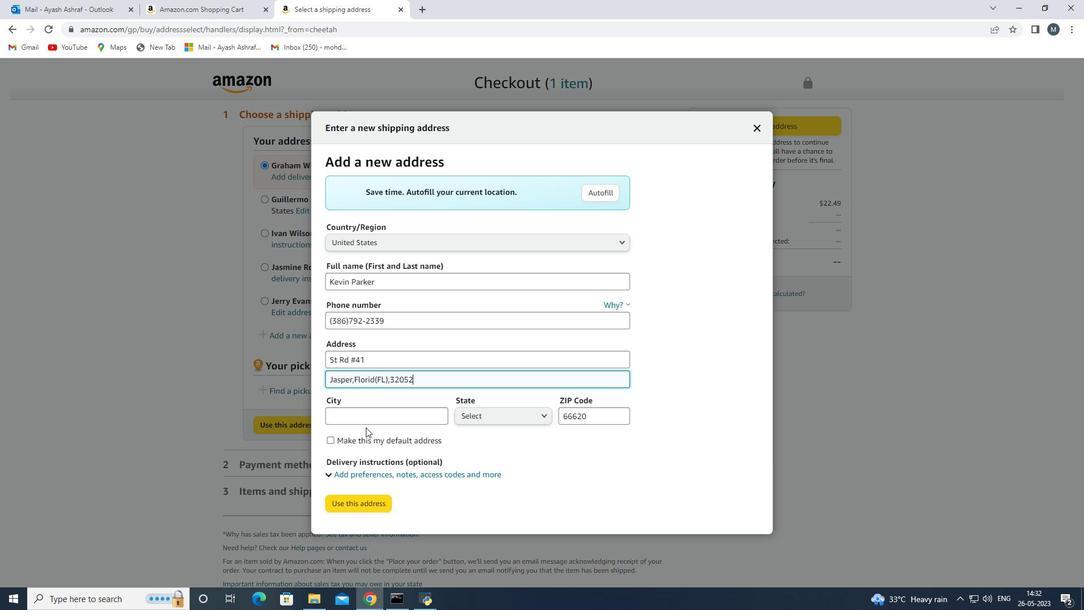 
Action: Mouse pressed left at (368, 418)
Screenshot: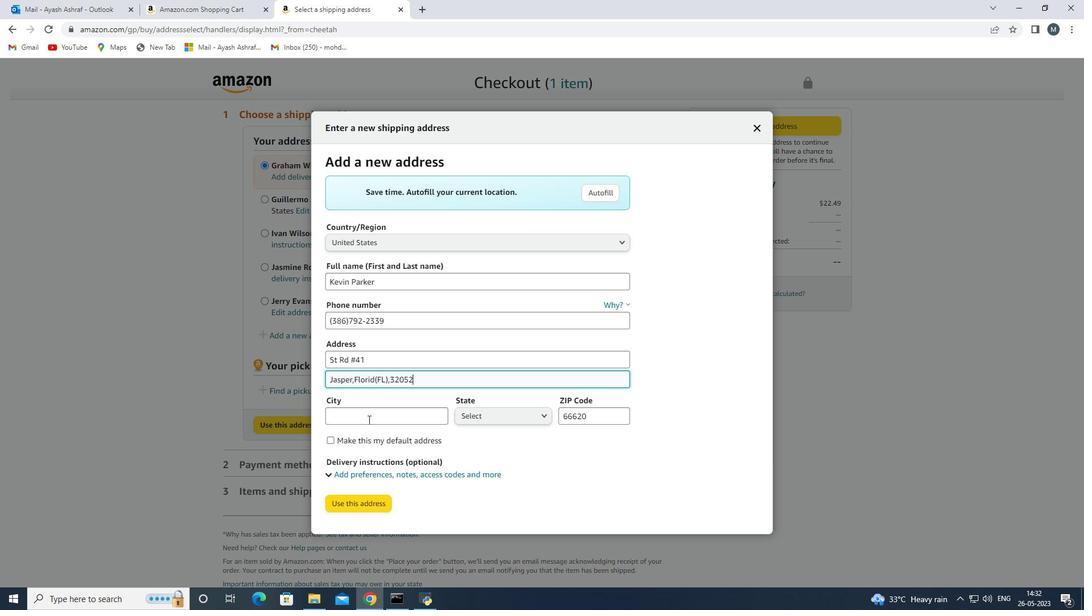 
Action: Mouse moved to (369, 418)
Screenshot: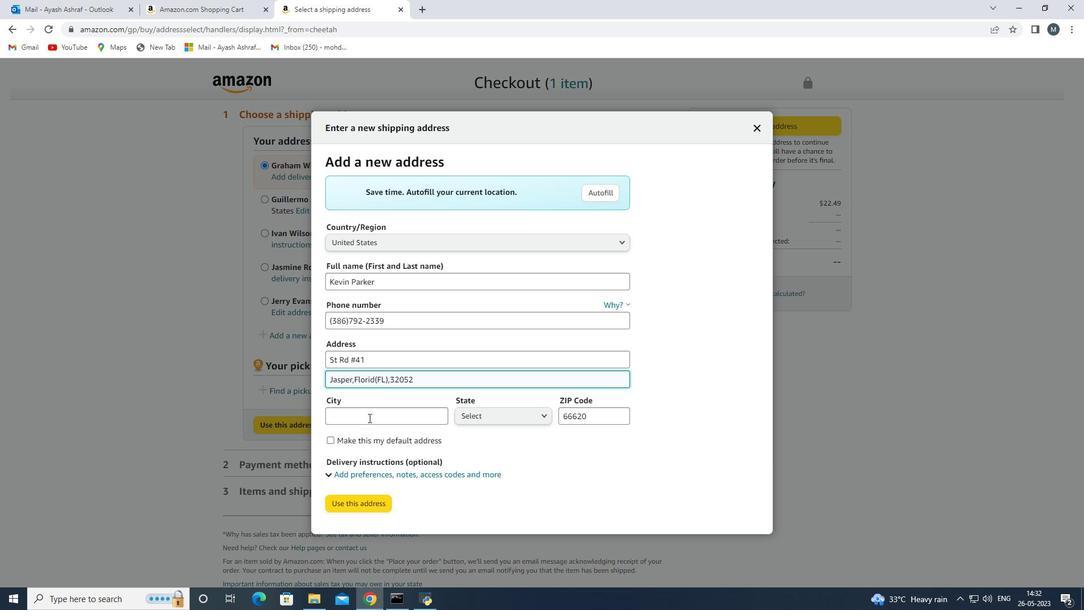 
Action: Key pressed <Key.shift>Jaspr<Key.space><Key.backspace><Key.backspace>er<Key.space>
Screenshot: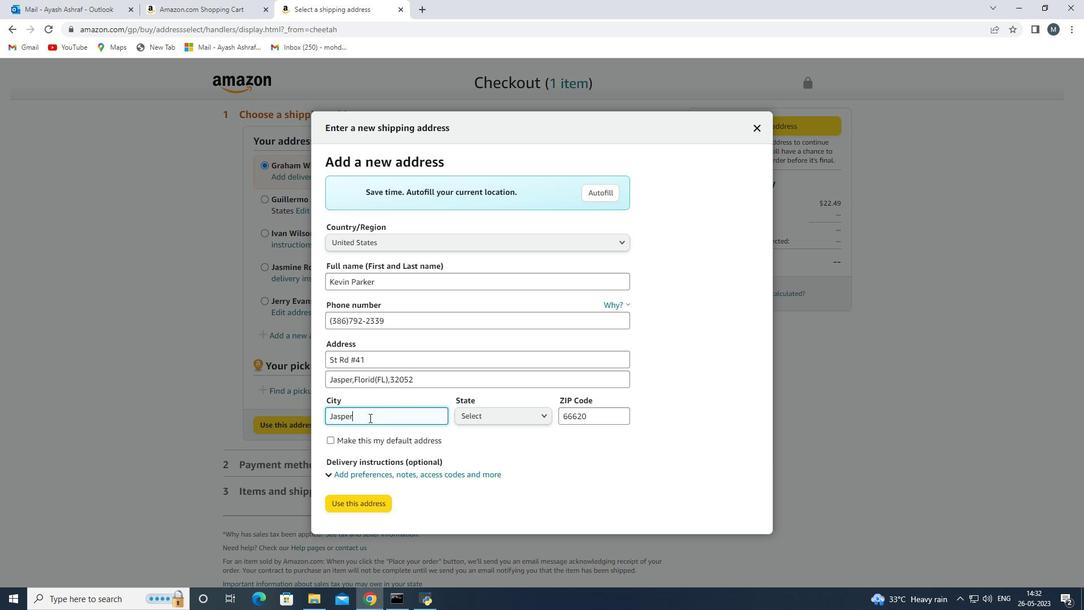
Action: Mouse moved to (489, 417)
Screenshot: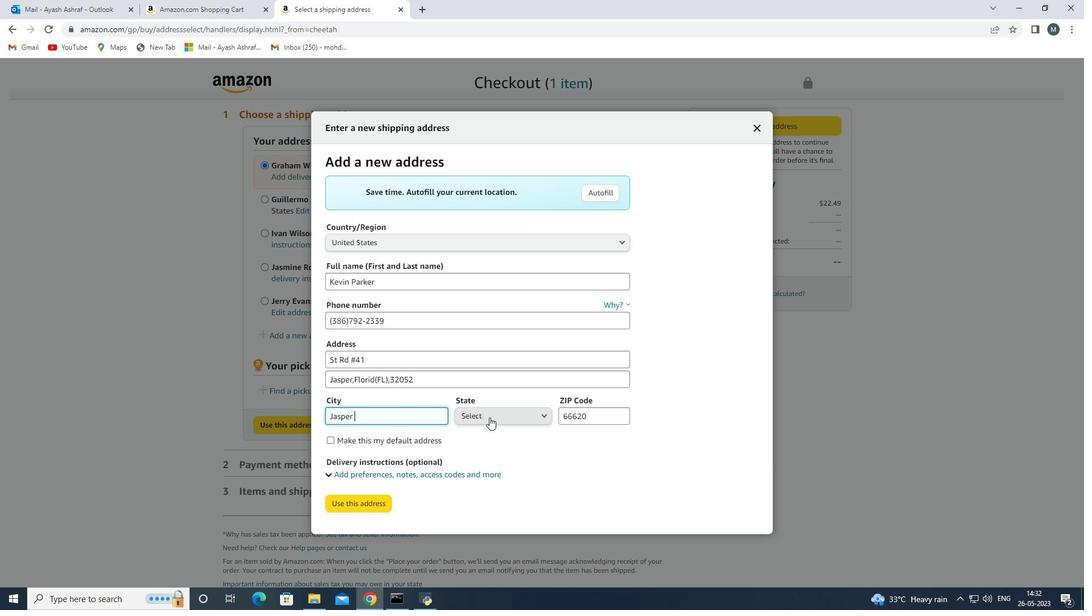 
Action: Mouse pressed left at (489, 417)
Screenshot: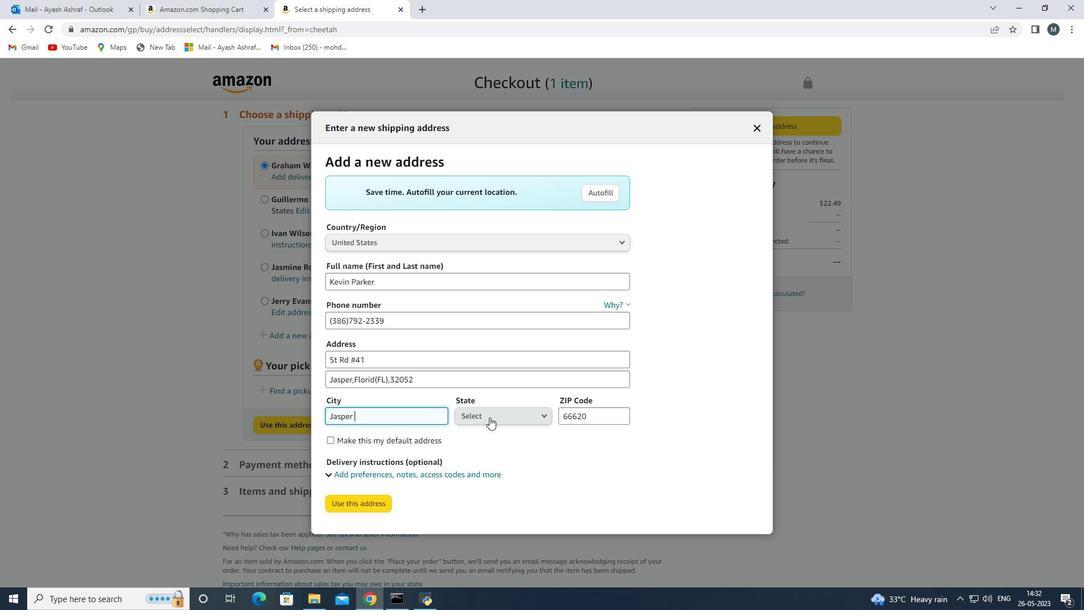 
Action: Mouse moved to (492, 337)
Screenshot: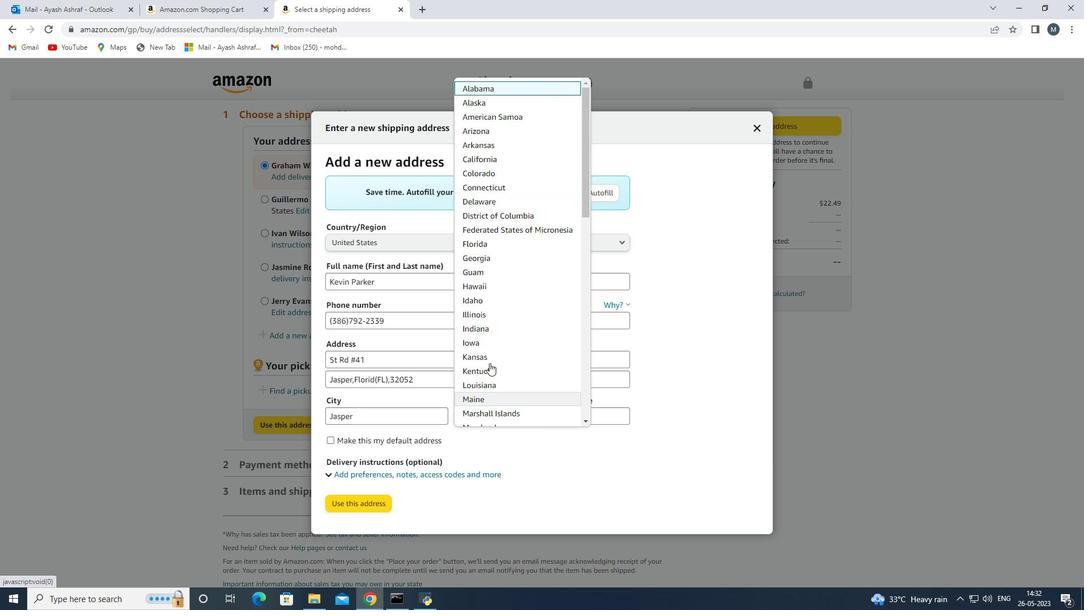 
Action: Mouse scrolled (492, 337) with delta (0, 0)
Screenshot: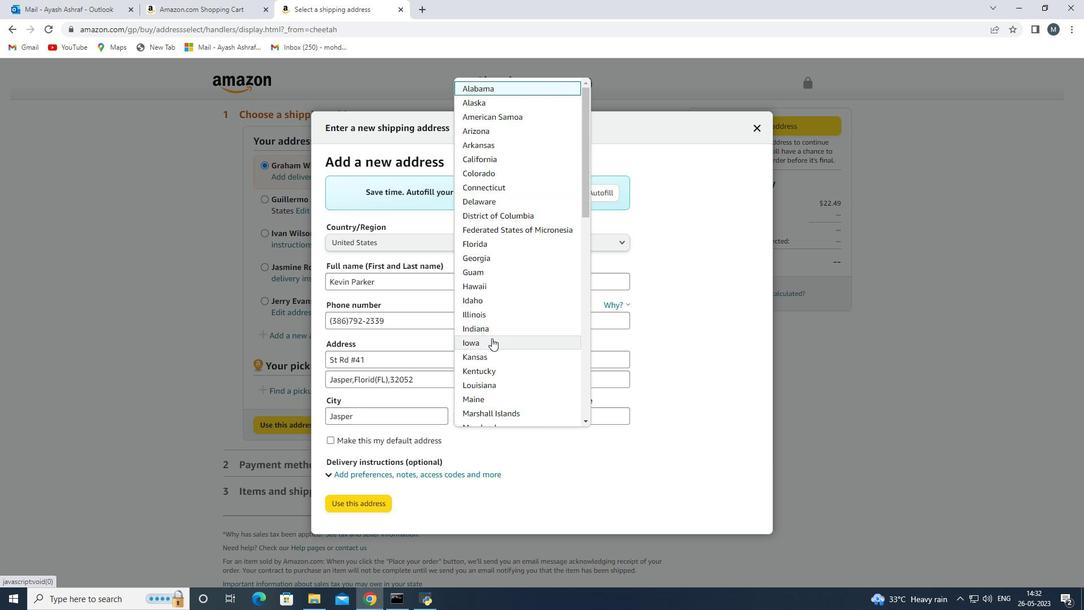 
Action: Mouse scrolled (492, 338) with delta (0, 0)
Screenshot: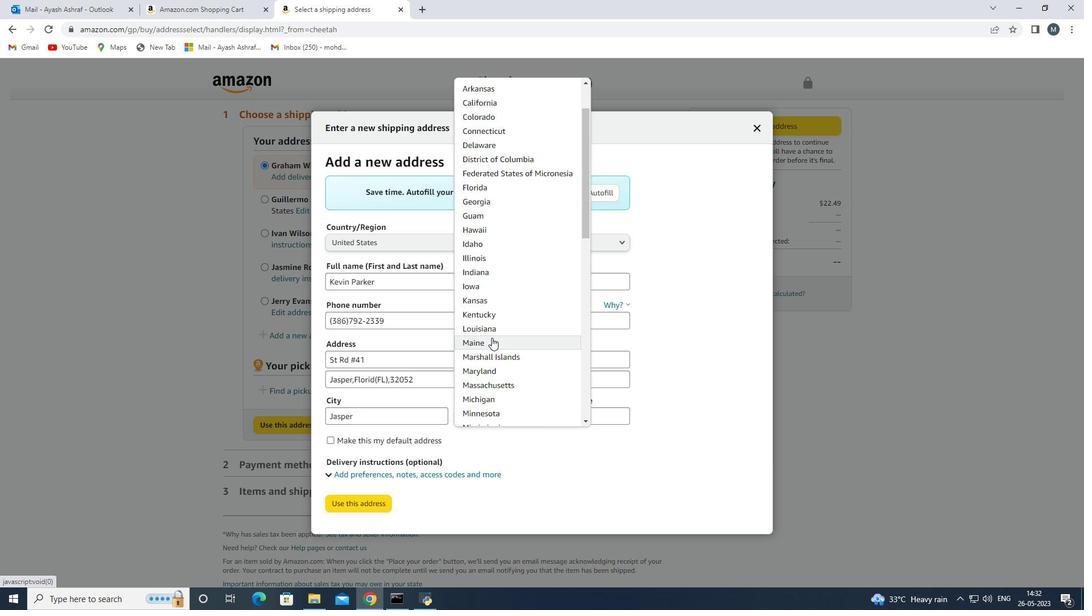 
Action: Mouse scrolled (492, 338) with delta (0, 0)
Screenshot: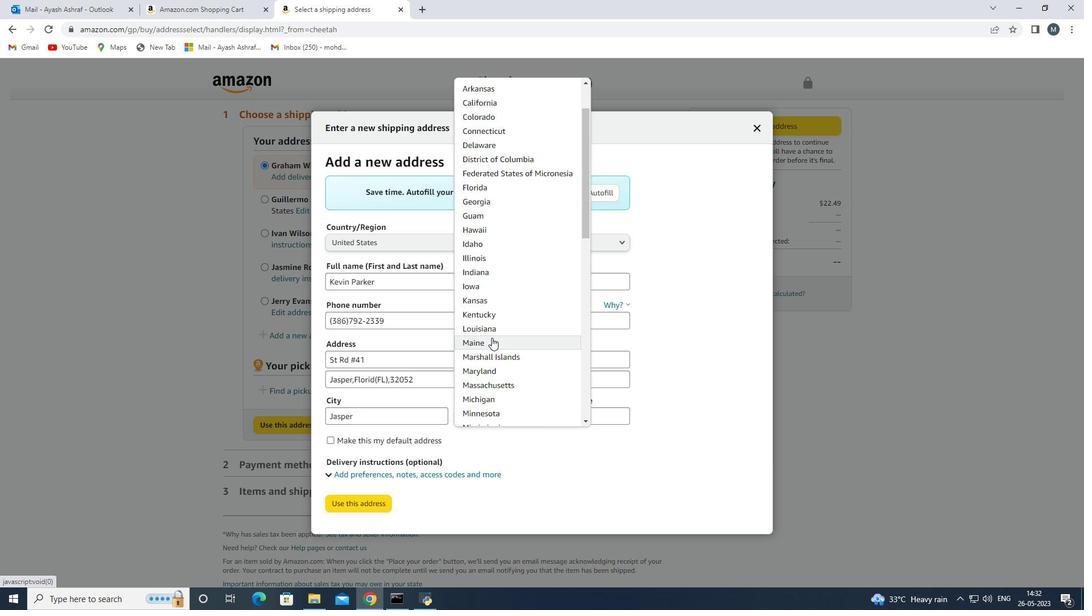 
Action: Mouse scrolled (492, 338) with delta (0, 0)
Screenshot: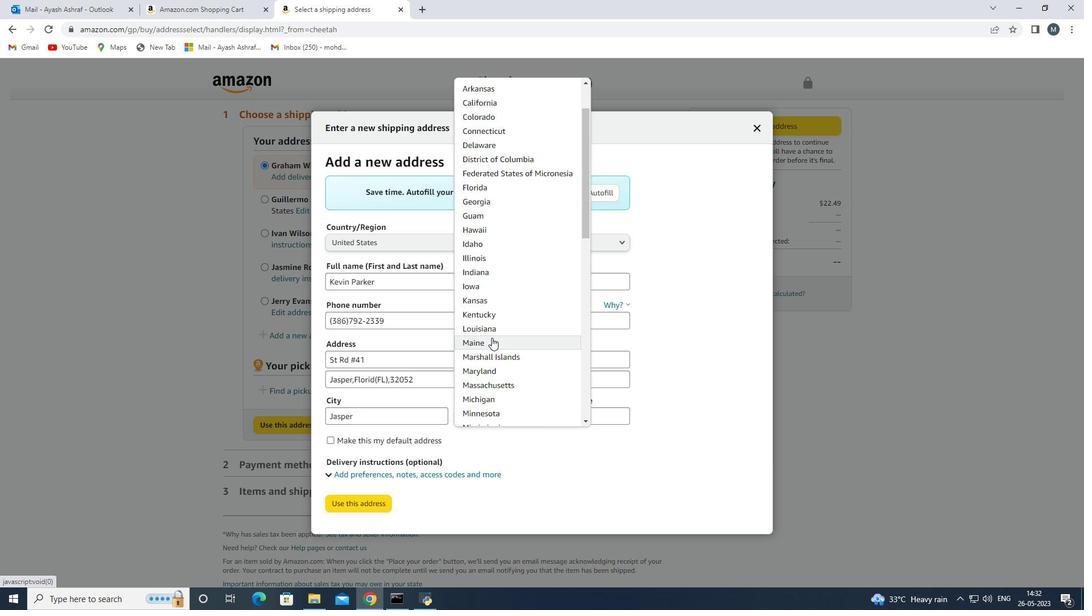
Action: Mouse moved to (490, 246)
Screenshot: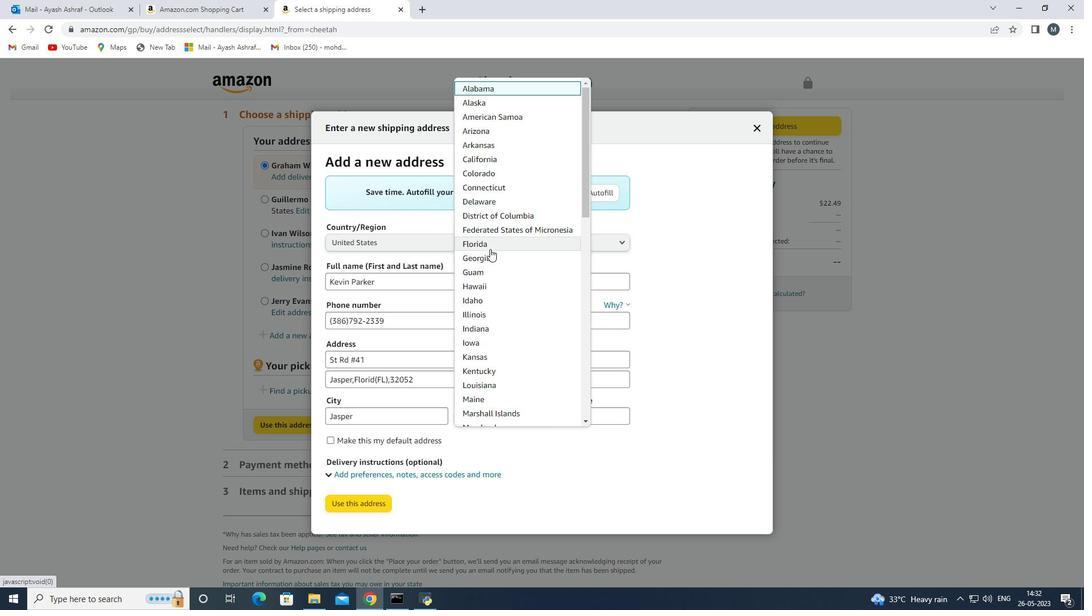 
Action: Mouse pressed left at (490, 246)
Screenshot: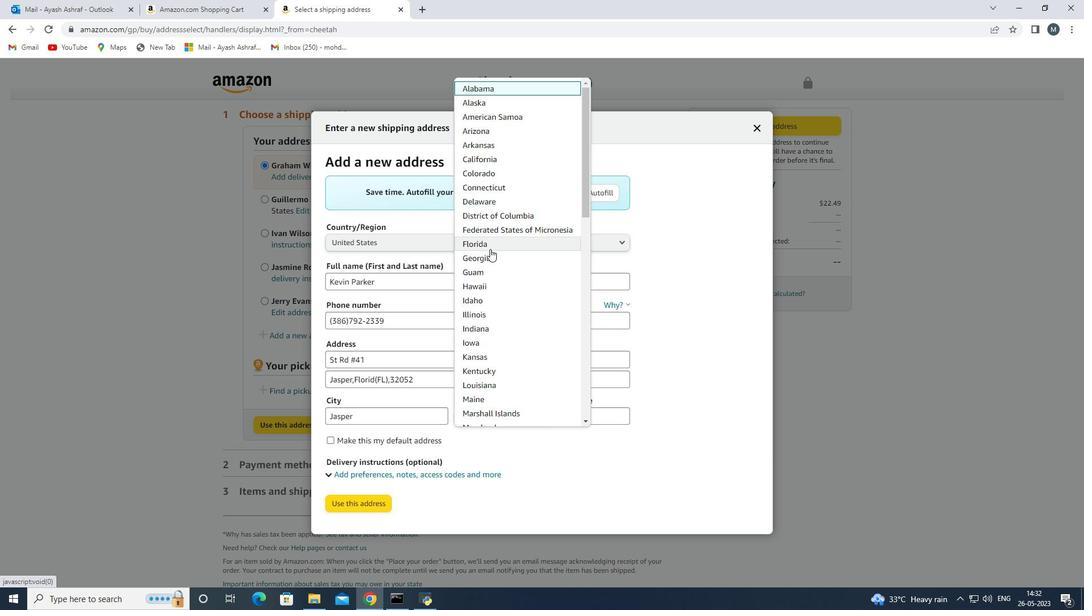 
Action: Mouse moved to (601, 419)
Screenshot: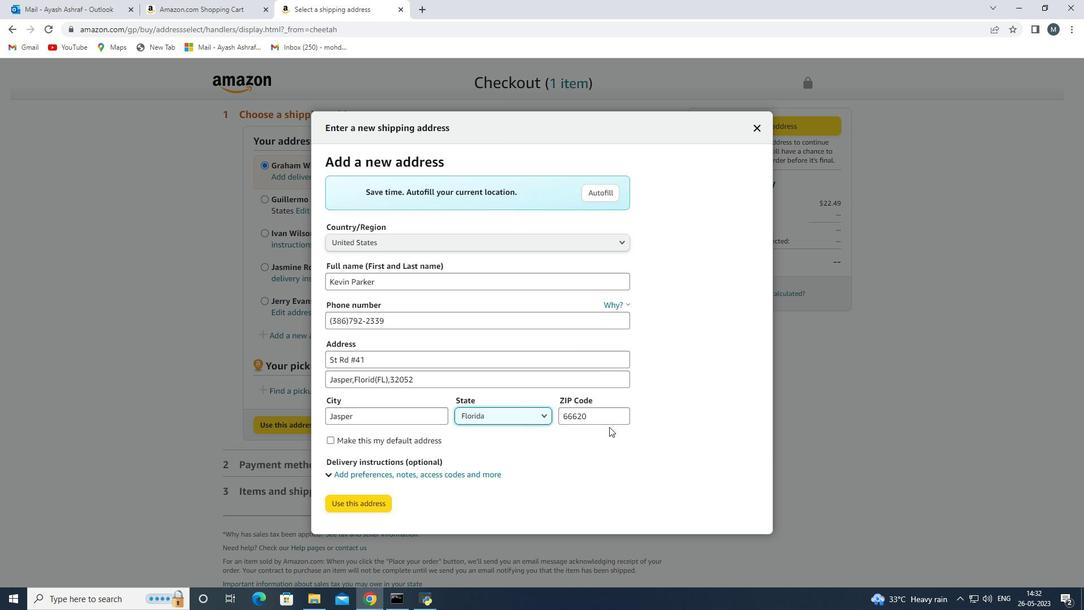 
Action: Mouse pressed left at (601, 419)
Screenshot: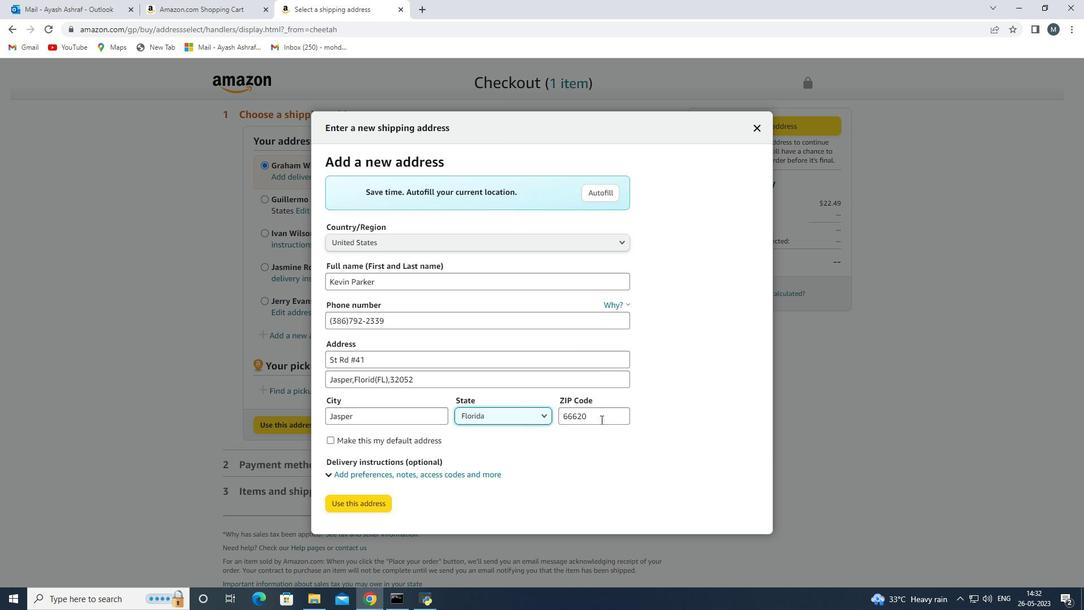 
Action: Key pressed <Key.backspace><Key.backspace><Key.backspace><Key.backspace><Key.backspace><Key.backspace><Key.backspace>32052
Screenshot: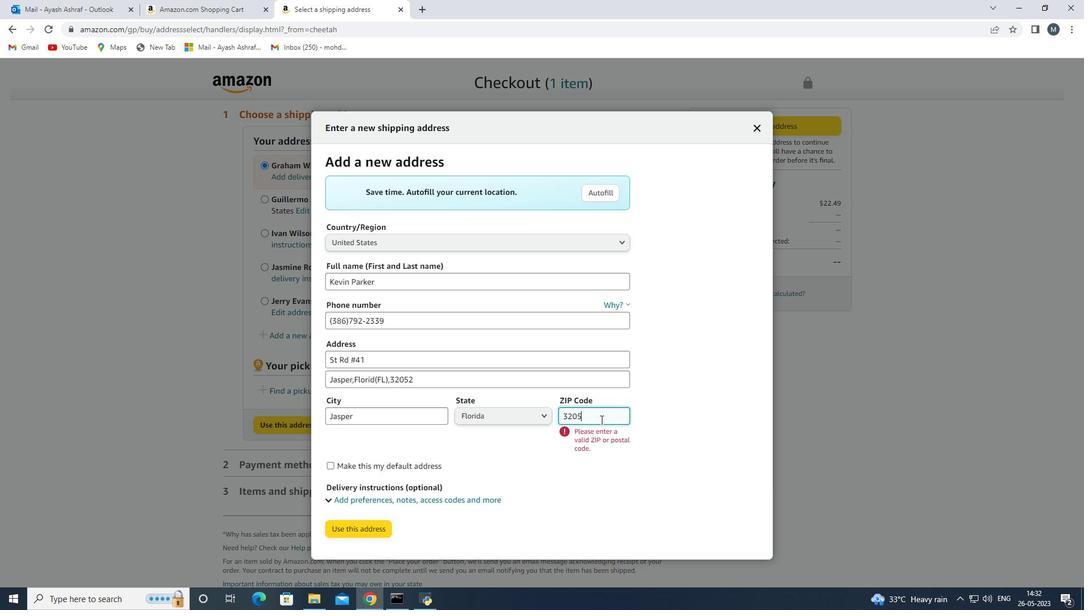 
Action: Mouse moved to (546, 482)
Screenshot: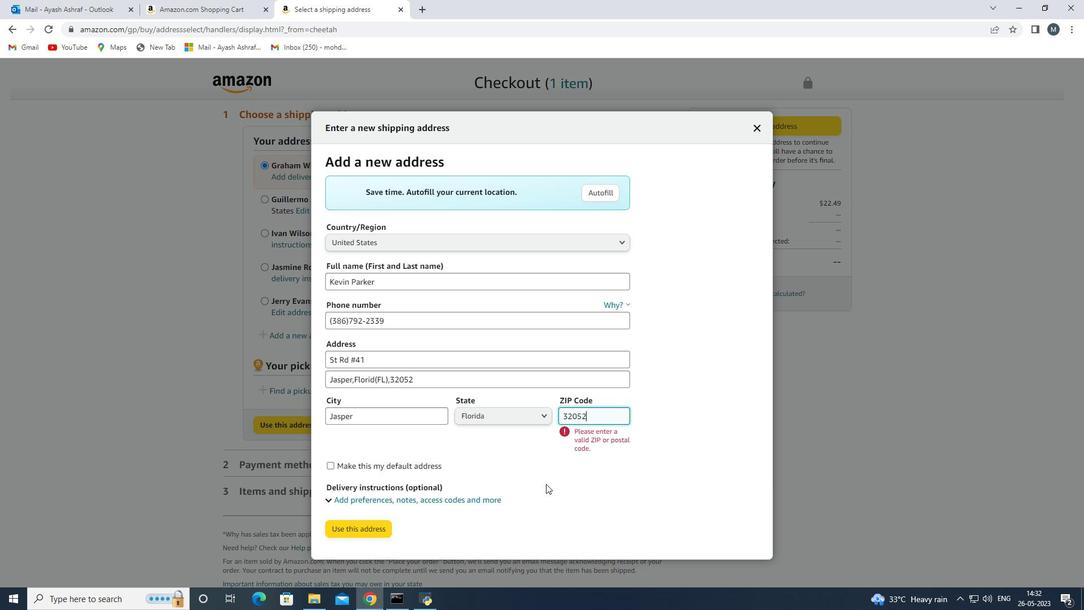 
Action: Mouse pressed left at (546, 482)
Screenshot: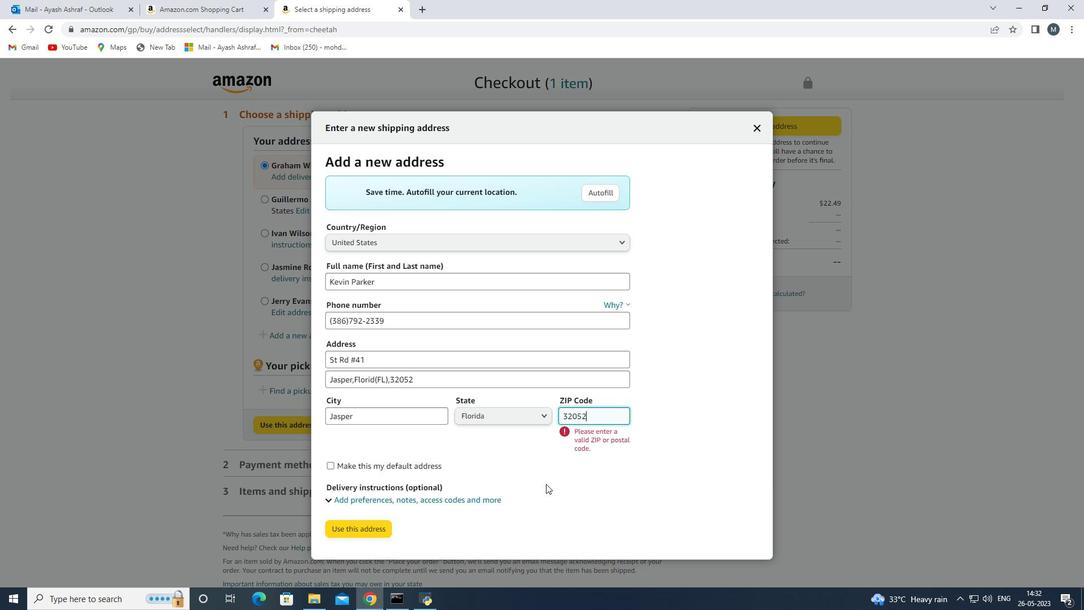 
Action: Mouse moved to (359, 501)
Screenshot: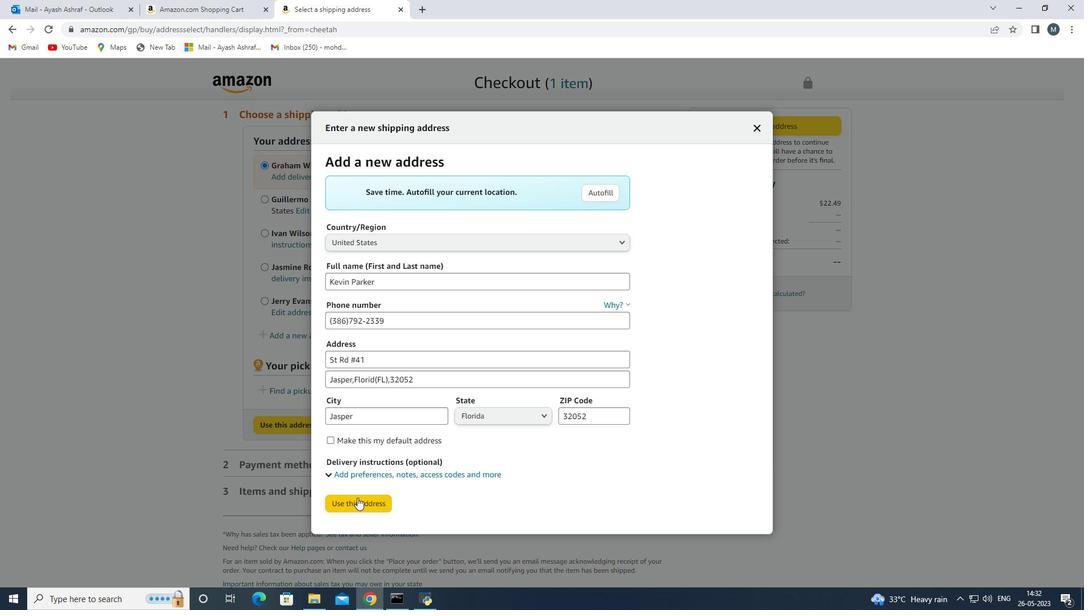 
Action: Mouse pressed left at (359, 501)
Screenshot: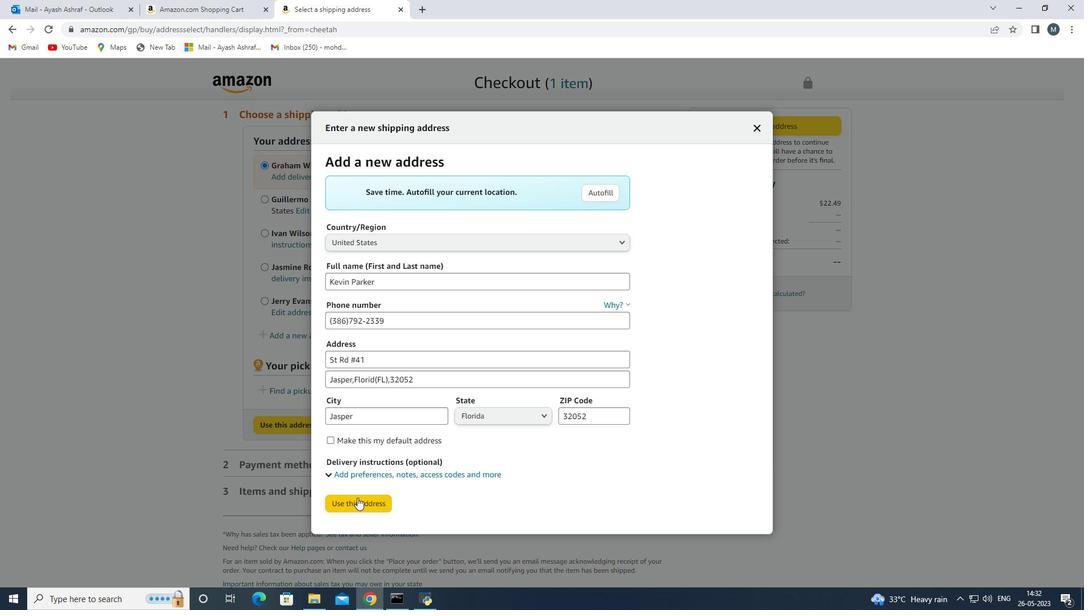 
Action: Mouse moved to (584, 496)
Screenshot: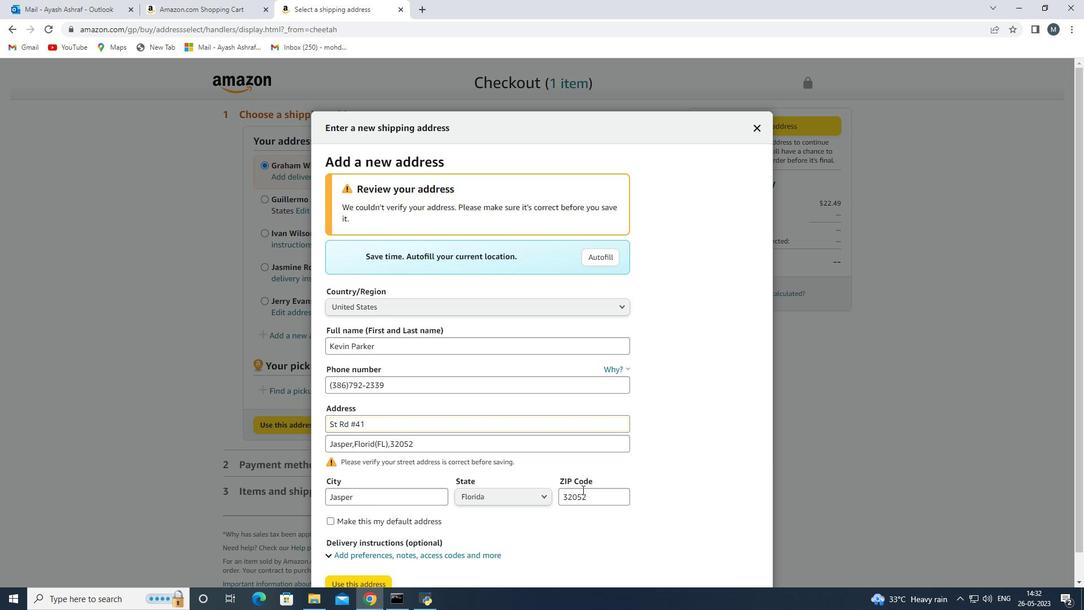 
Action: Mouse pressed left at (584, 496)
Screenshot: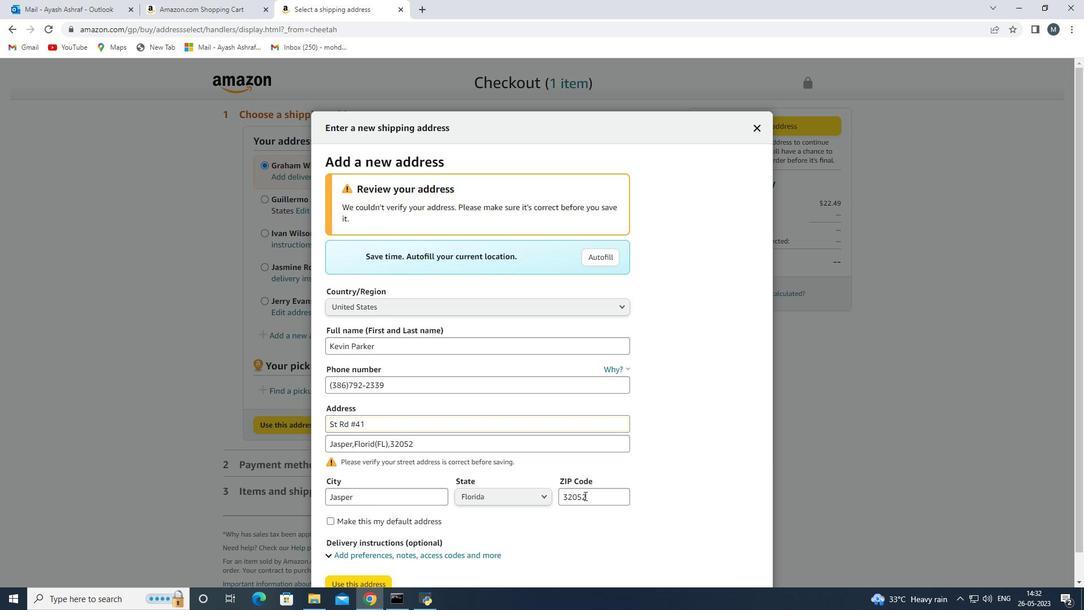 
Action: Mouse moved to (587, 497)
Screenshot: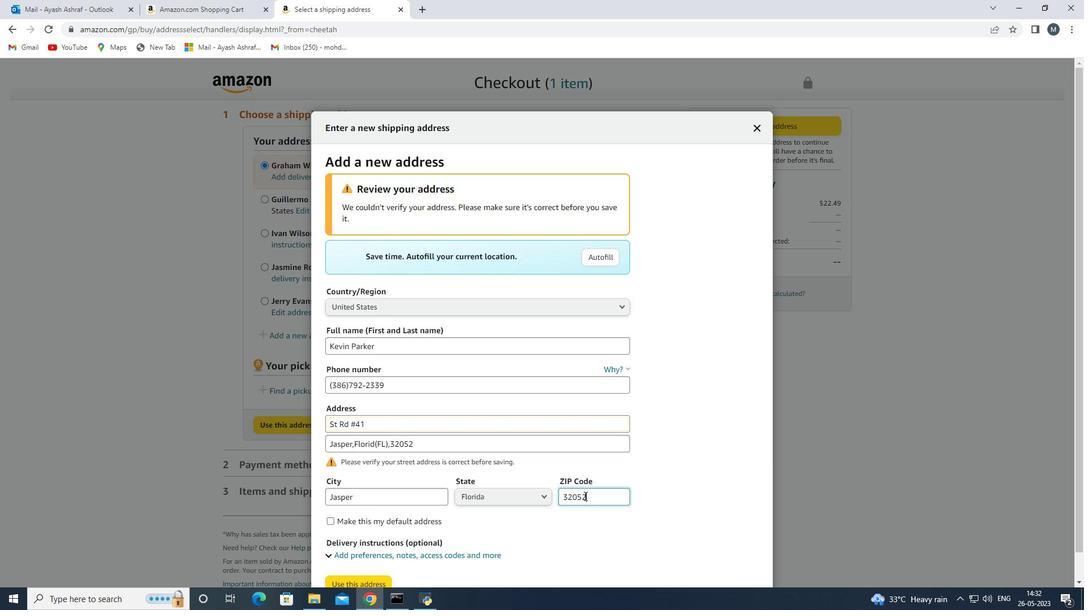 
Action: Key pressed <Key.backspace><Key.backspace><Key.backspace><Key.backspace><Key.backspace>
Screenshot: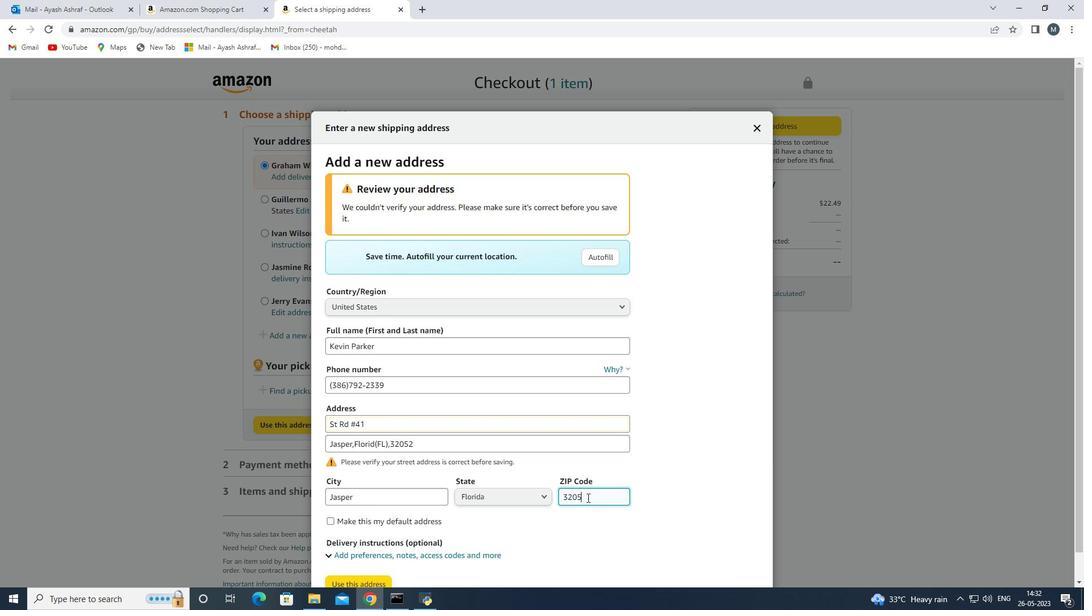 
Action: Mouse moved to (588, 498)
Screenshot: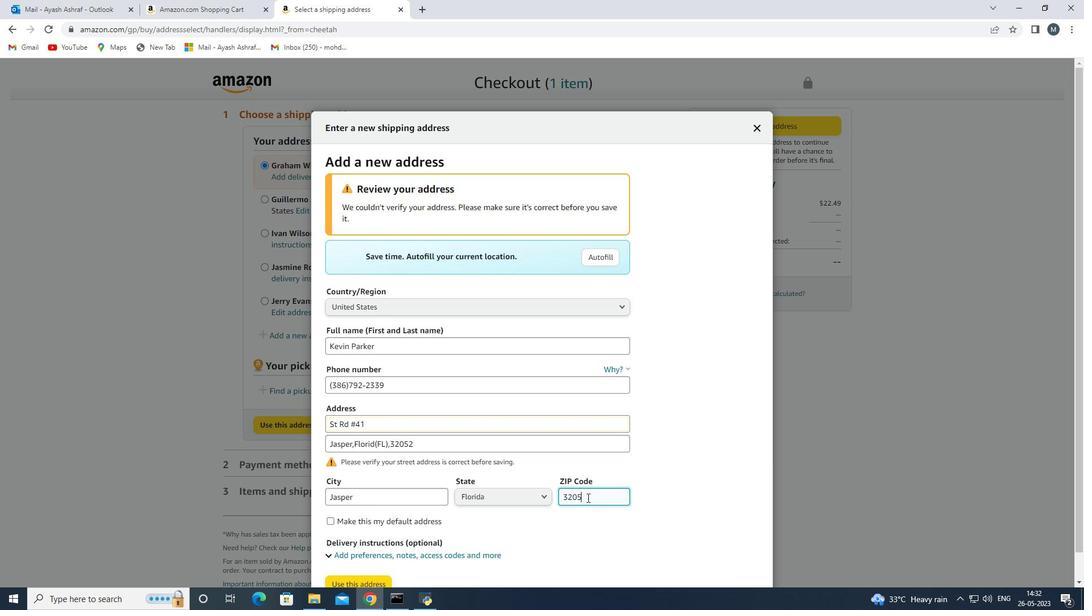 
Action: Key pressed <Key.backspace><Key.backspace><Key.backspace><Key.backspace><Key.backspace><Key.backspace><Key.backspace><Key.backspace>600<Key.backspace><Key.backspace><Key.backspace><Key.backspace>
Screenshot: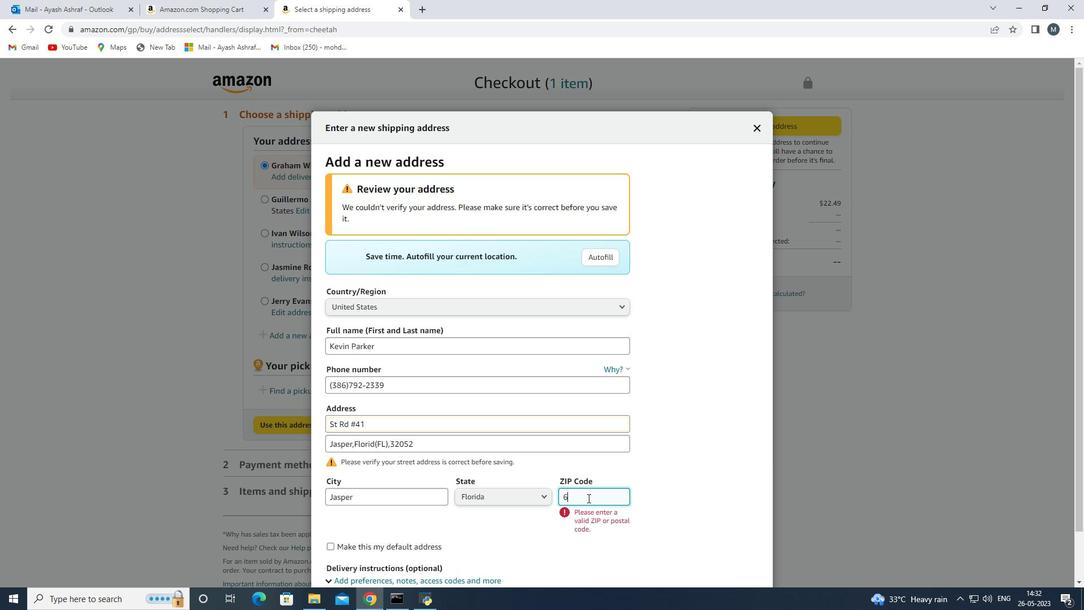 
Action: Mouse moved to (597, 487)
Screenshot: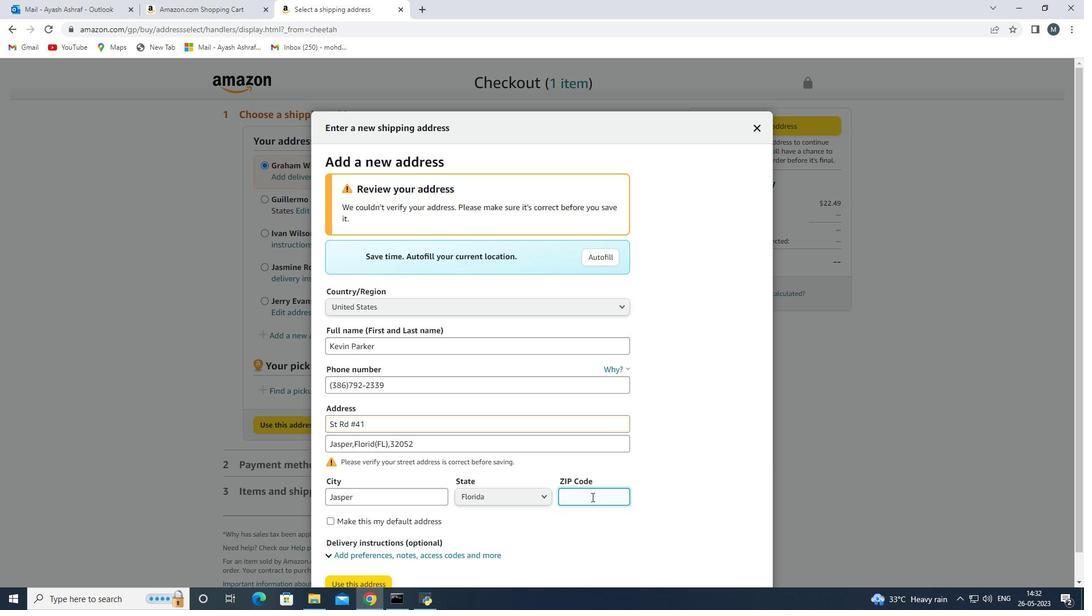 
Action: Mouse scrolled (597, 486) with delta (0, 0)
Screenshot: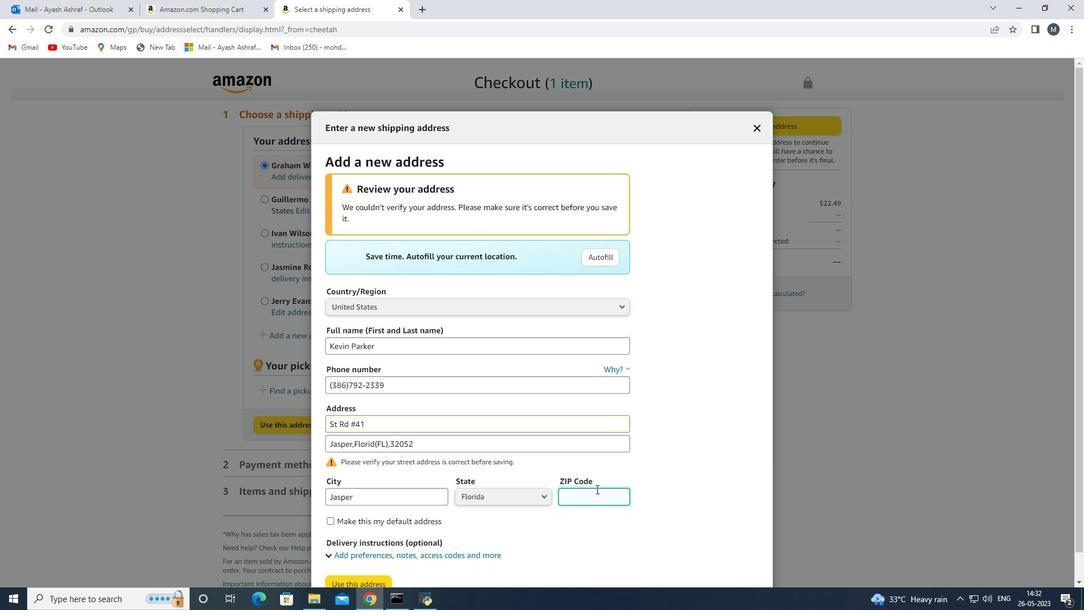 
Action: Mouse moved to (590, 469)
Screenshot: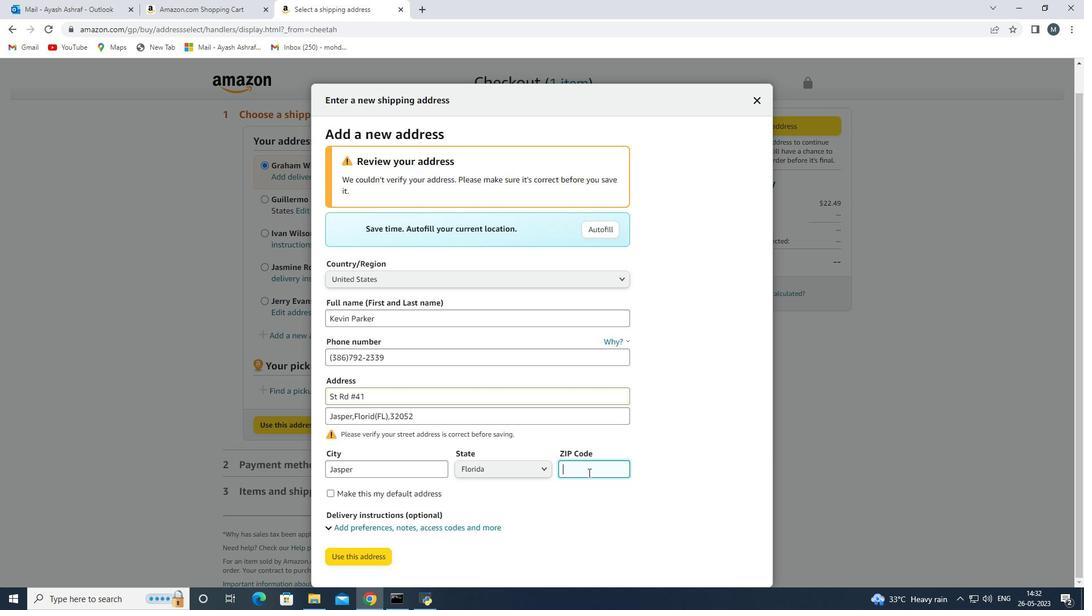 
Action: Mouse pressed left at (590, 469)
Screenshot: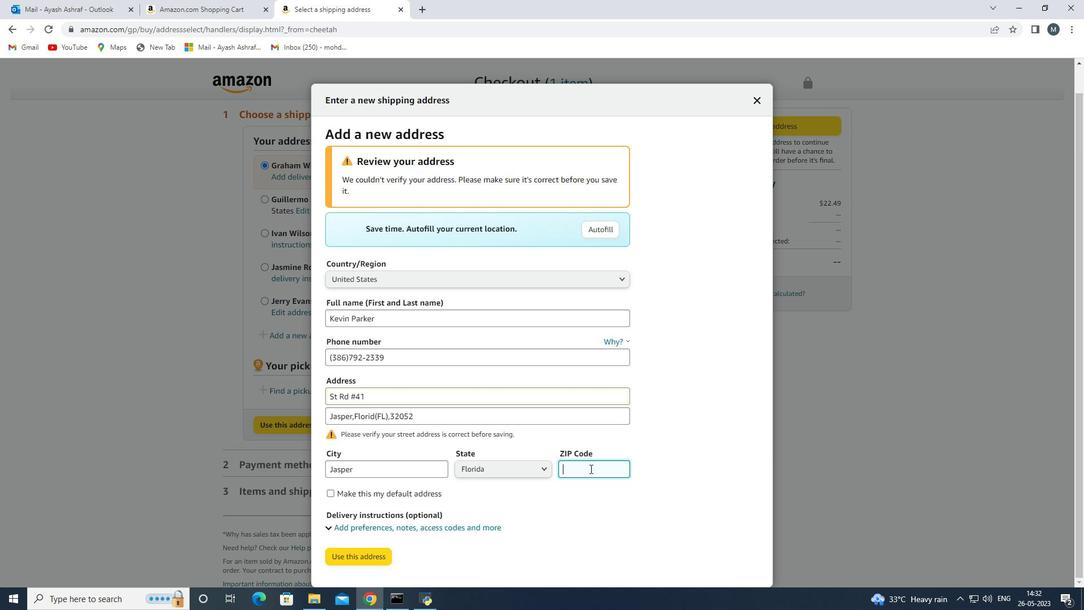 
Action: Key pressed 32052
Screenshot: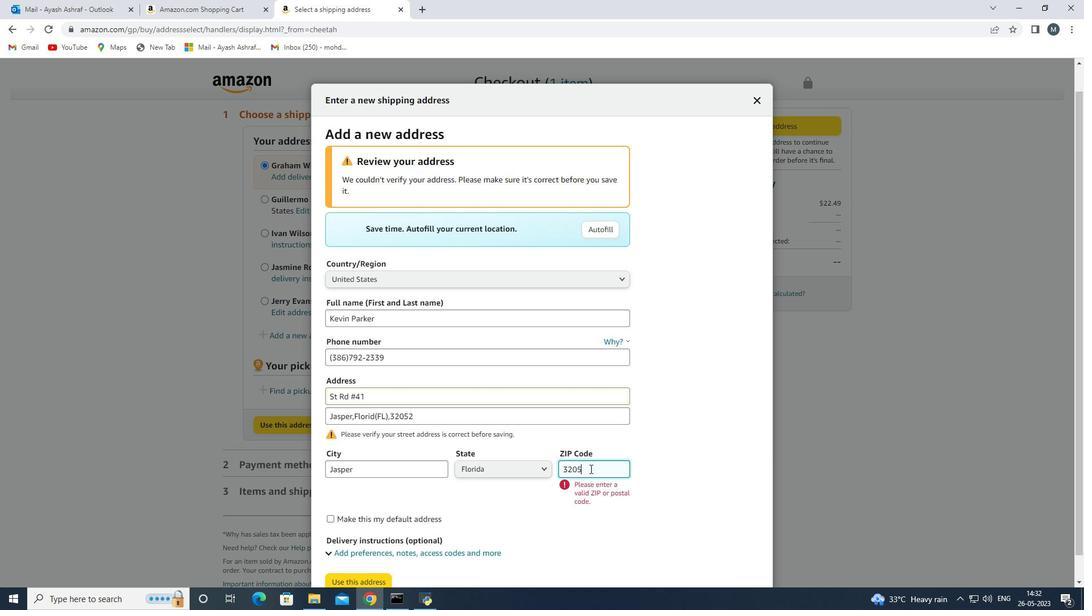 
Action: Mouse moved to (649, 465)
Screenshot: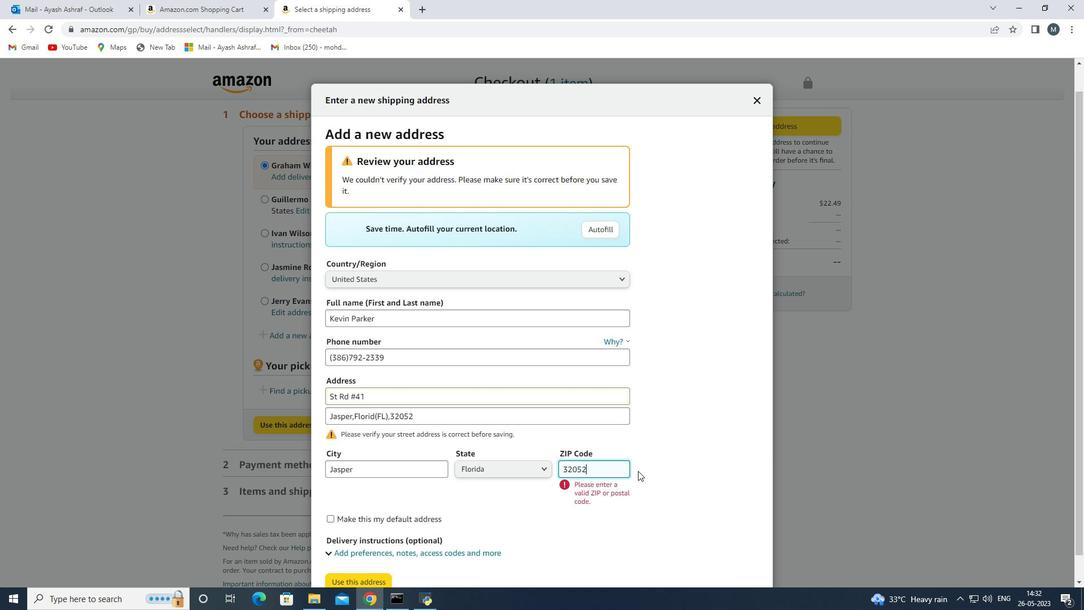 
Action: Mouse pressed left at (649, 465)
Screenshot: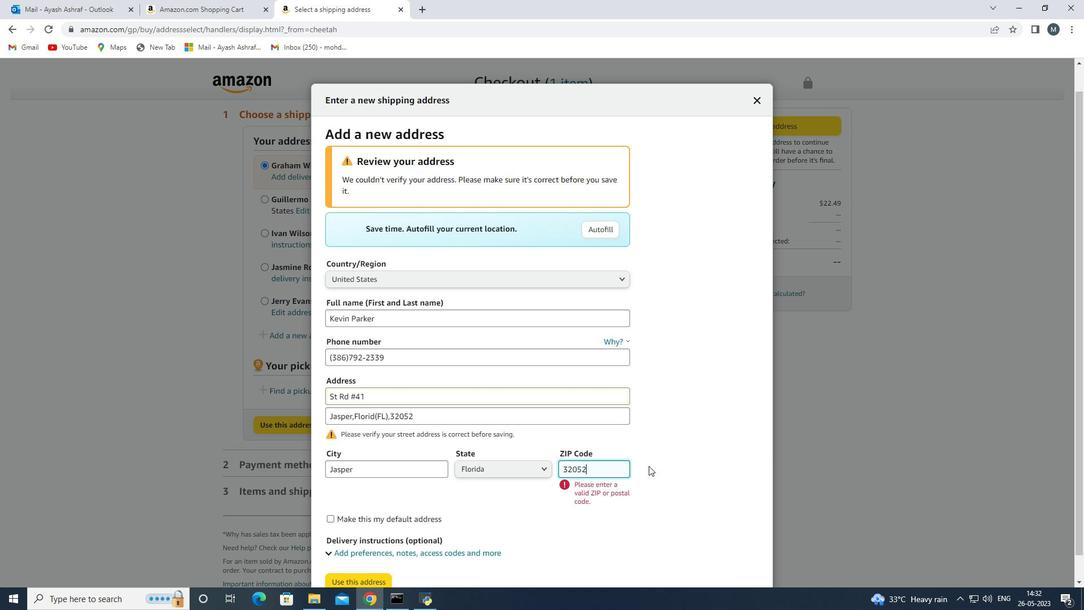 
Action: Mouse moved to (383, 553)
Screenshot: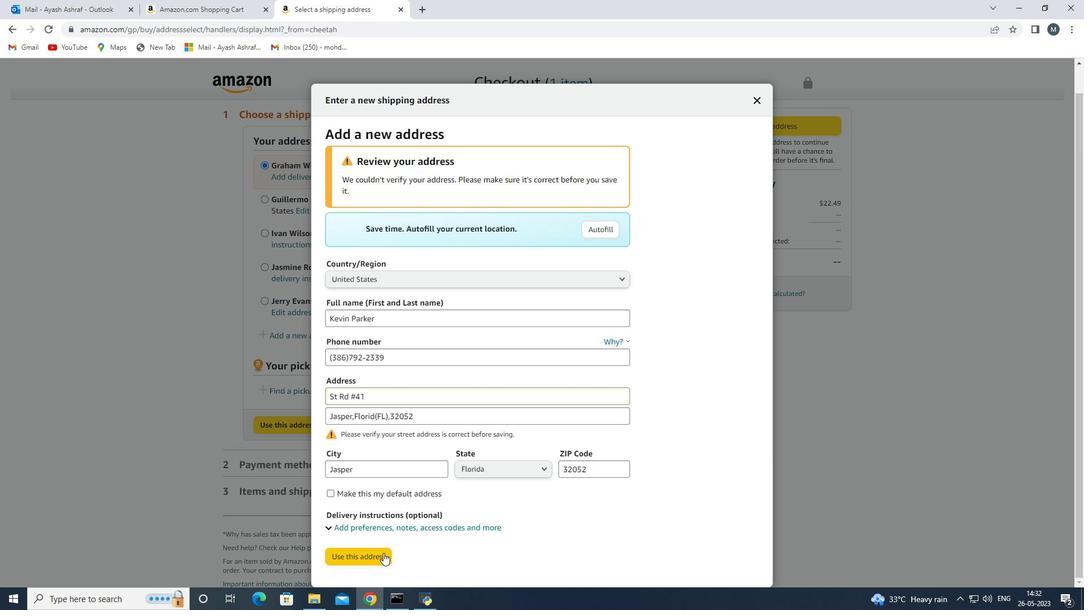 
Action: Mouse pressed left at (383, 553)
Screenshot: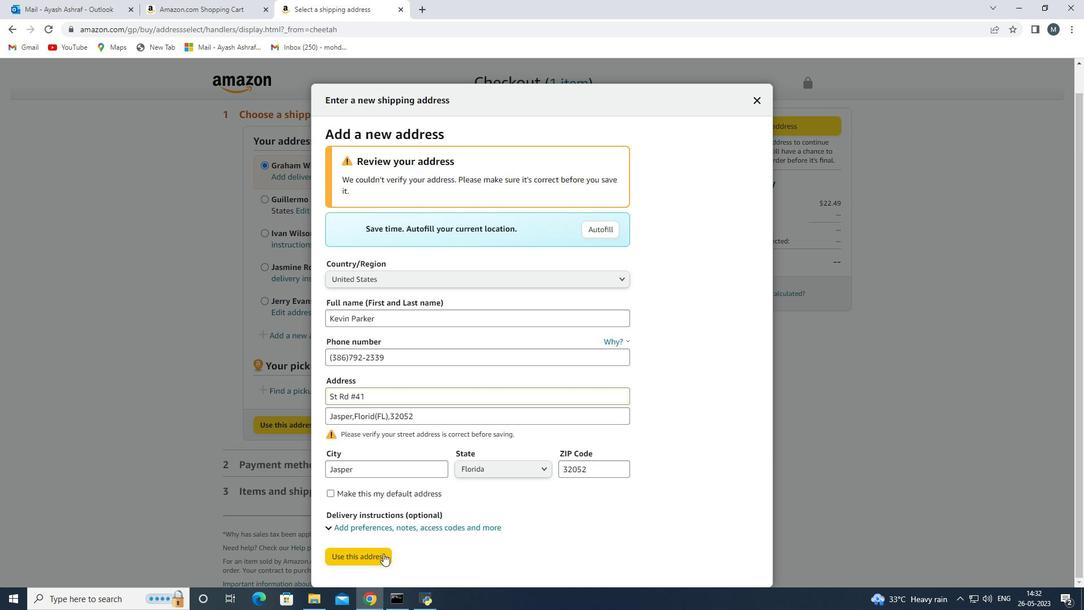 
